 Task: Look for Airbnb properties in Maragondon, Philippines from 22nd December, 2023 to 26th December, 2023 for 1 adult. Place can be private room with 1  bedroom having 1 bed and 1 bathroom. Property type can be hotel.
Action: Mouse moved to (568, 99)
Screenshot: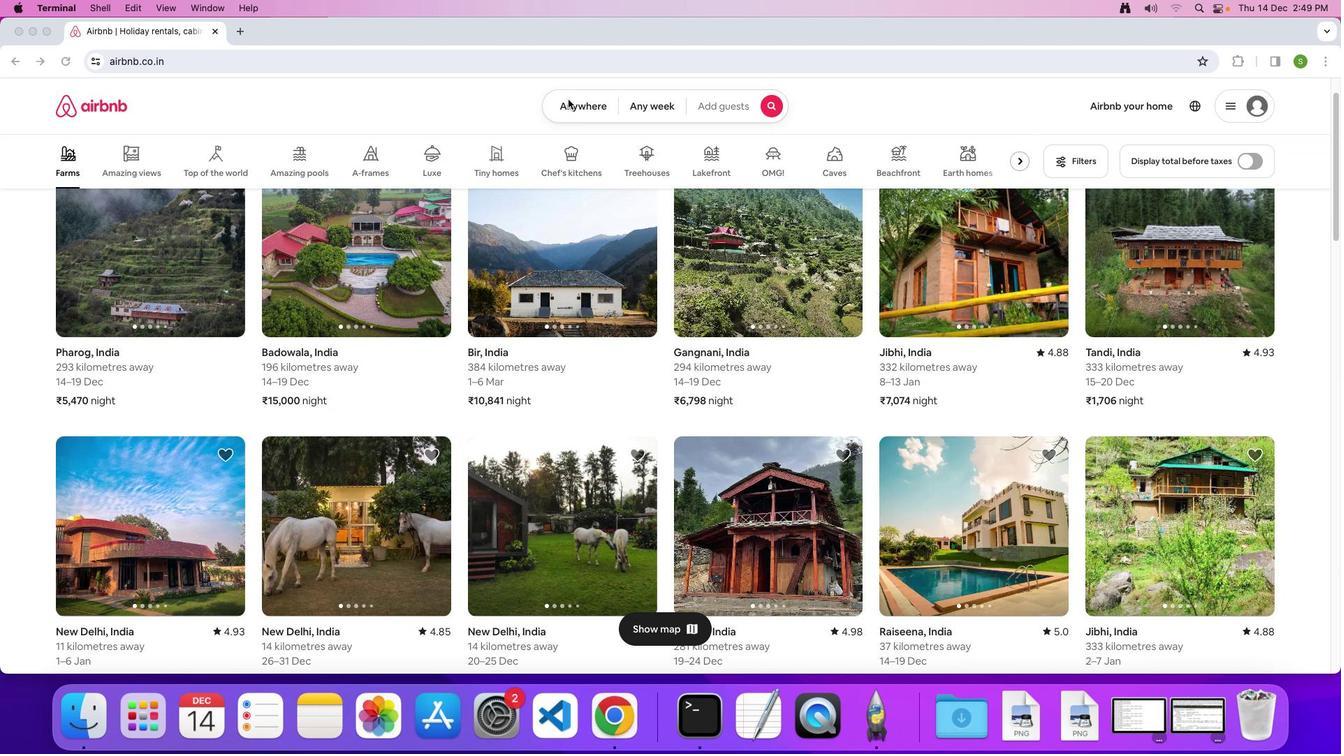
Action: Mouse pressed left at (568, 99)
Screenshot: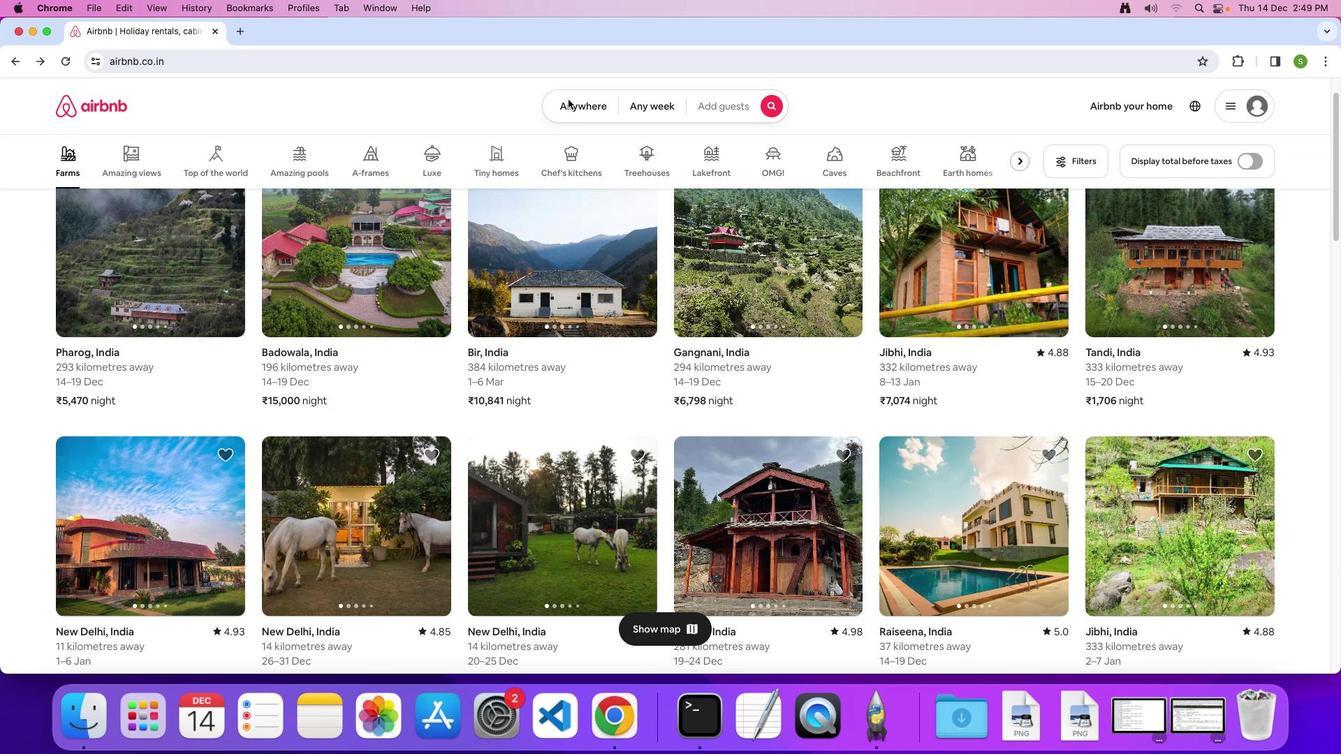 
Action: Mouse moved to (565, 104)
Screenshot: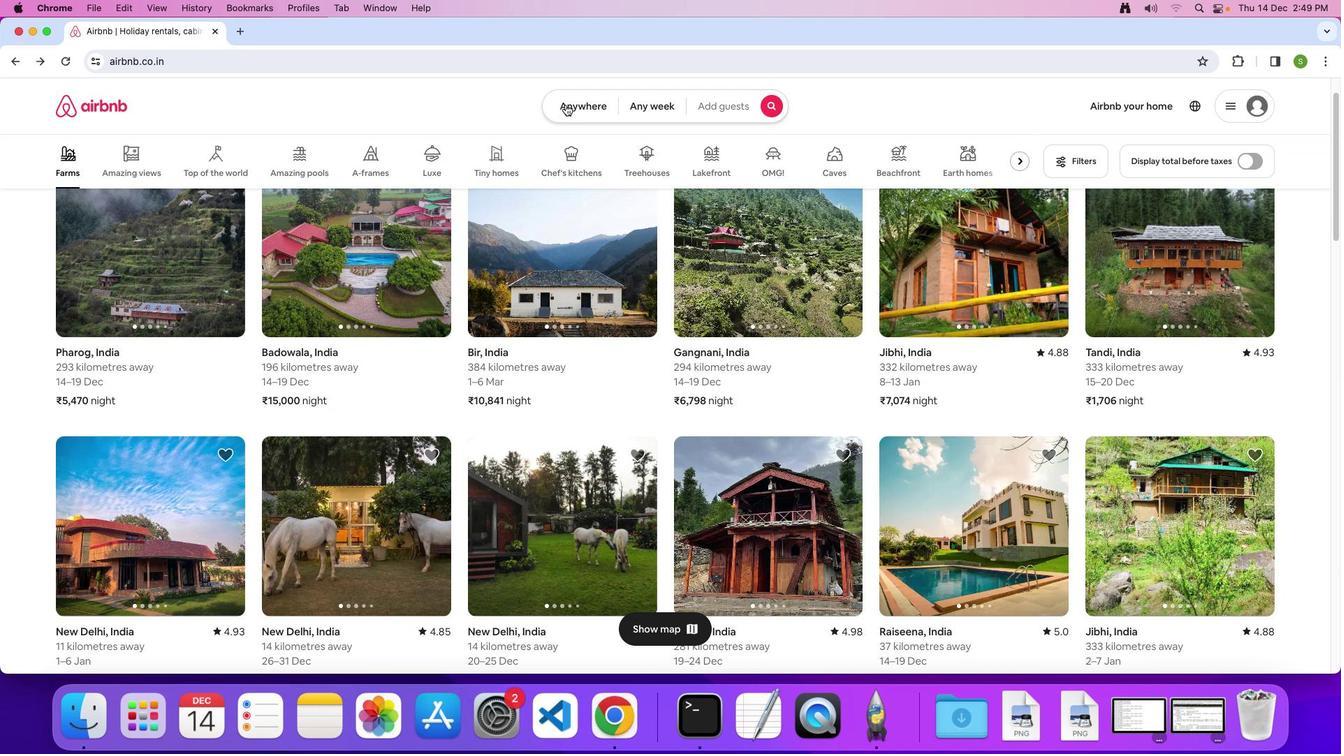 
Action: Mouse pressed left at (565, 104)
Screenshot: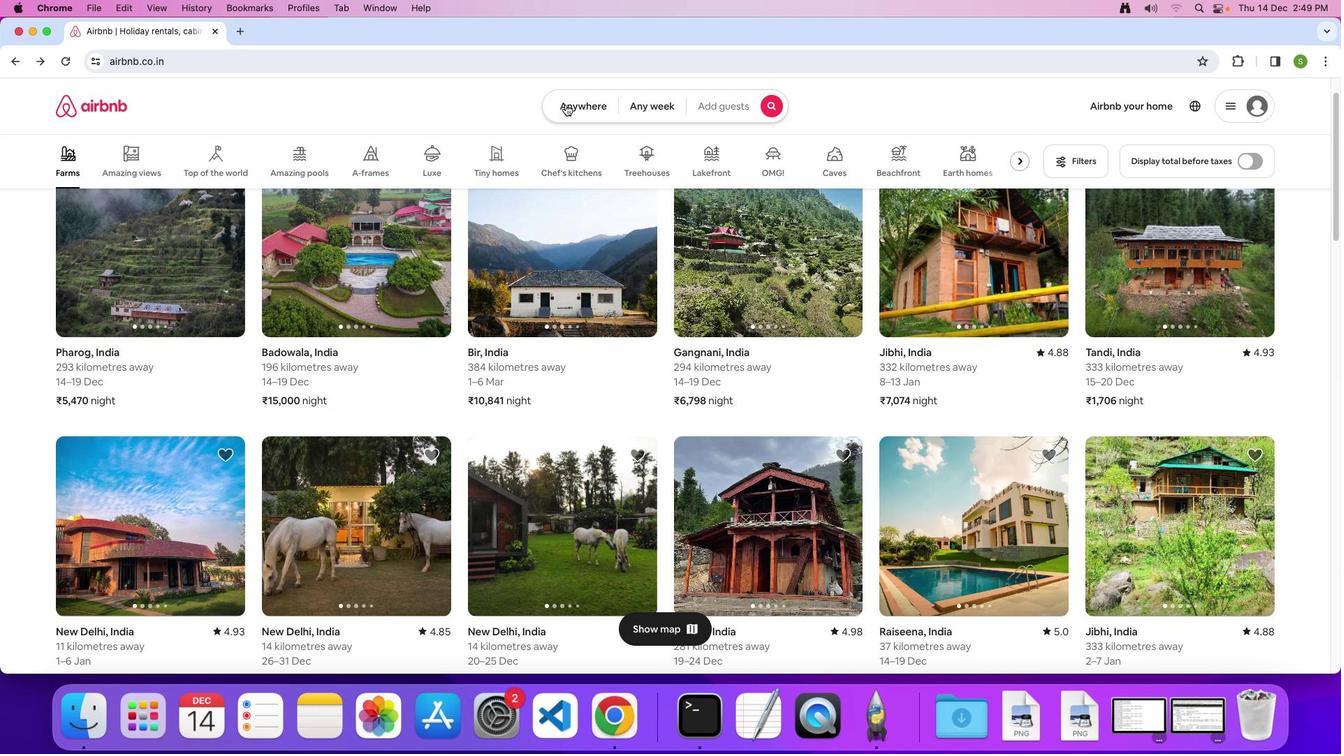 
Action: Mouse moved to (486, 153)
Screenshot: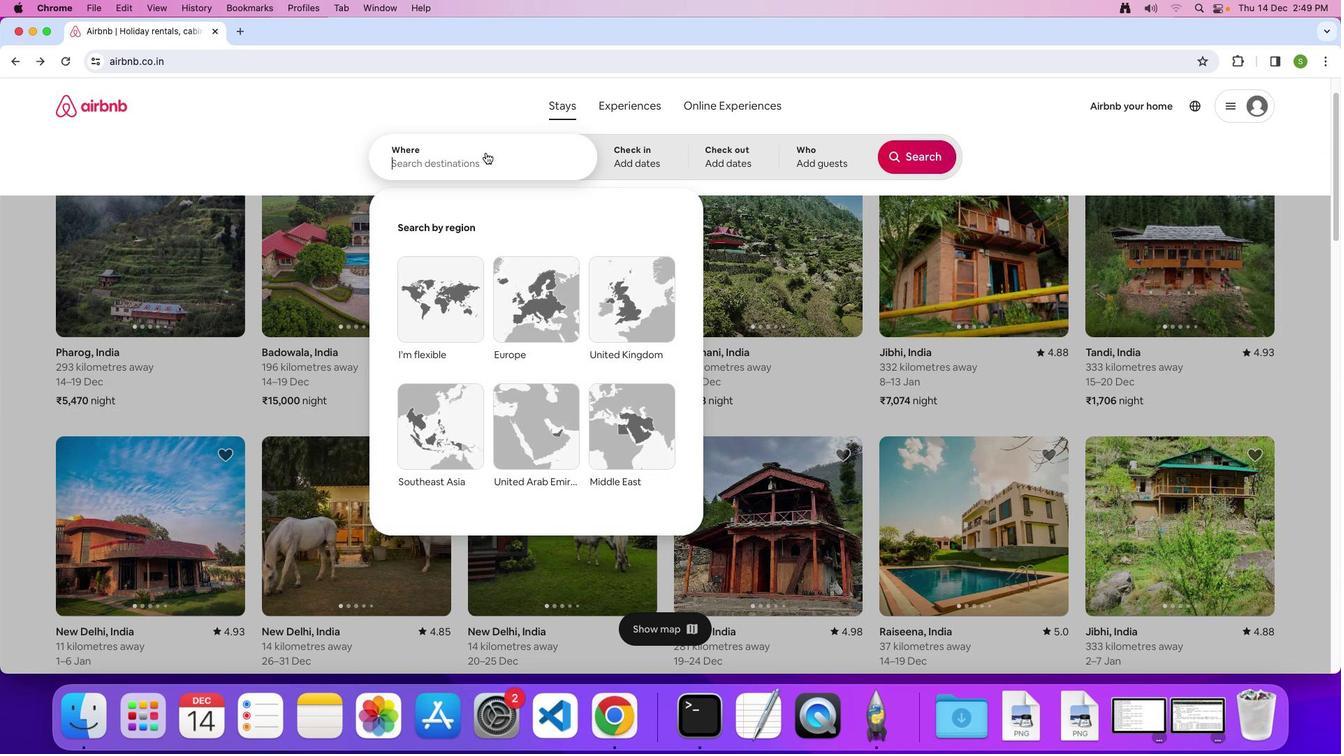 
Action: Mouse pressed left at (486, 153)
Screenshot: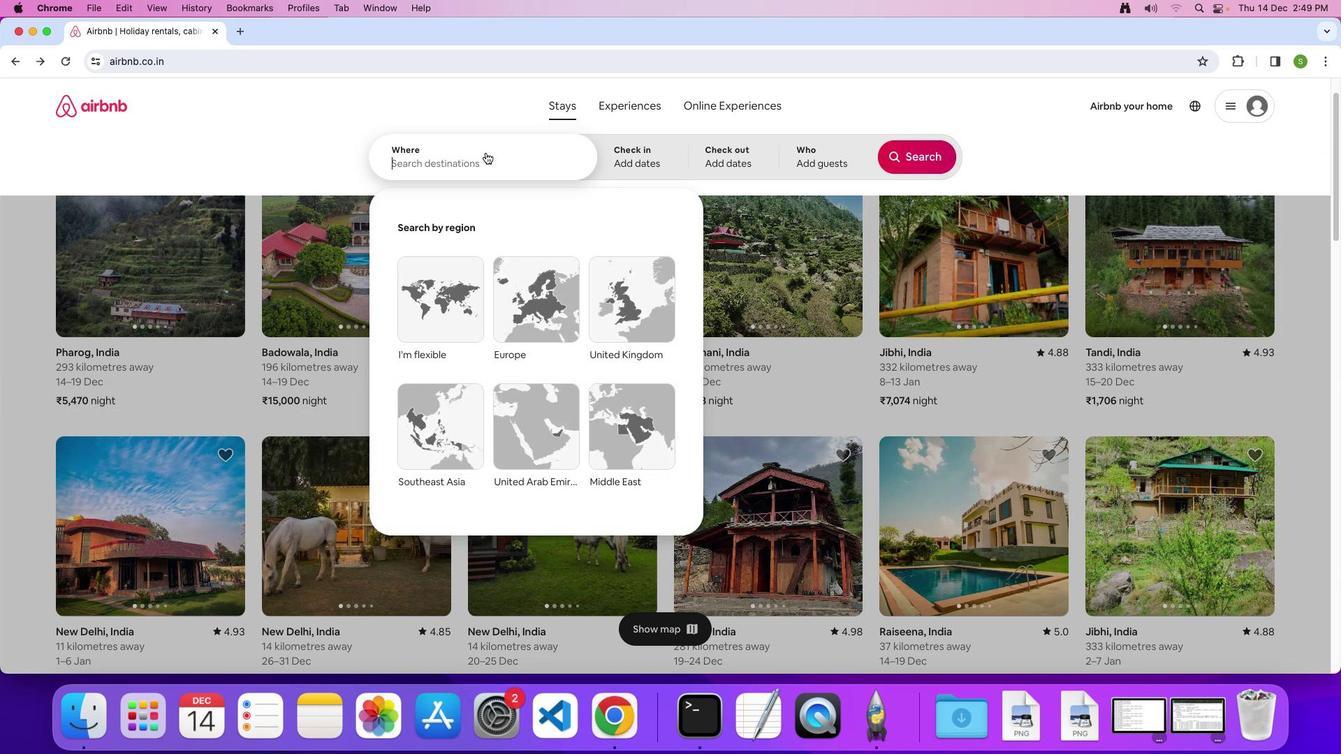 
Action: Mouse moved to (495, 152)
Screenshot: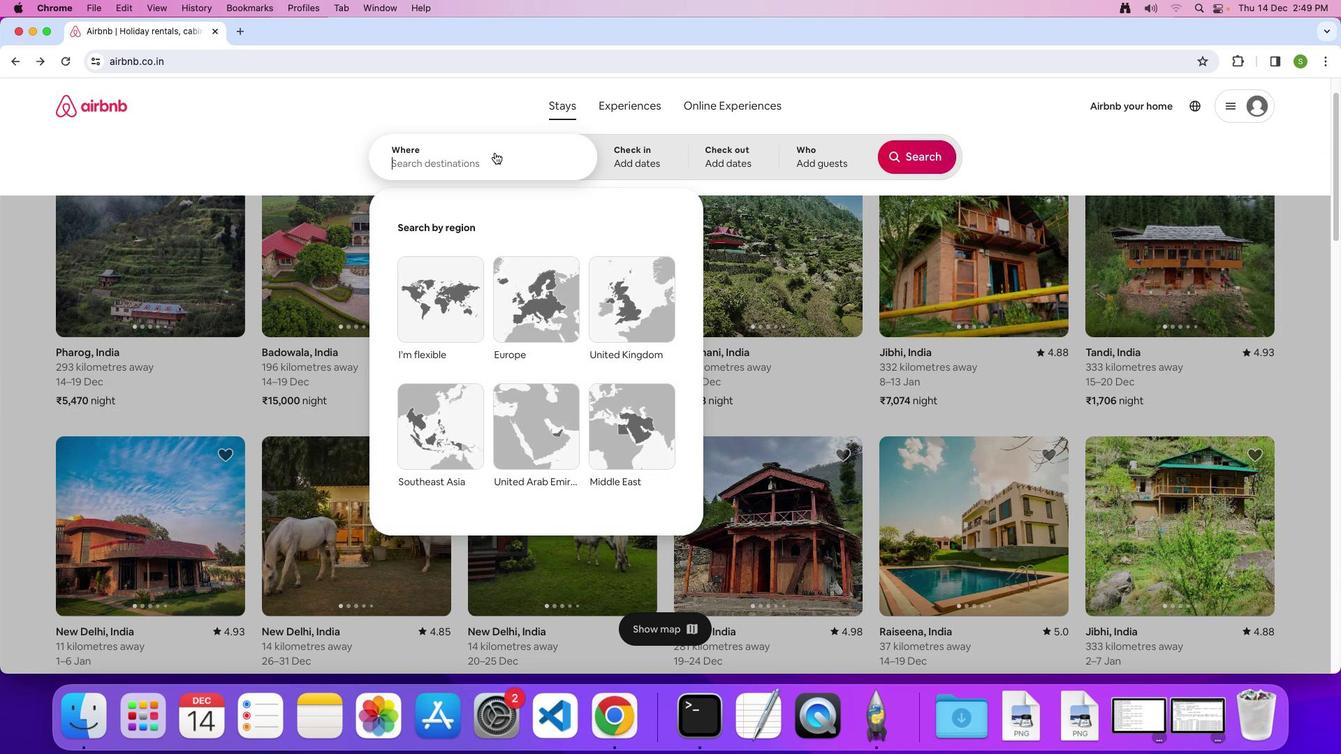 
Action: Key pressed 'M'Key.caps_lock'a''r''a''g''o''n''d''o''n'','Key.spaceKey.shift'P''h''i''l''i''p''p''i''n''e''s'Key.enter
Screenshot: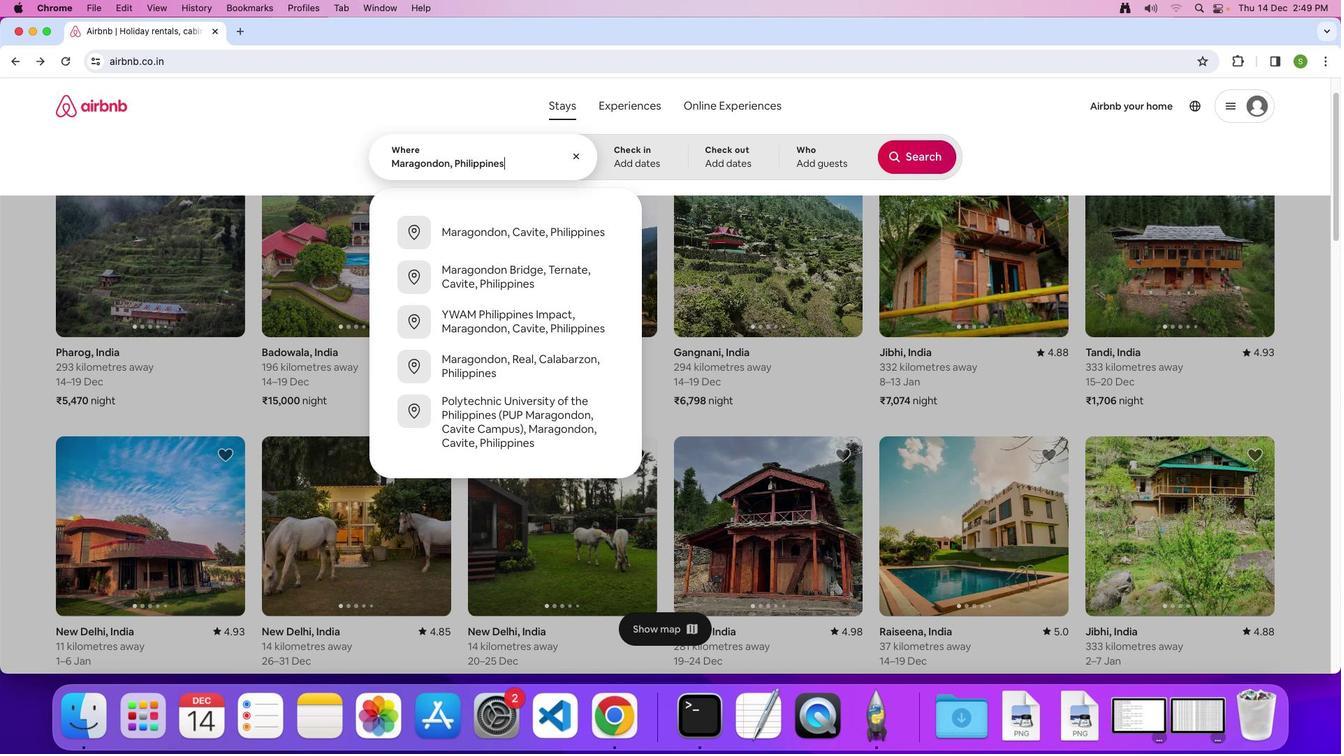 
Action: Mouse moved to (585, 426)
Screenshot: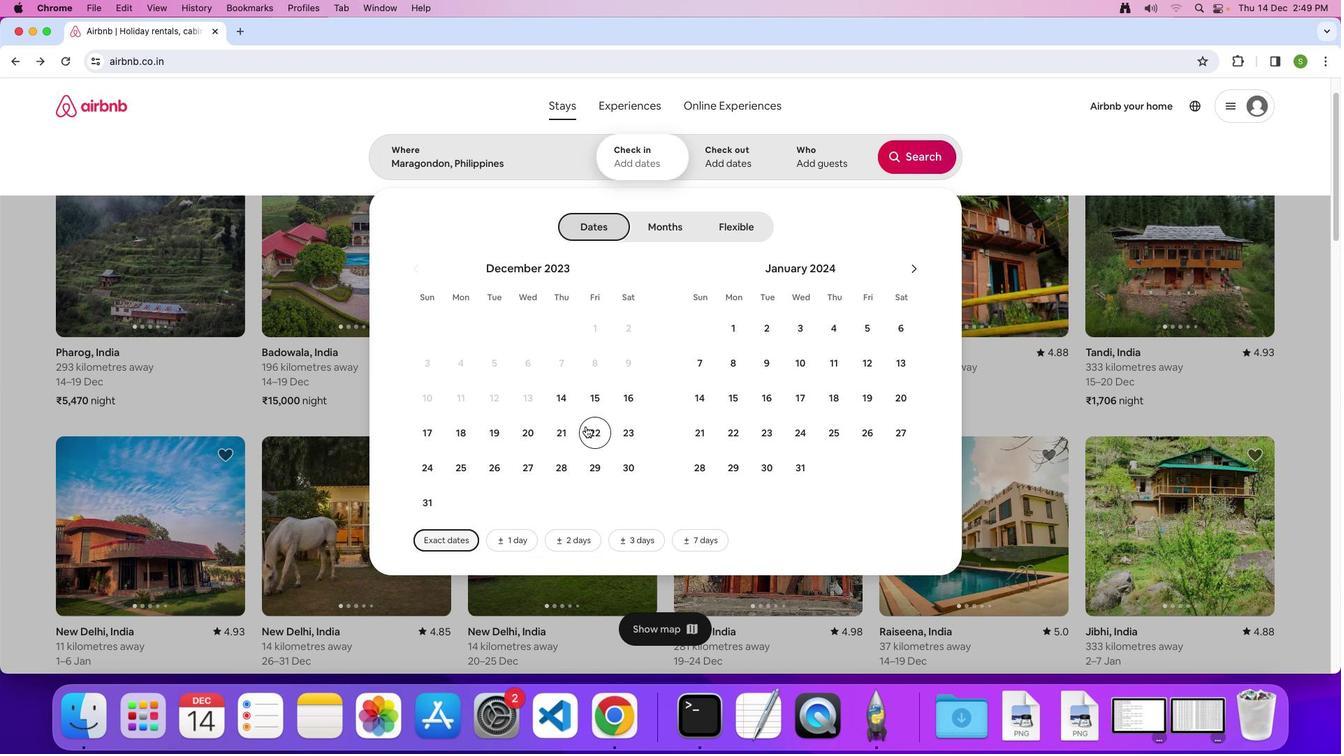
Action: Mouse pressed left at (585, 426)
Screenshot: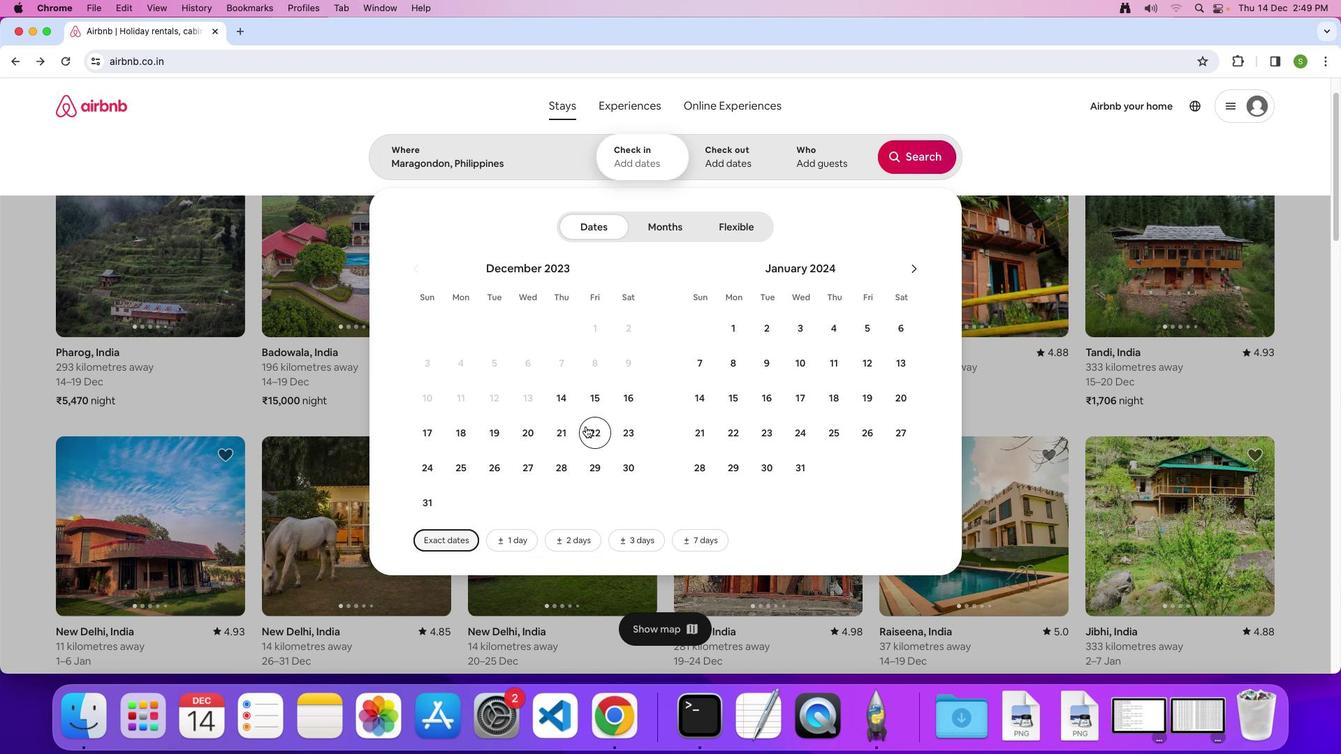 
Action: Mouse moved to (496, 467)
Screenshot: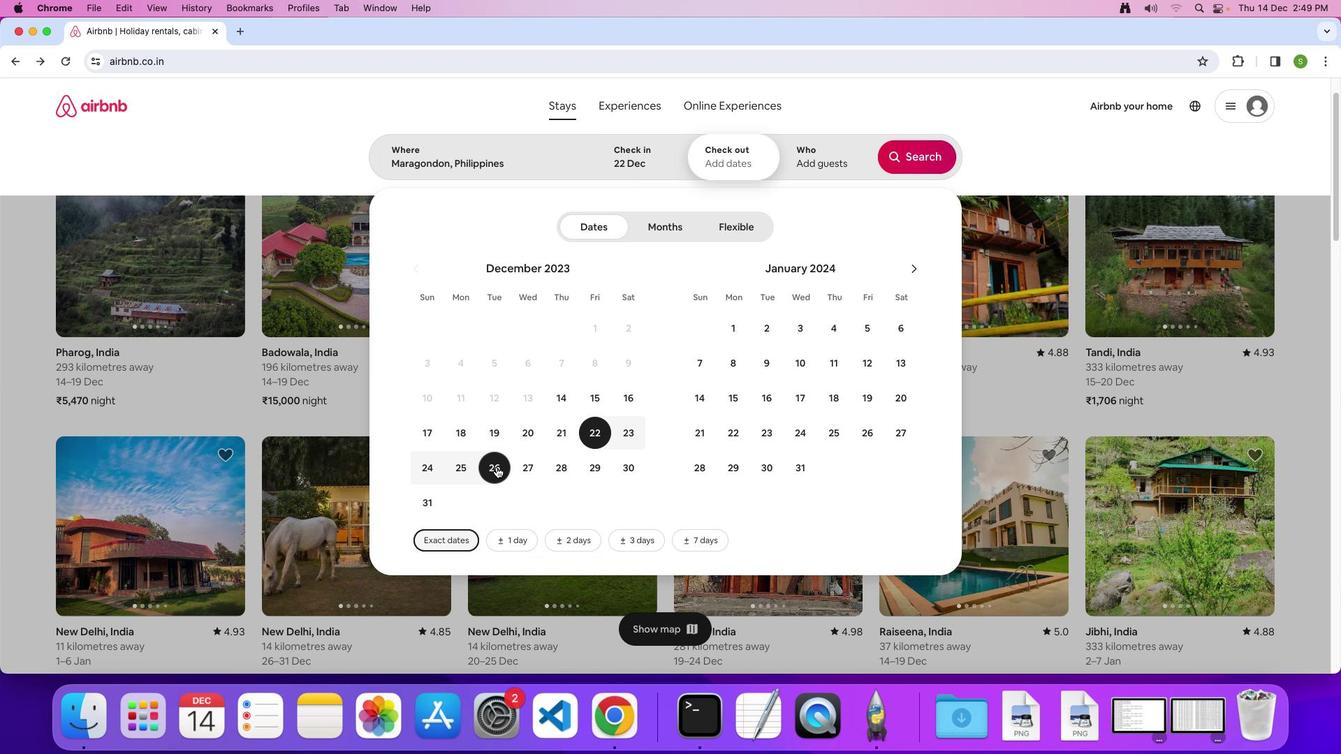 
Action: Mouse pressed left at (496, 467)
Screenshot: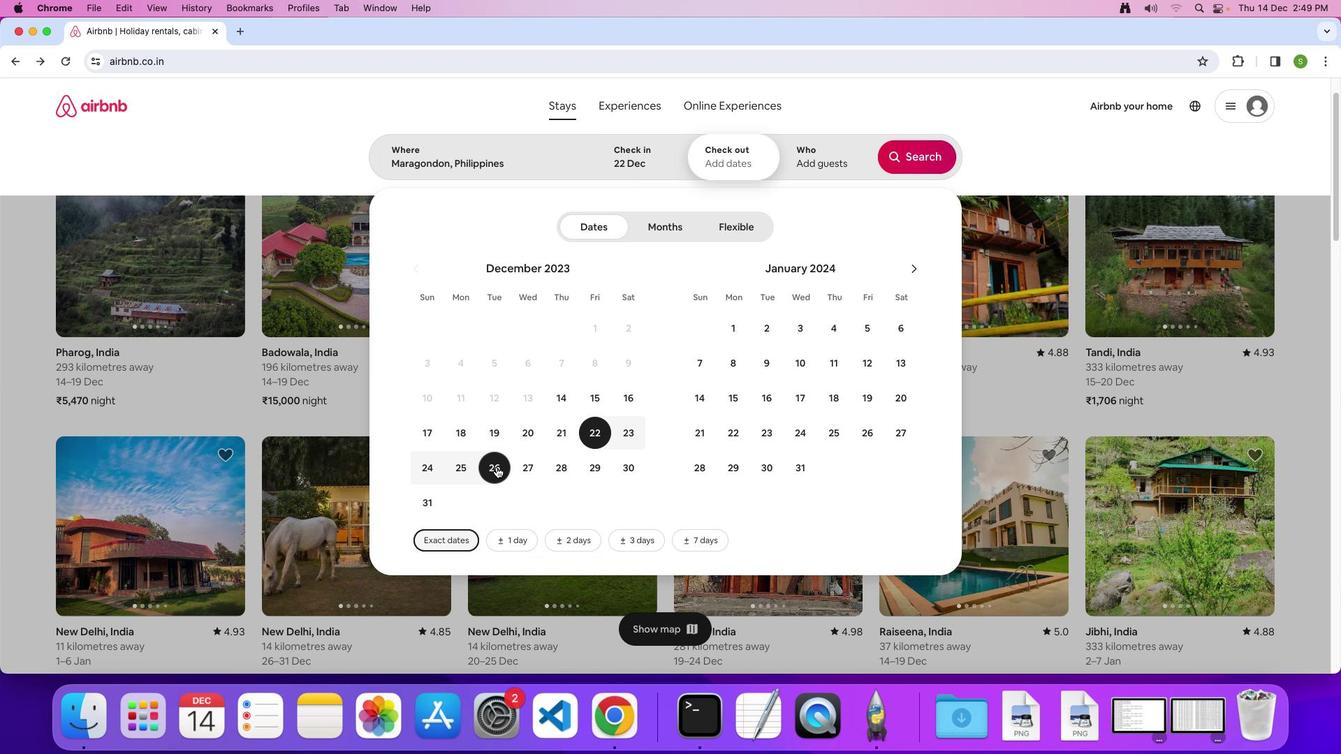
Action: Mouse moved to (811, 163)
Screenshot: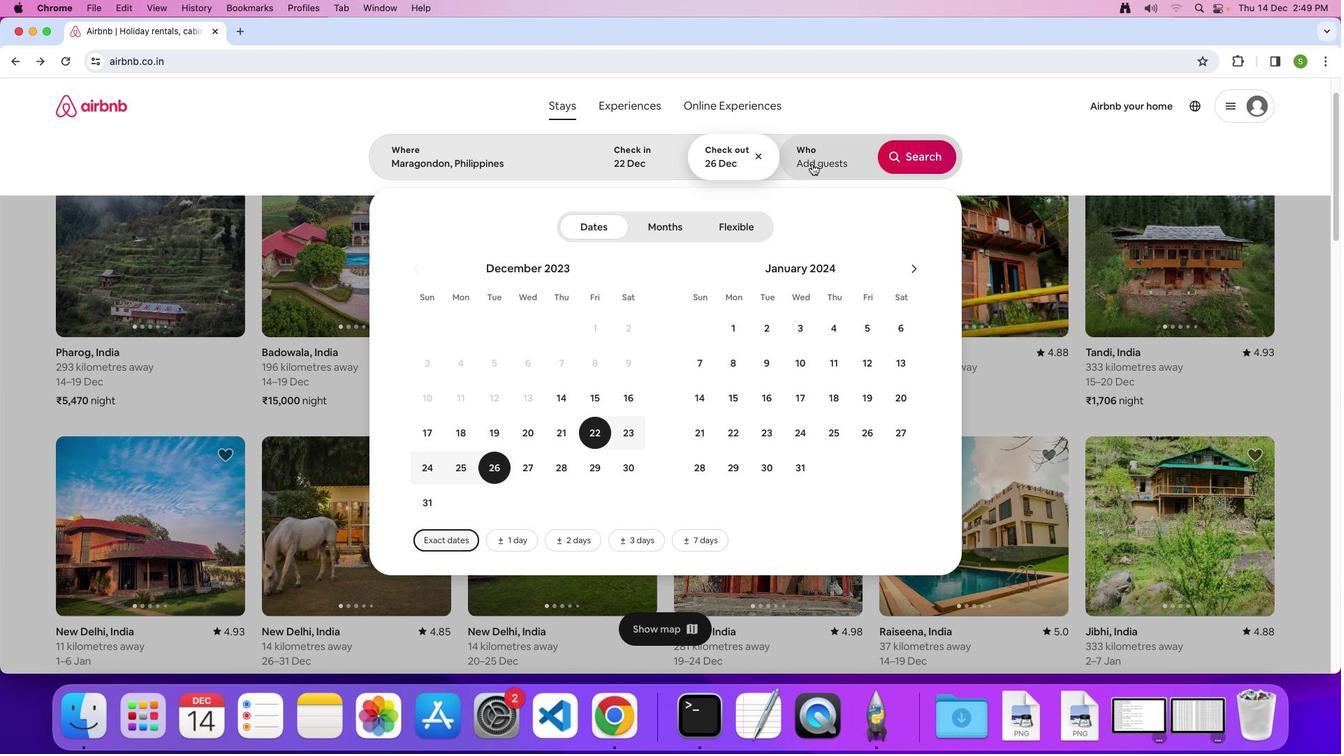 
Action: Mouse pressed left at (811, 163)
Screenshot: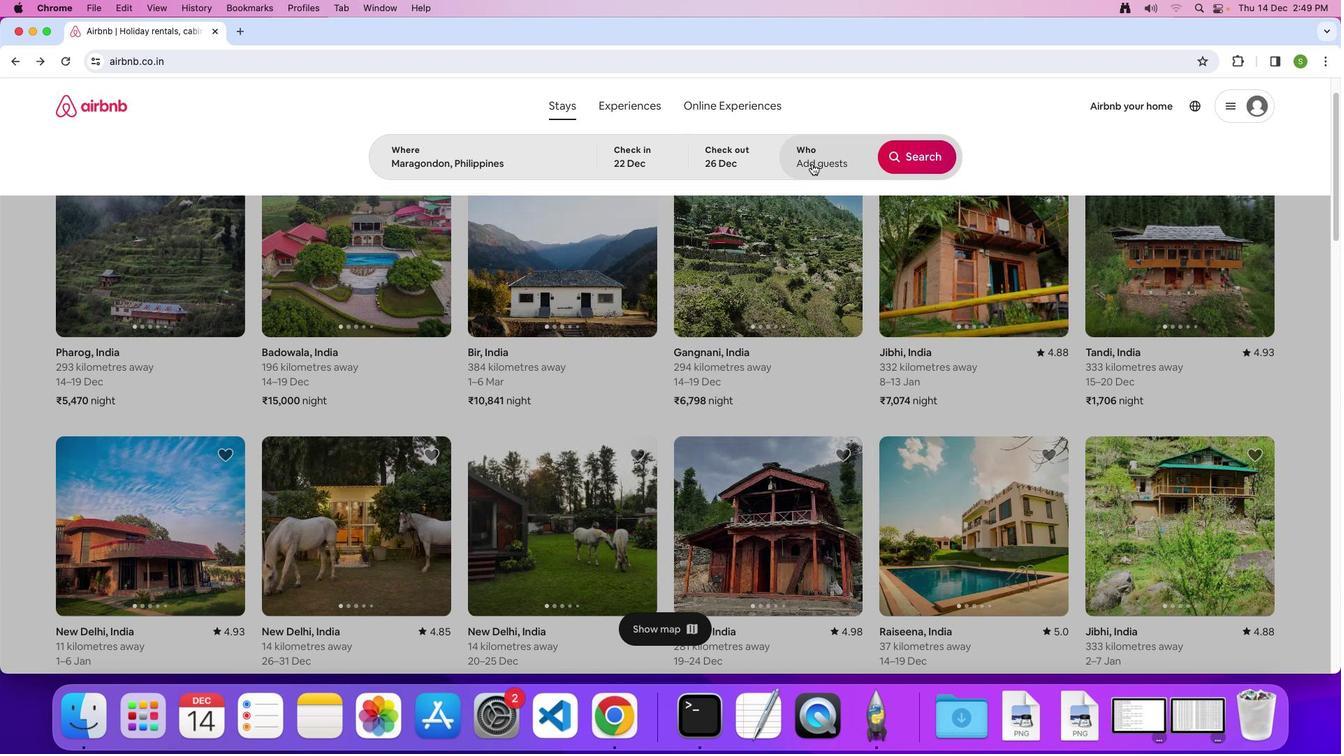 
Action: Mouse moved to (924, 223)
Screenshot: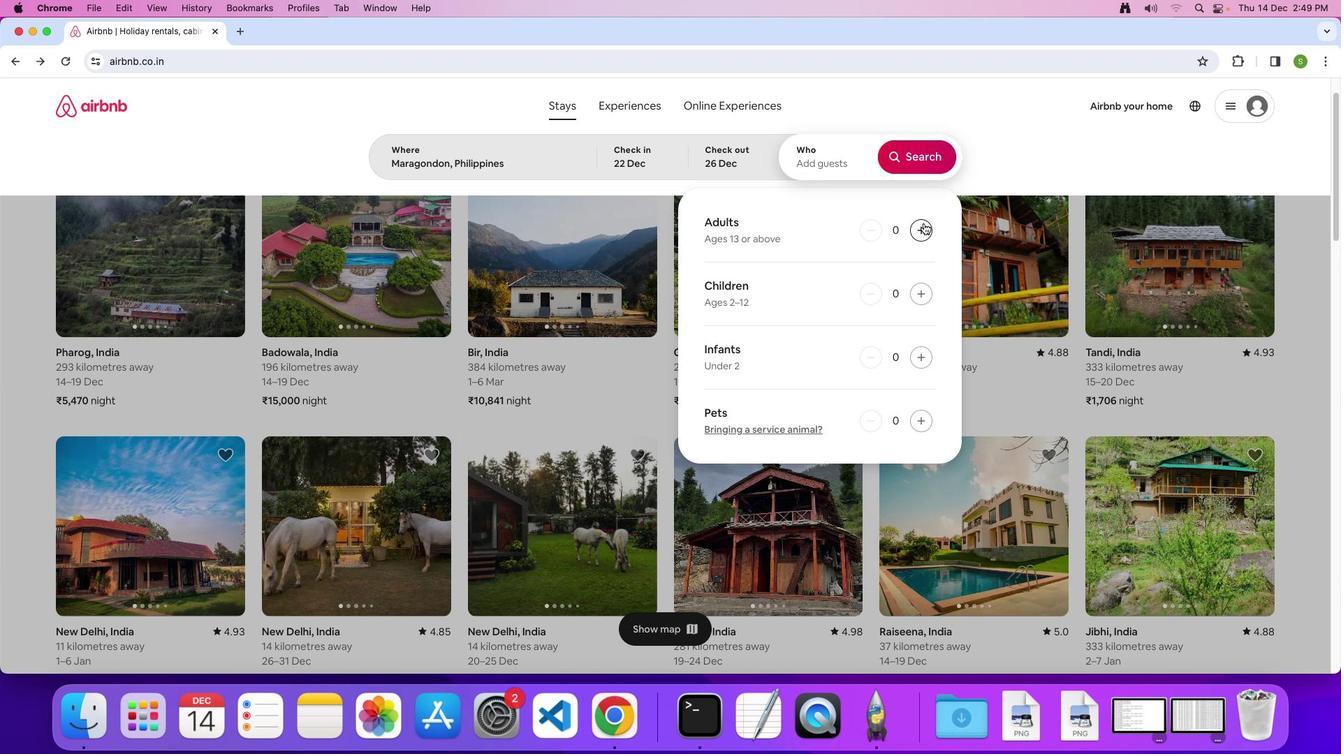 
Action: Mouse pressed left at (924, 223)
Screenshot: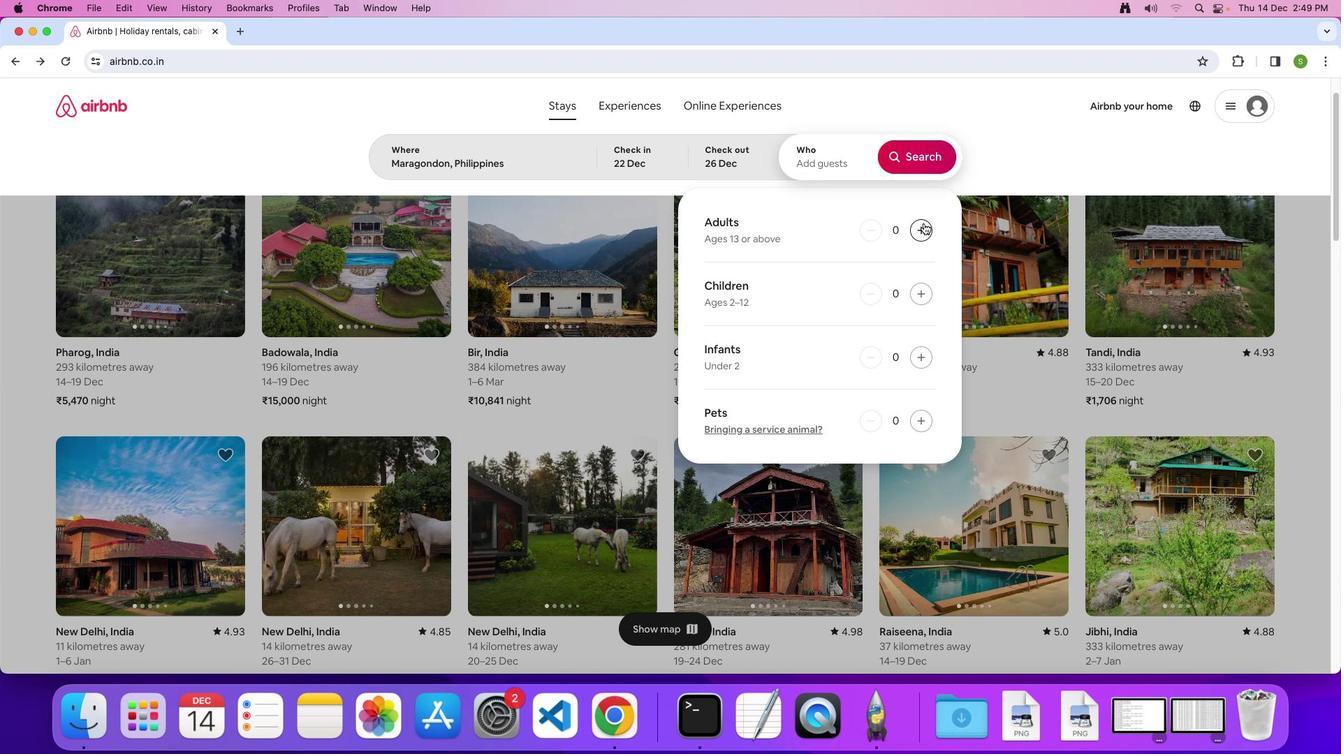 
Action: Mouse moved to (907, 162)
Screenshot: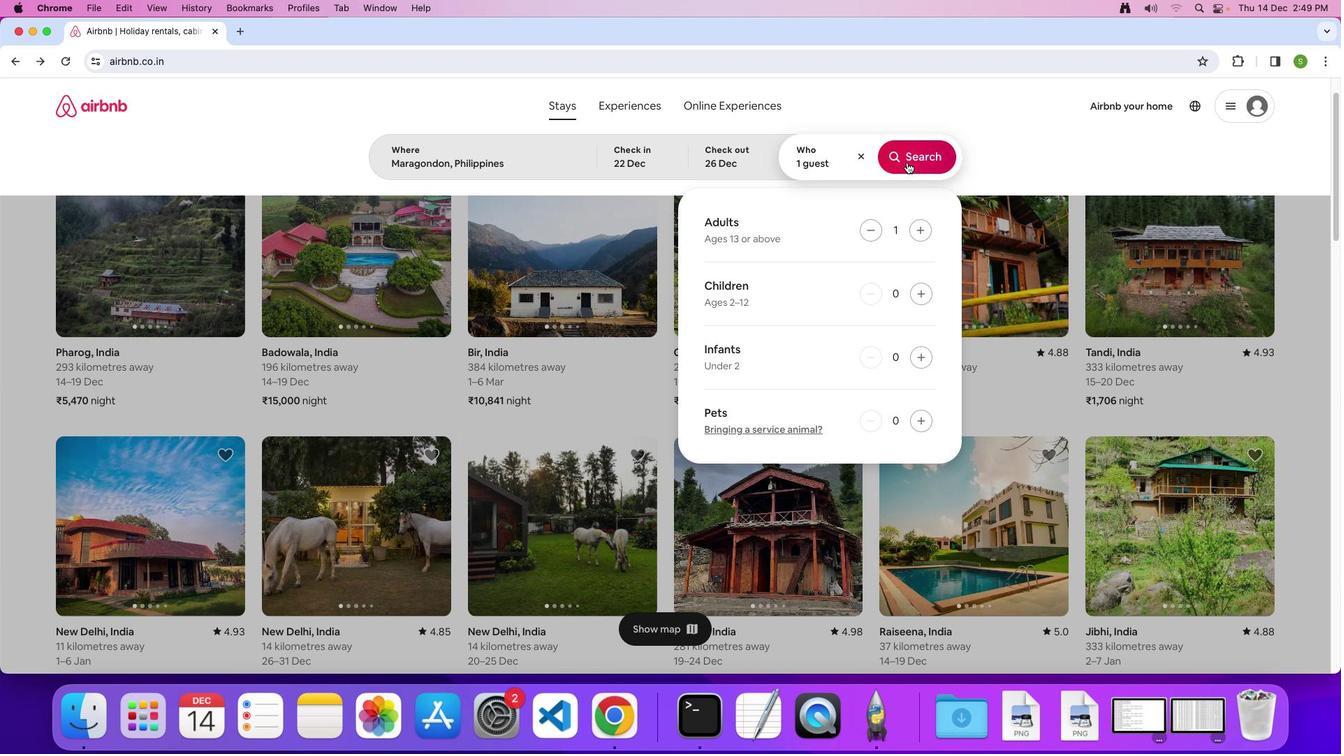 
Action: Mouse pressed left at (907, 162)
Screenshot: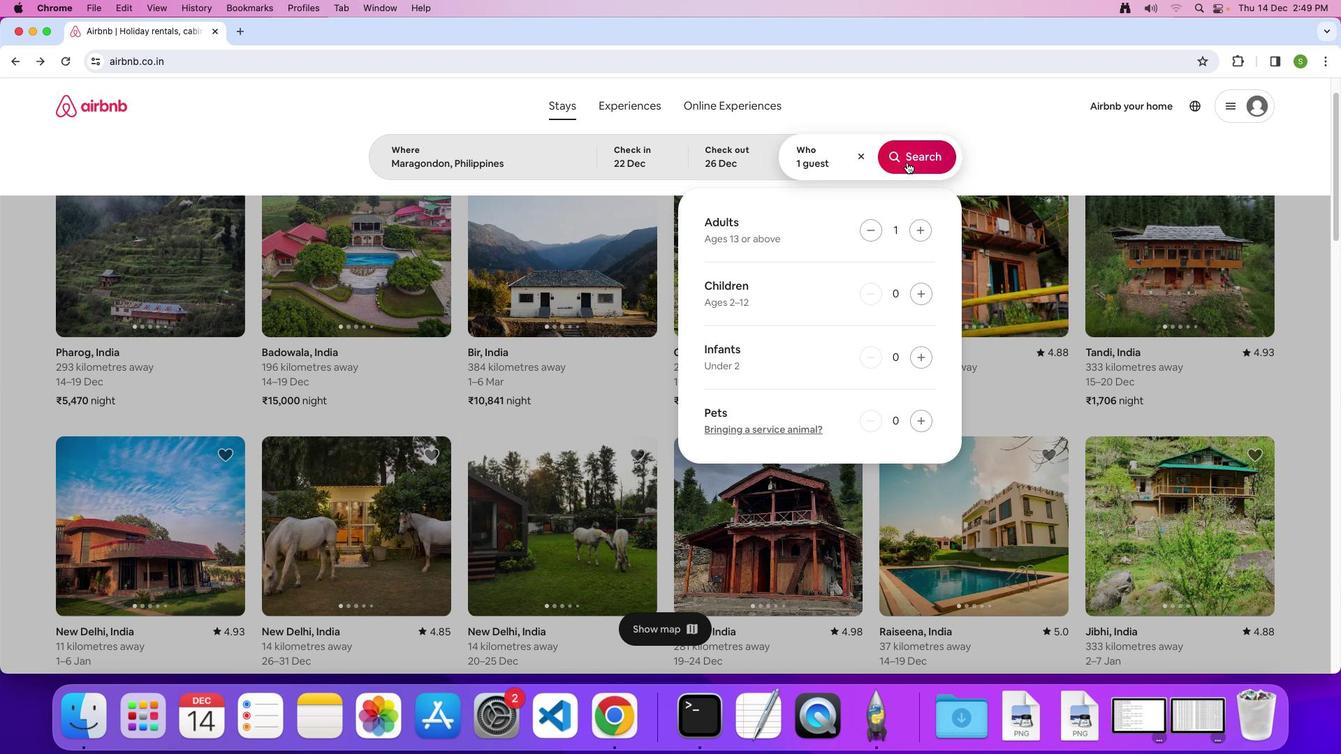 
Action: Mouse moved to (1099, 160)
Screenshot: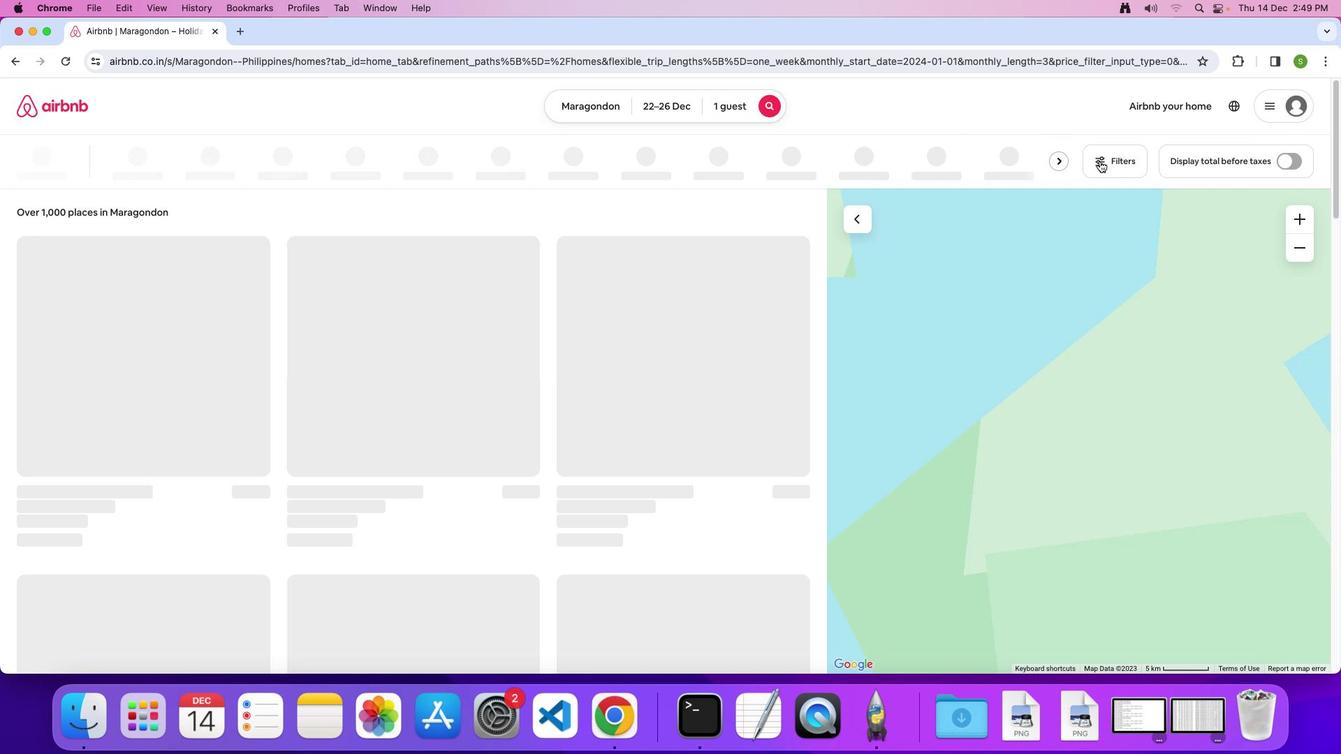 
Action: Mouse pressed left at (1099, 160)
Screenshot: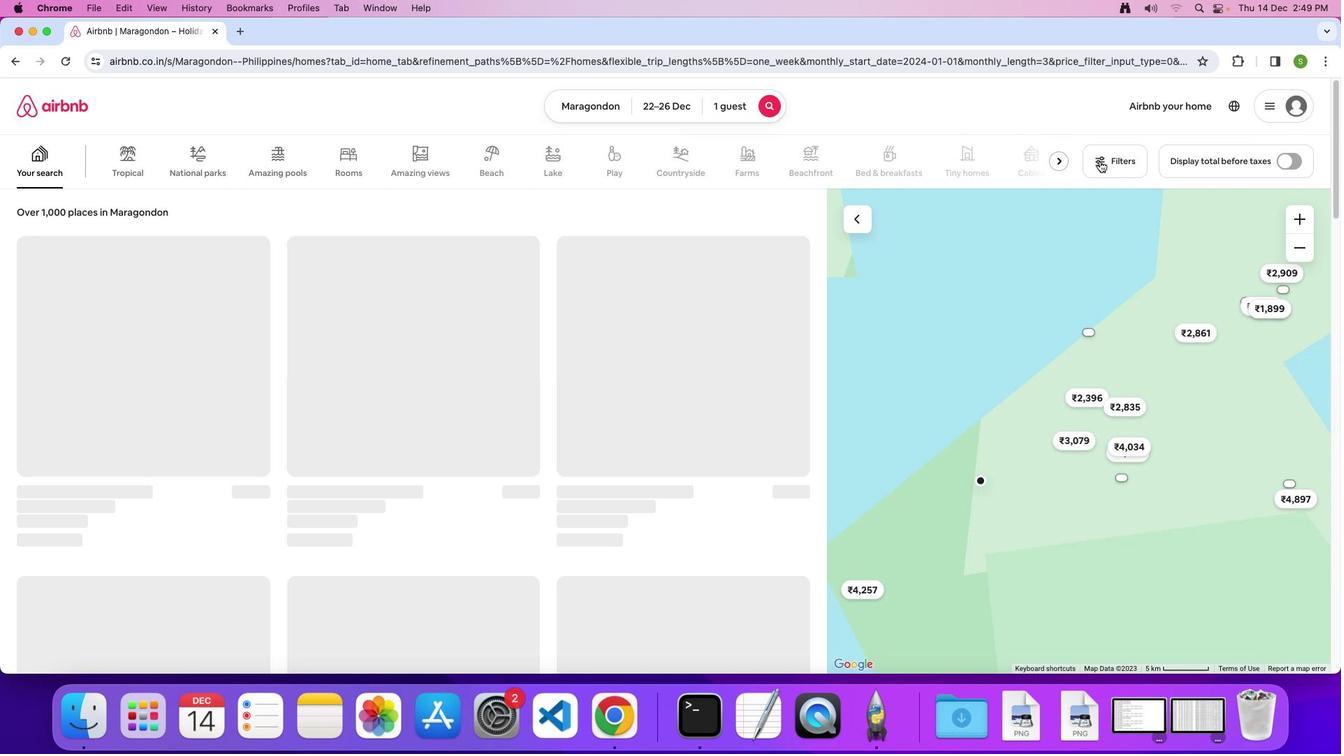 
Action: Mouse moved to (606, 448)
Screenshot: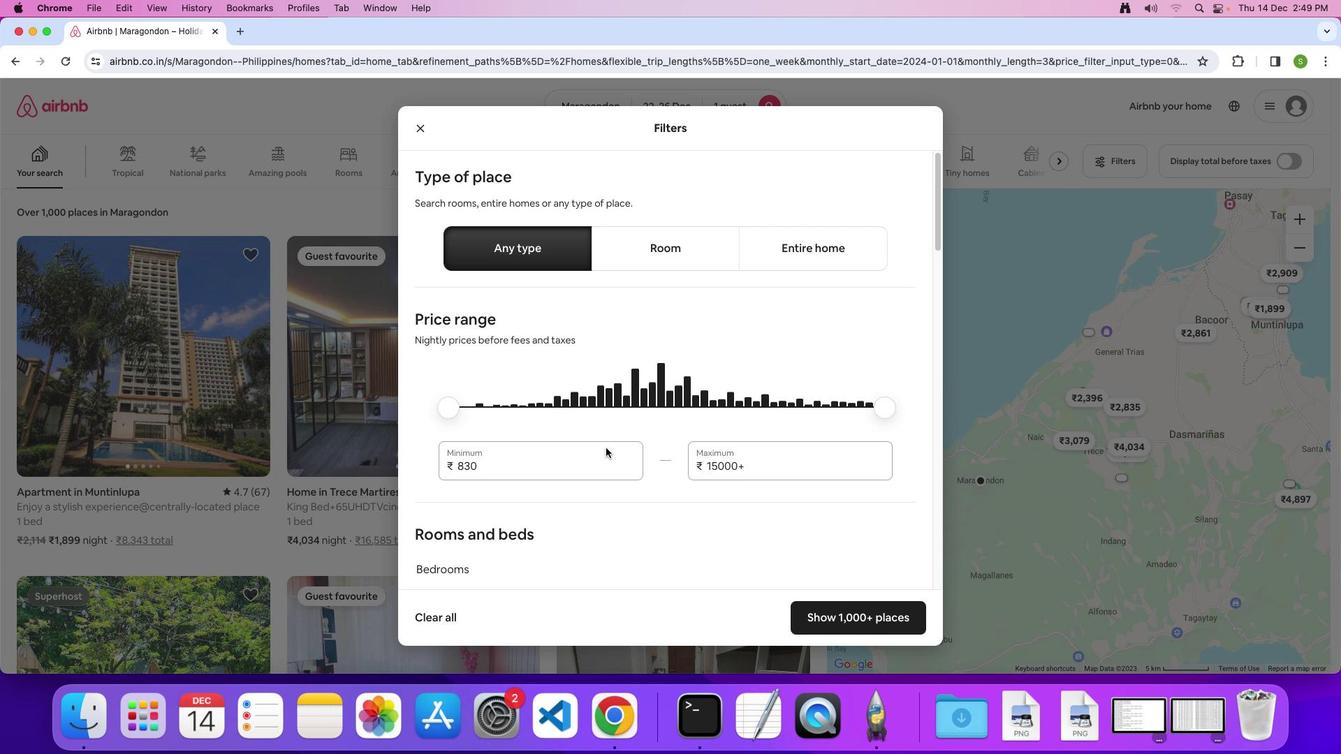 
Action: Mouse scrolled (606, 448) with delta (0, 0)
Screenshot: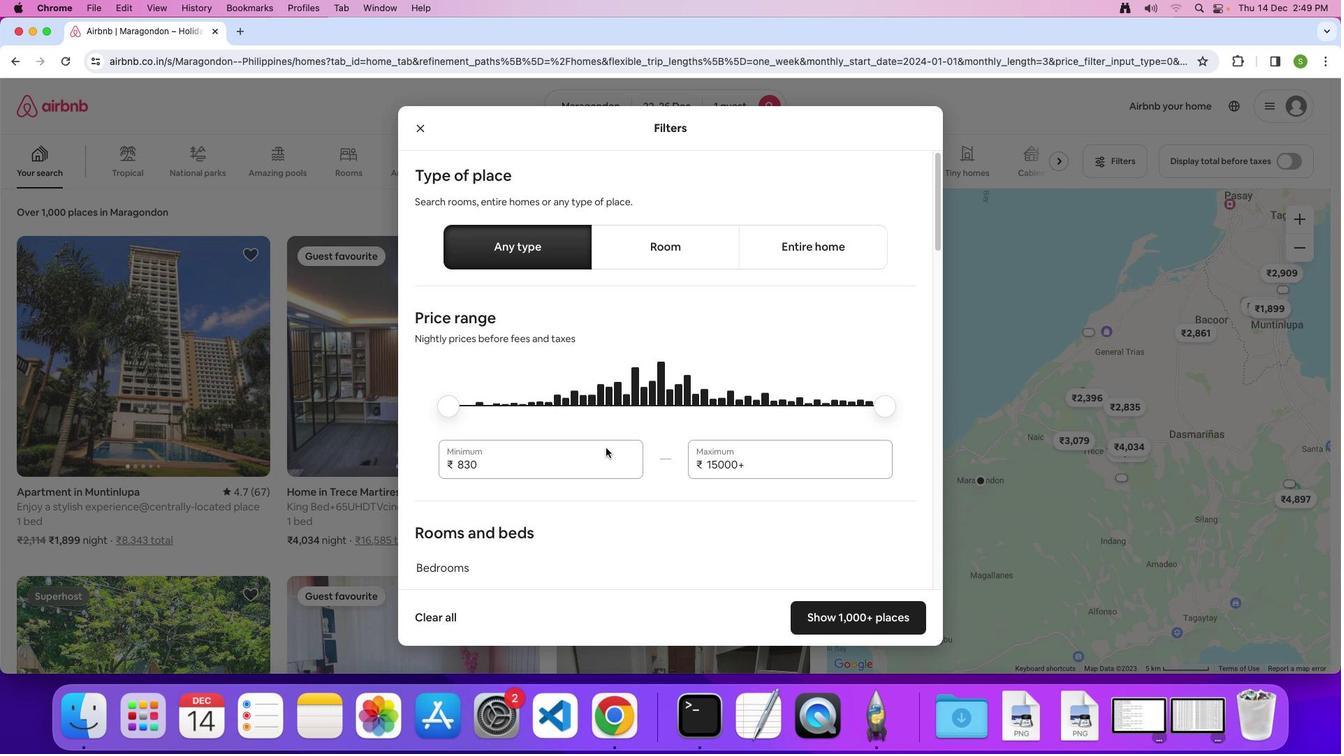 
Action: Mouse scrolled (606, 448) with delta (0, 0)
Screenshot: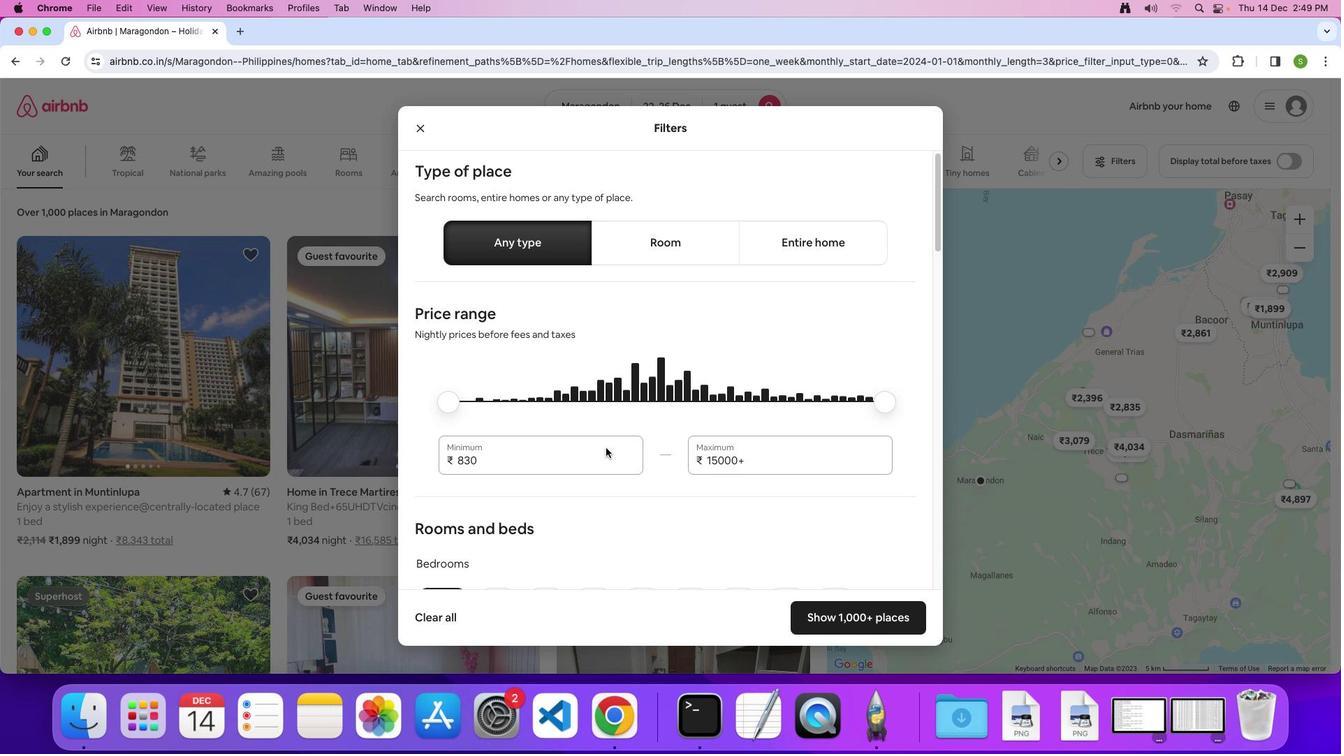 
Action: Mouse scrolled (606, 448) with delta (0, 0)
Screenshot: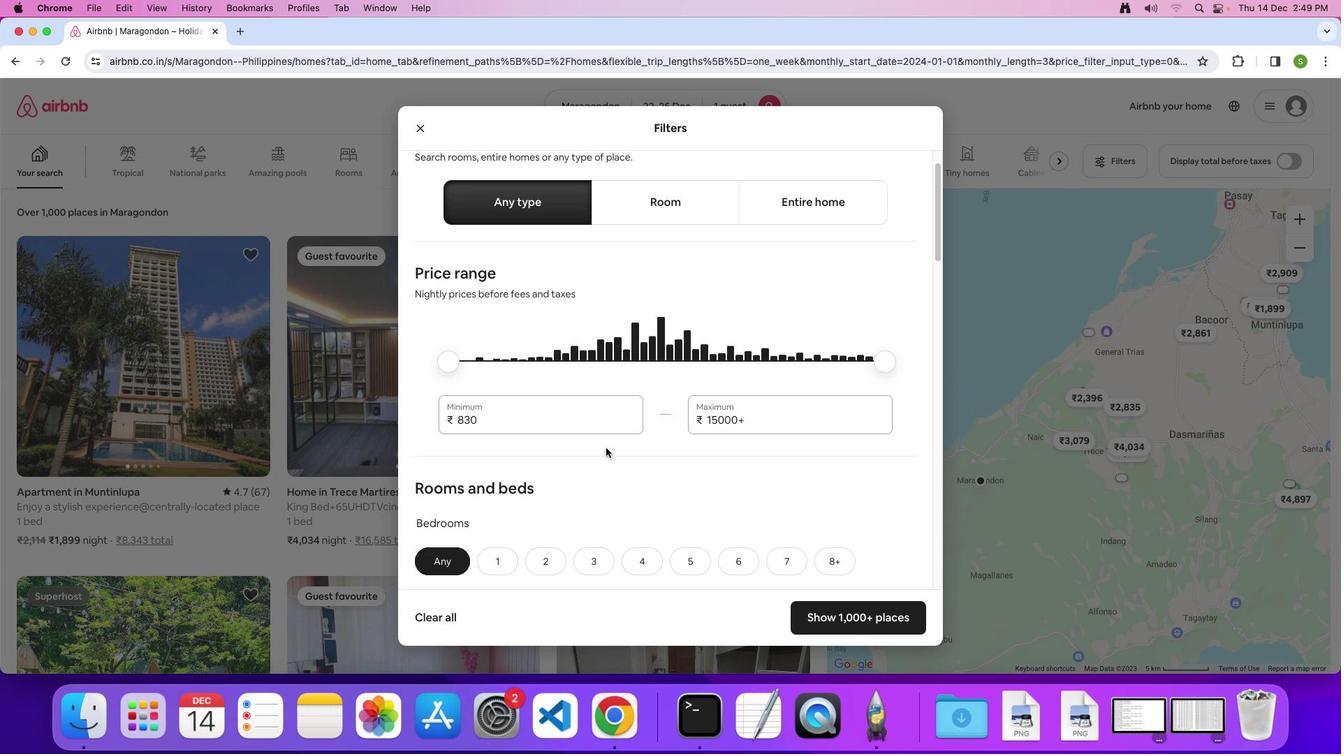 
Action: Mouse scrolled (606, 448) with delta (0, 0)
Screenshot: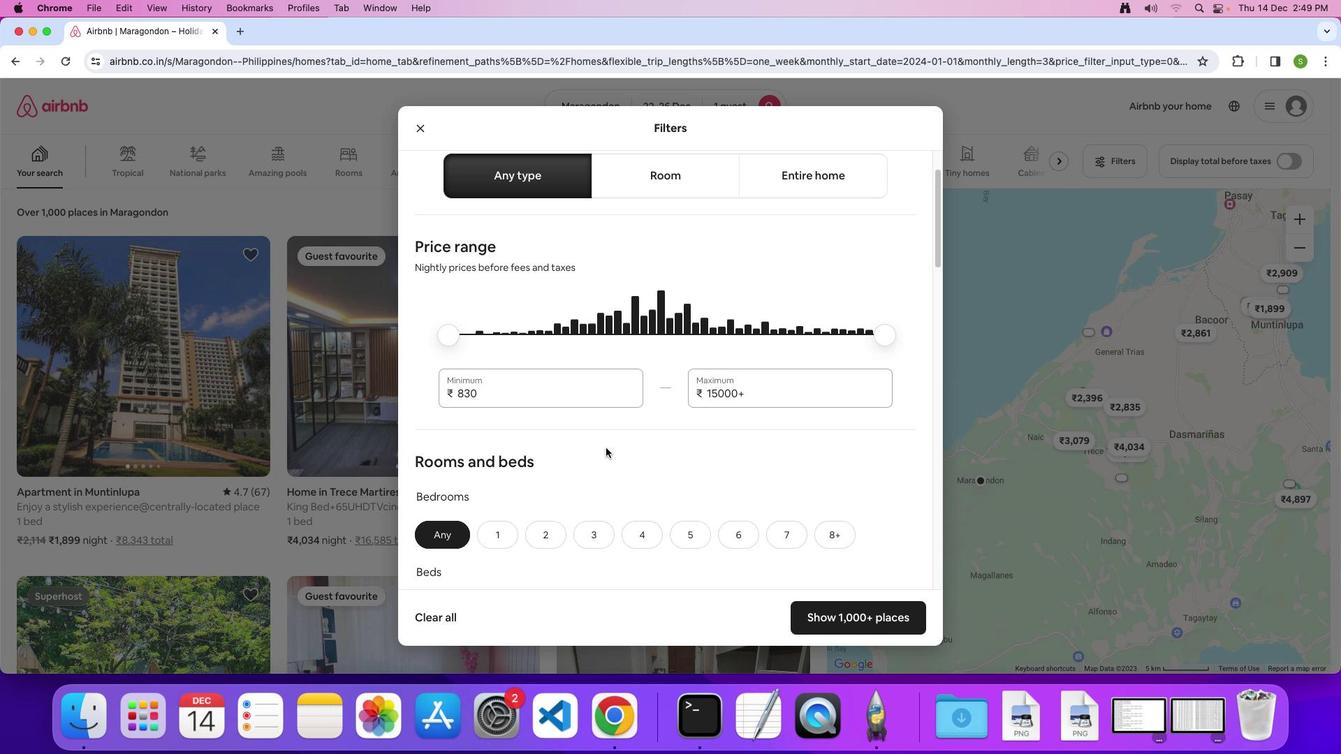 
Action: Mouse scrolled (606, 448) with delta (0, 0)
Screenshot: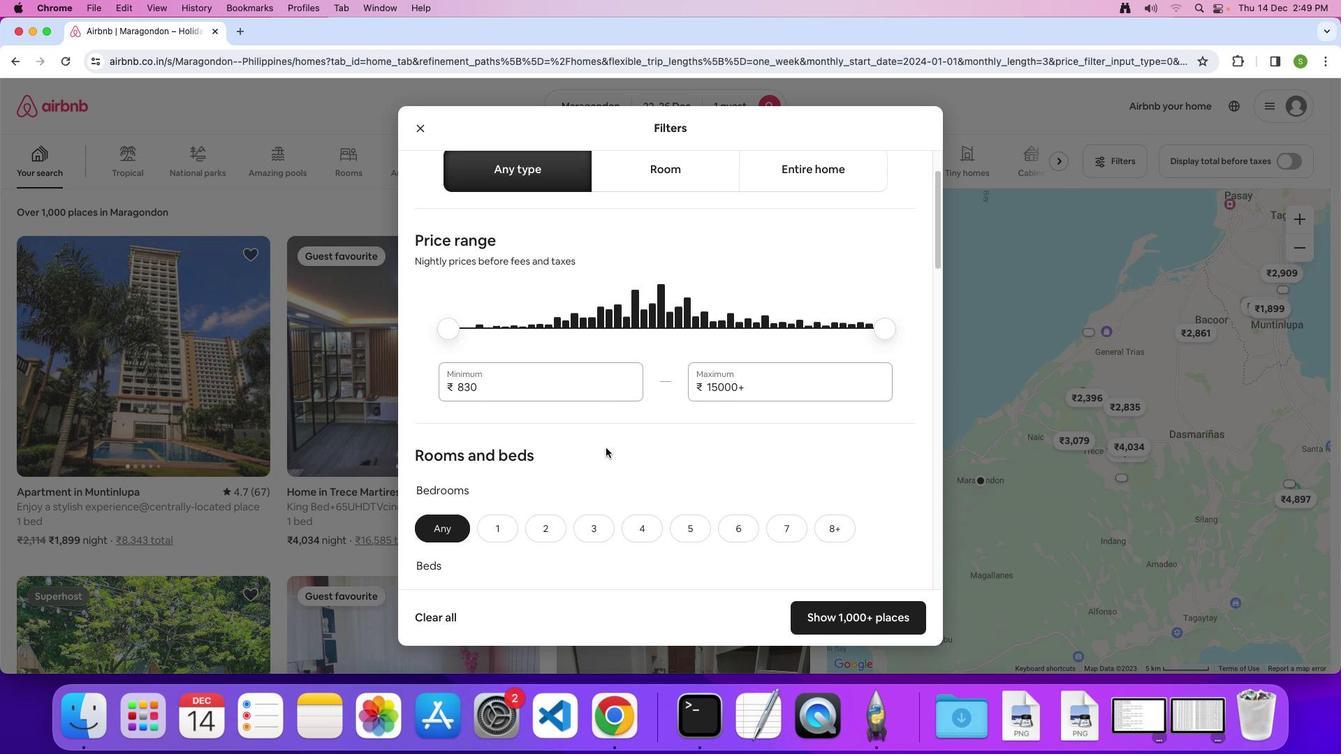 
Action: Mouse scrolled (606, 448) with delta (0, 0)
Screenshot: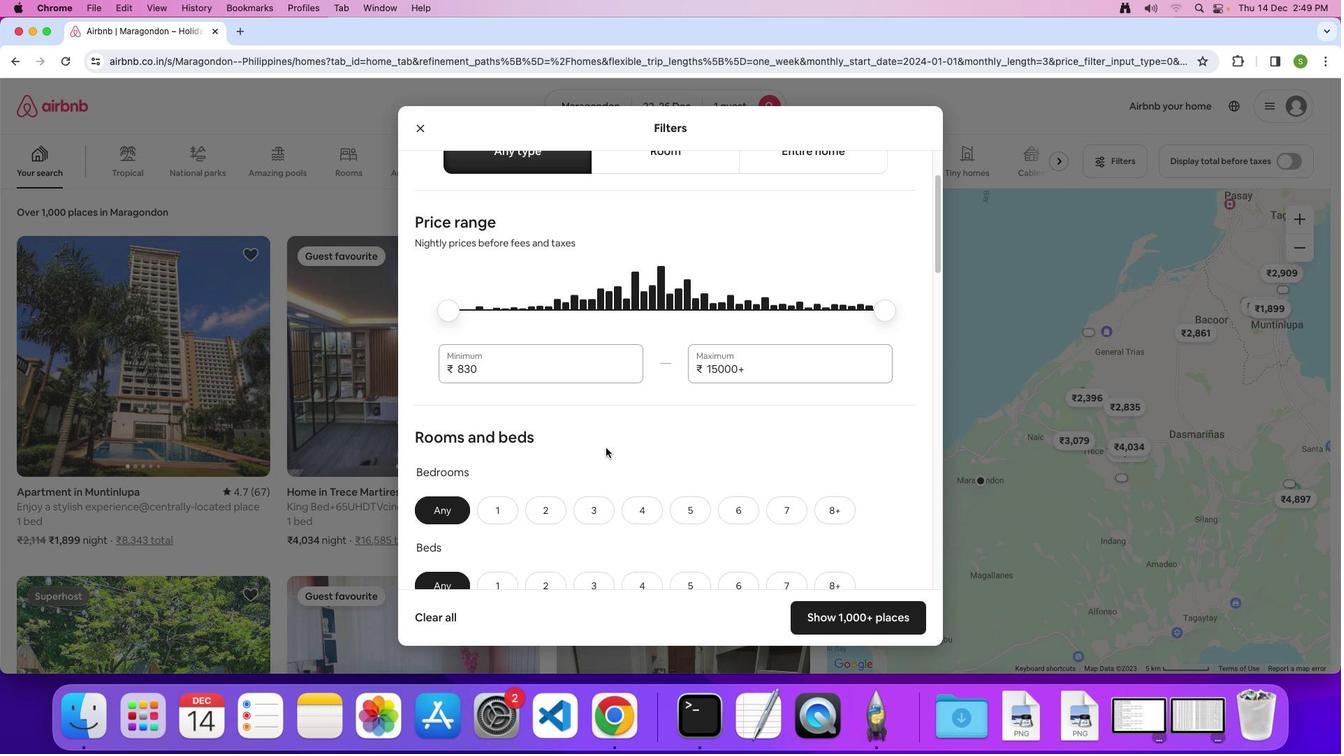 
Action: Mouse scrolled (606, 448) with delta (0, 0)
Screenshot: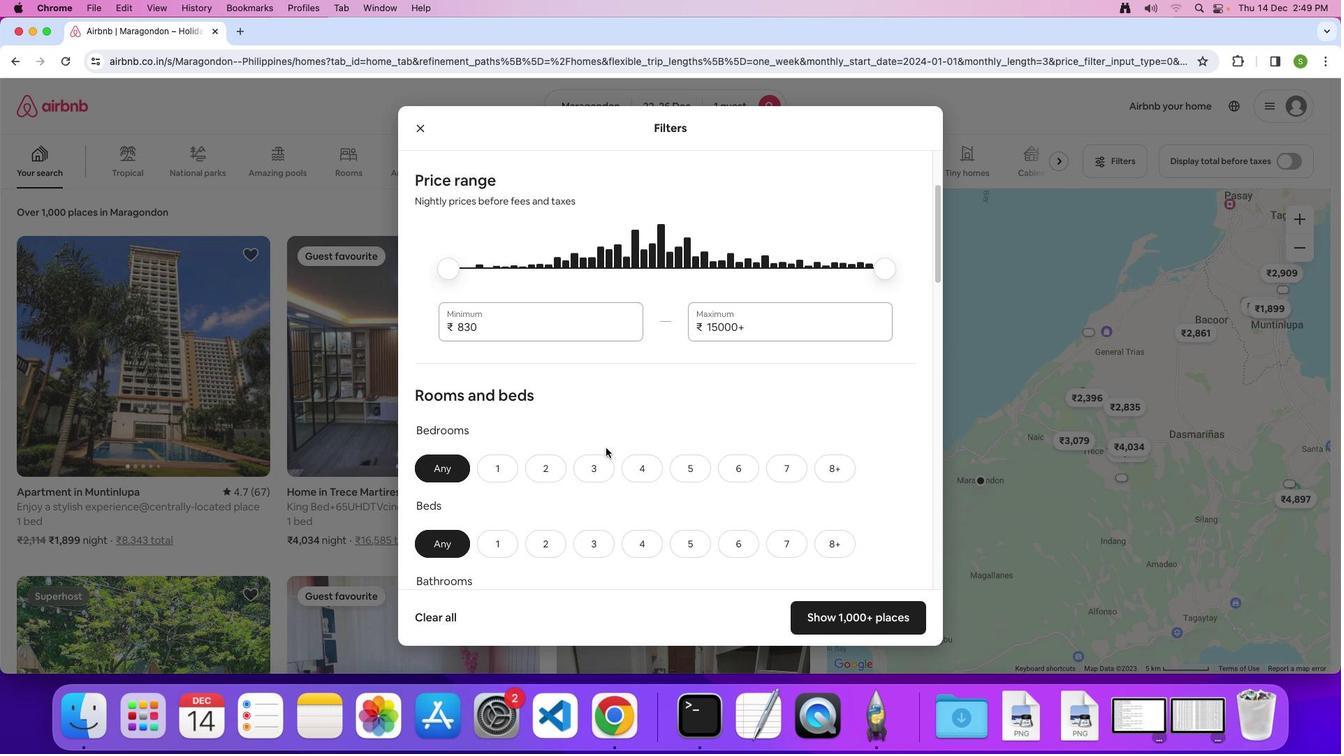 
Action: Mouse scrolled (606, 448) with delta (0, 0)
Screenshot: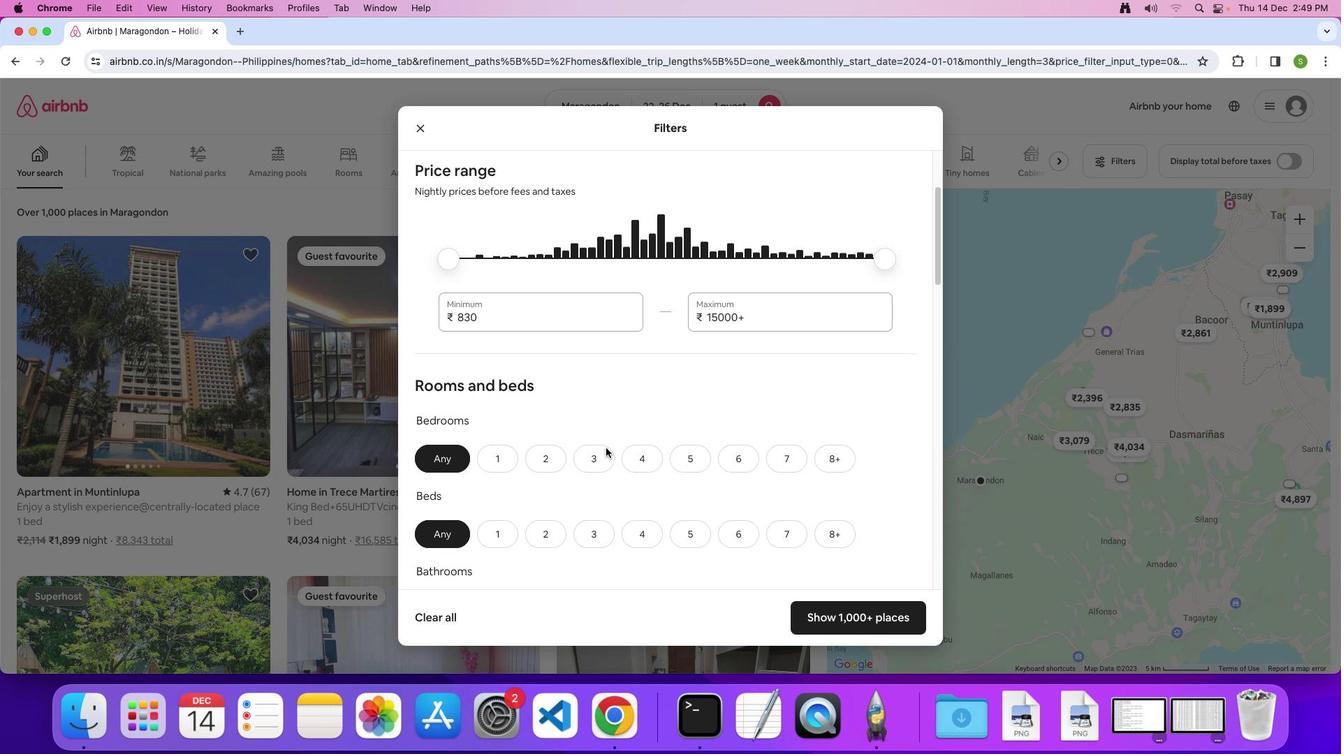 
Action: Mouse scrolled (606, 448) with delta (0, 0)
Screenshot: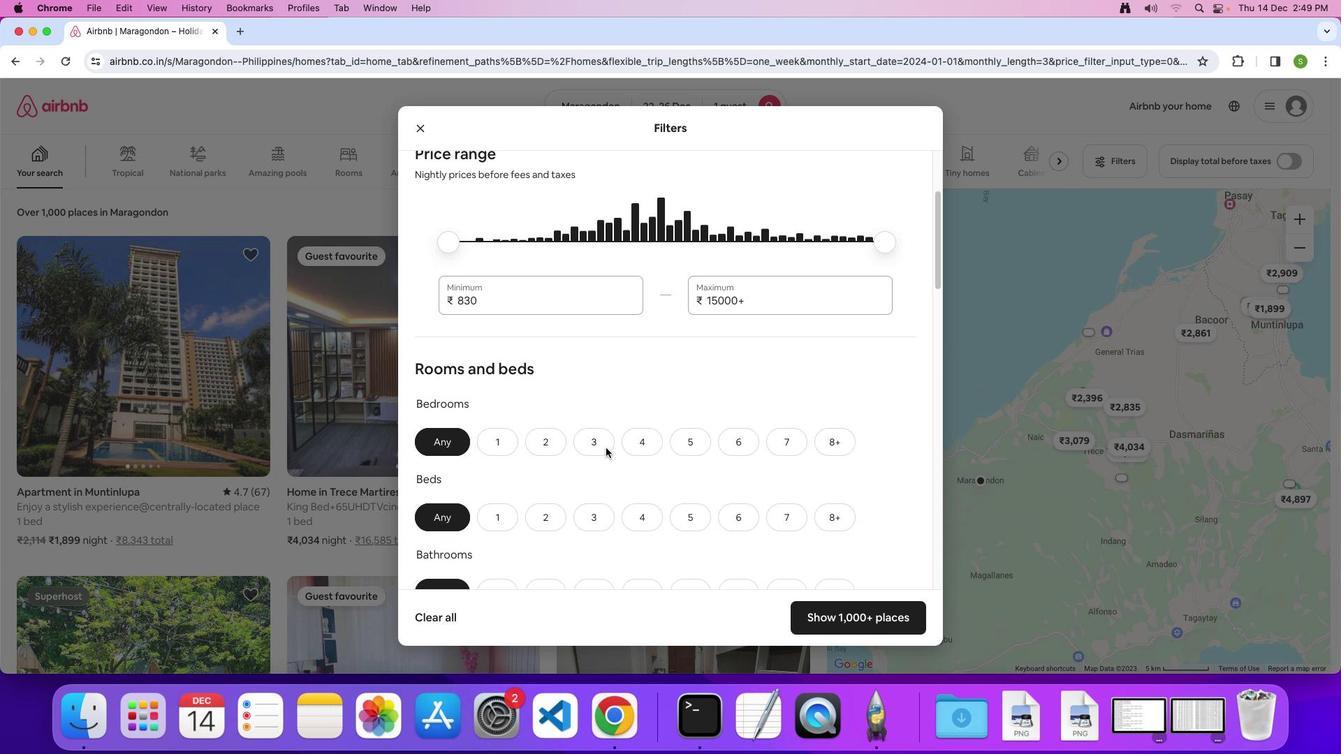 
Action: Mouse scrolled (606, 448) with delta (0, 0)
Screenshot: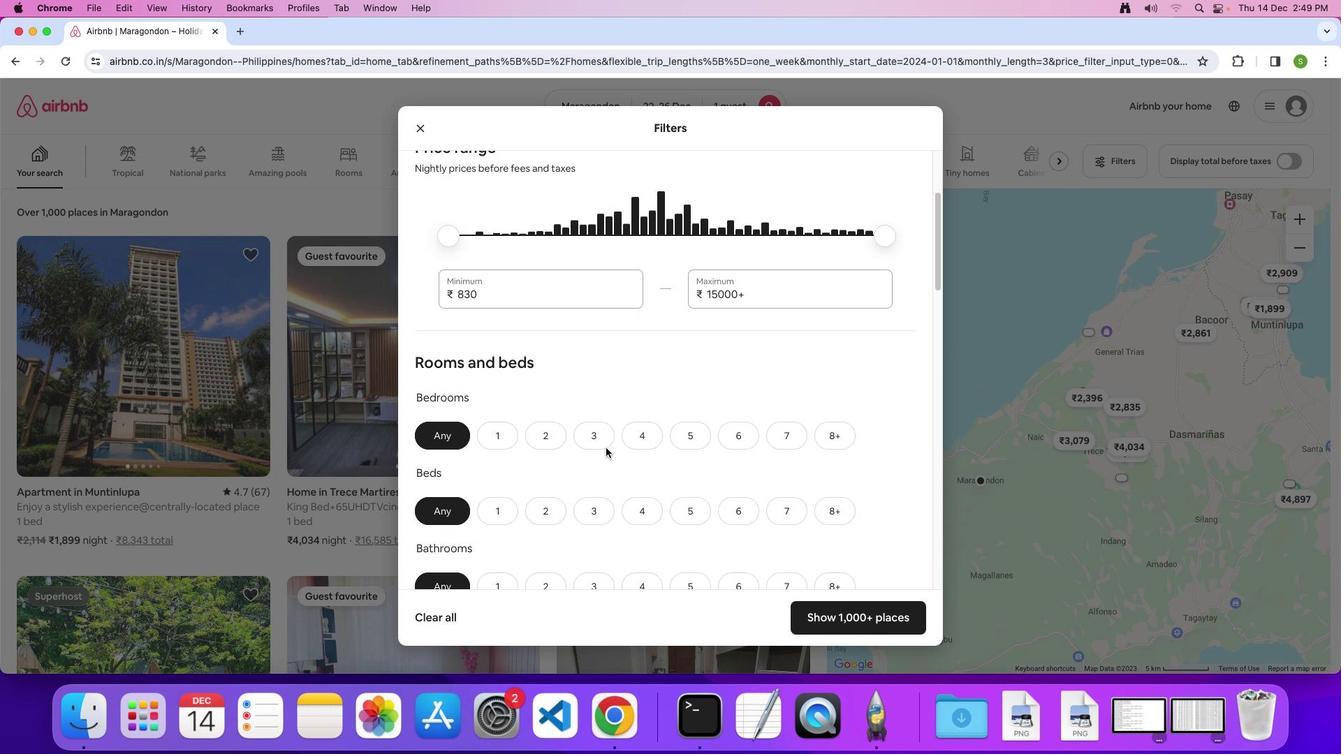 
Action: Mouse scrolled (606, 448) with delta (0, -1)
Screenshot: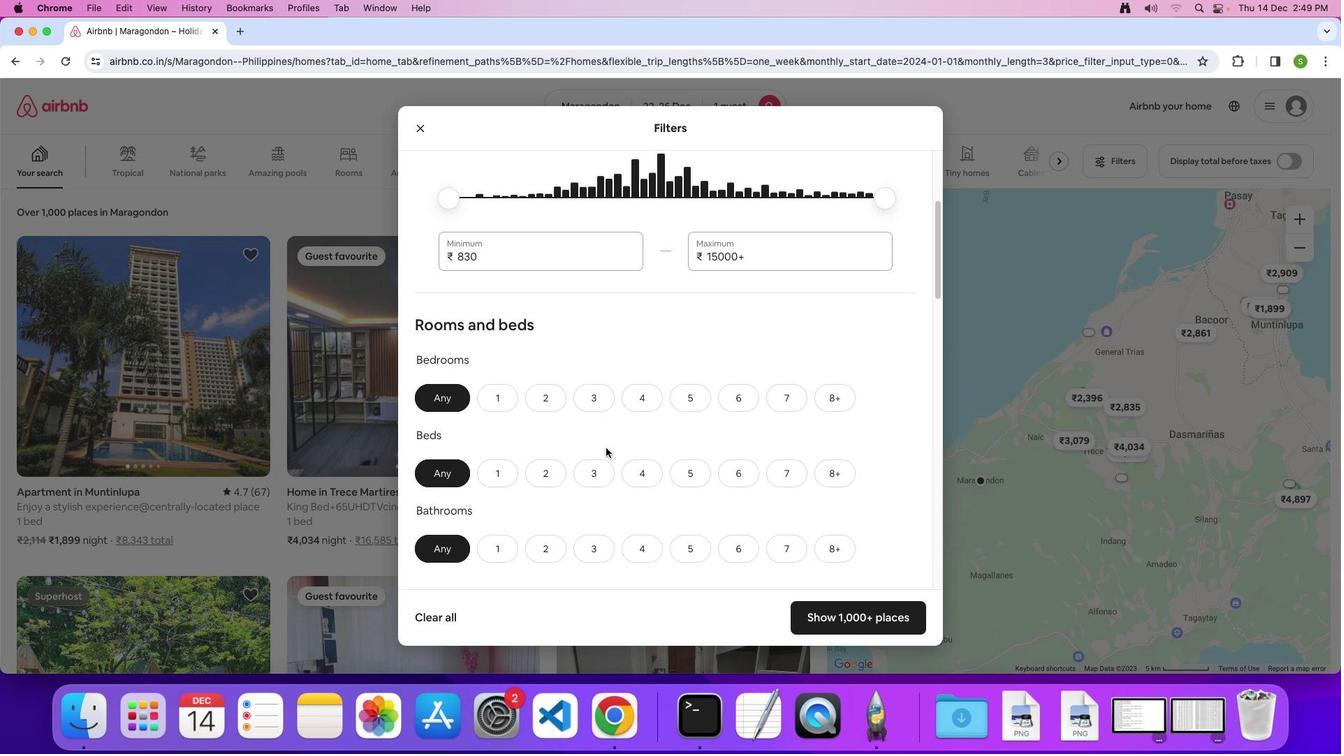 
Action: Mouse moved to (494, 352)
Screenshot: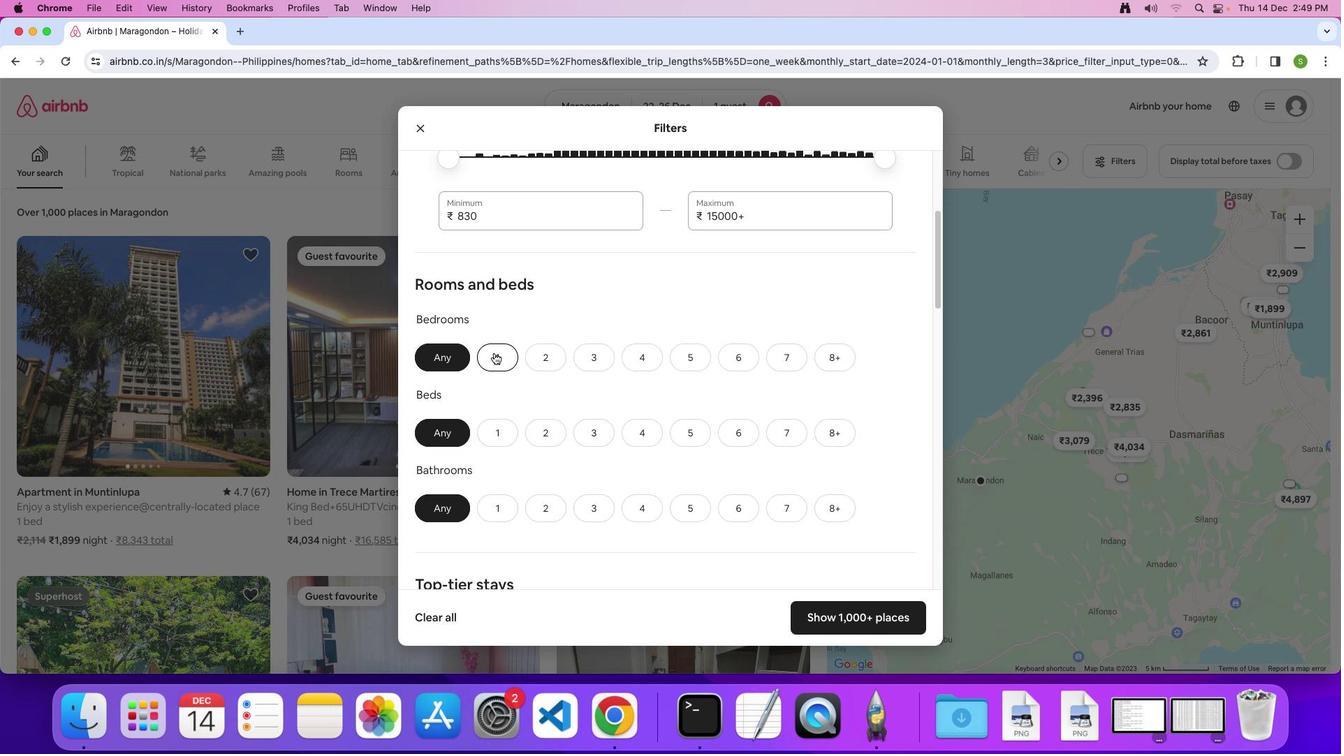 
Action: Mouse pressed left at (494, 352)
Screenshot: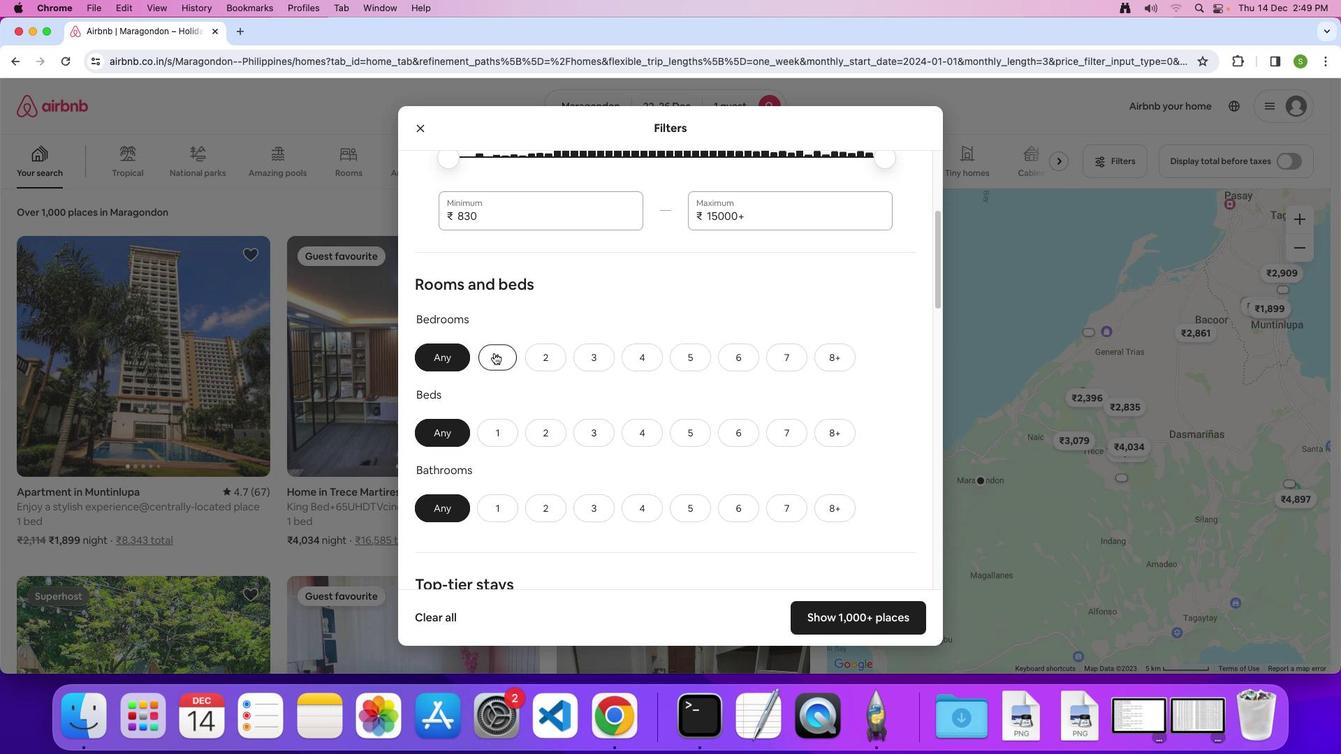 
Action: Mouse moved to (493, 438)
Screenshot: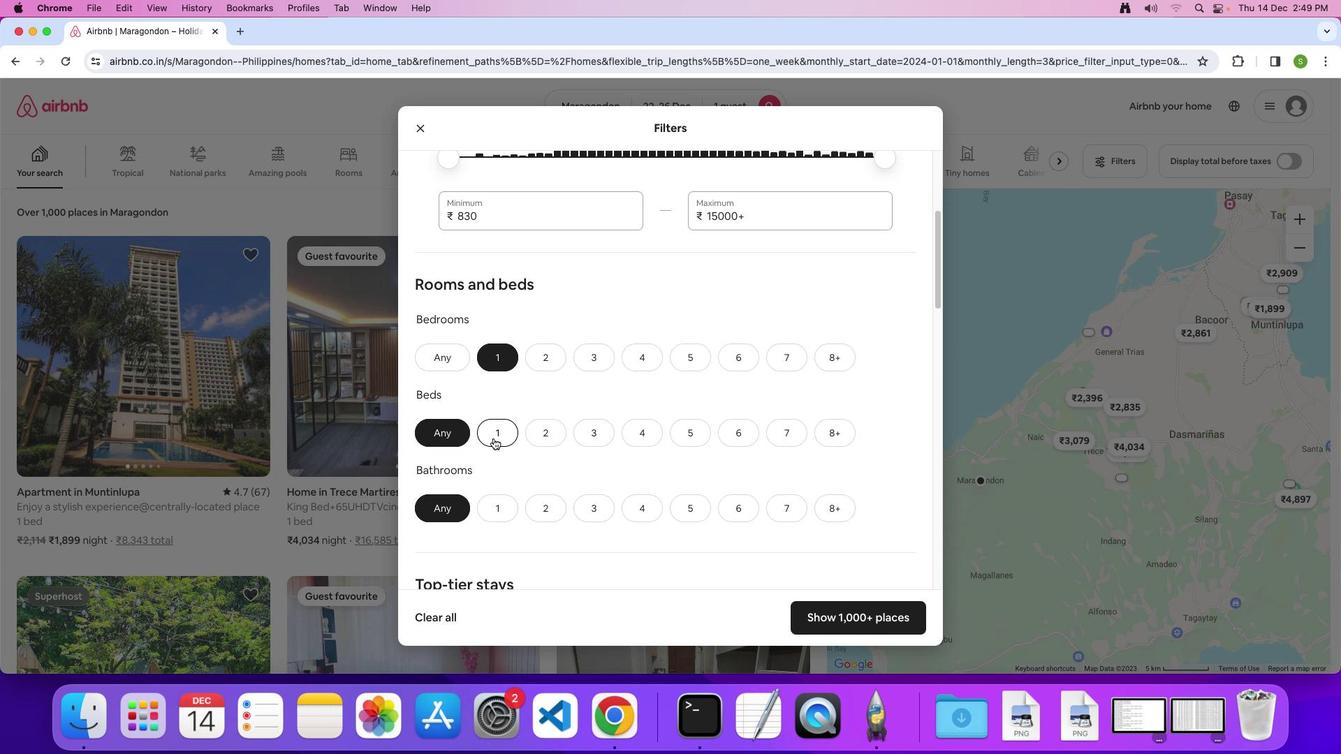 
Action: Mouse pressed left at (493, 438)
Screenshot: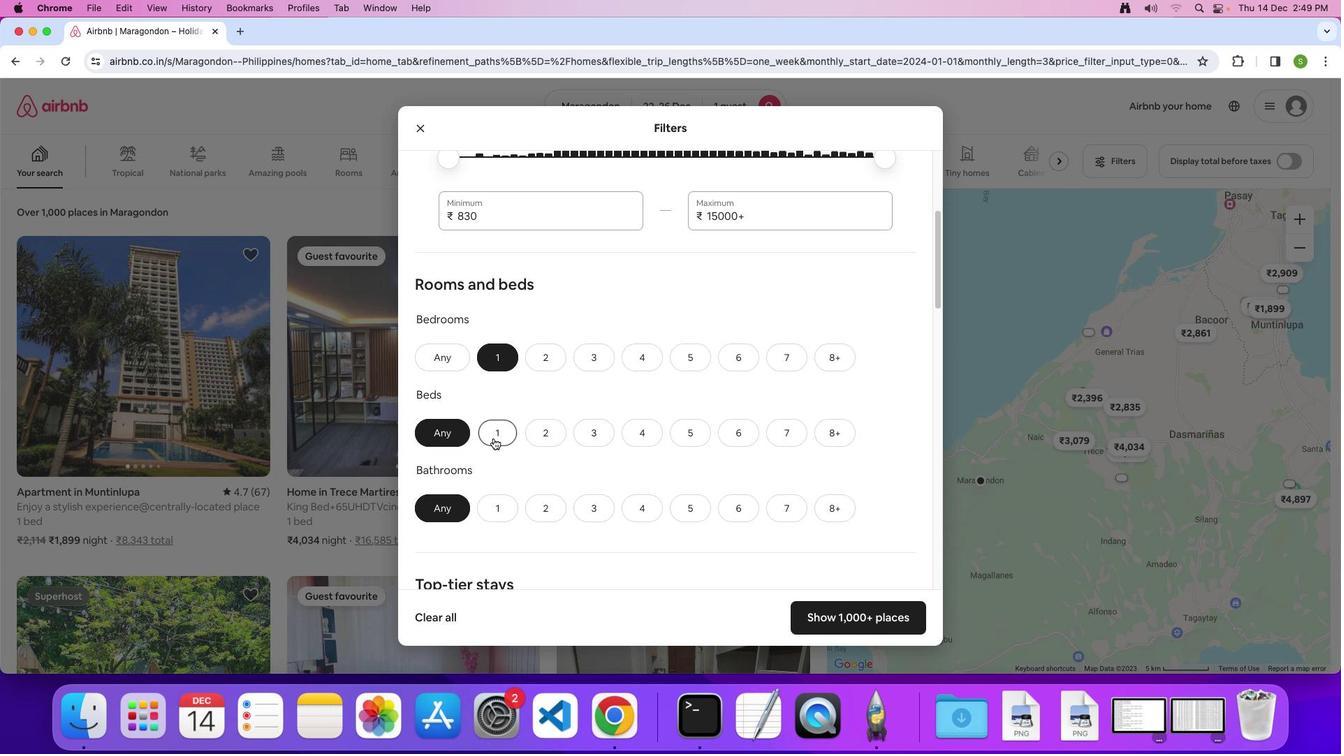 
Action: Mouse moved to (492, 508)
Screenshot: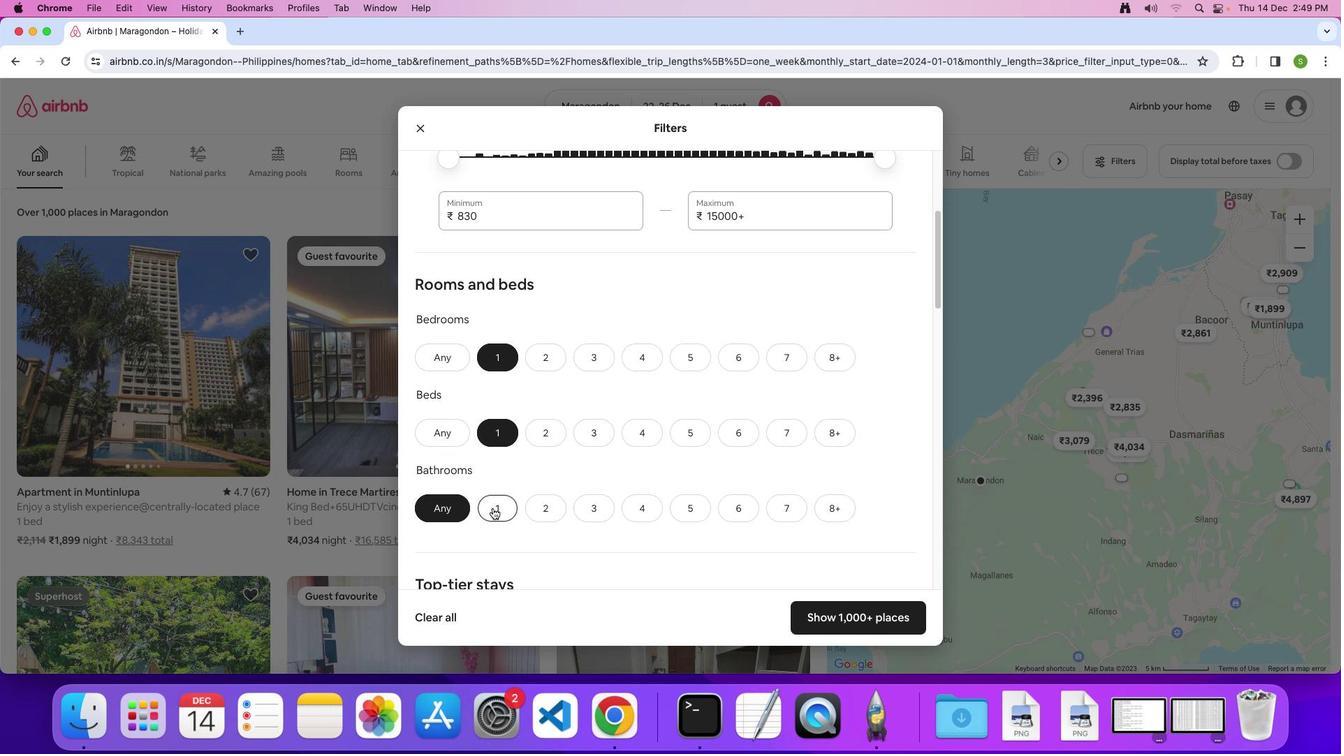
Action: Mouse pressed left at (492, 508)
Screenshot: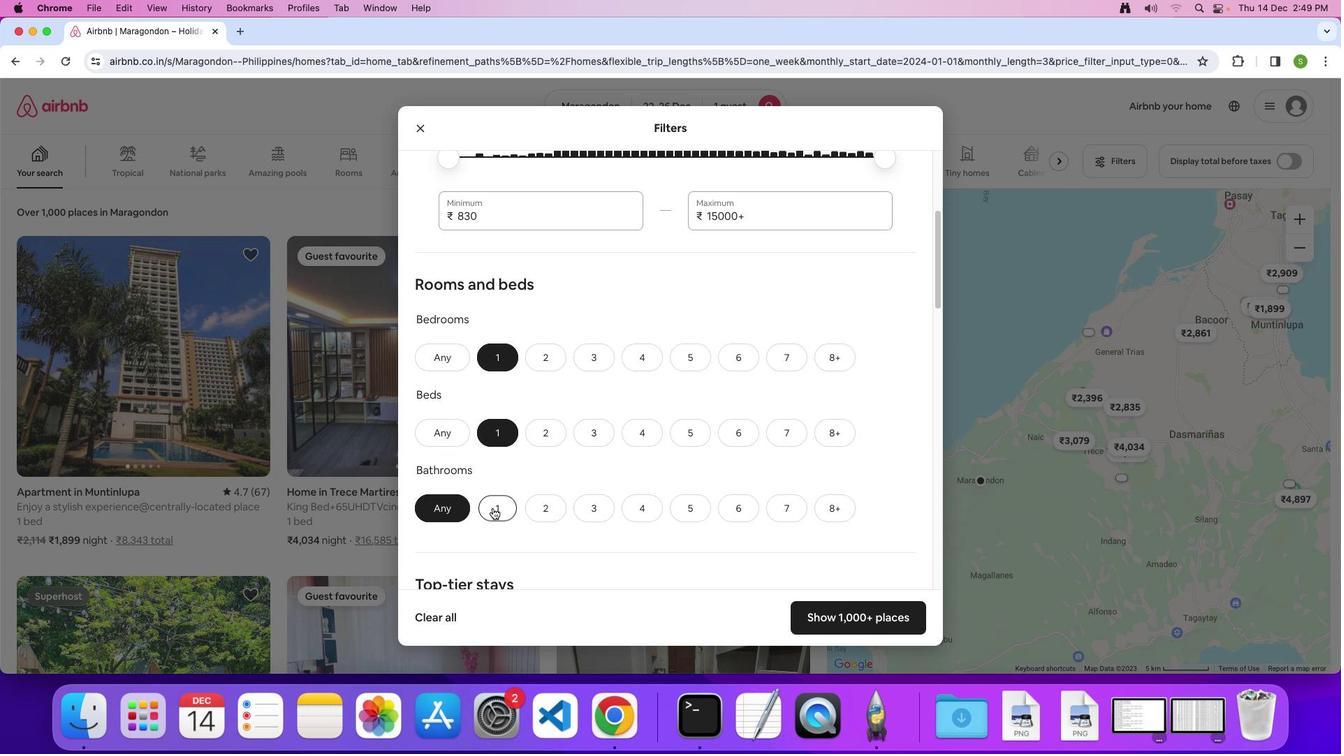
Action: Mouse moved to (635, 449)
Screenshot: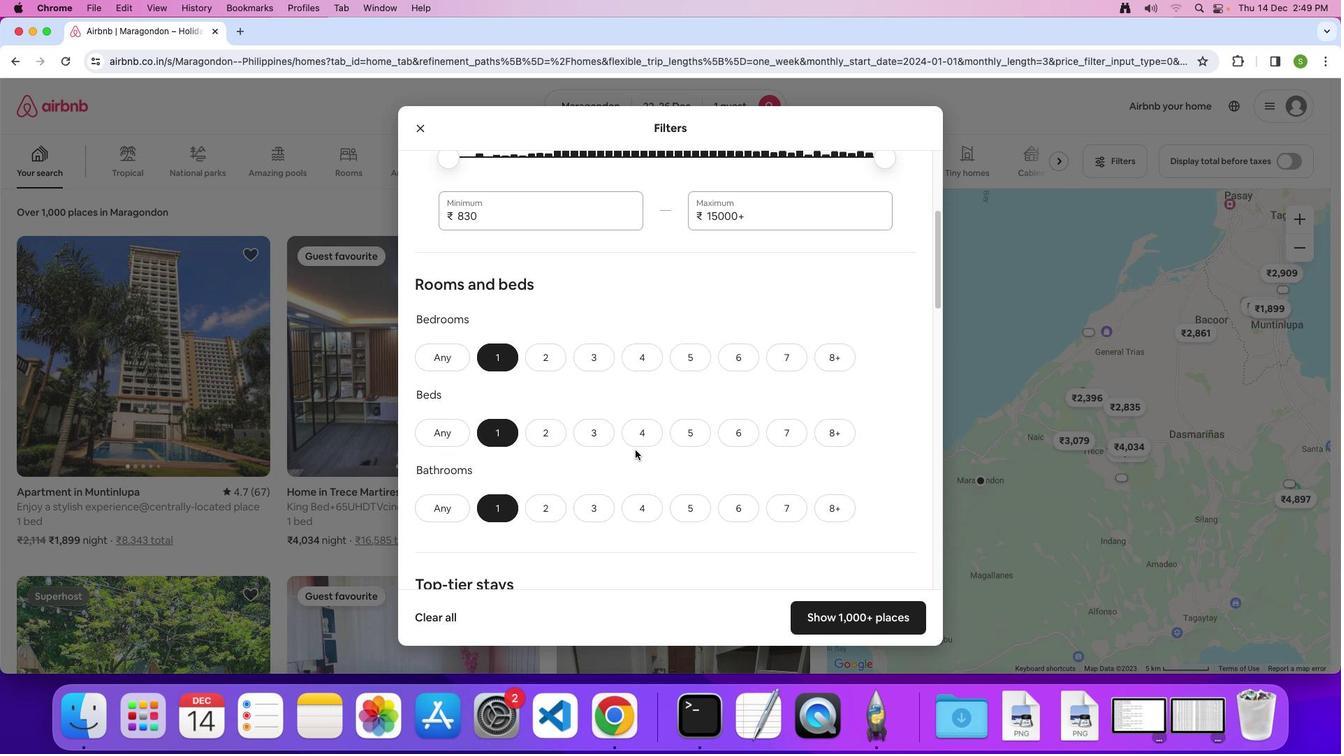 
Action: Mouse scrolled (635, 449) with delta (0, 0)
Screenshot: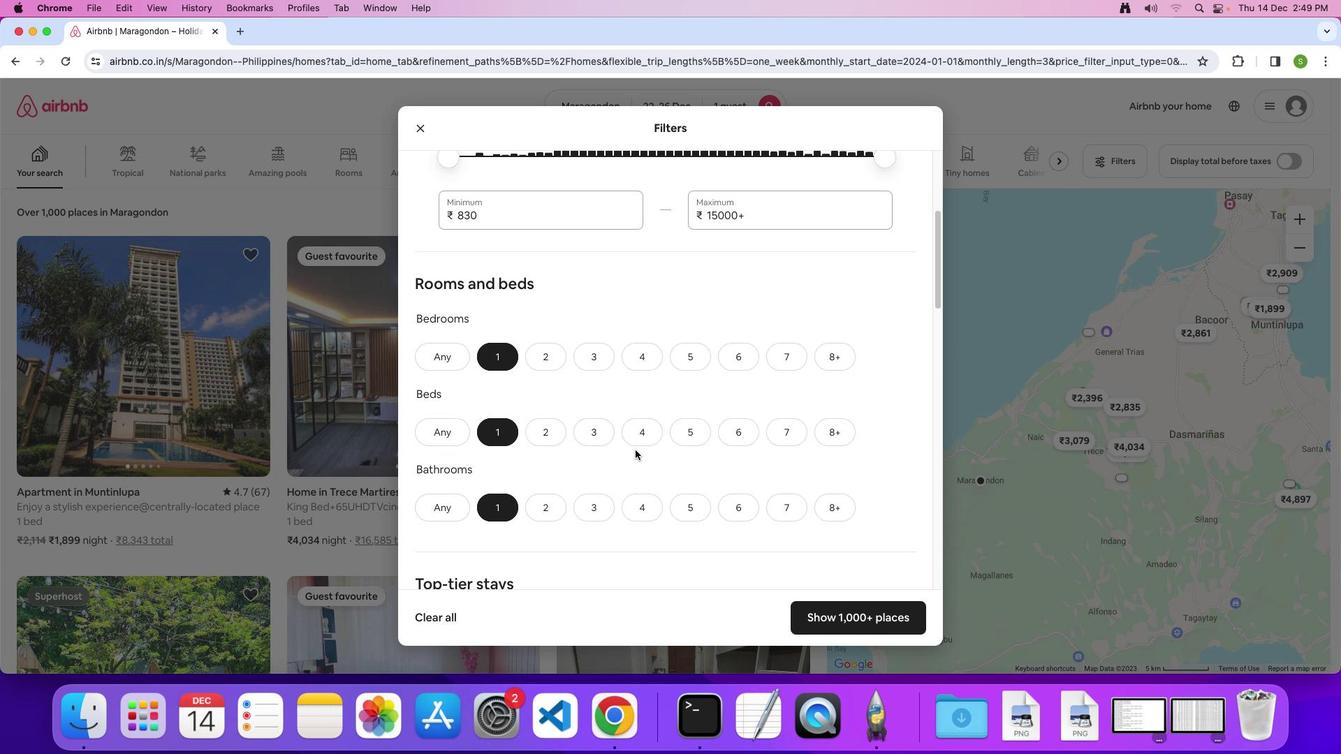 
Action: Mouse scrolled (635, 449) with delta (0, 0)
Screenshot: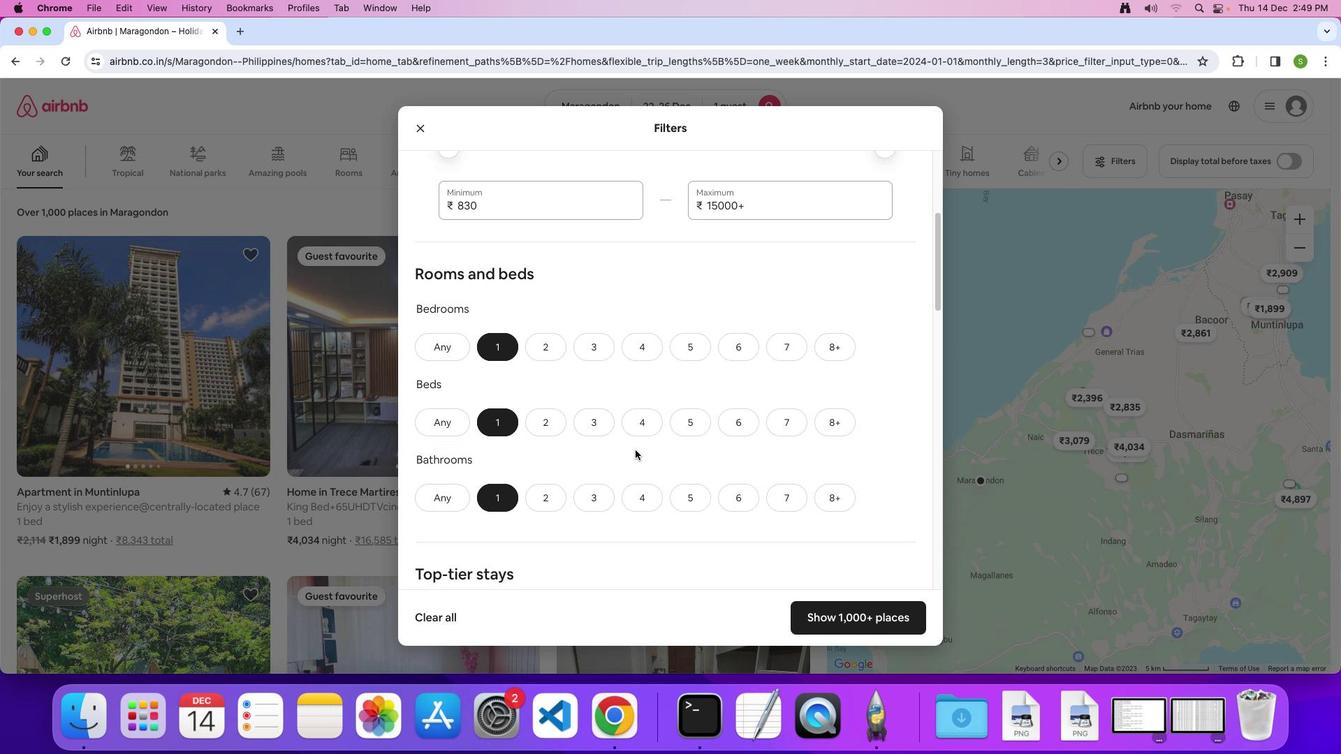 
Action: Mouse scrolled (635, 449) with delta (0, 0)
Screenshot: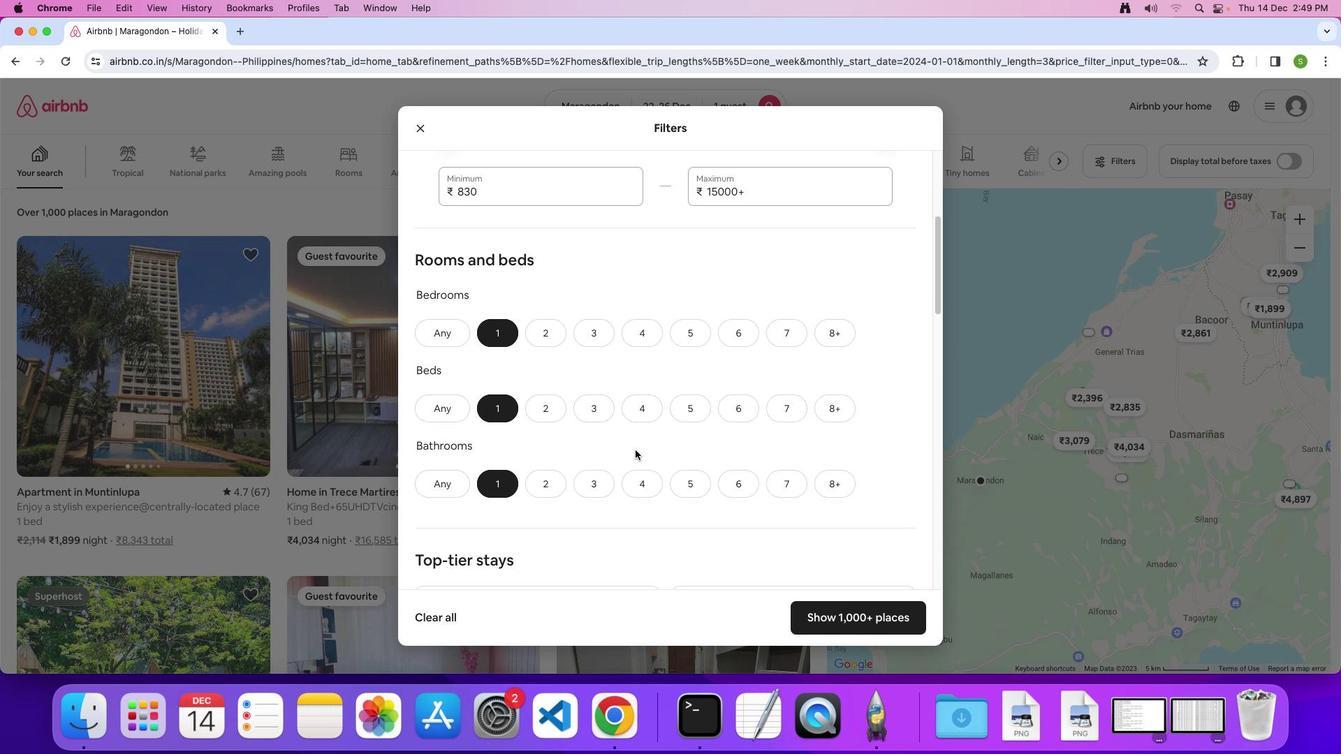 
Action: Mouse scrolled (635, 449) with delta (0, 0)
Screenshot: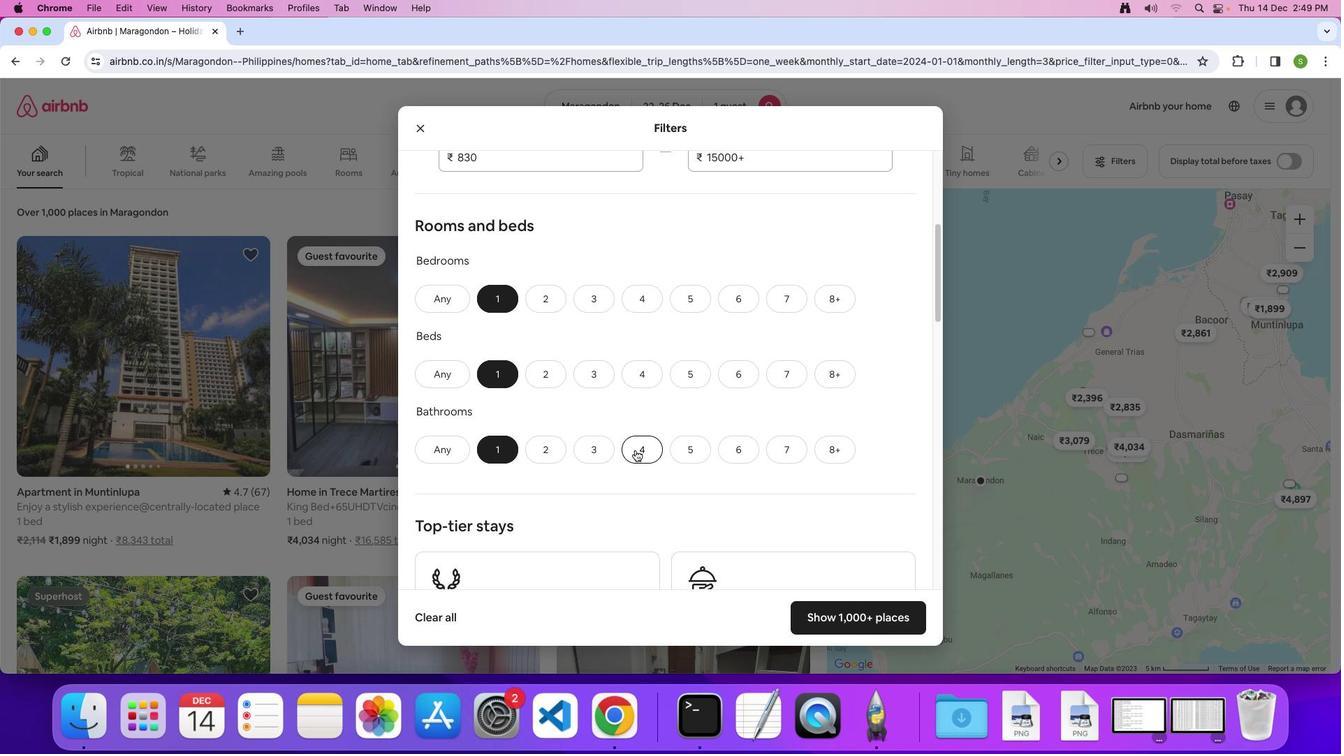 
Action: Mouse scrolled (635, 449) with delta (0, 0)
Screenshot: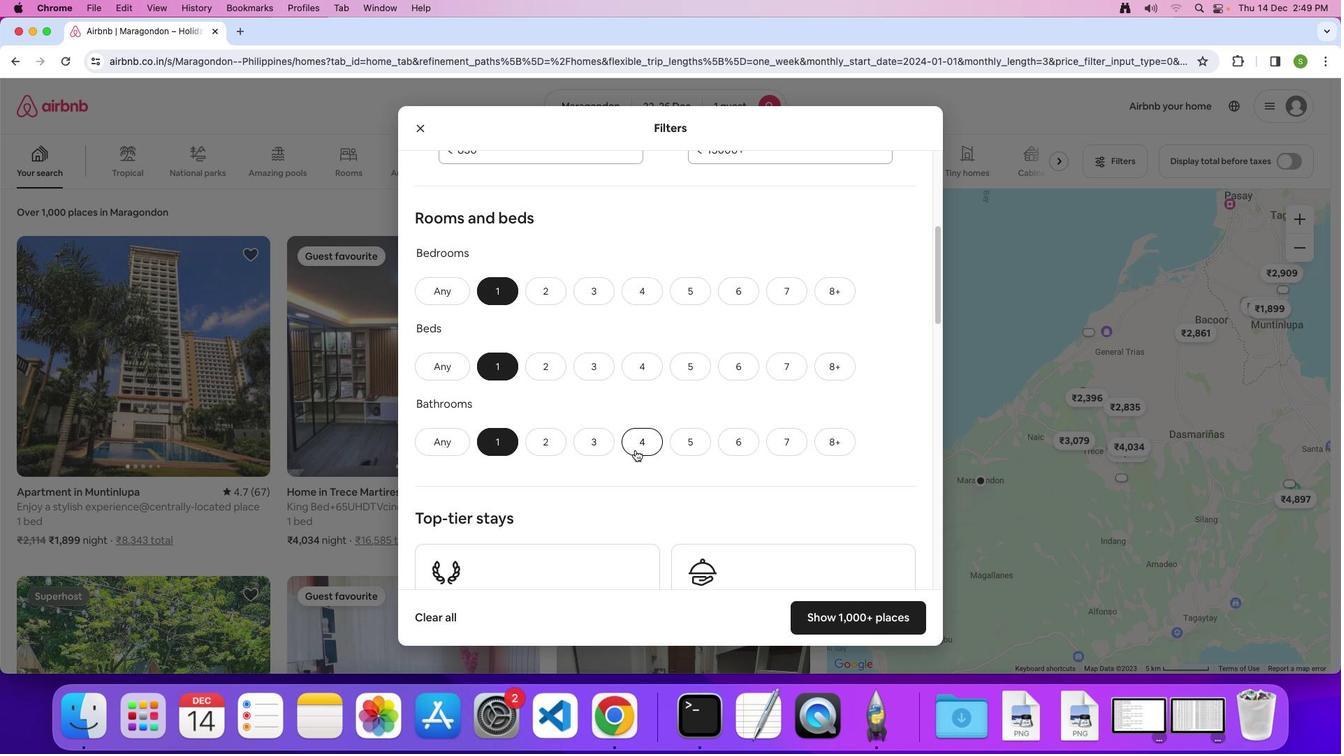 
Action: Mouse scrolled (635, 449) with delta (0, 0)
Screenshot: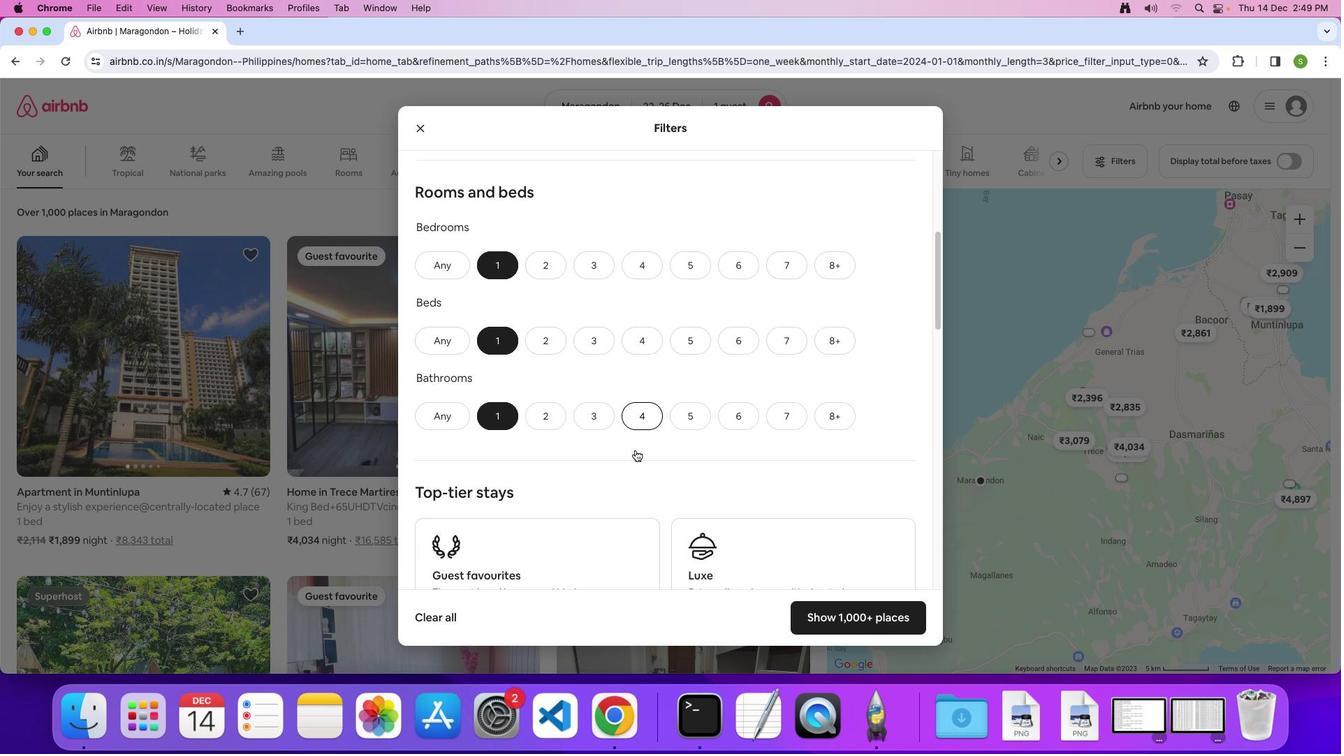 
Action: Mouse scrolled (635, 449) with delta (0, 0)
Screenshot: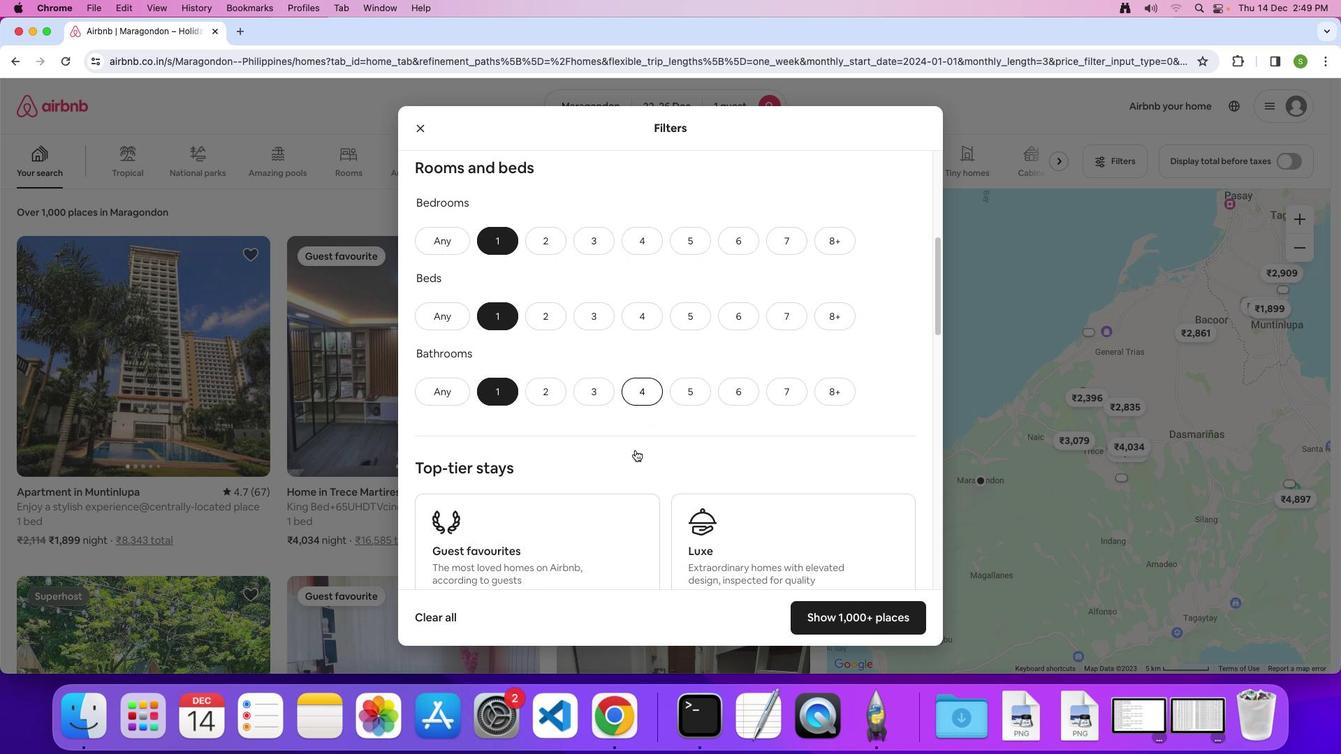 
Action: Mouse scrolled (635, 449) with delta (0, 0)
Screenshot: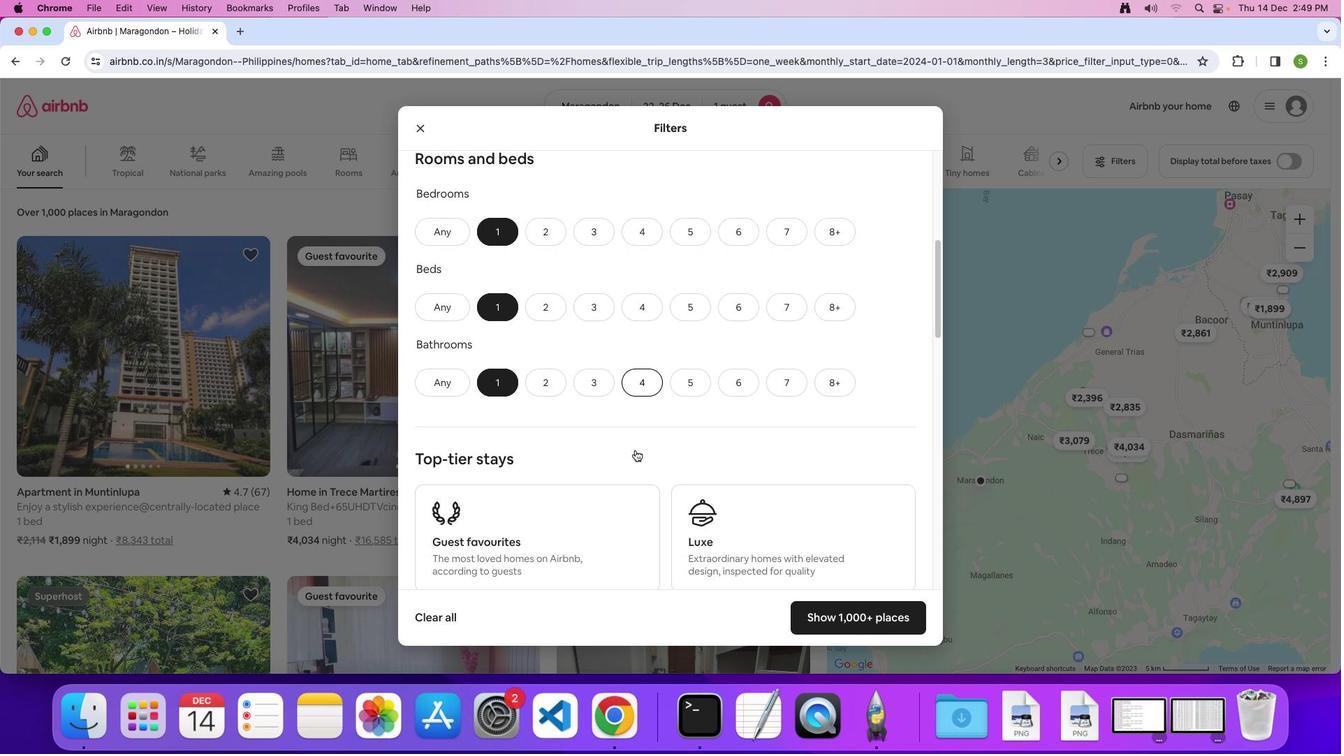 
Action: Mouse scrolled (635, 449) with delta (0, 0)
Screenshot: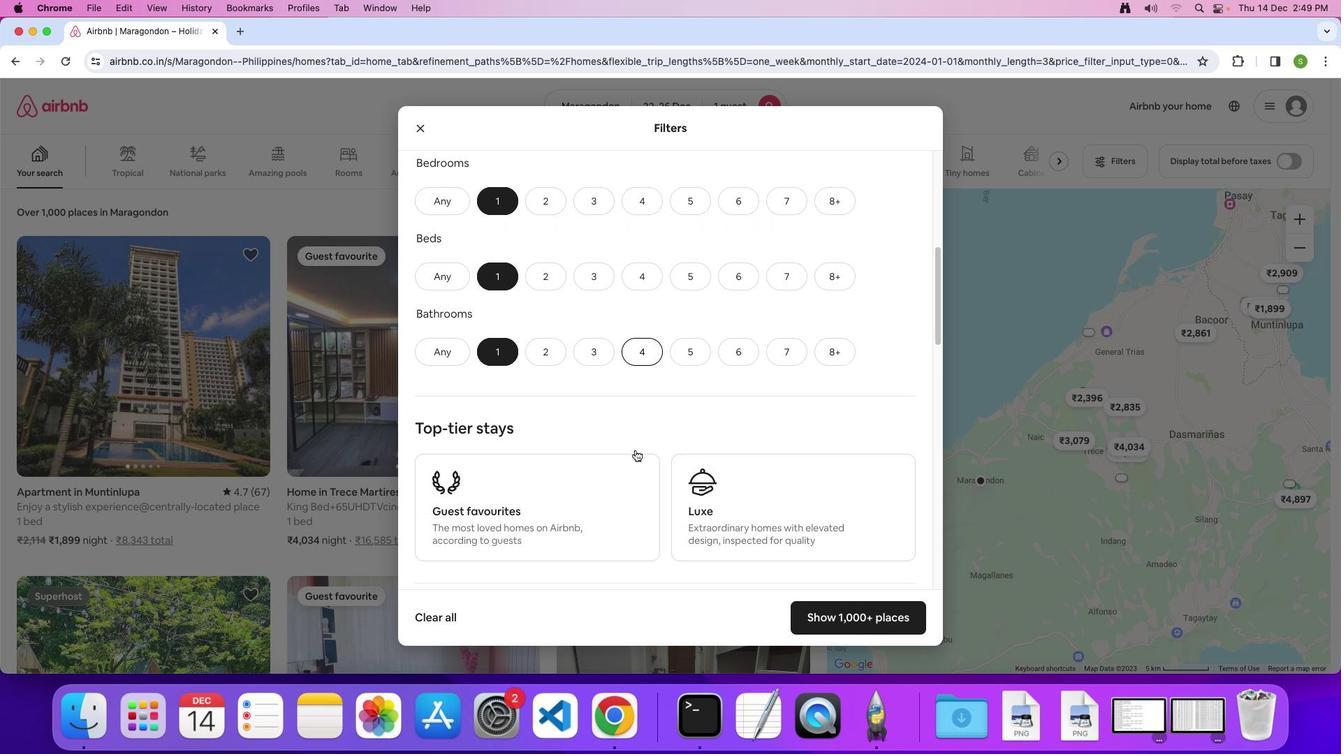 
Action: Mouse scrolled (635, 449) with delta (0, 0)
Screenshot: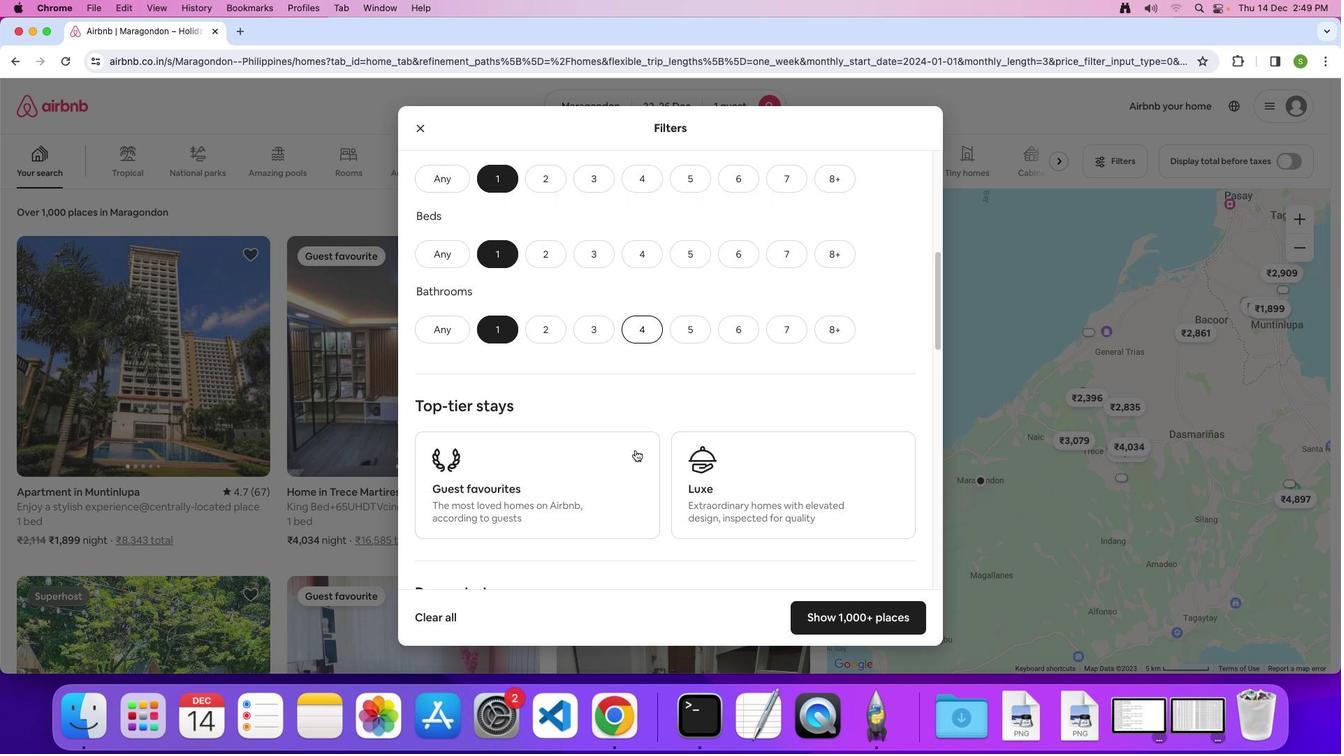 
Action: Mouse scrolled (635, 449) with delta (0, 0)
Screenshot: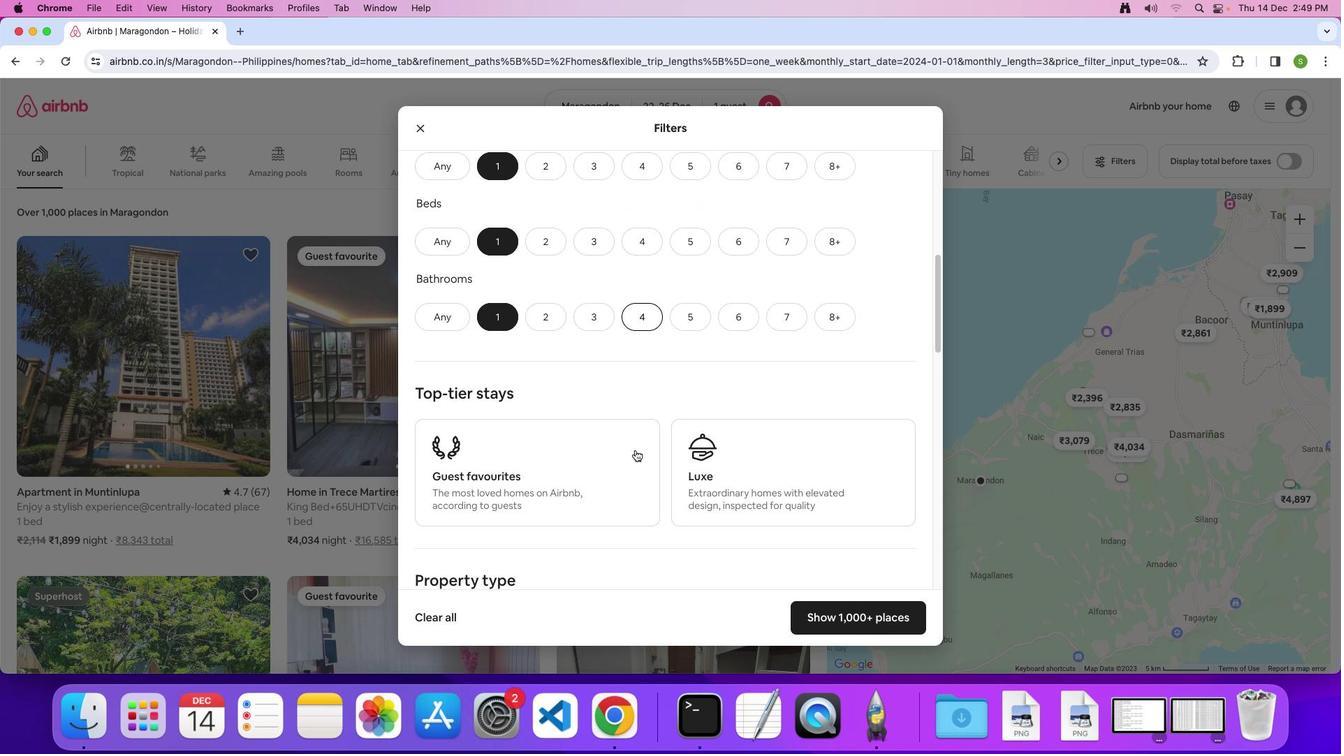 
Action: Mouse scrolled (635, 449) with delta (0, 0)
Screenshot: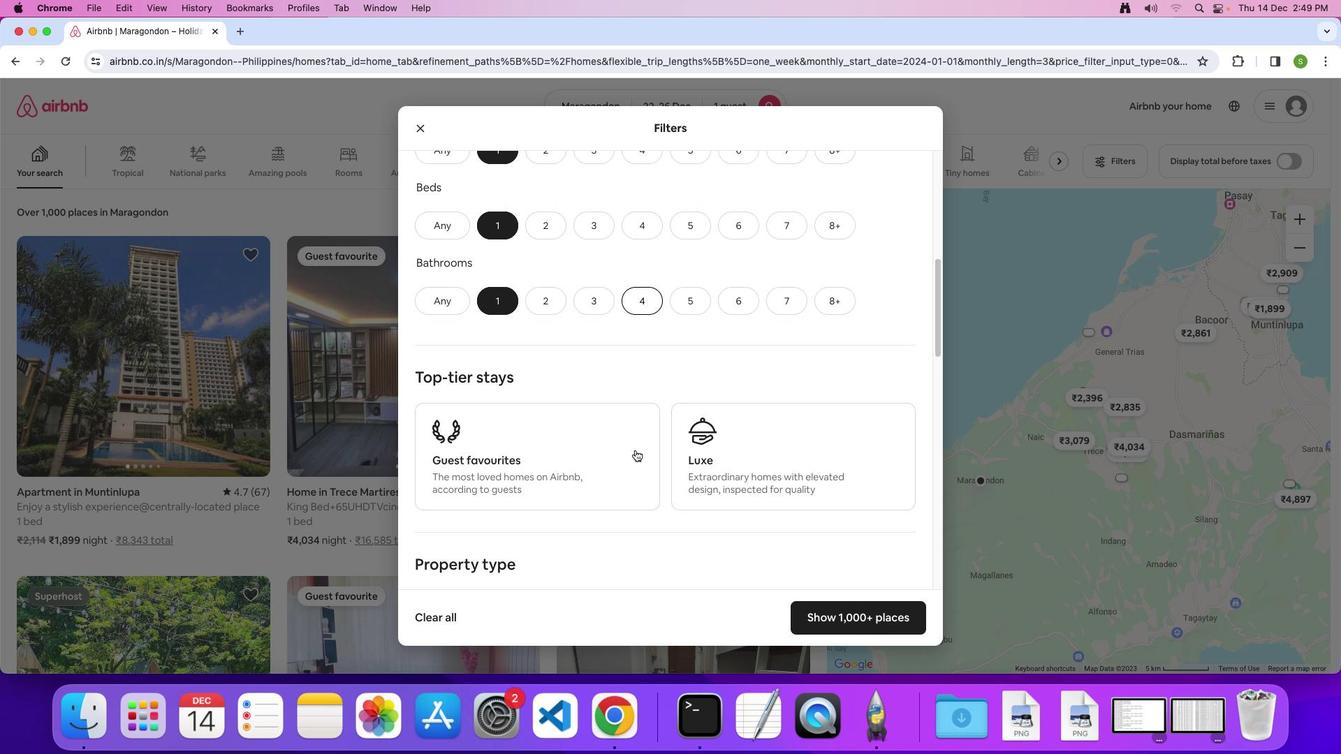 
Action: Mouse scrolled (635, 449) with delta (0, 0)
Screenshot: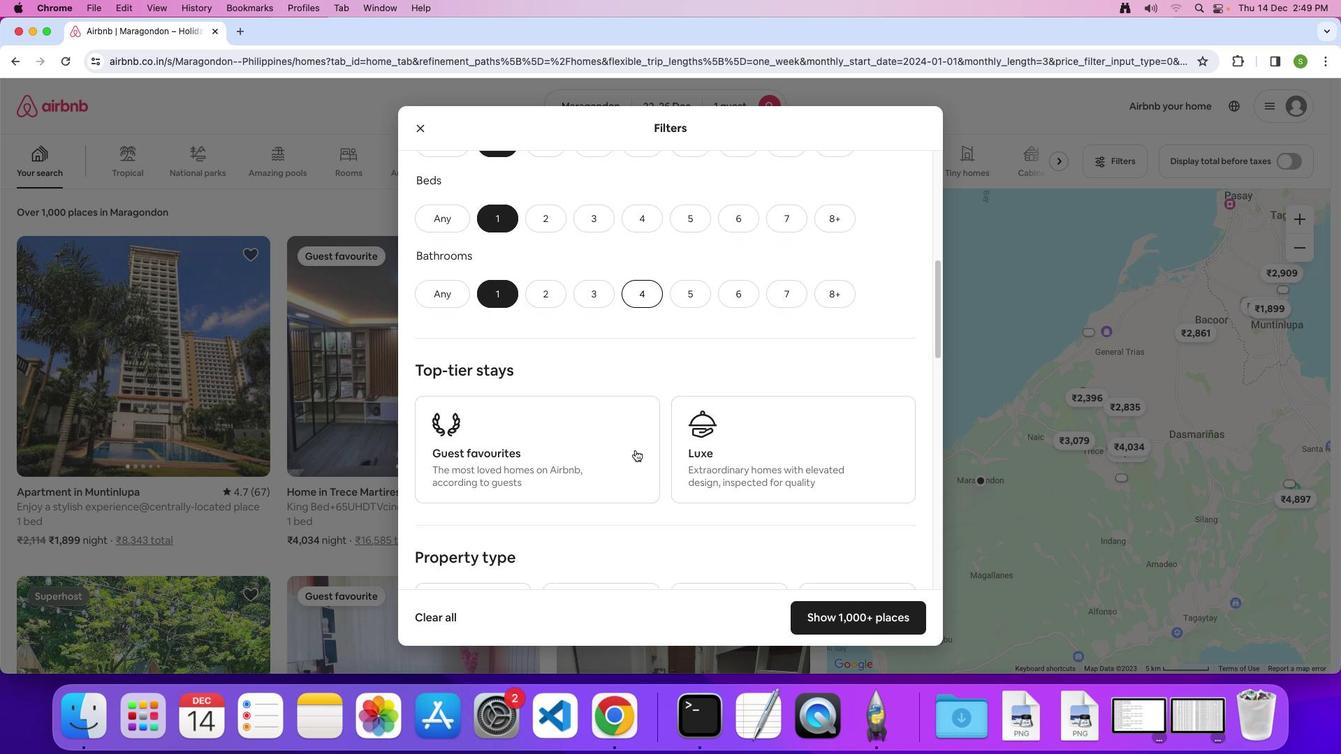 
Action: Mouse scrolled (635, 449) with delta (0, -1)
Screenshot: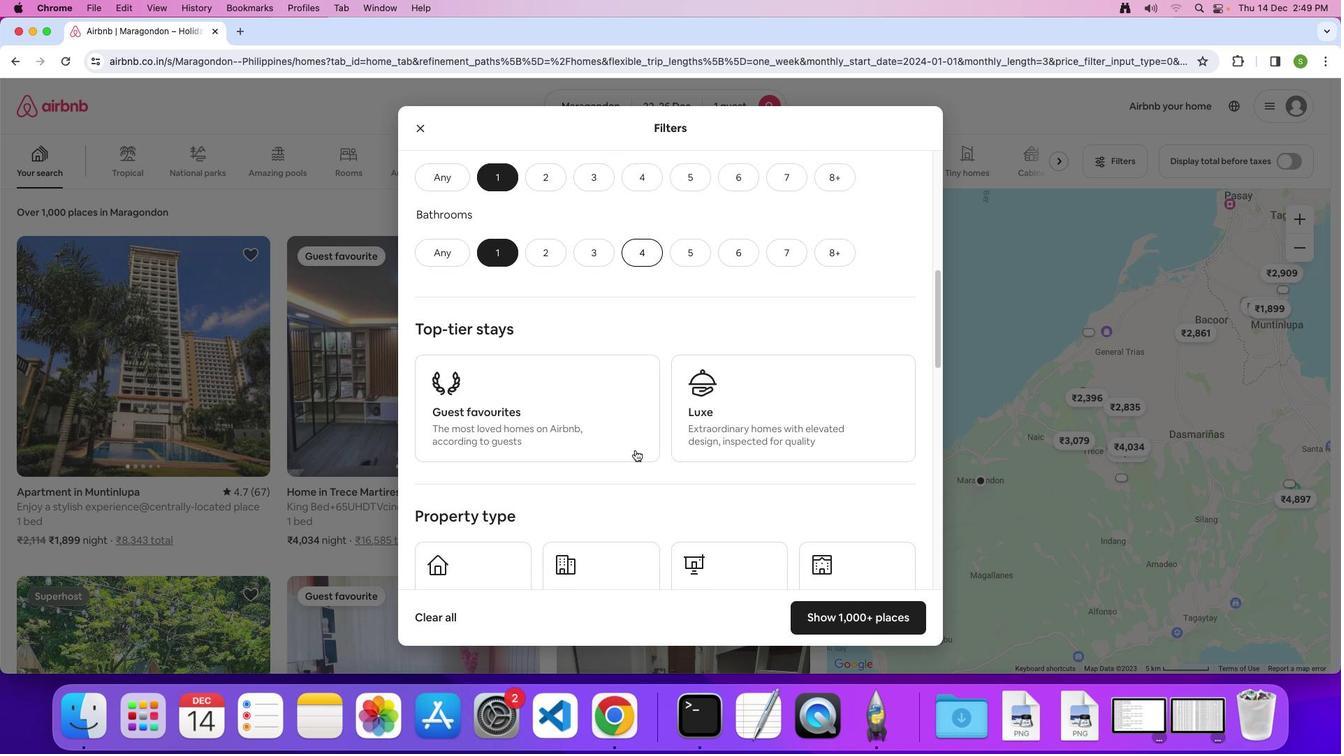 
Action: Mouse scrolled (635, 449) with delta (0, 0)
Screenshot: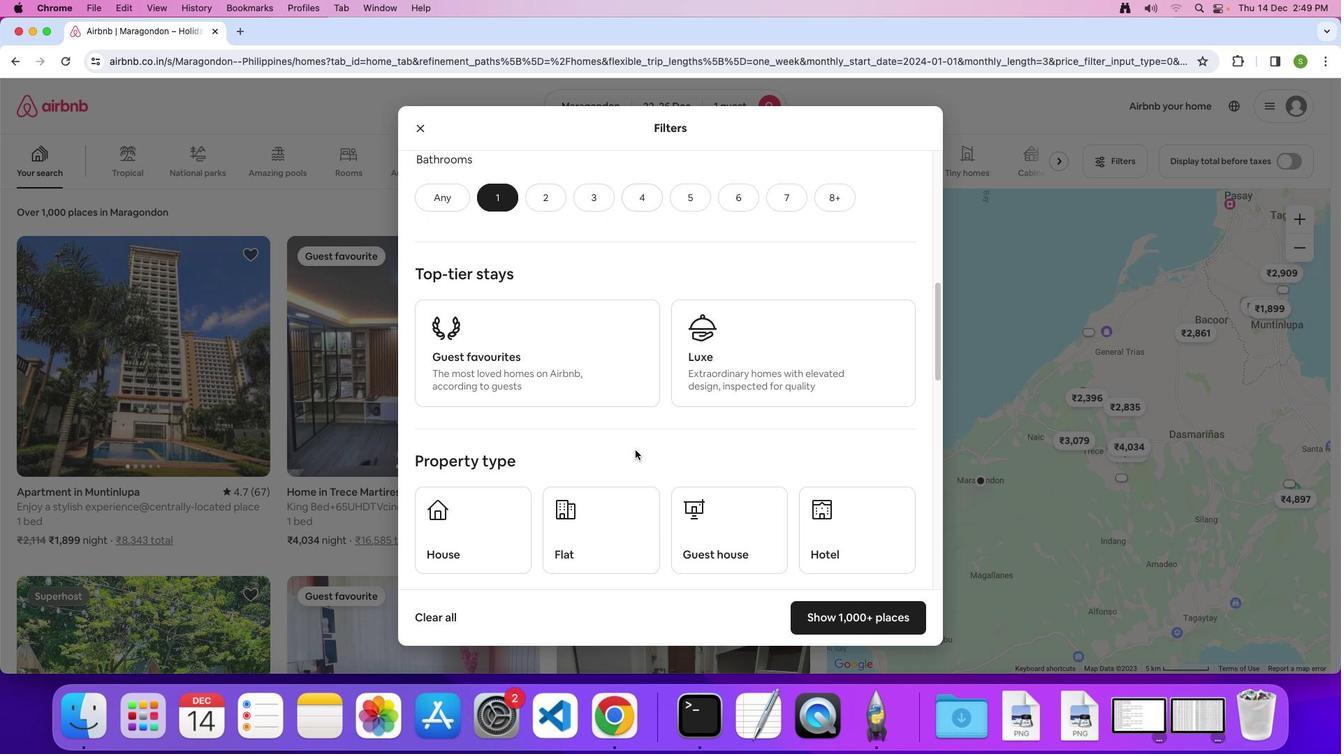 
Action: Mouse scrolled (635, 449) with delta (0, 0)
Screenshot: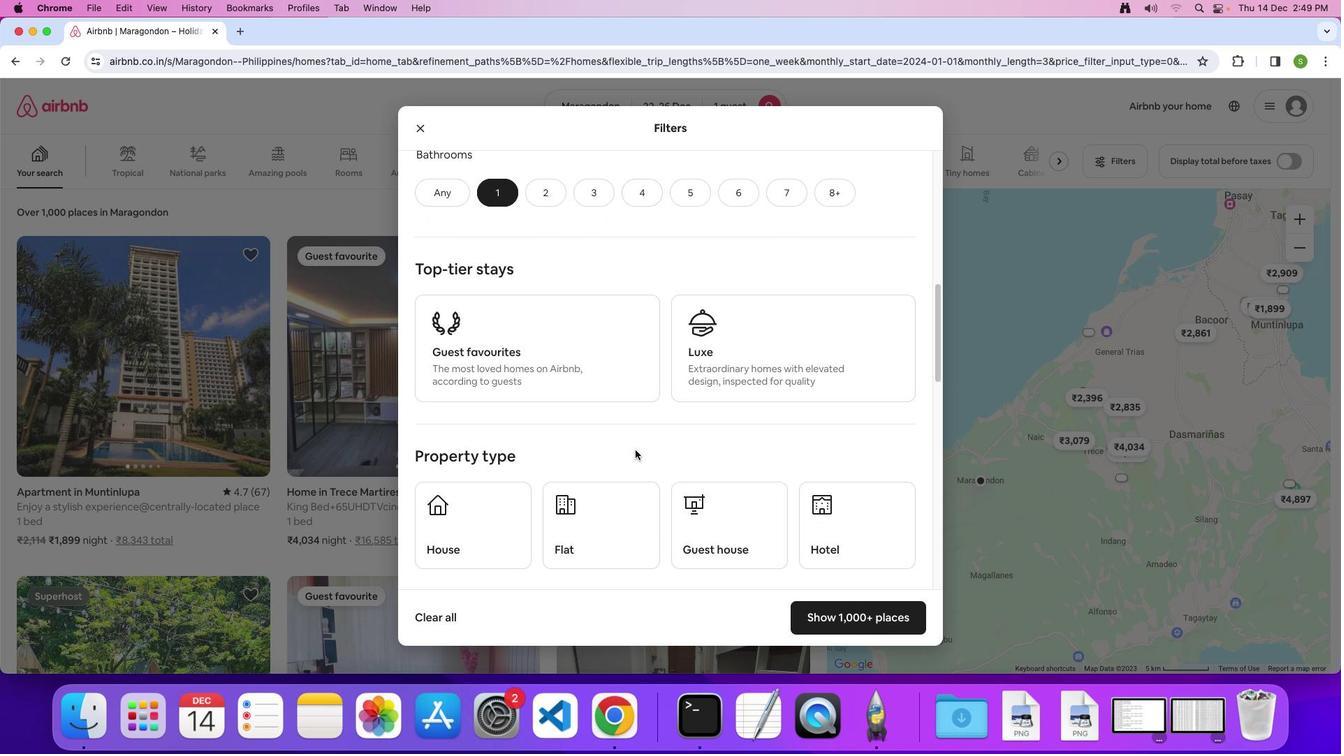 
Action: Mouse scrolled (635, 449) with delta (0, -1)
Screenshot: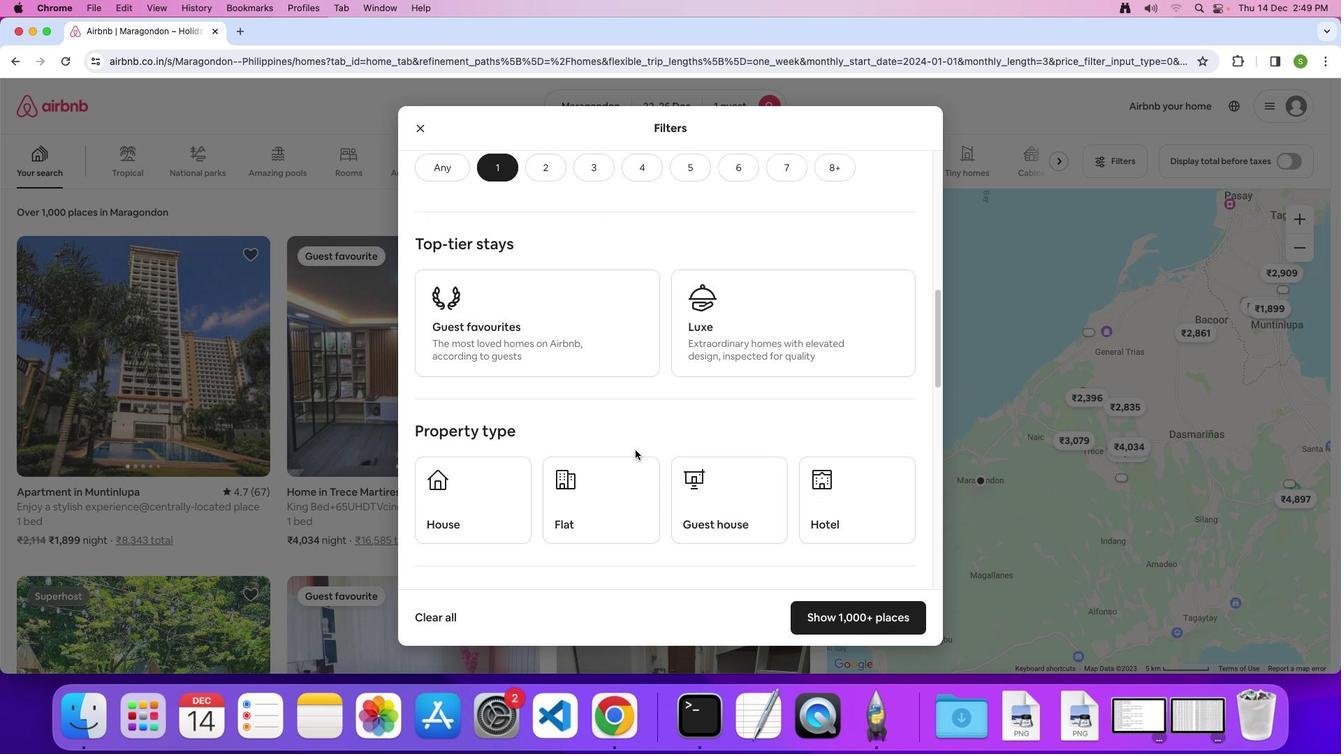 
Action: Mouse scrolled (635, 449) with delta (0, 0)
Screenshot: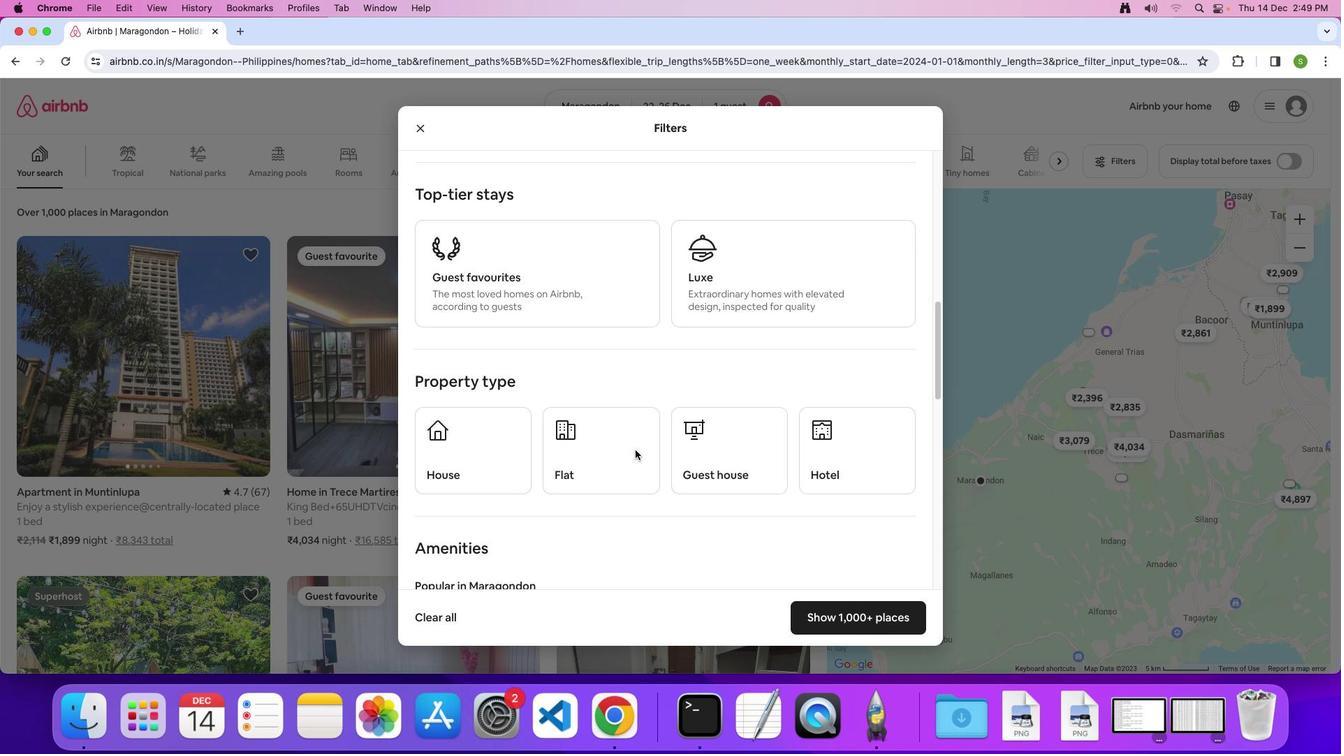
Action: Mouse scrolled (635, 449) with delta (0, 0)
Screenshot: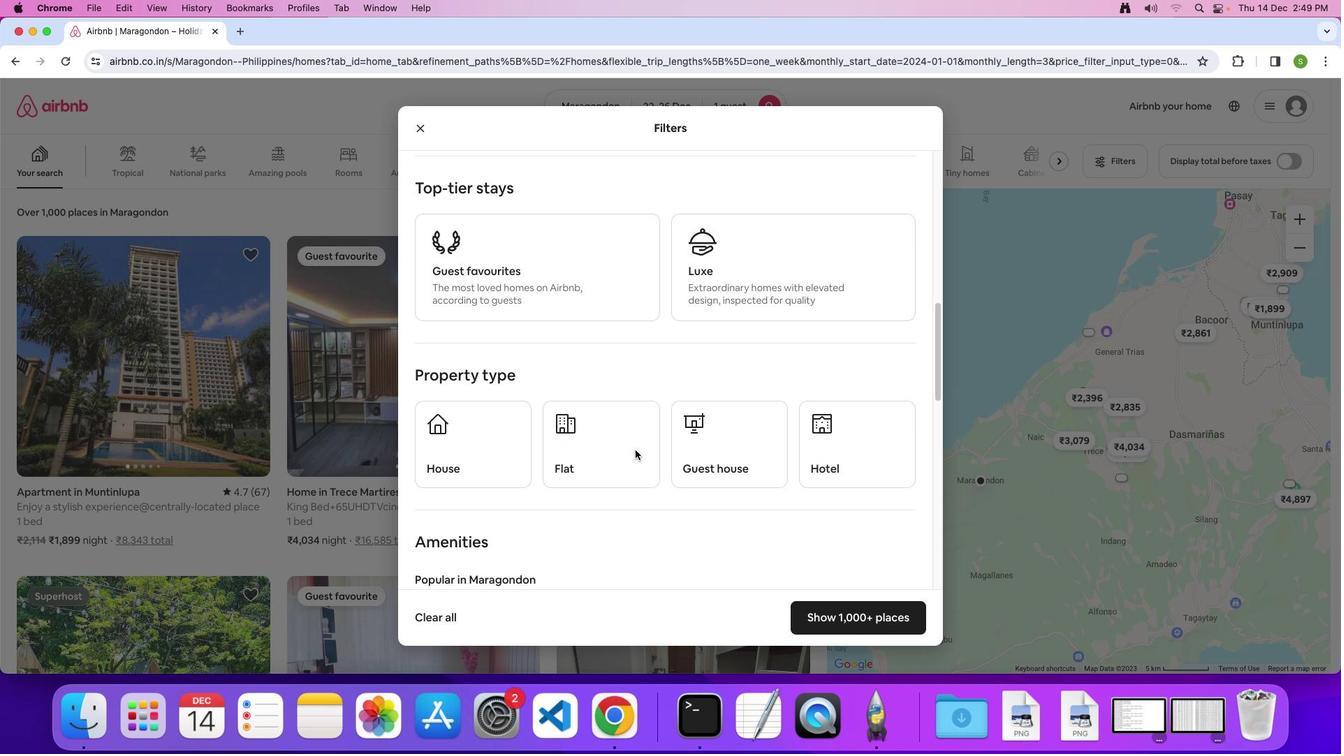 
Action: Mouse scrolled (635, 449) with delta (0, 0)
Screenshot: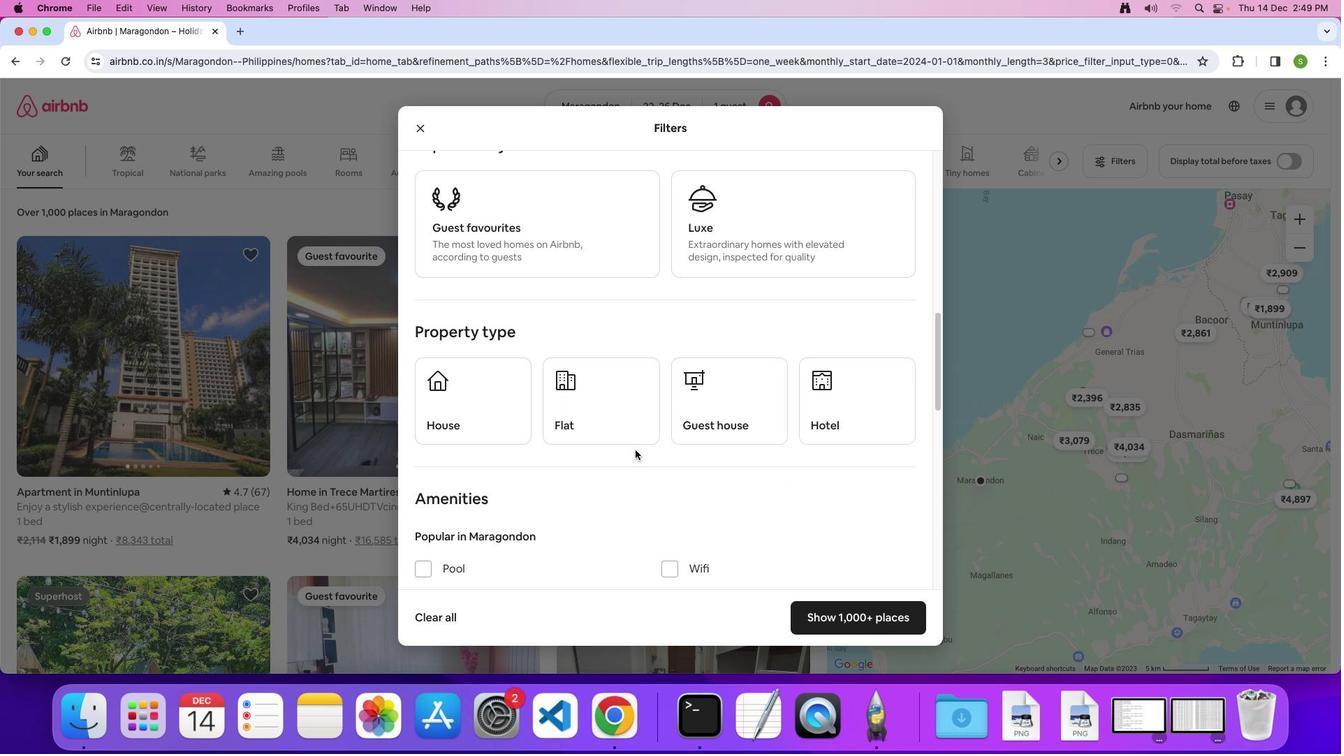 
Action: Mouse moved to (863, 403)
Screenshot: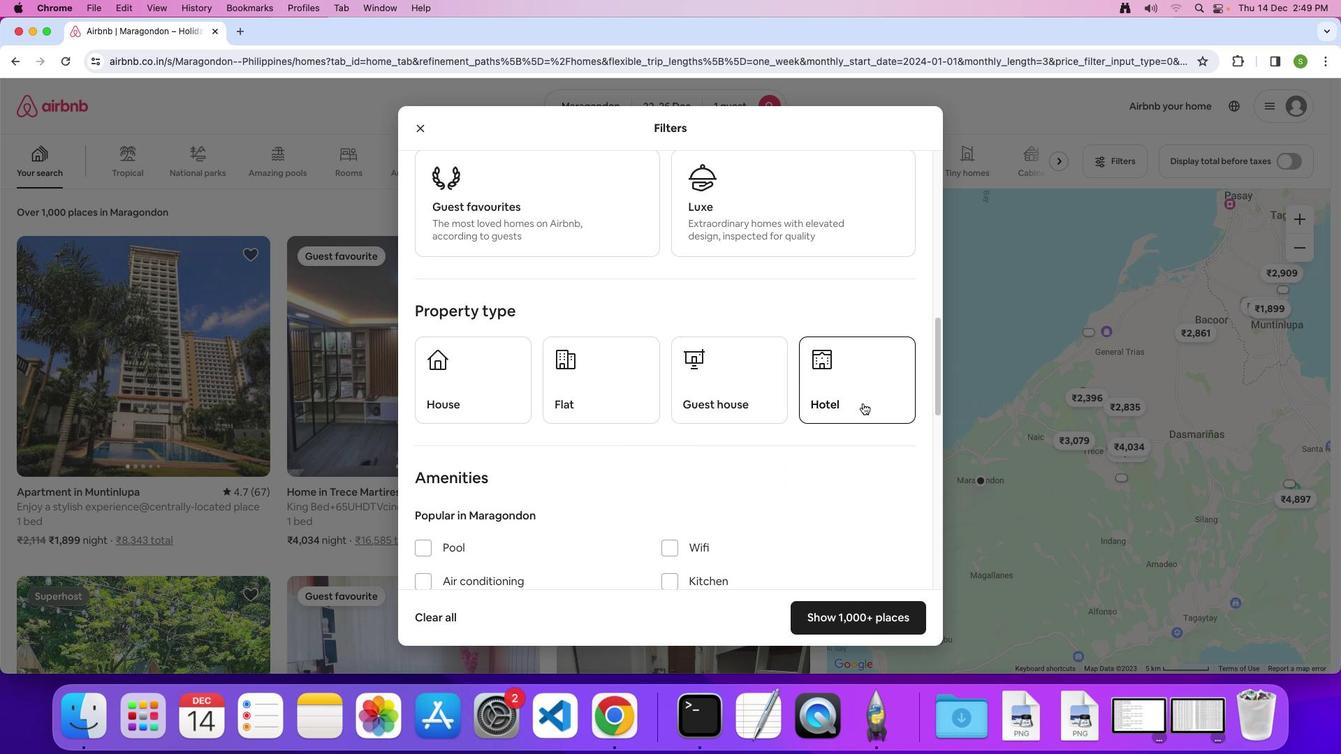
Action: Mouse pressed left at (863, 403)
Screenshot: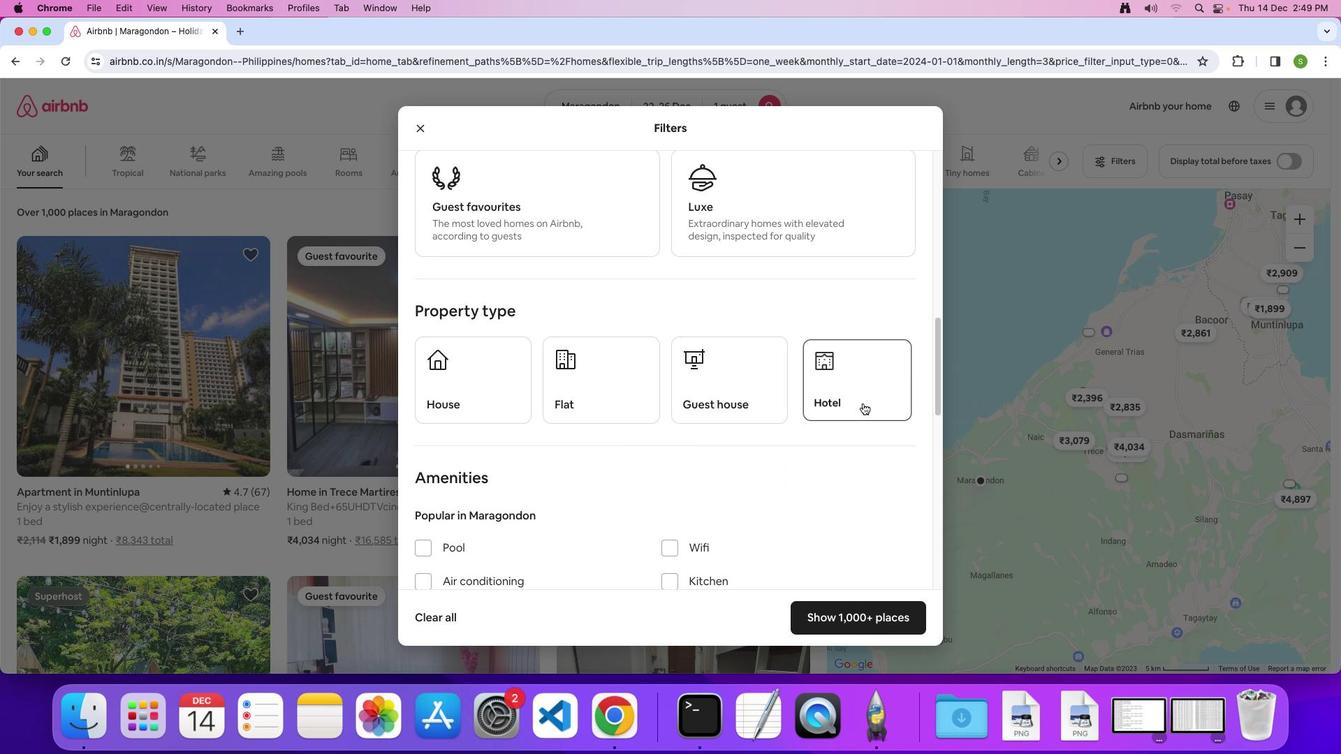 
Action: Mouse moved to (710, 431)
Screenshot: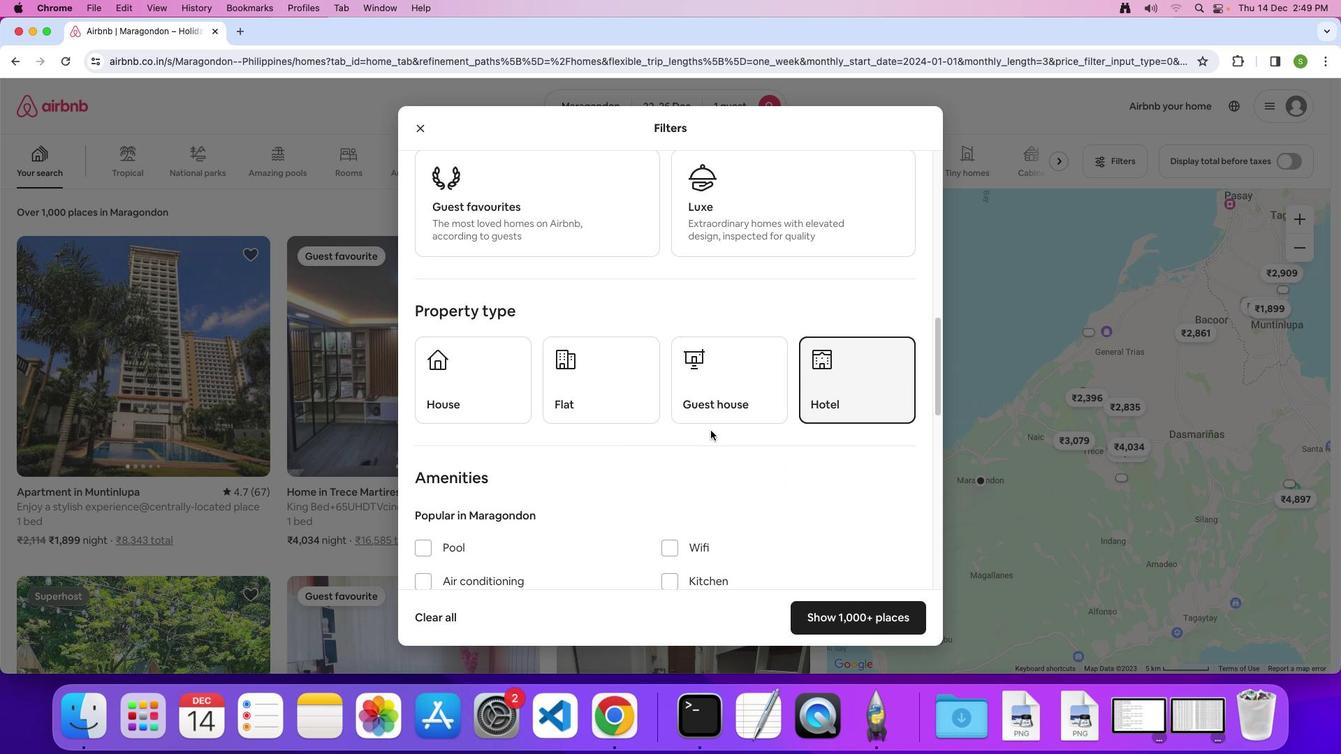 
Action: Mouse scrolled (710, 431) with delta (0, 0)
Screenshot: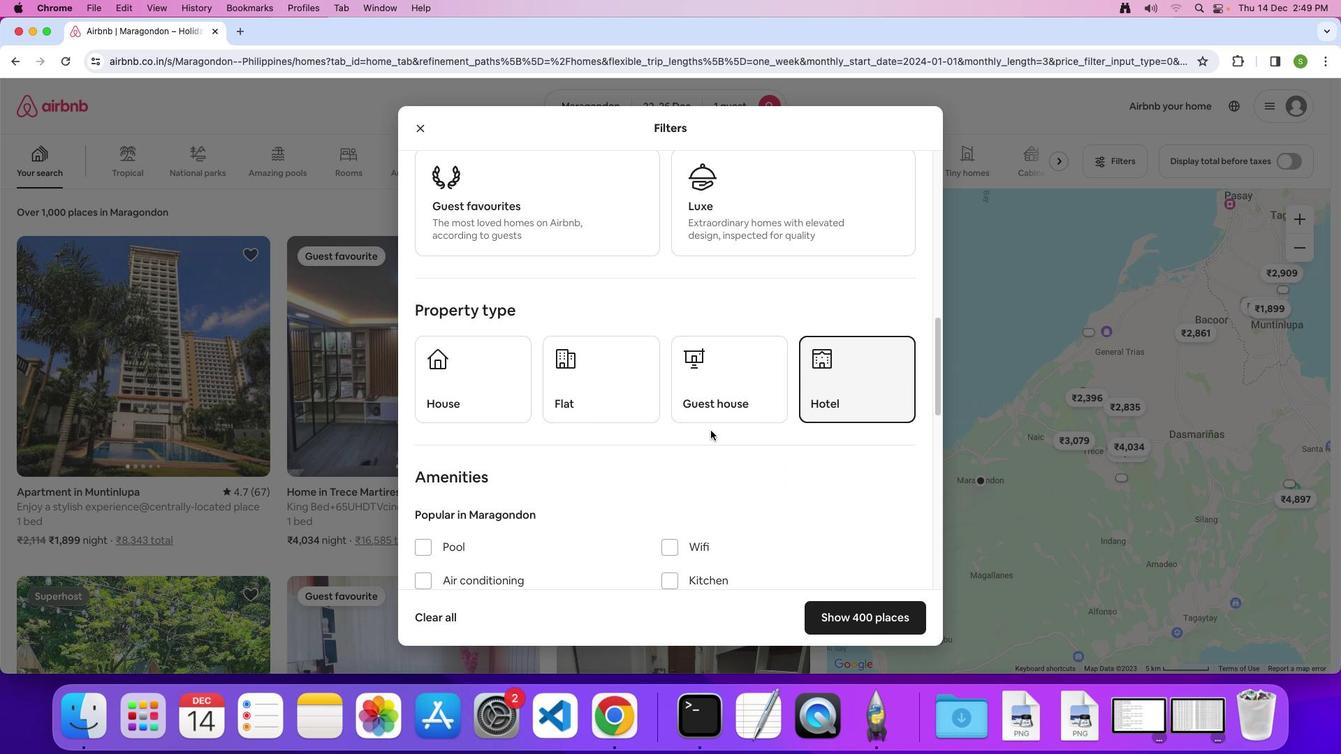 
Action: Mouse scrolled (710, 431) with delta (0, 0)
Screenshot: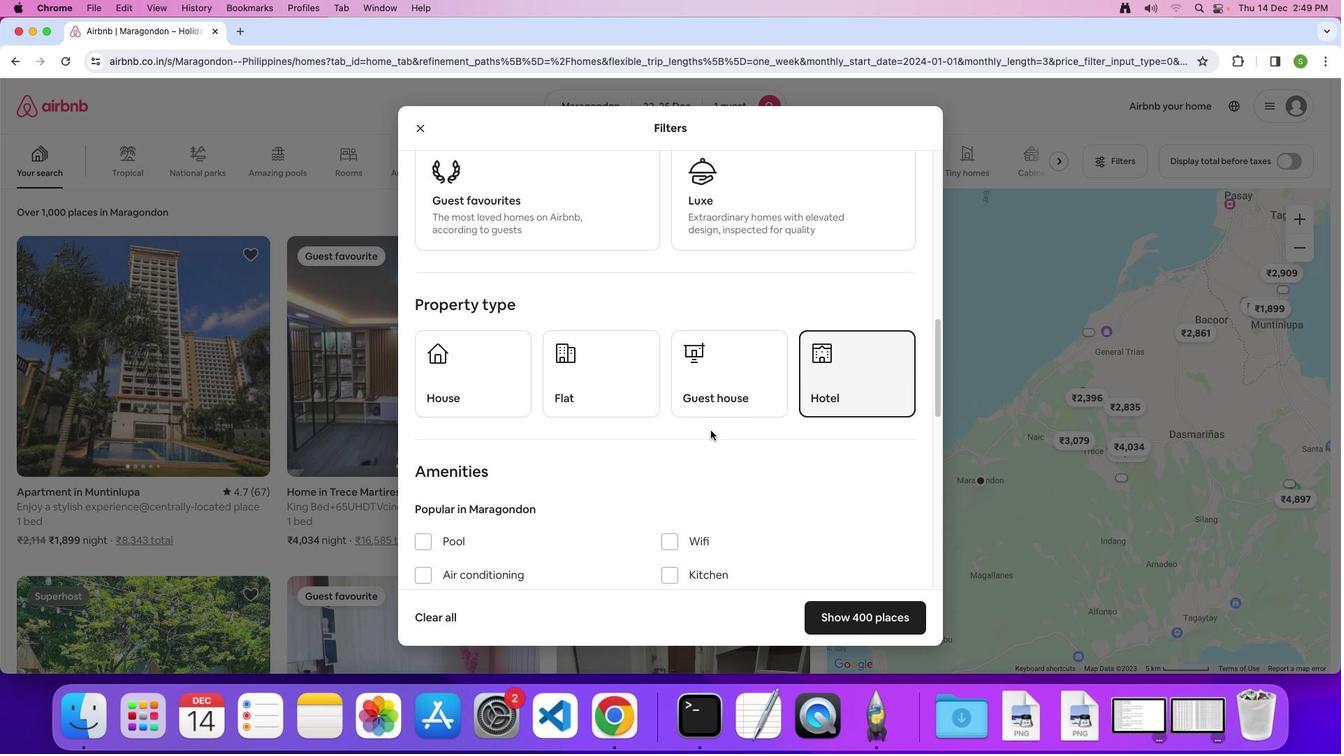 
Action: Mouse scrolled (710, 431) with delta (0, 0)
Screenshot: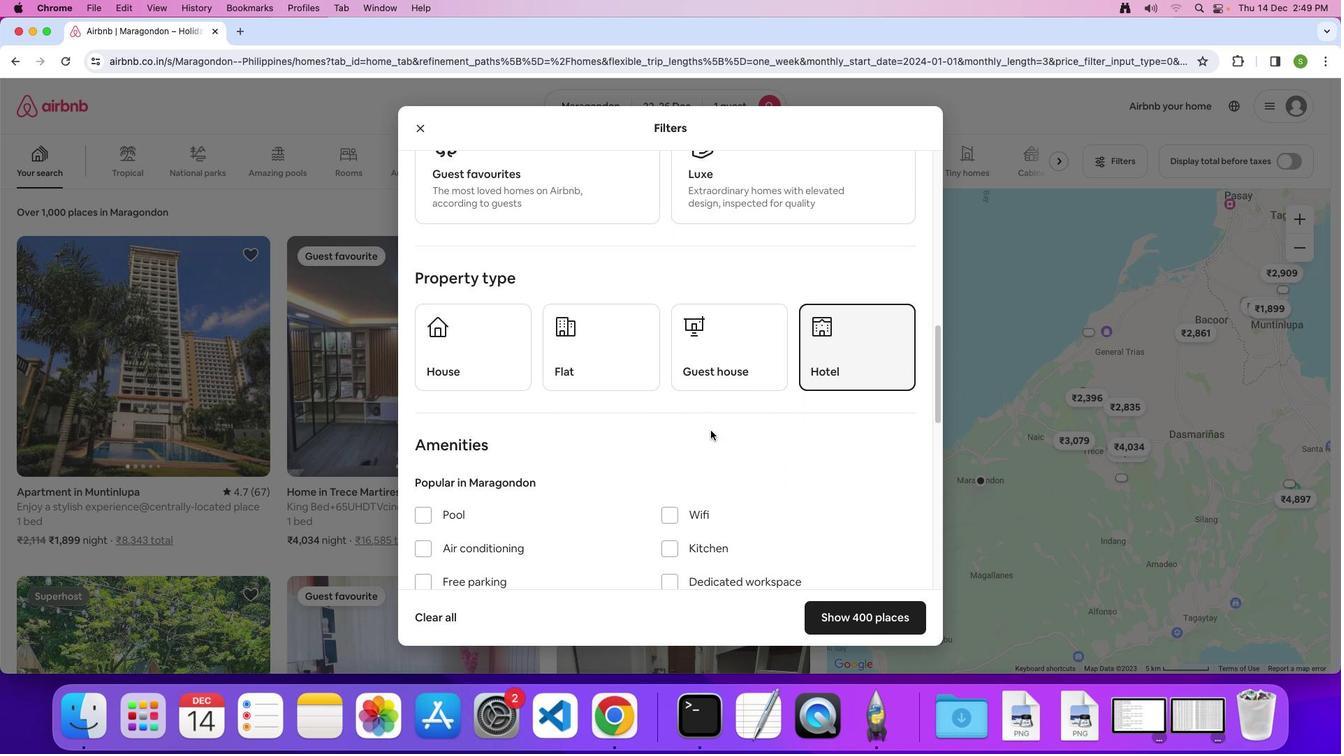 
Action: Mouse scrolled (710, 431) with delta (0, 0)
Screenshot: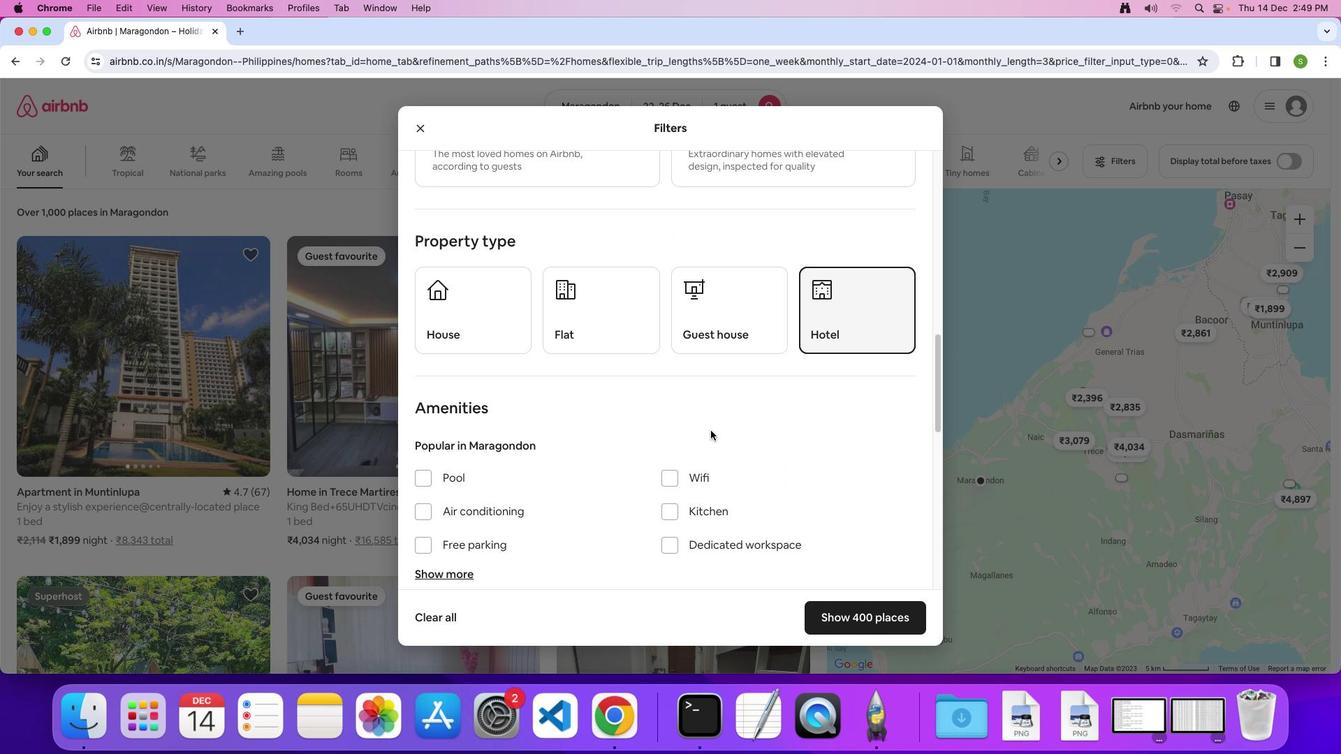 
Action: Mouse scrolled (710, 431) with delta (0, 0)
Screenshot: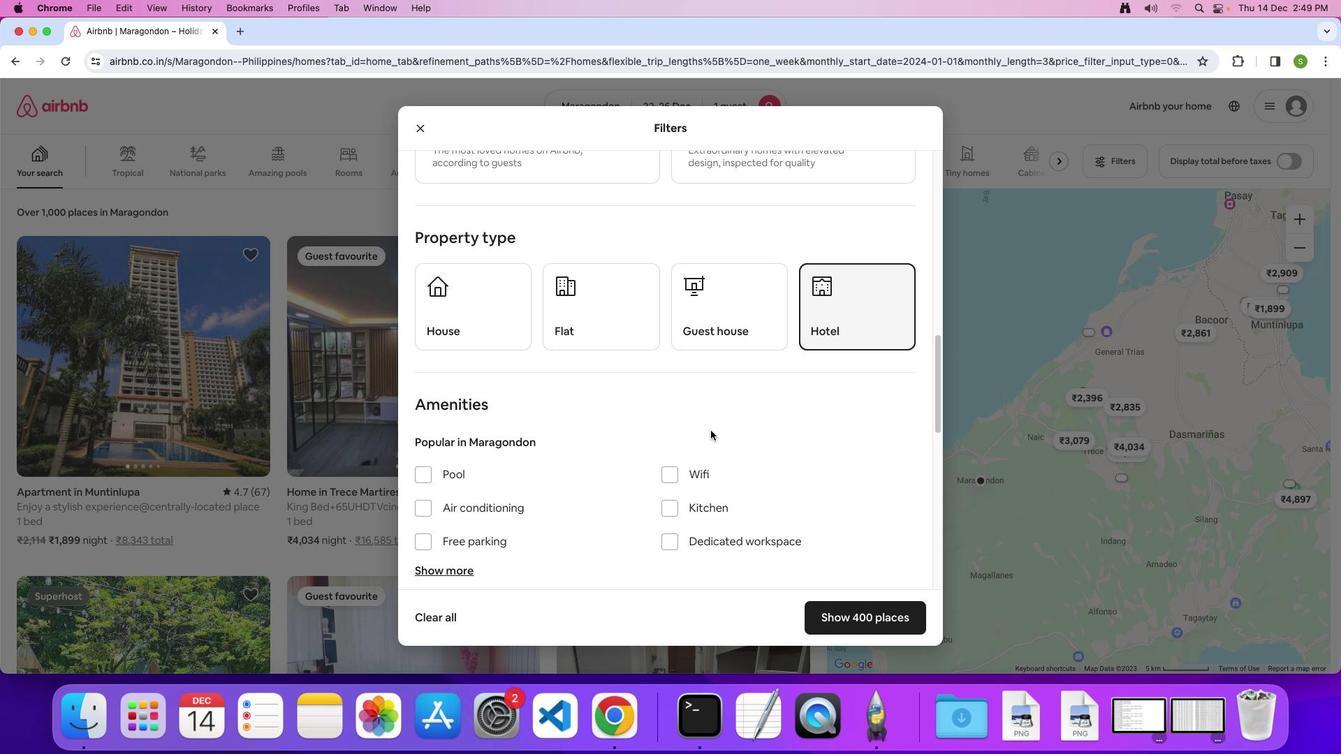 
Action: Mouse scrolled (710, 431) with delta (0, 0)
Screenshot: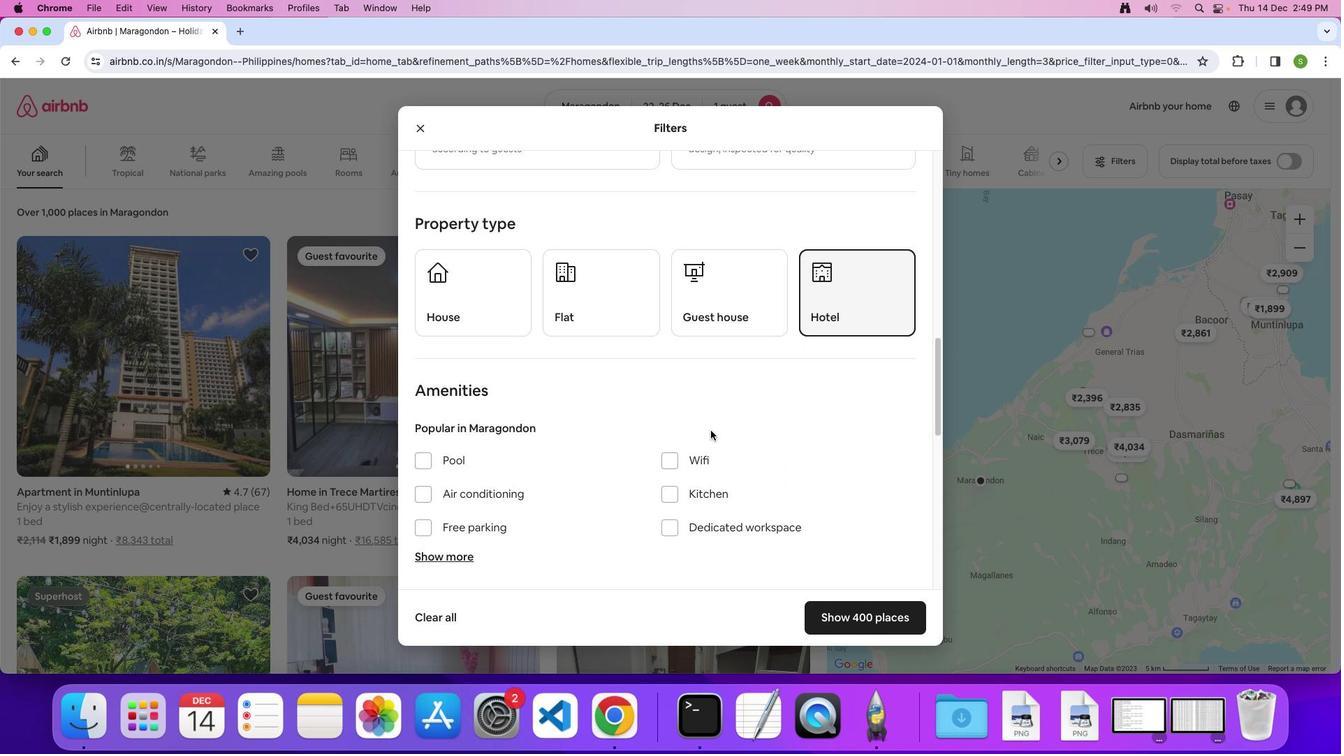 
Action: Mouse scrolled (710, 431) with delta (0, 0)
Screenshot: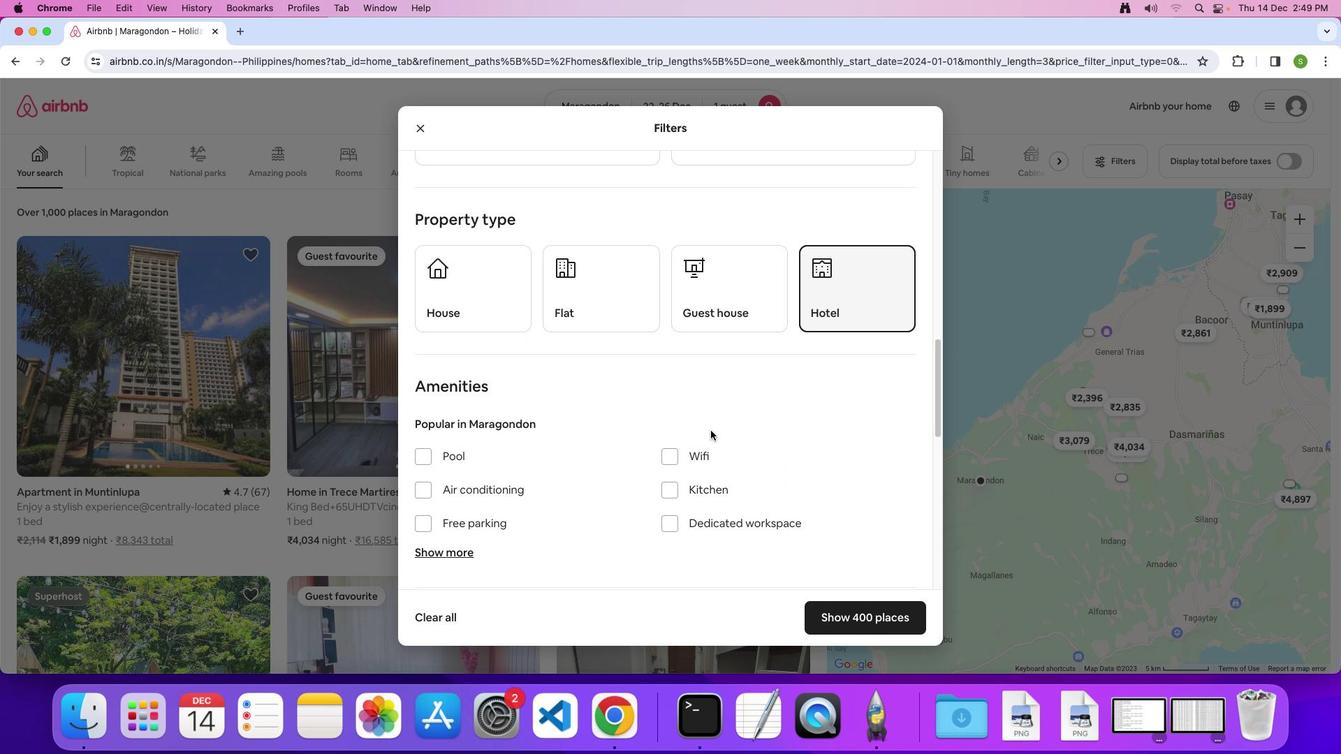 
Action: Mouse scrolled (710, 431) with delta (0, 0)
Screenshot: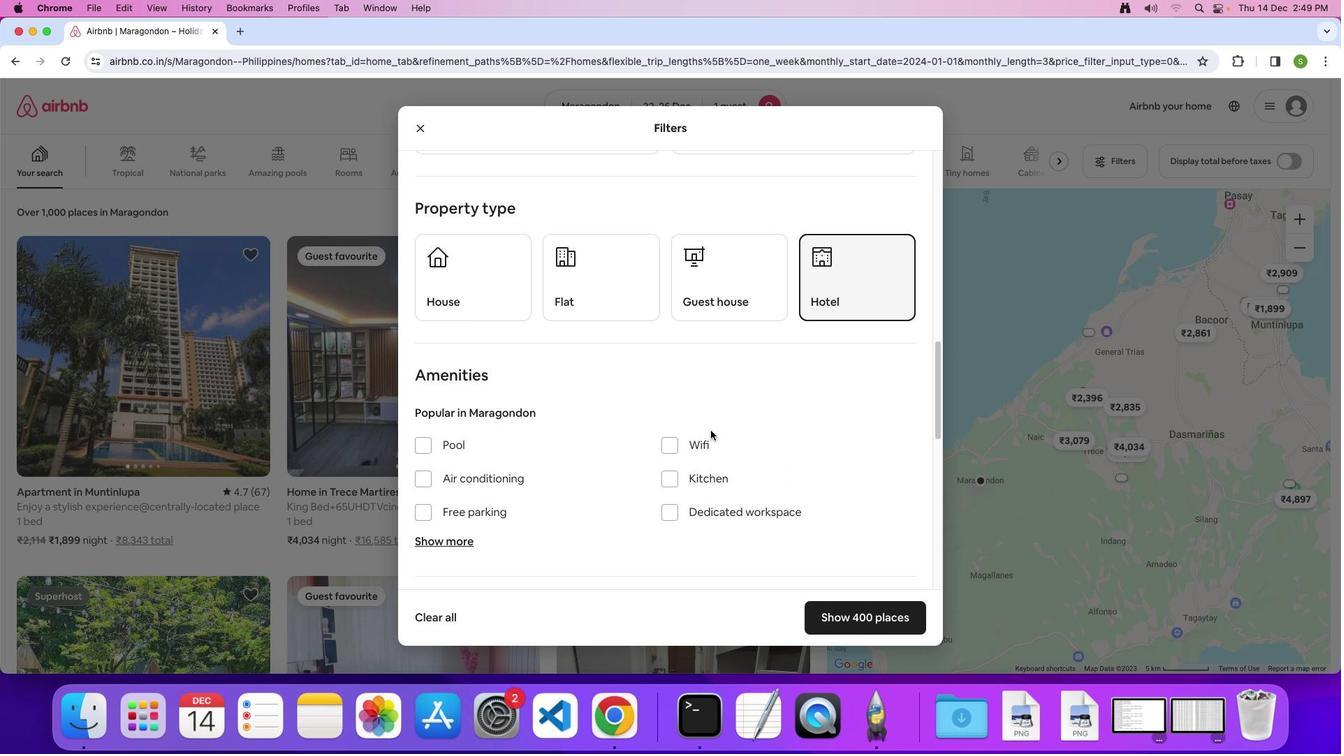 
Action: Mouse scrolled (710, 431) with delta (0, 0)
Screenshot: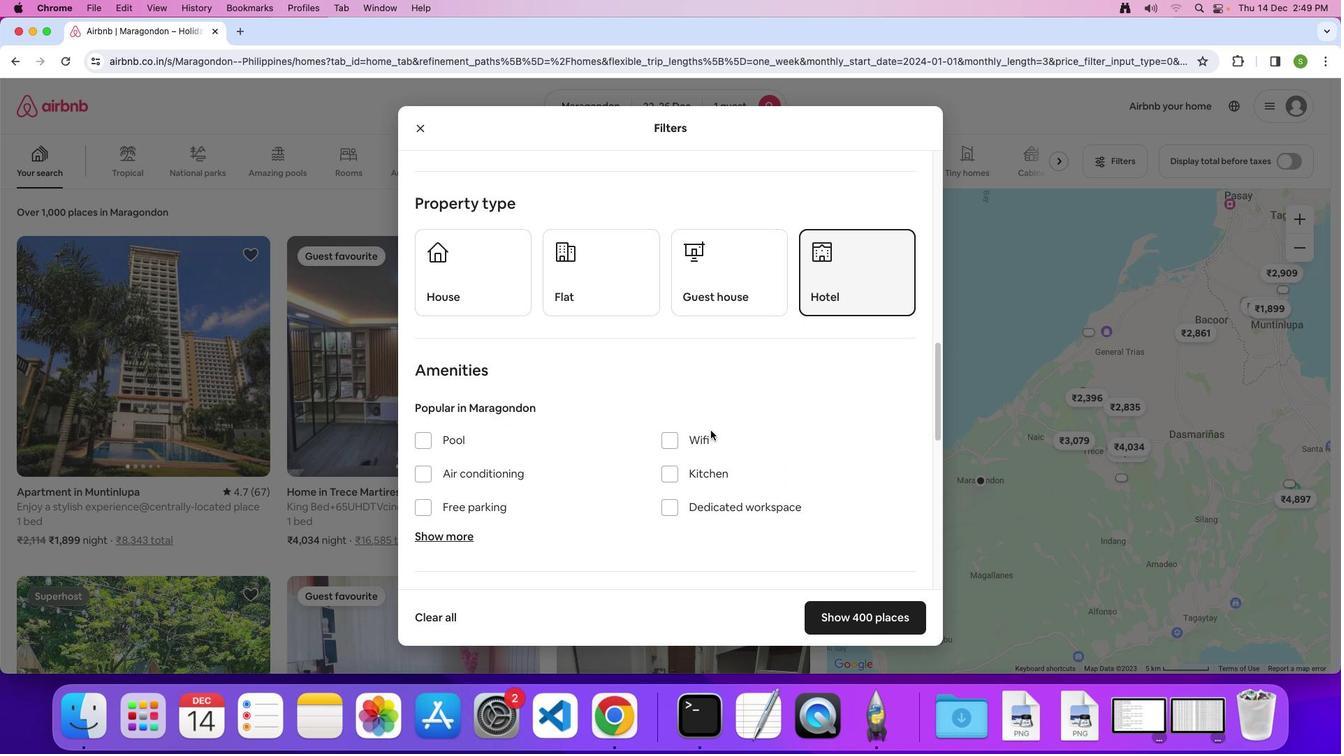 
Action: Mouse scrolled (710, 431) with delta (0, 0)
Screenshot: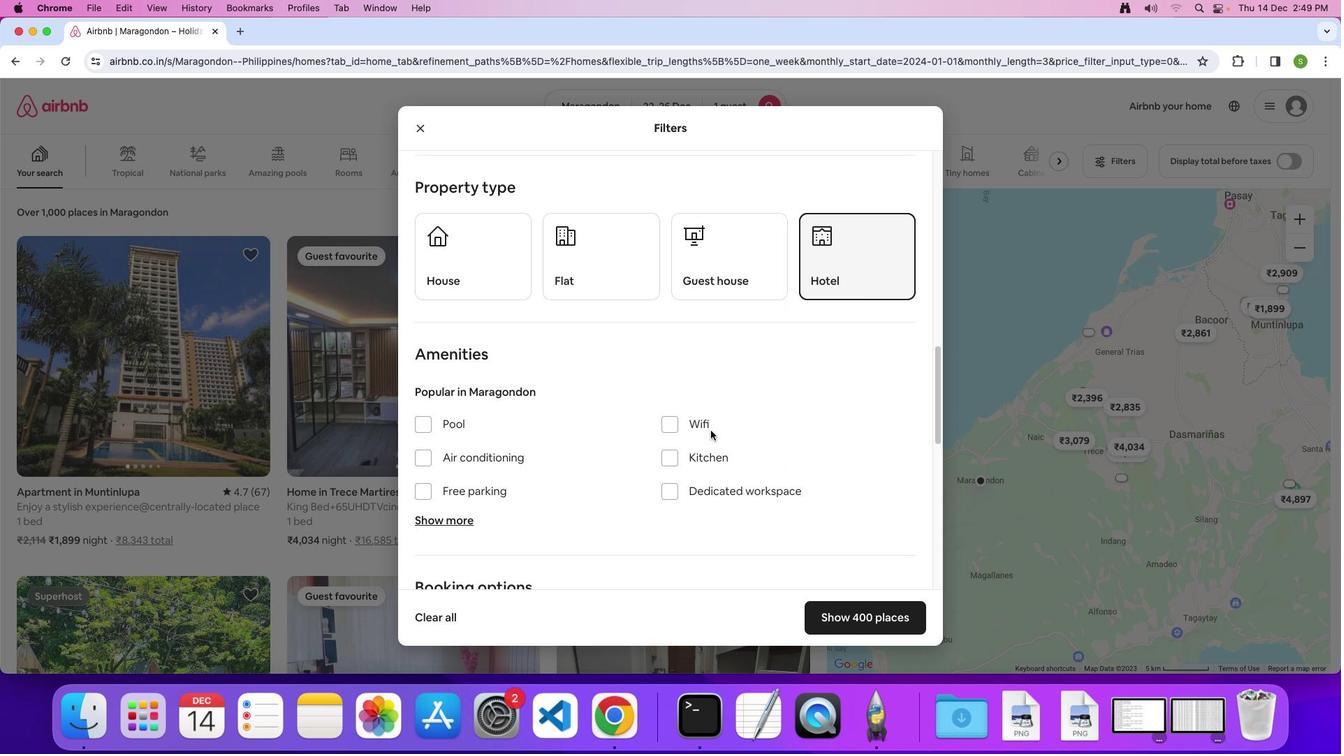 
Action: Mouse scrolled (710, 431) with delta (0, 0)
Screenshot: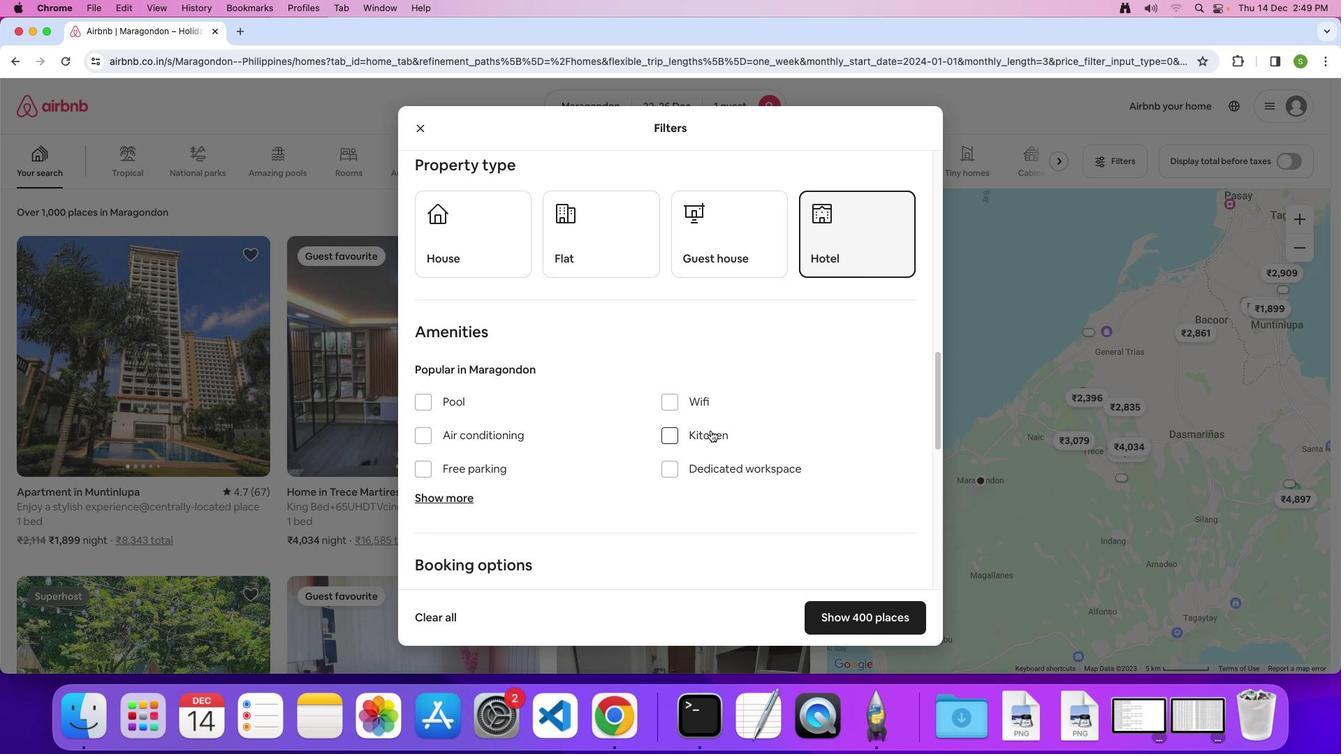 
Action: Mouse scrolled (710, 431) with delta (0, 0)
Screenshot: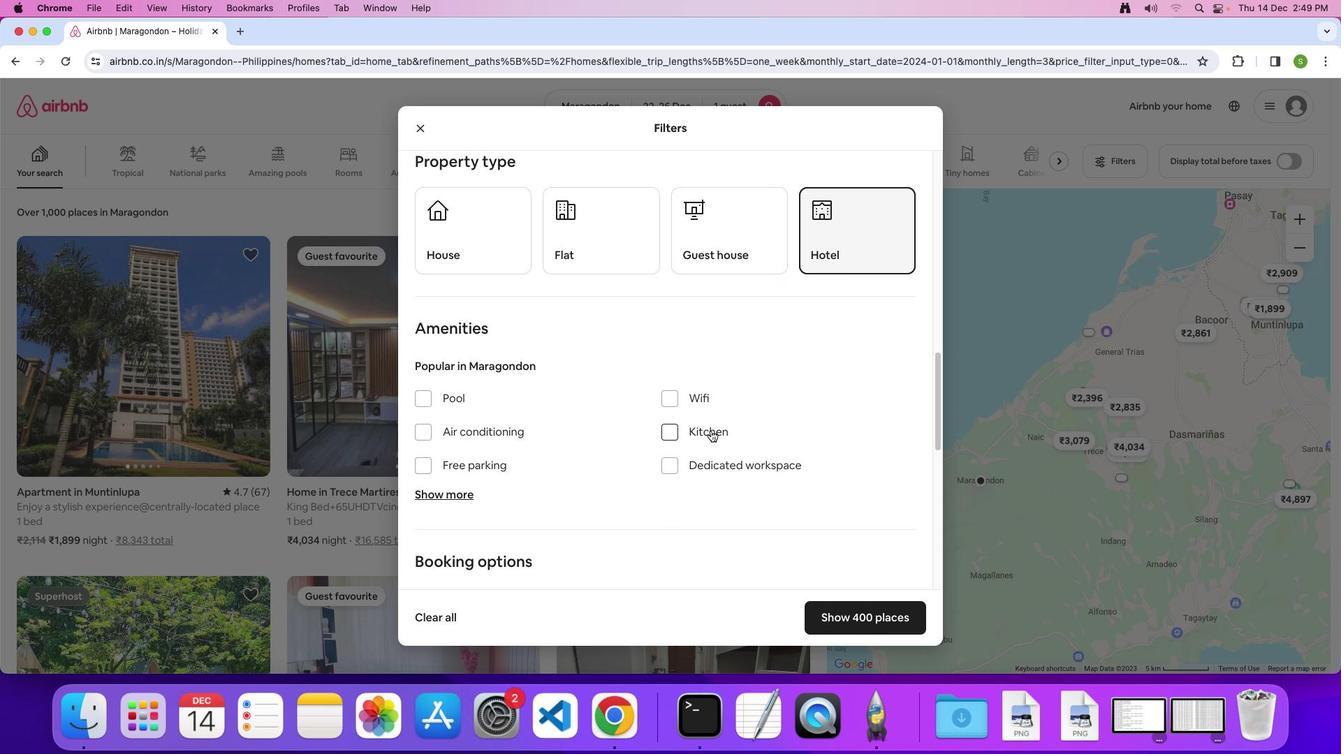 
Action: Mouse scrolled (710, 431) with delta (0, 0)
Screenshot: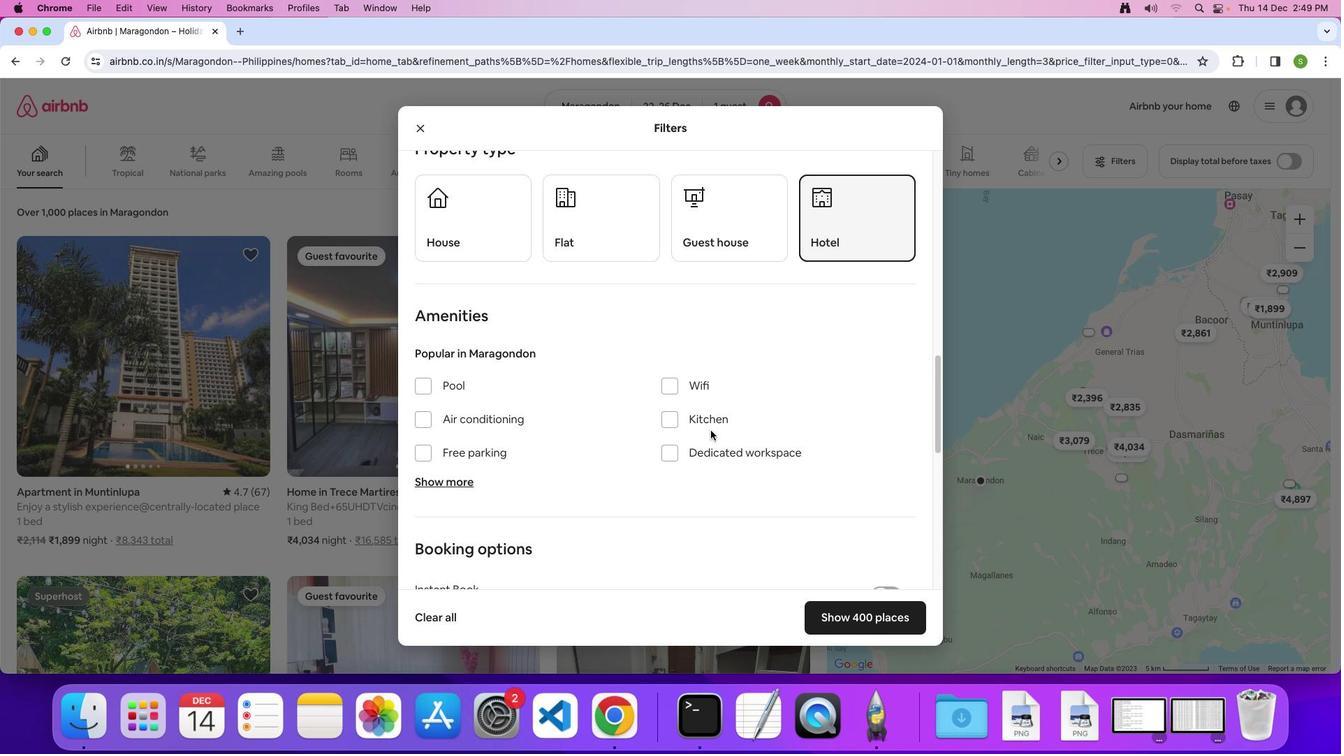 
Action: Mouse scrolled (710, 431) with delta (0, 0)
Screenshot: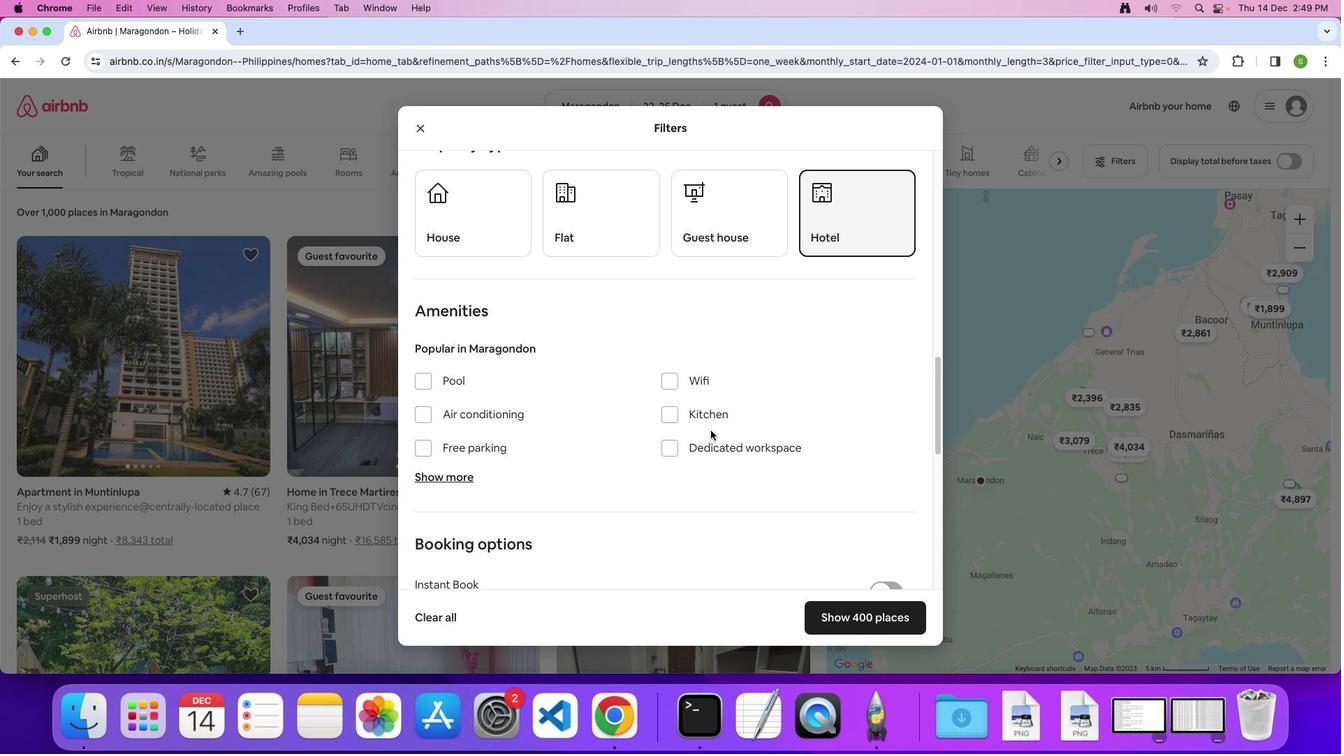 
Action: Mouse scrolled (710, 431) with delta (0, 0)
Screenshot: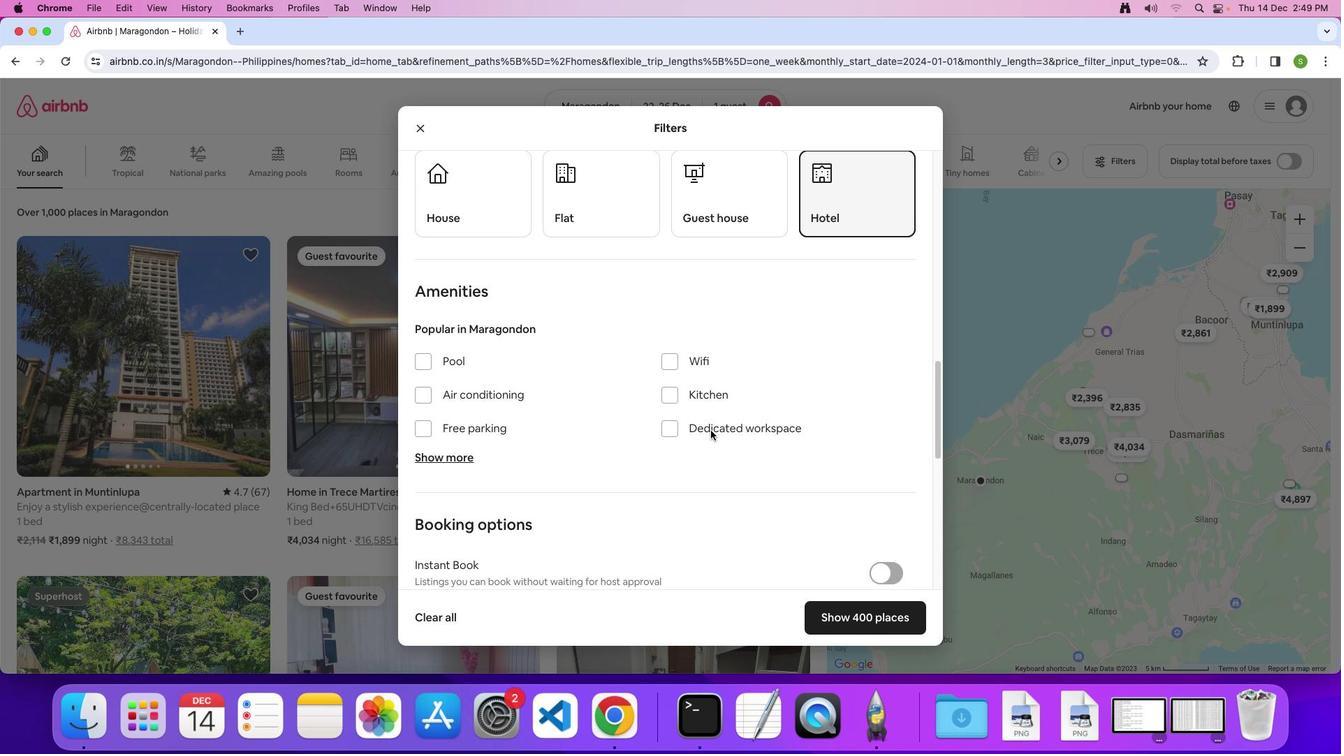 
Action: Mouse scrolled (710, 431) with delta (0, 0)
Screenshot: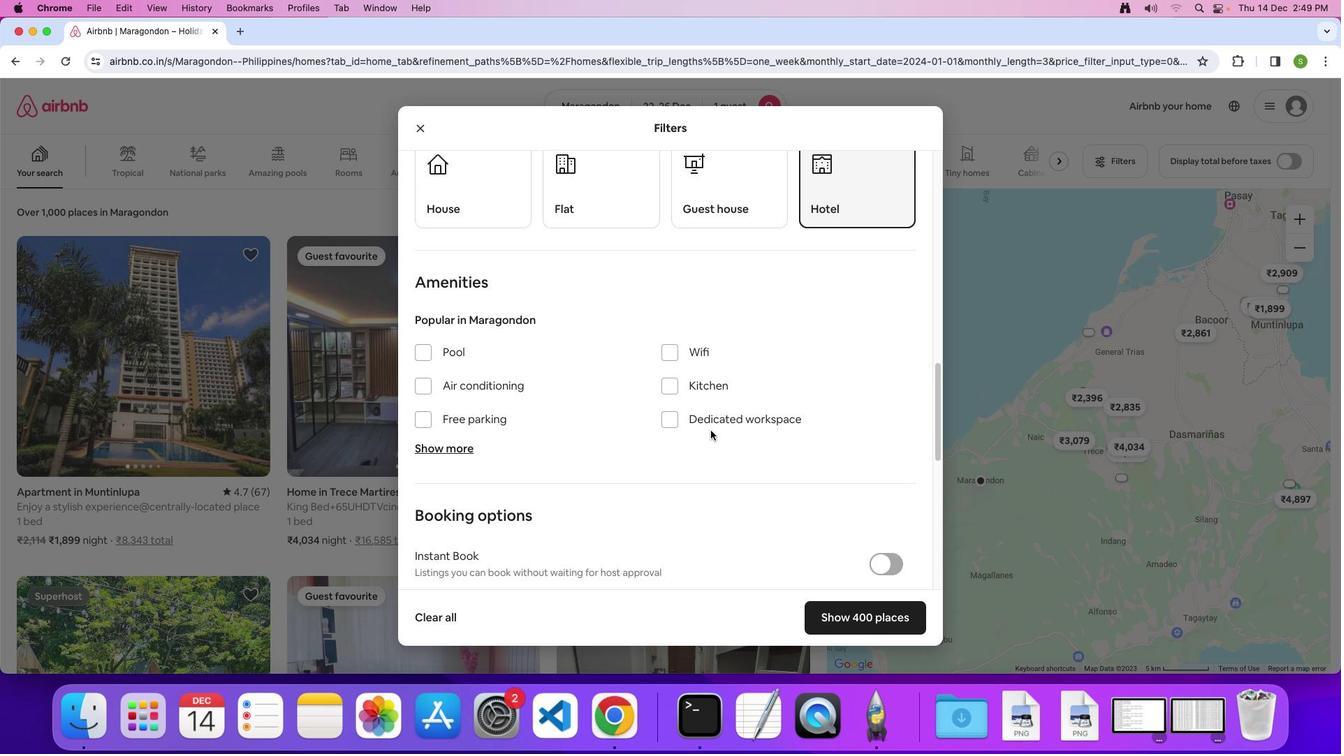 
Action: Mouse scrolled (710, 431) with delta (0, -1)
Screenshot: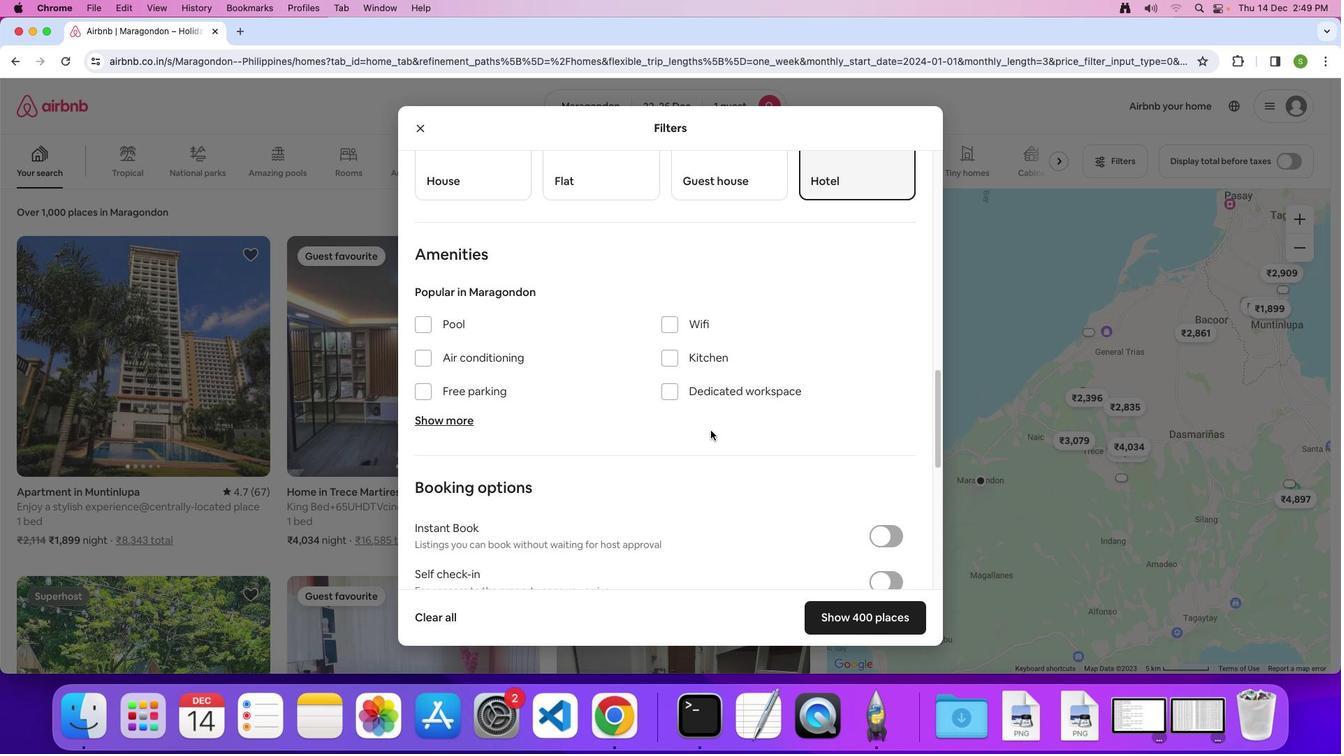 
Action: Mouse scrolled (710, 431) with delta (0, 0)
Screenshot: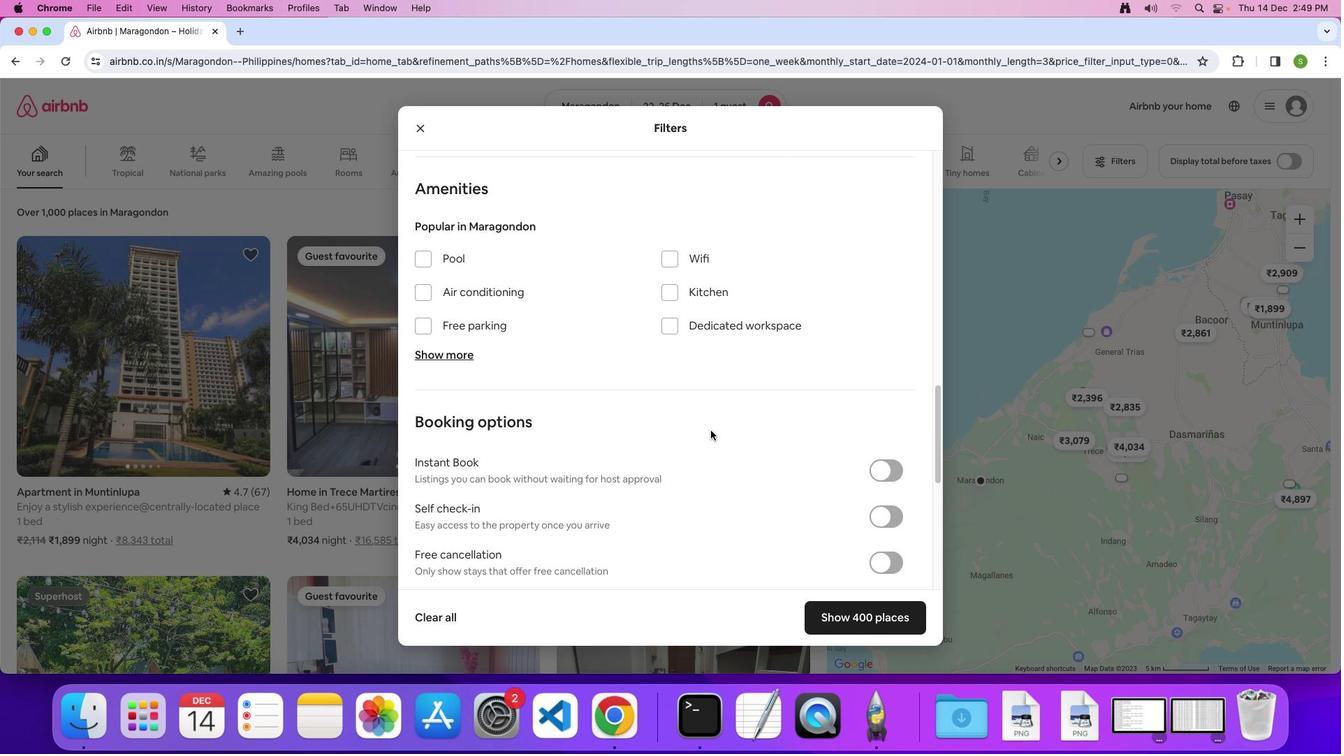 
Action: Mouse scrolled (710, 431) with delta (0, 0)
Screenshot: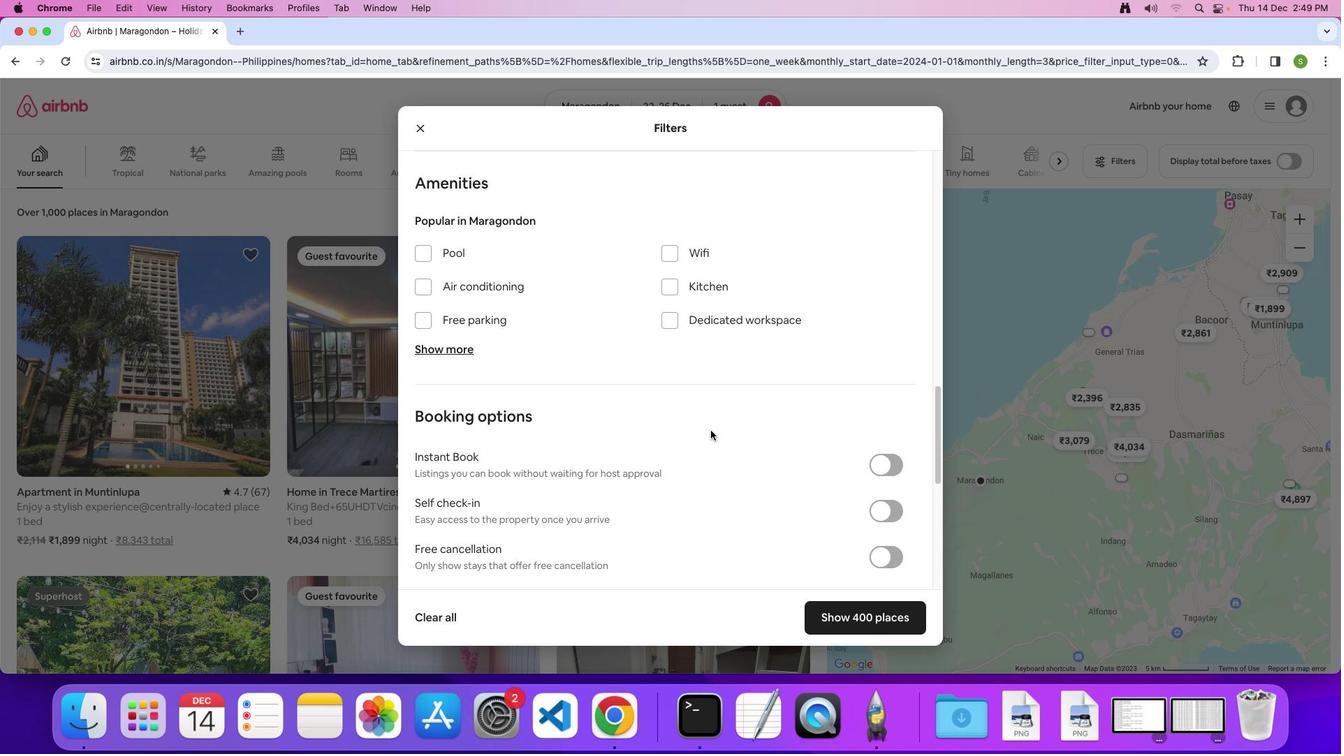 
Action: Mouse scrolled (710, 431) with delta (0, -1)
Screenshot: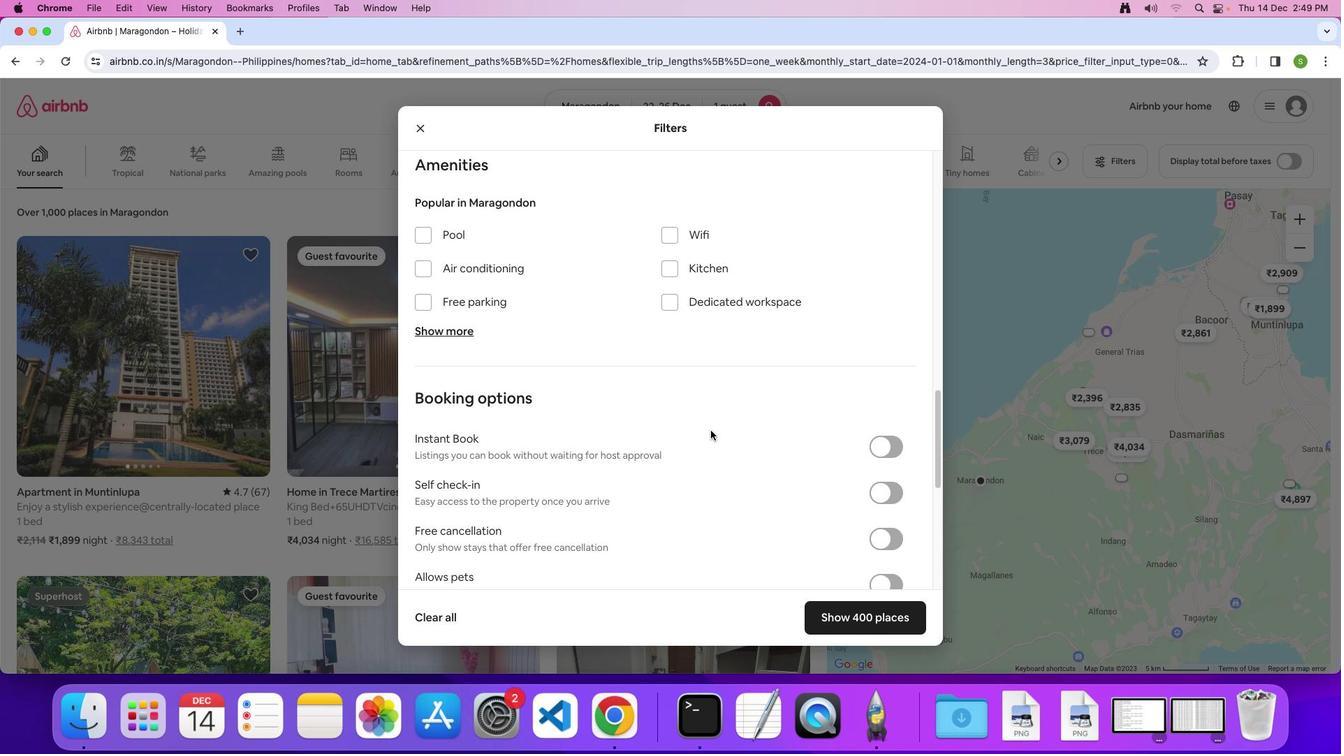 
Action: Mouse scrolled (710, 431) with delta (0, 0)
Screenshot: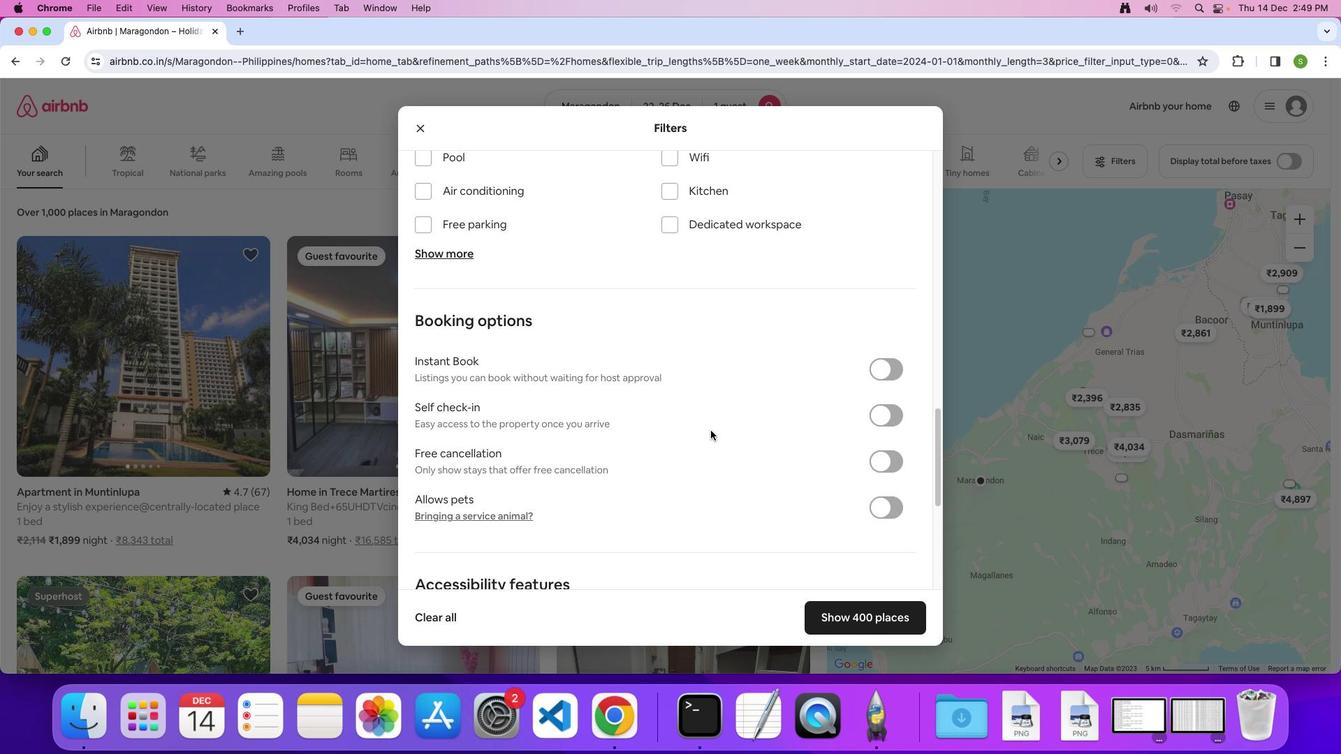 
Action: Mouse scrolled (710, 431) with delta (0, 0)
Screenshot: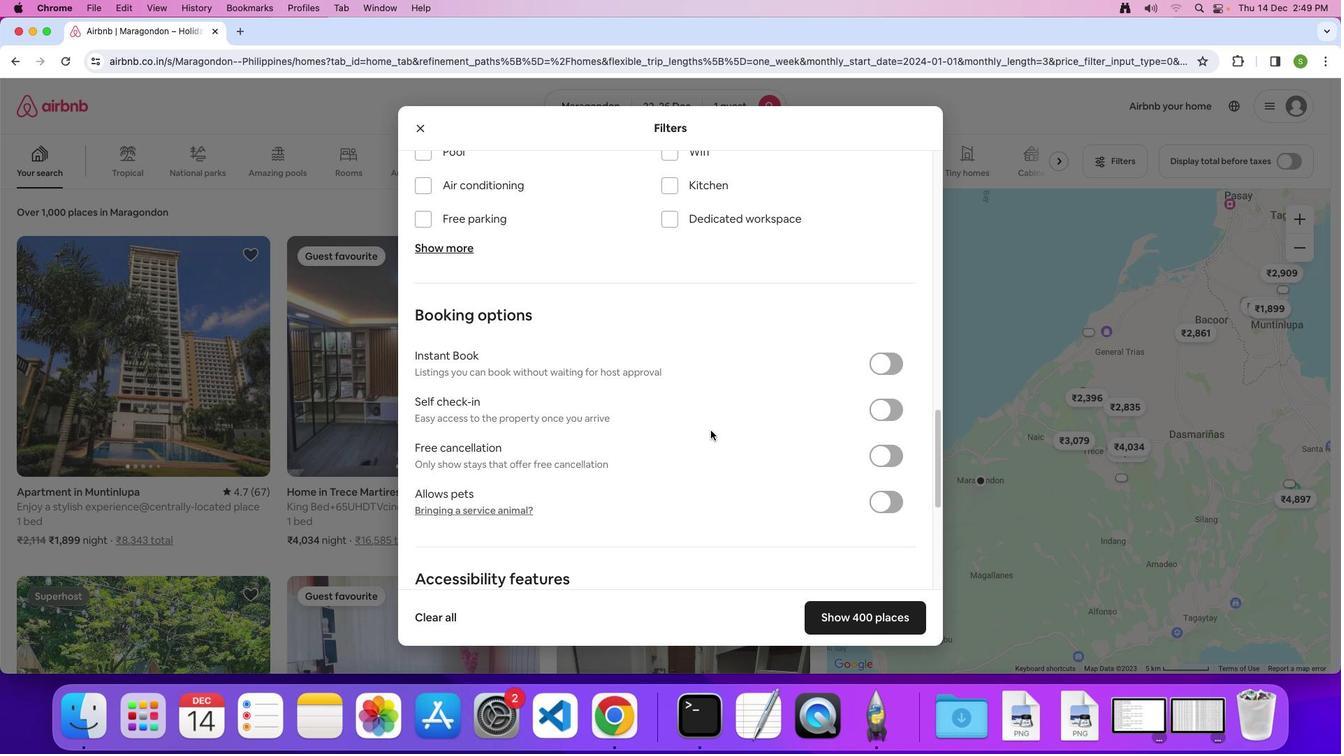 
Action: Mouse scrolled (710, 431) with delta (0, -2)
Screenshot: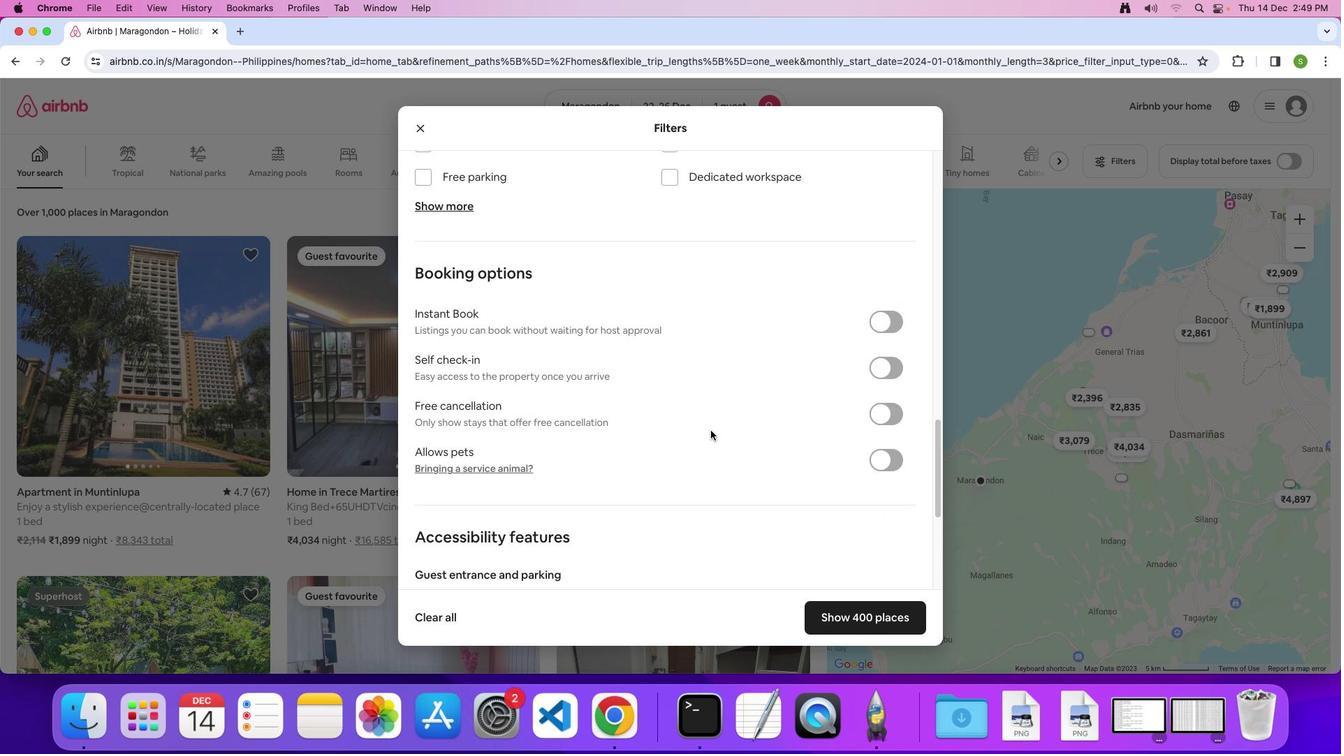 
Action: Mouse scrolled (710, 431) with delta (0, 0)
Screenshot: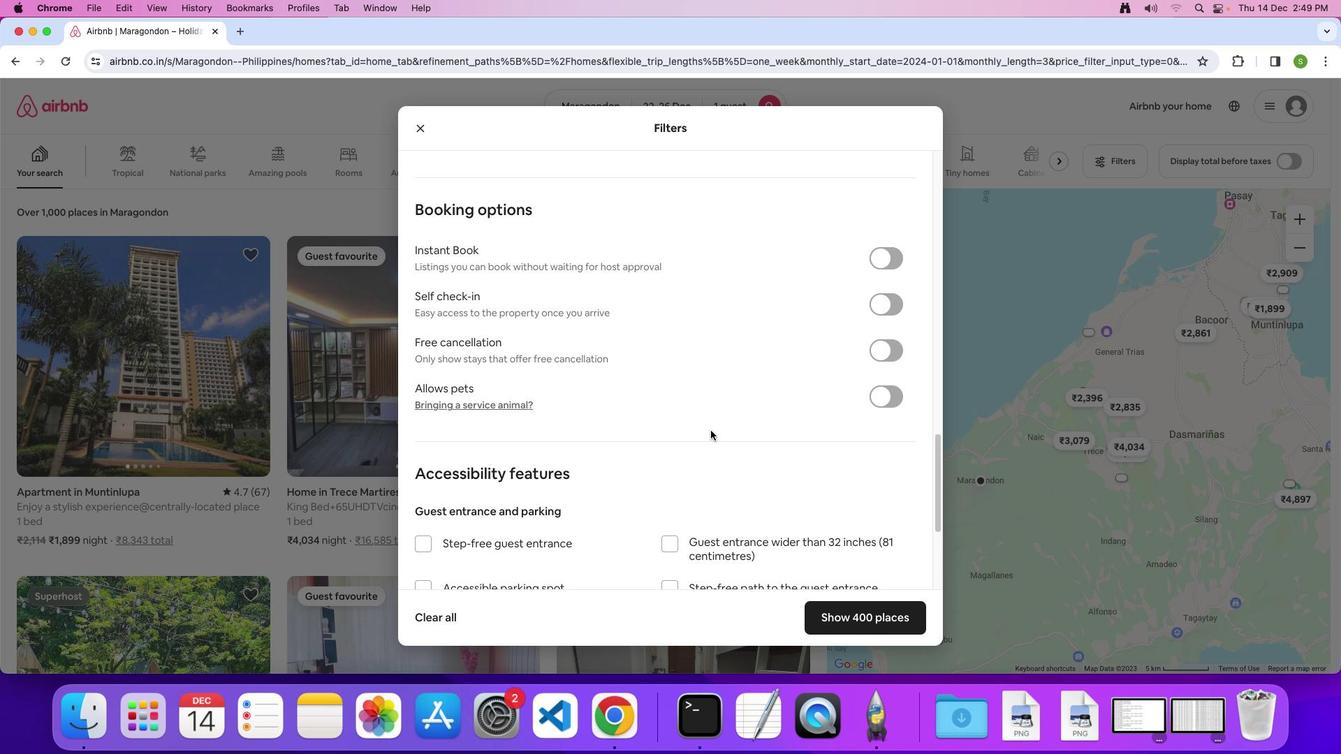 
Action: Mouse scrolled (710, 431) with delta (0, 0)
Screenshot: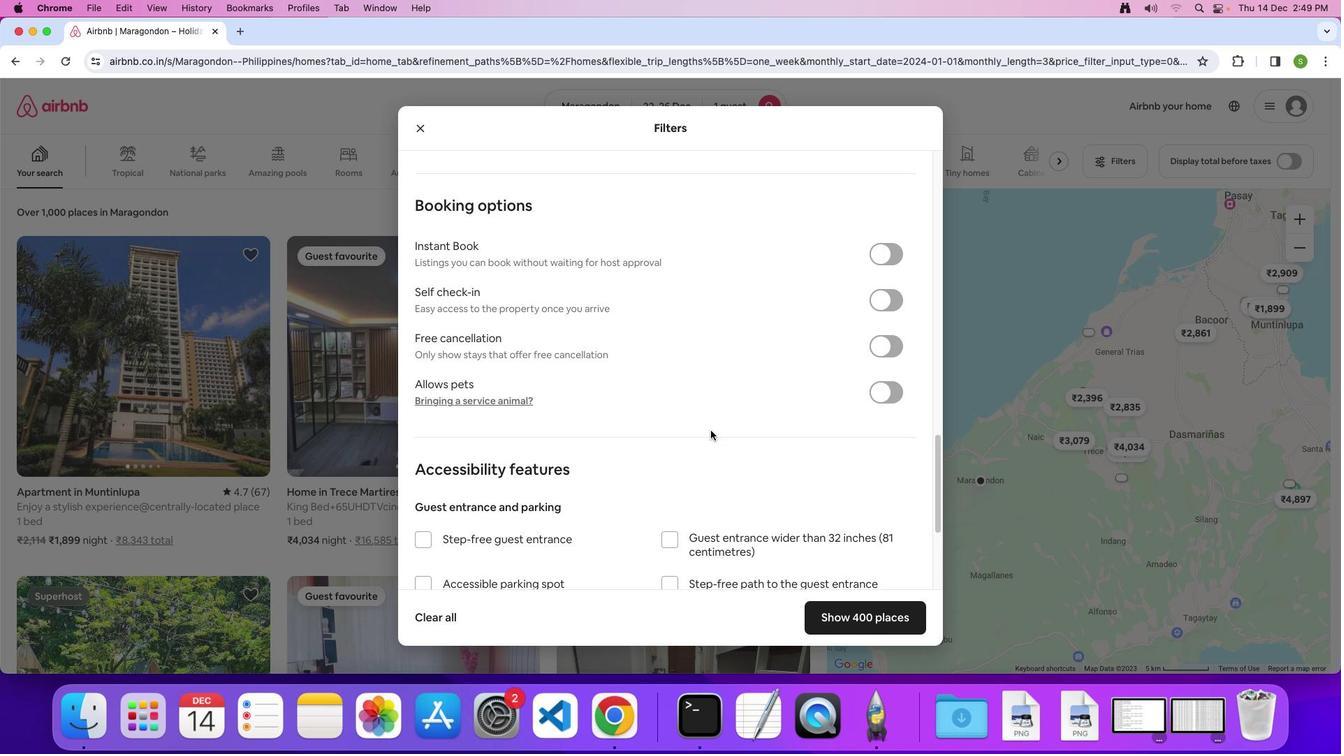 
Action: Mouse scrolled (710, 431) with delta (0, 0)
Screenshot: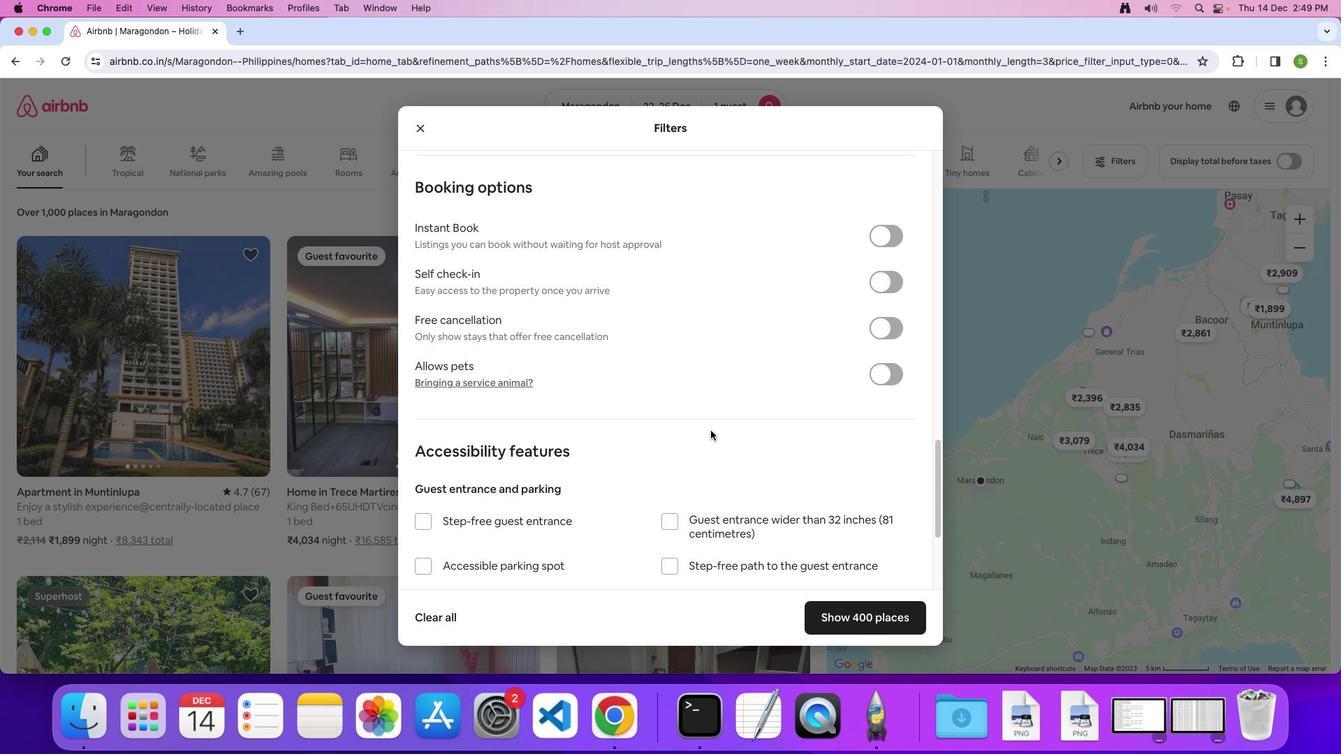 
Action: Mouse scrolled (710, 431) with delta (0, 0)
Screenshot: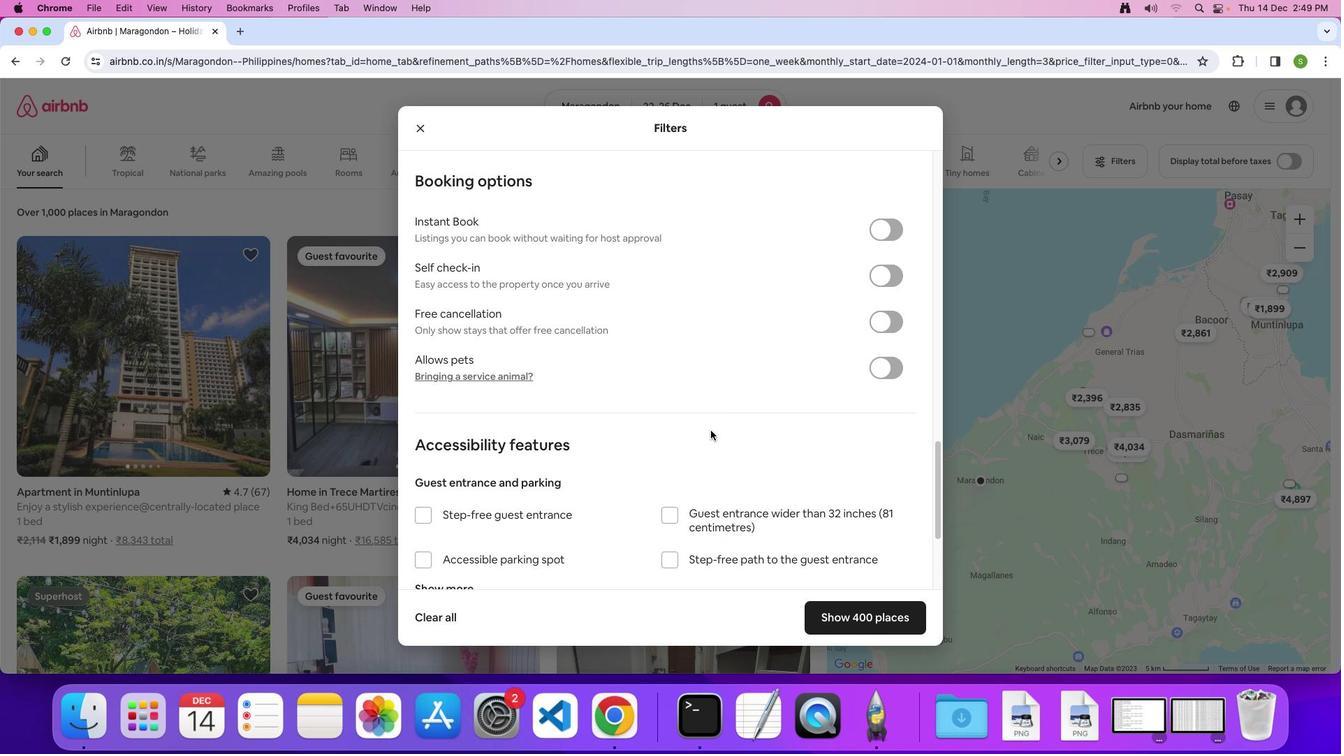 
Action: Mouse scrolled (710, 431) with delta (0, -1)
Screenshot: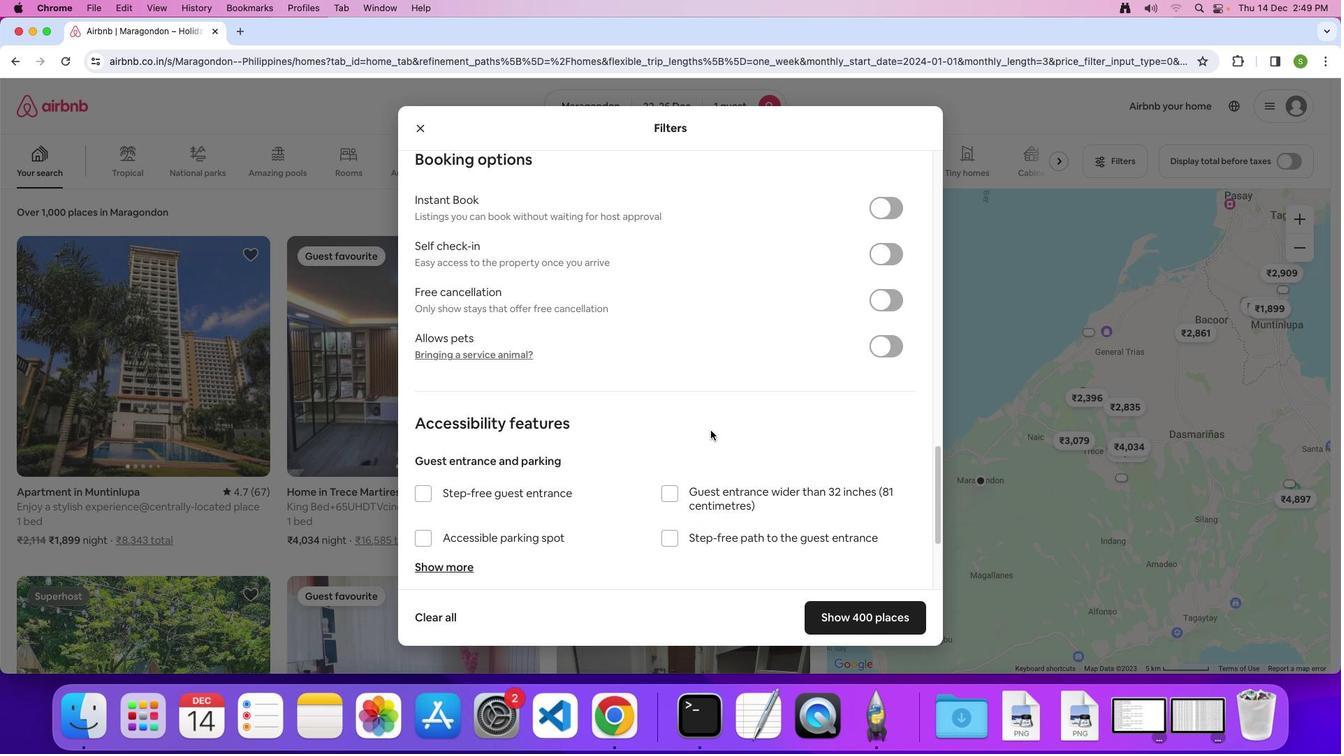 
Action: Mouse scrolled (710, 431) with delta (0, 0)
Screenshot: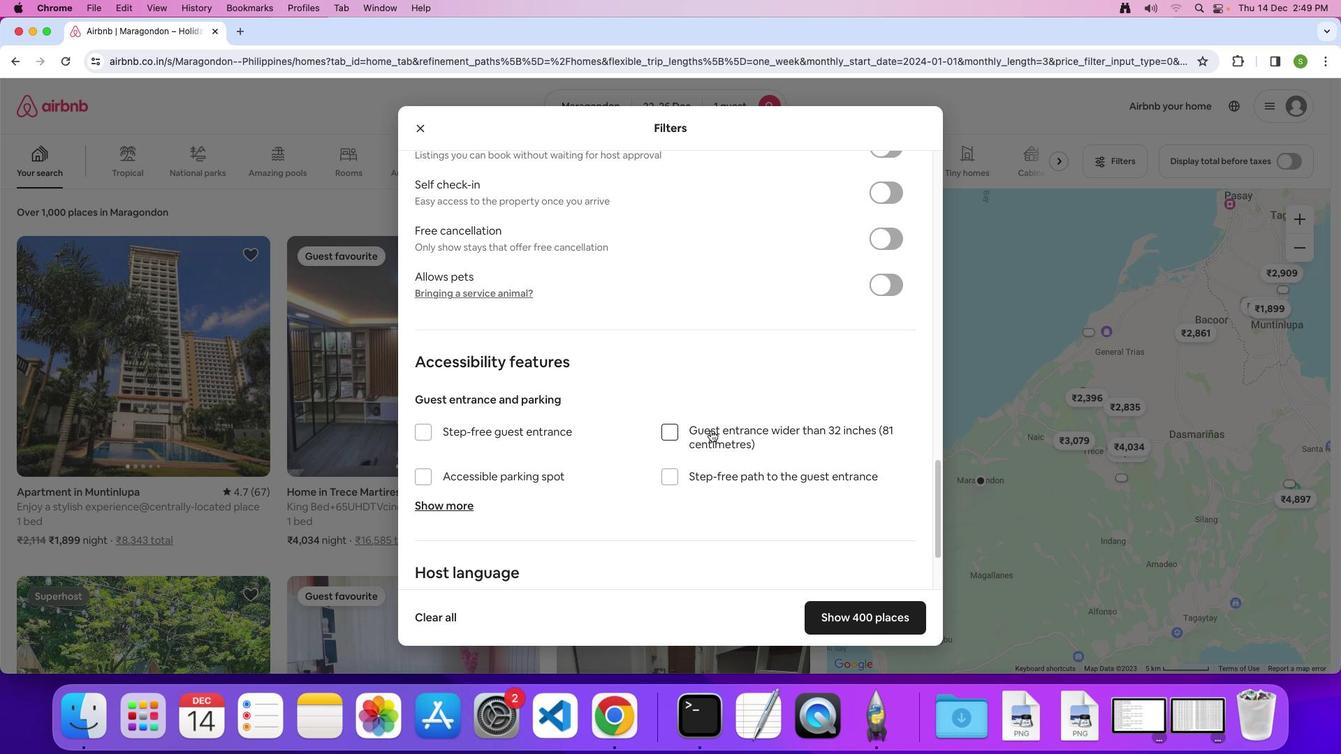 
Action: Mouse scrolled (710, 431) with delta (0, 0)
Screenshot: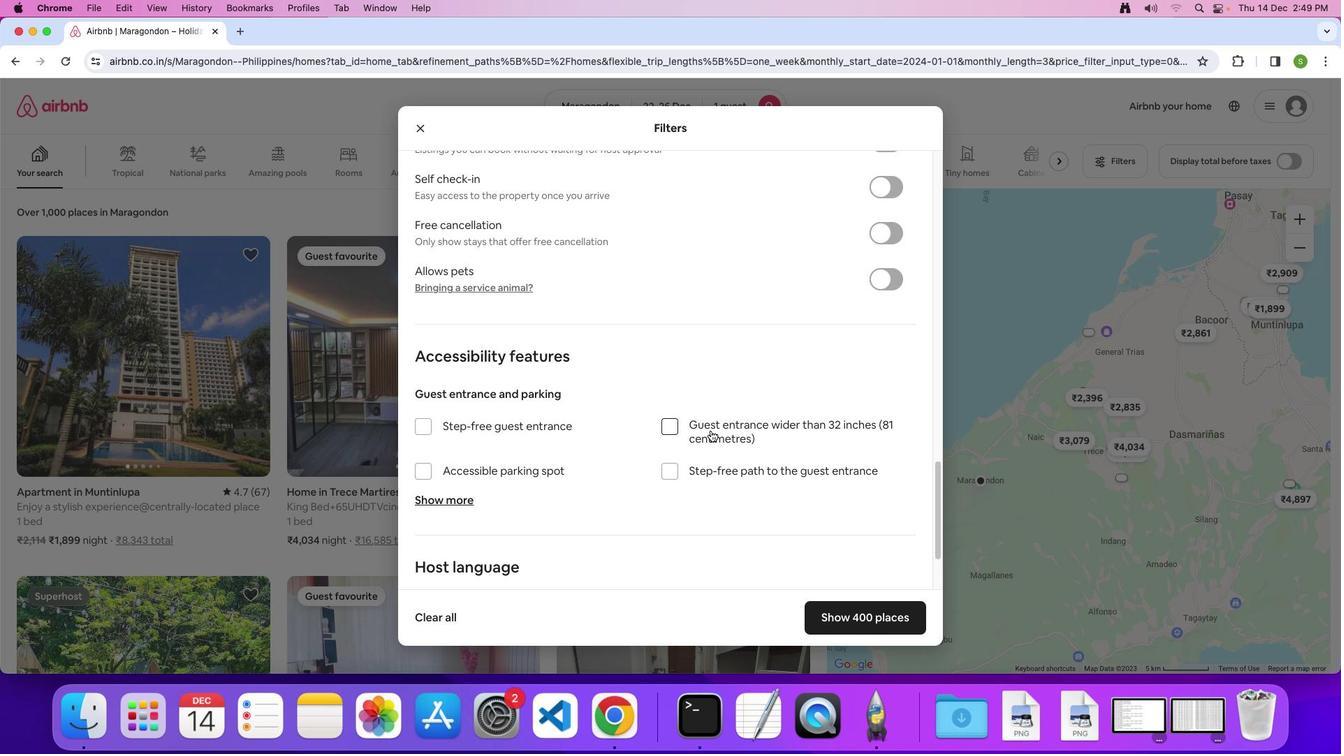 
Action: Mouse scrolled (710, 431) with delta (0, 0)
Screenshot: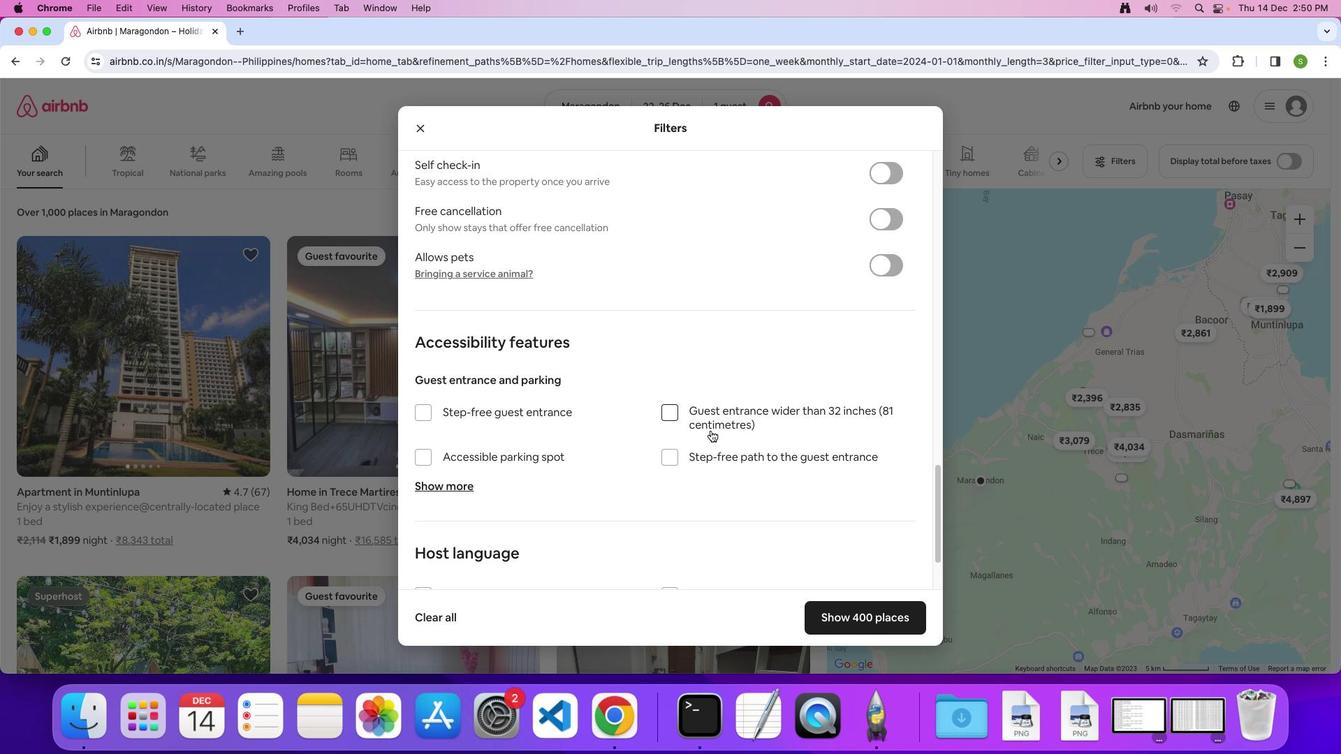 
Action: Mouse scrolled (710, 431) with delta (0, 0)
Screenshot: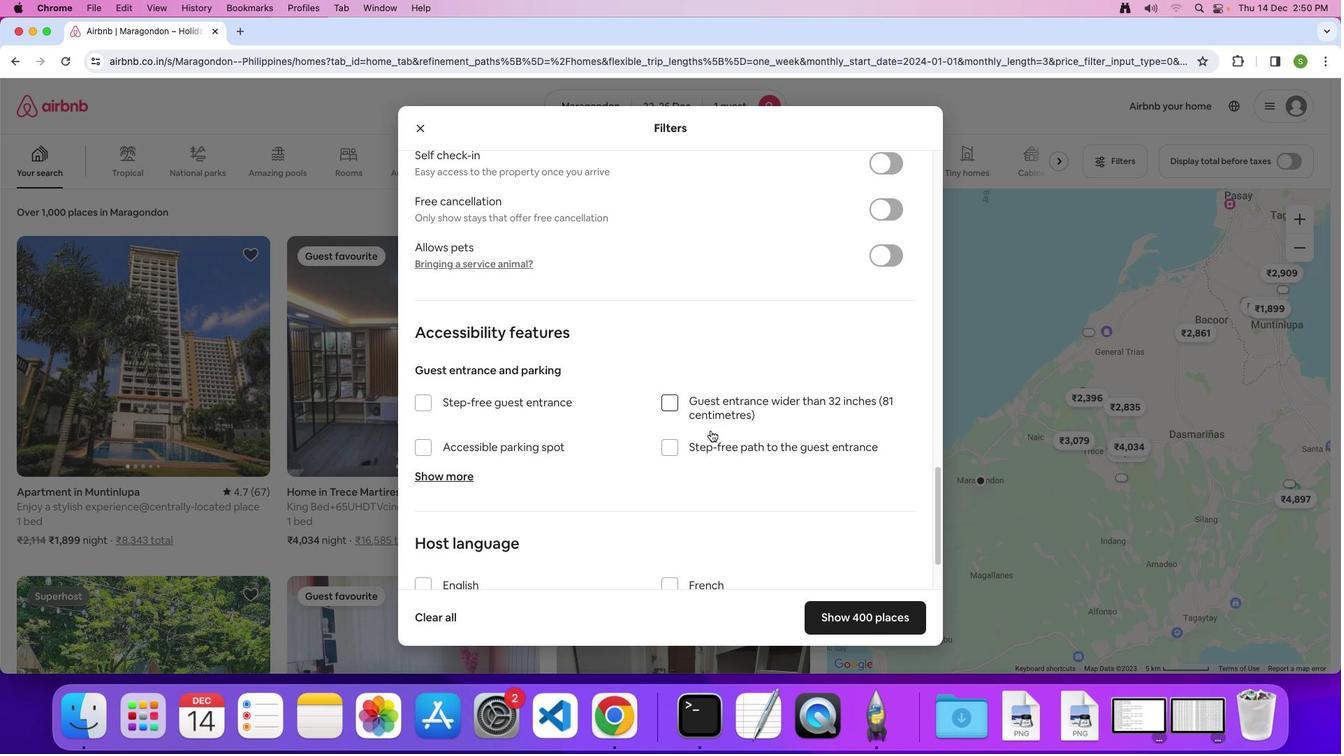 
Action: Mouse scrolled (710, 431) with delta (0, -1)
Screenshot: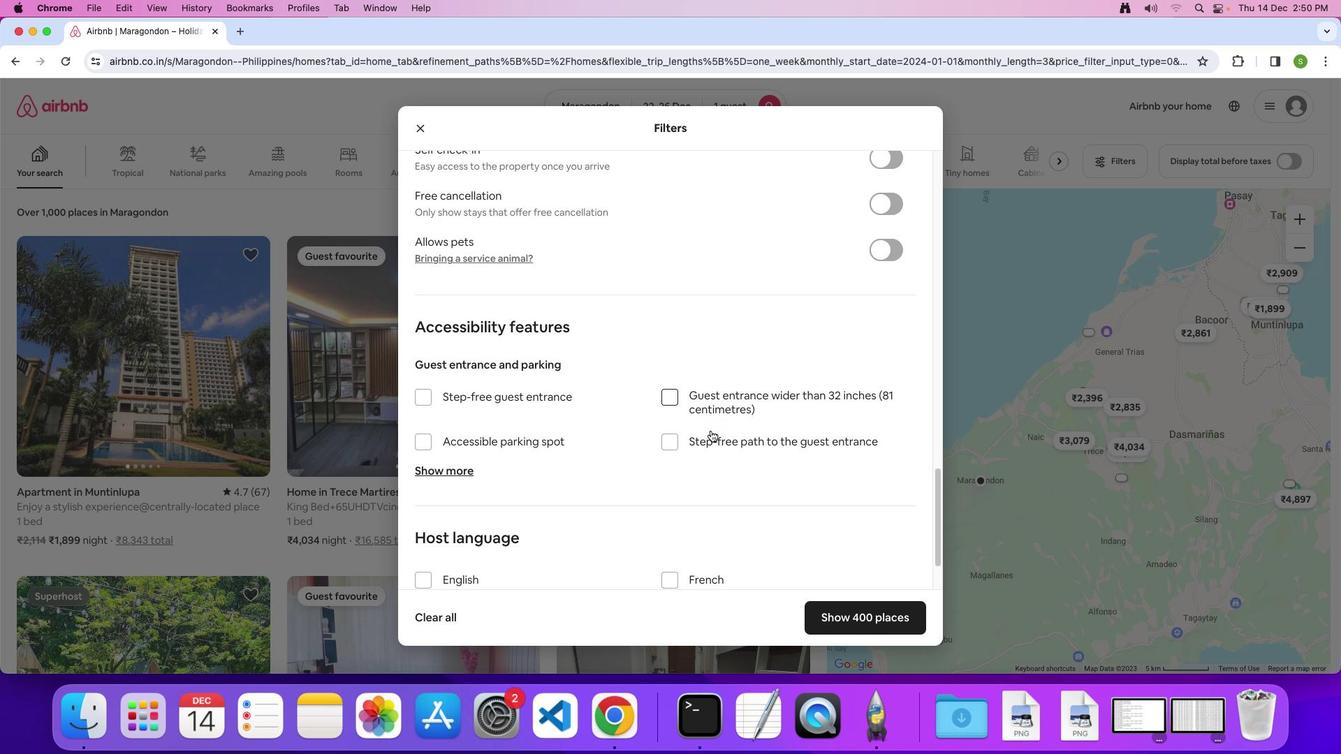 
Action: Mouse scrolled (710, 431) with delta (0, 0)
Screenshot: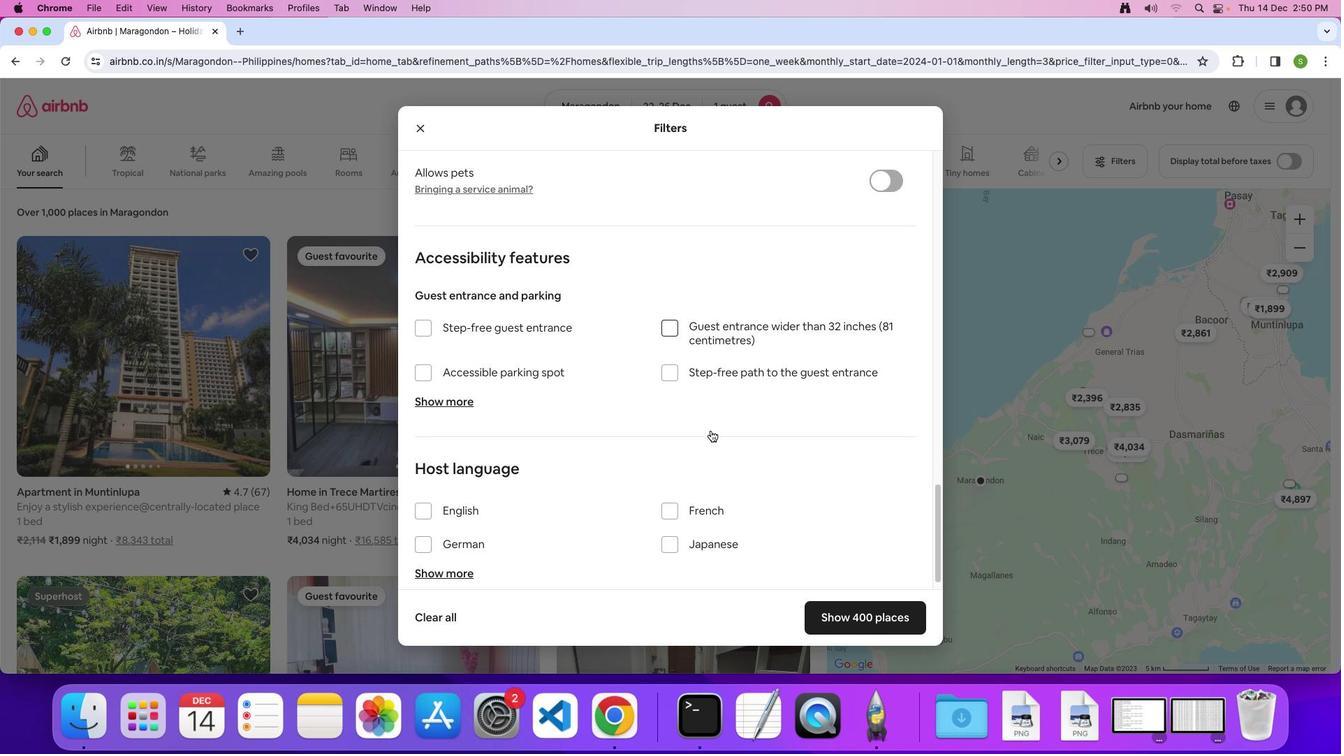 
Action: Mouse scrolled (710, 431) with delta (0, 0)
Screenshot: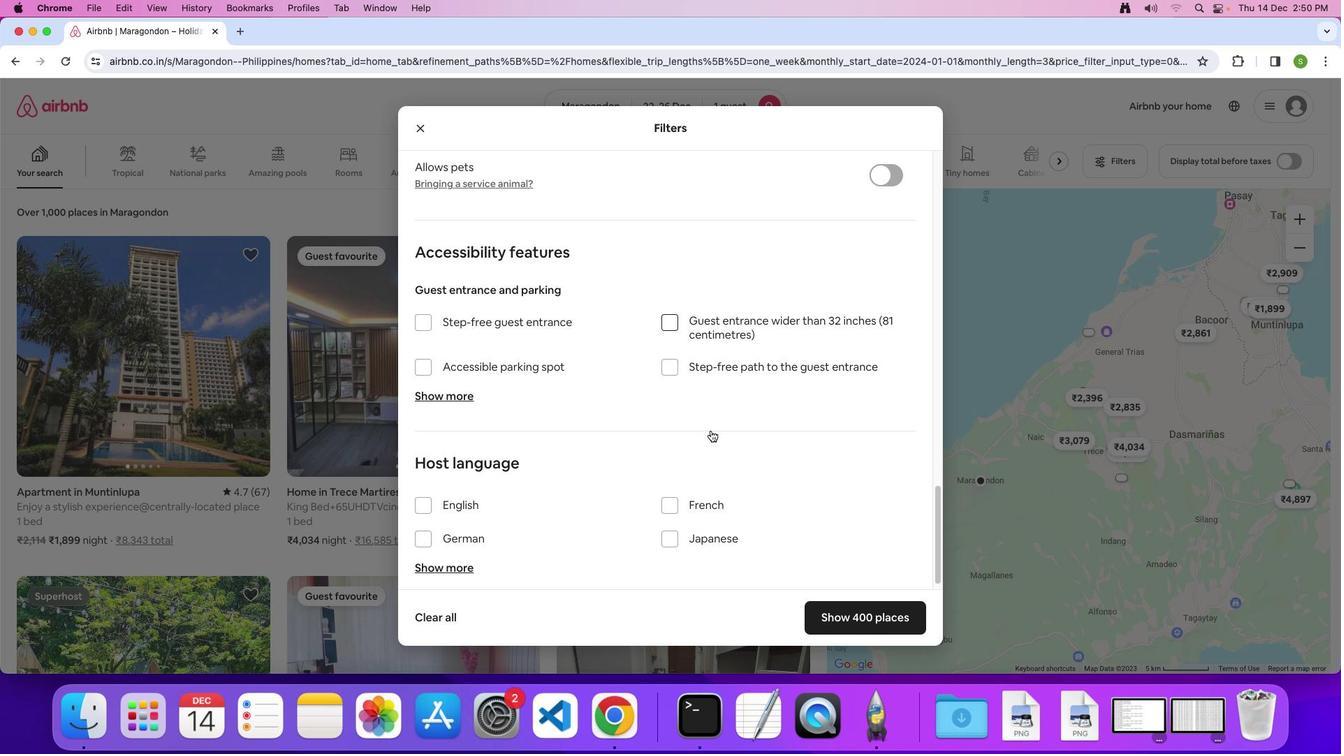 
Action: Mouse scrolled (710, 431) with delta (0, -1)
Screenshot: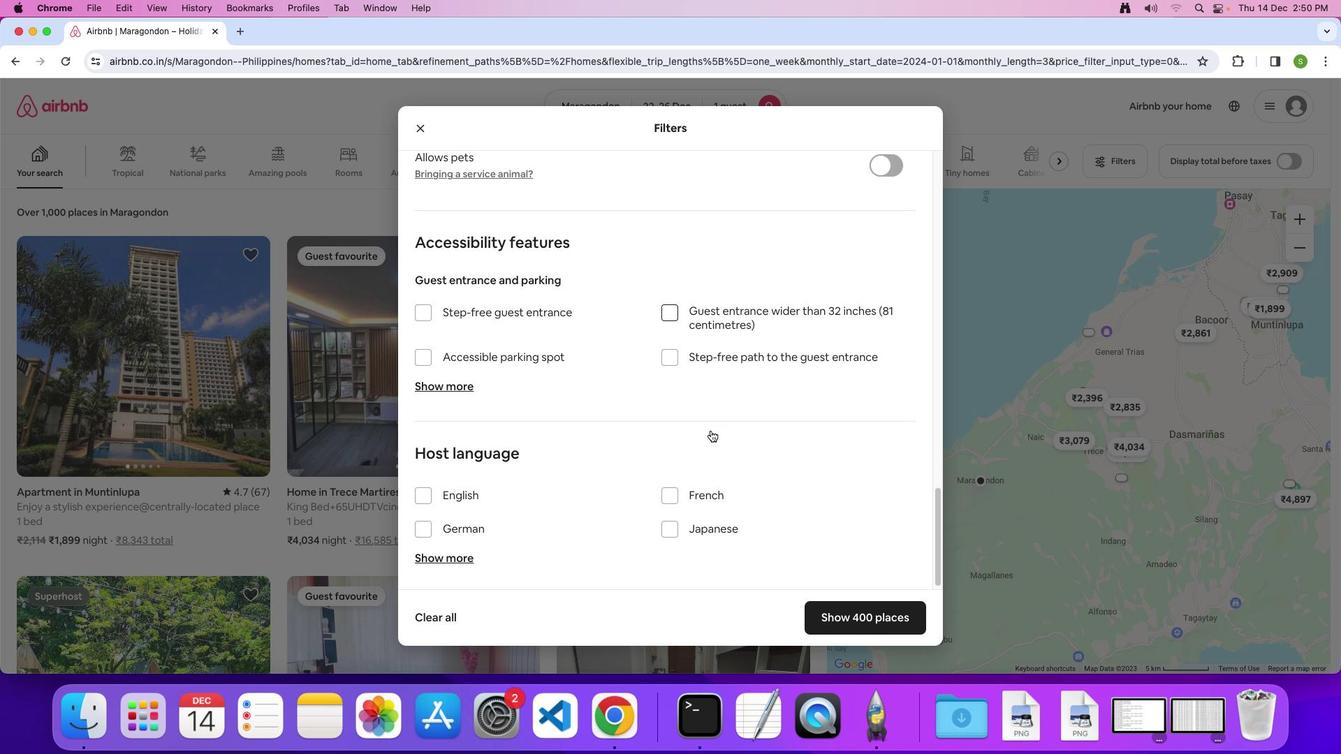 
Action: Mouse scrolled (710, 431) with delta (0, 0)
Screenshot: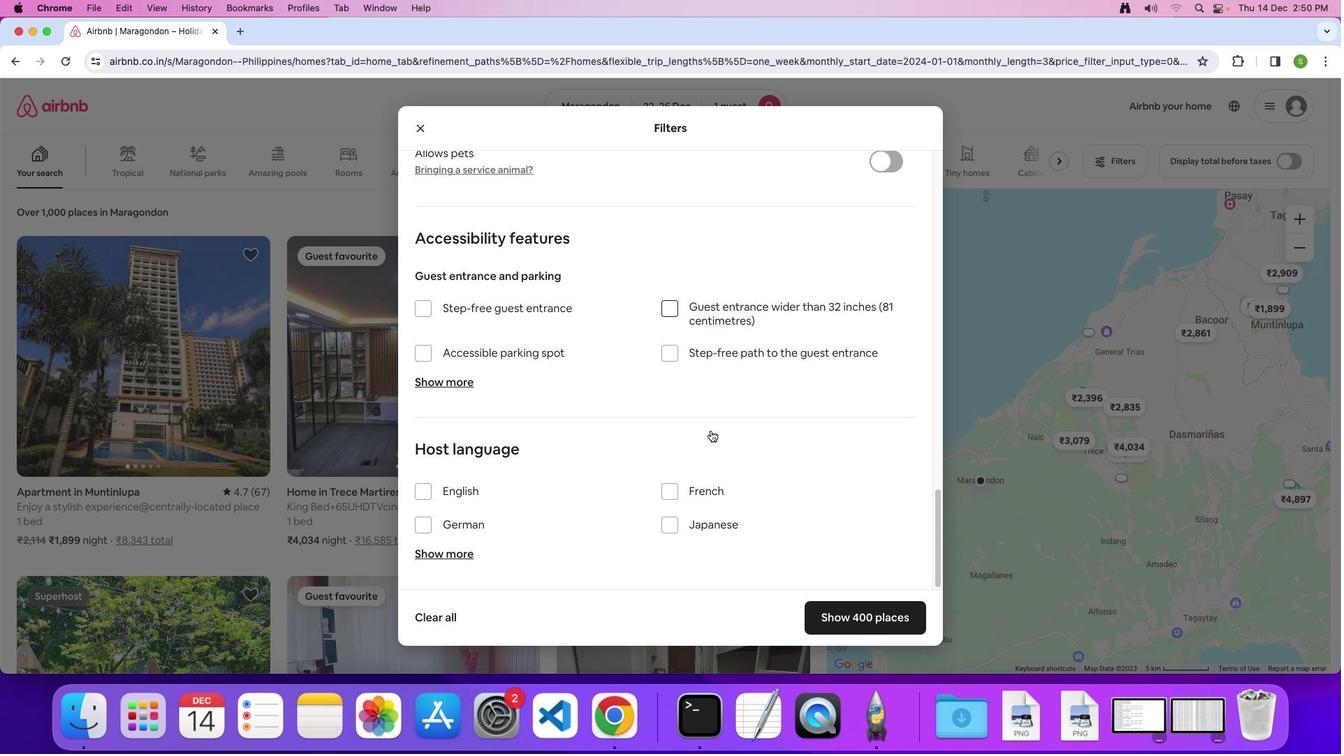 
Action: Mouse scrolled (710, 431) with delta (0, 0)
Screenshot: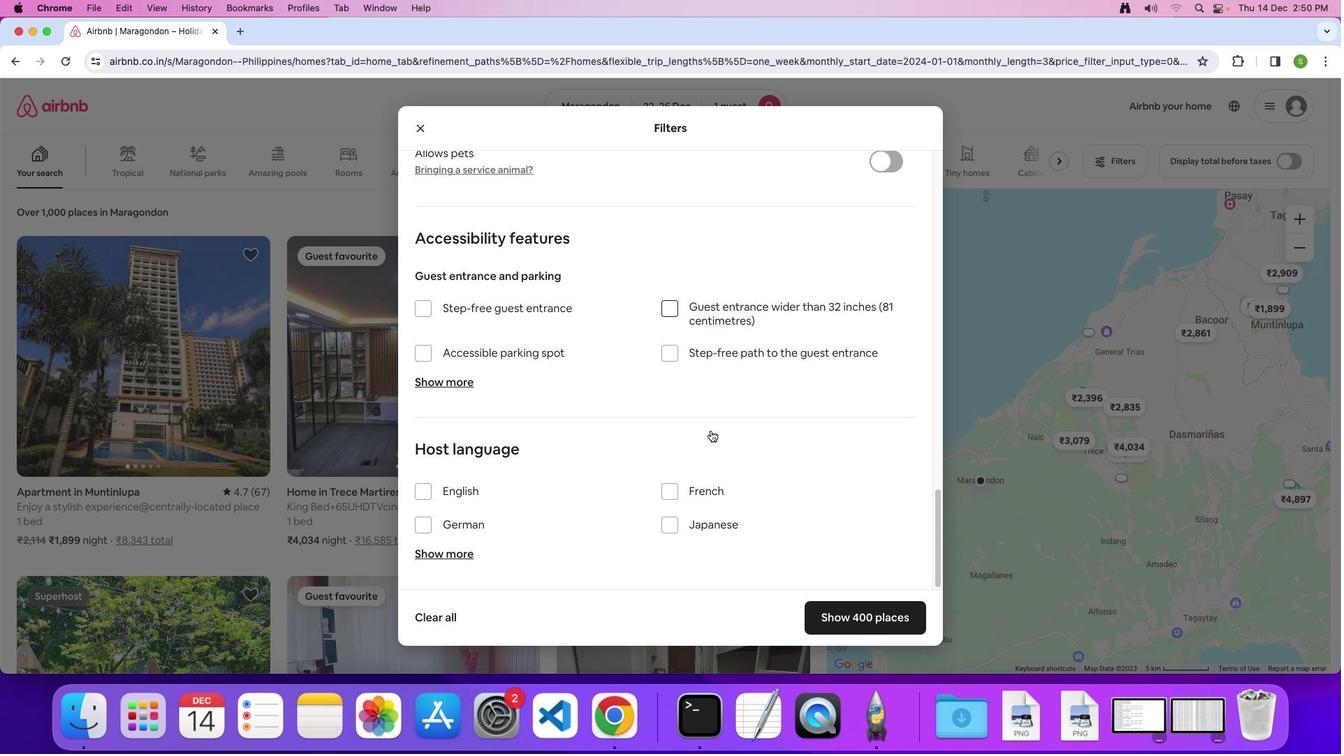 
Action: Mouse scrolled (710, 431) with delta (0, 0)
Screenshot: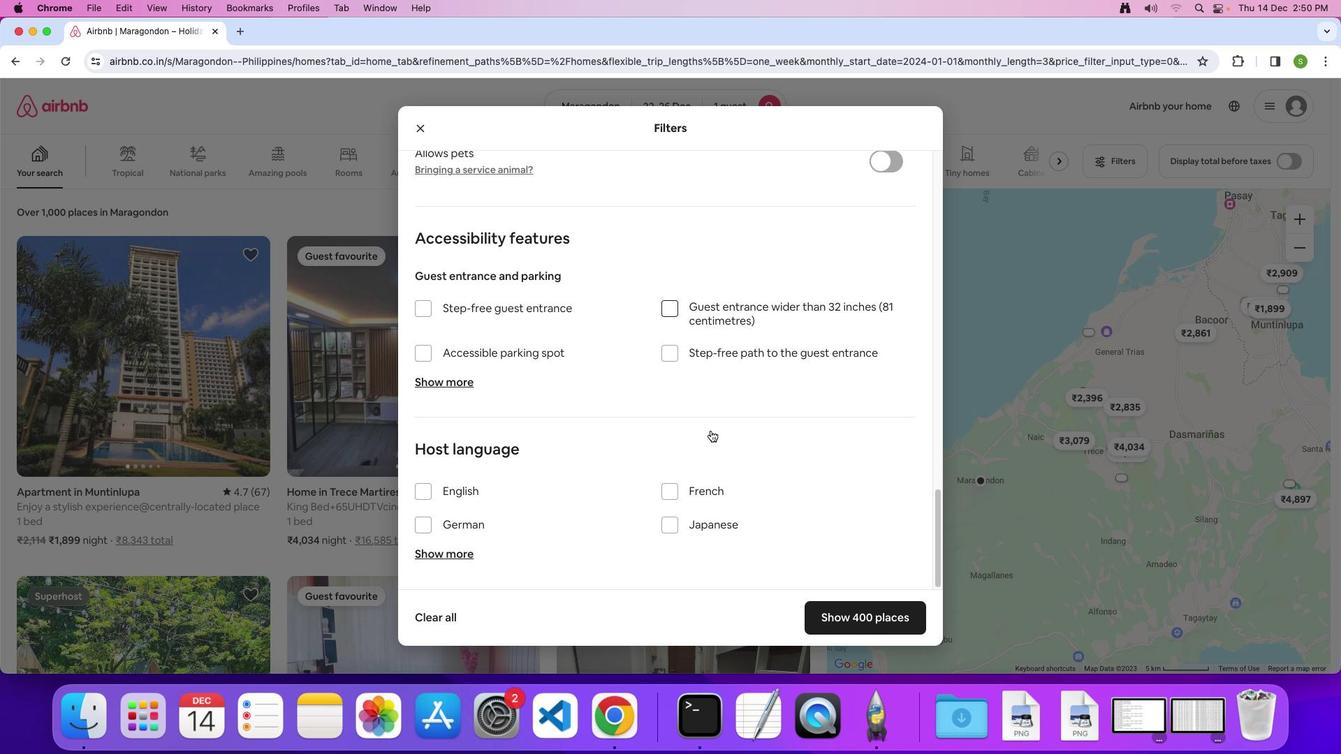 
Action: Mouse moved to (851, 624)
Screenshot: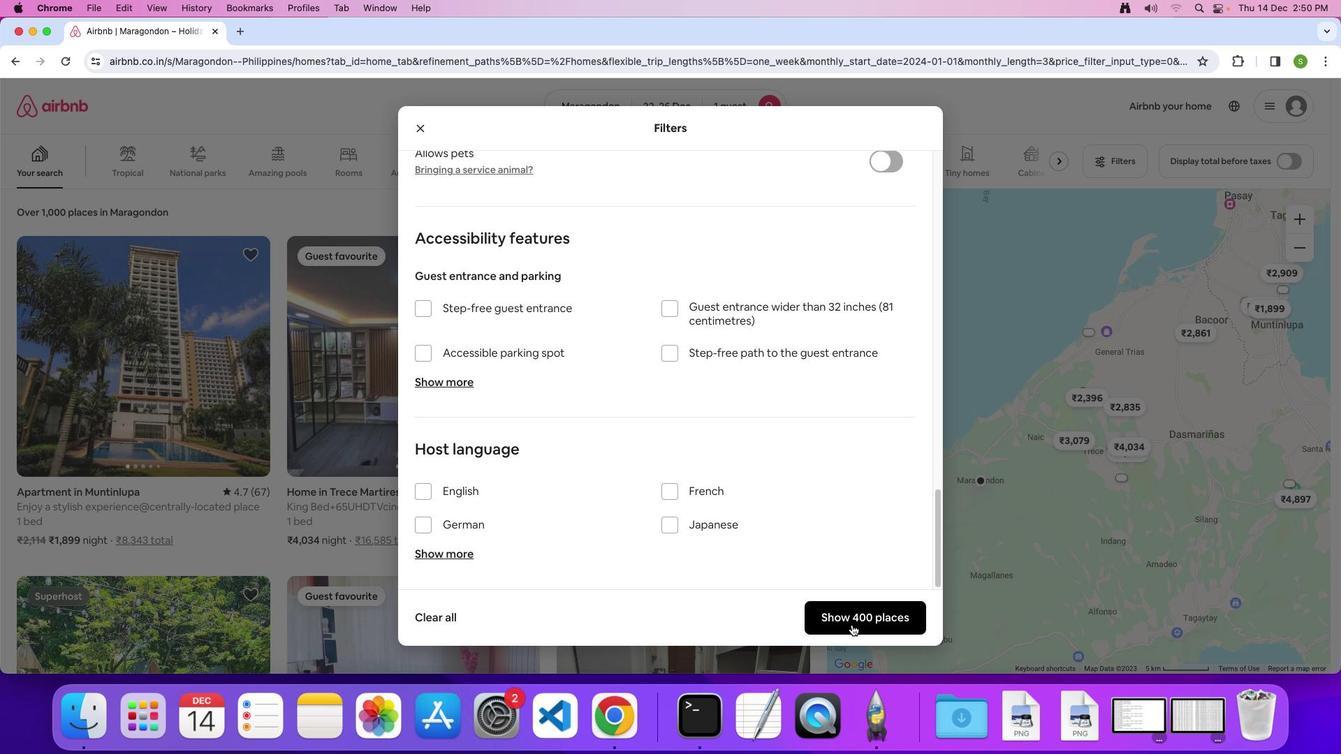 
Action: Mouse pressed left at (851, 624)
Screenshot: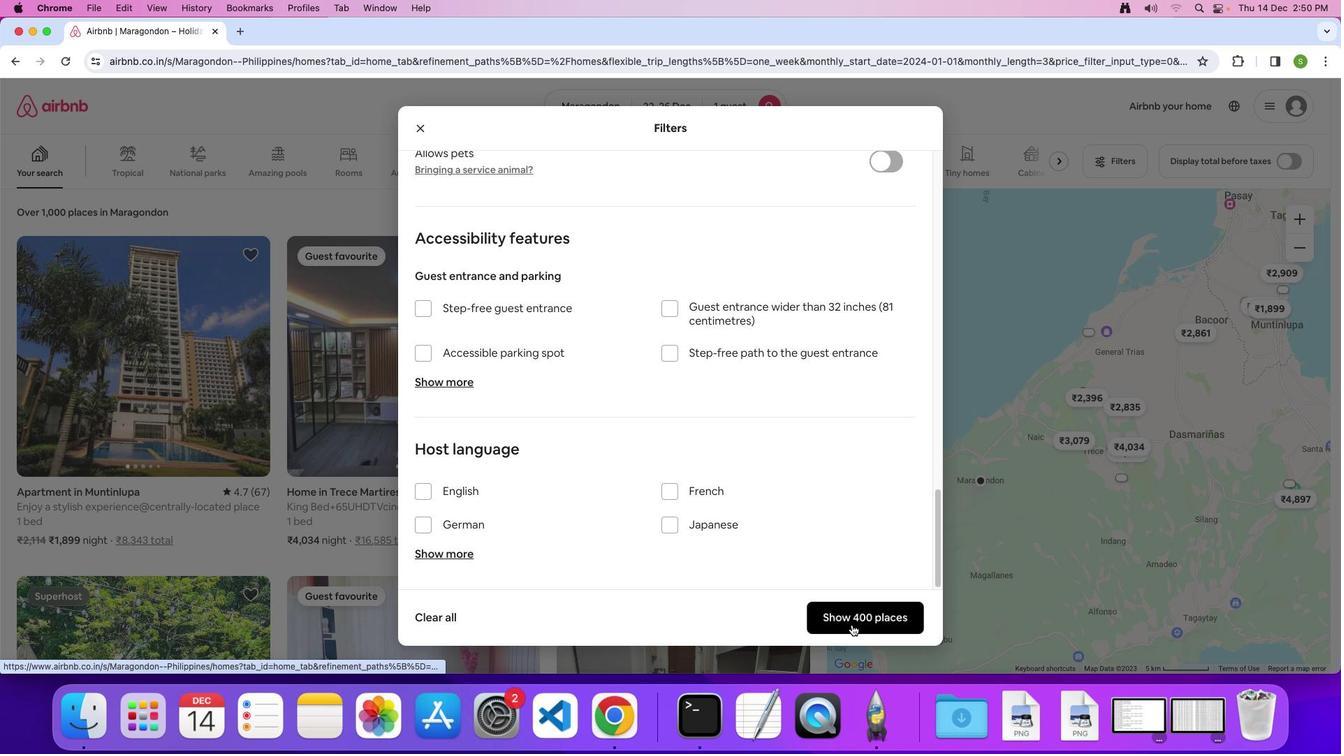 
Action: Mouse moved to (211, 343)
Screenshot: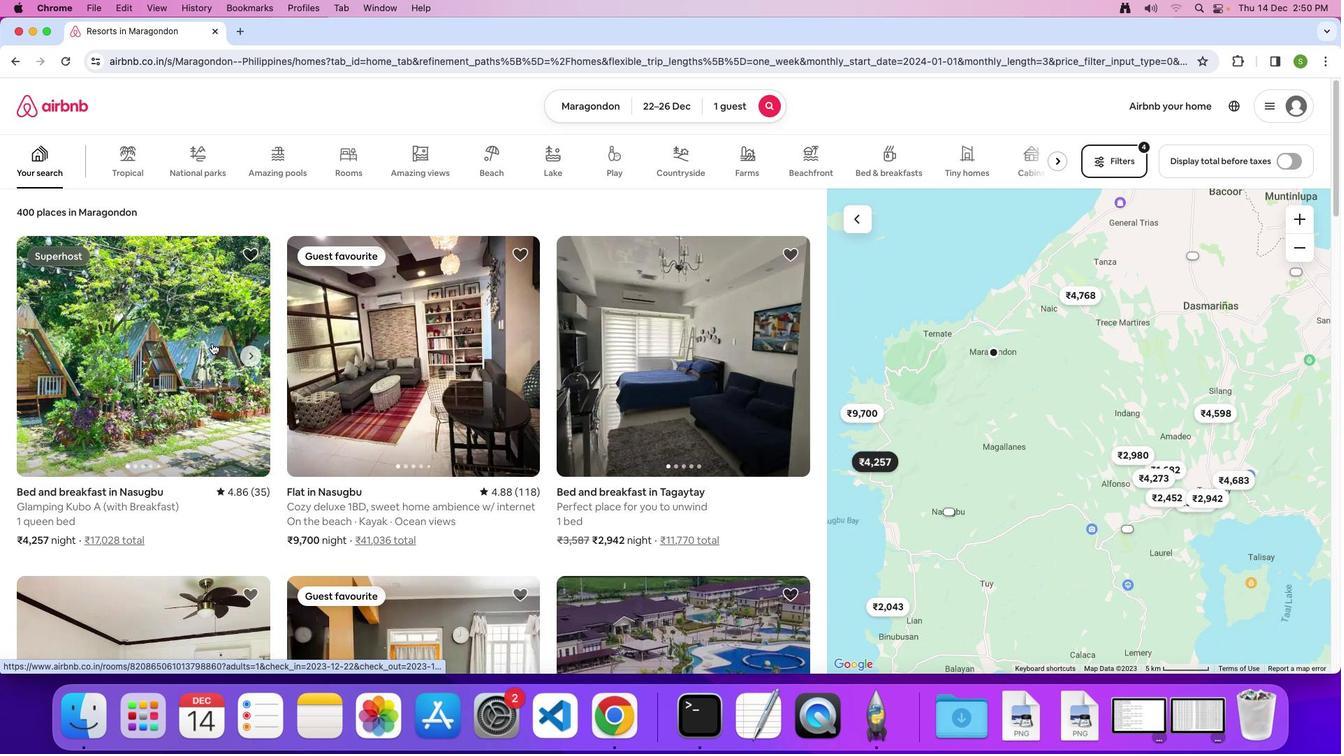 
Action: Mouse pressed left at (211, 343)
Screenshot: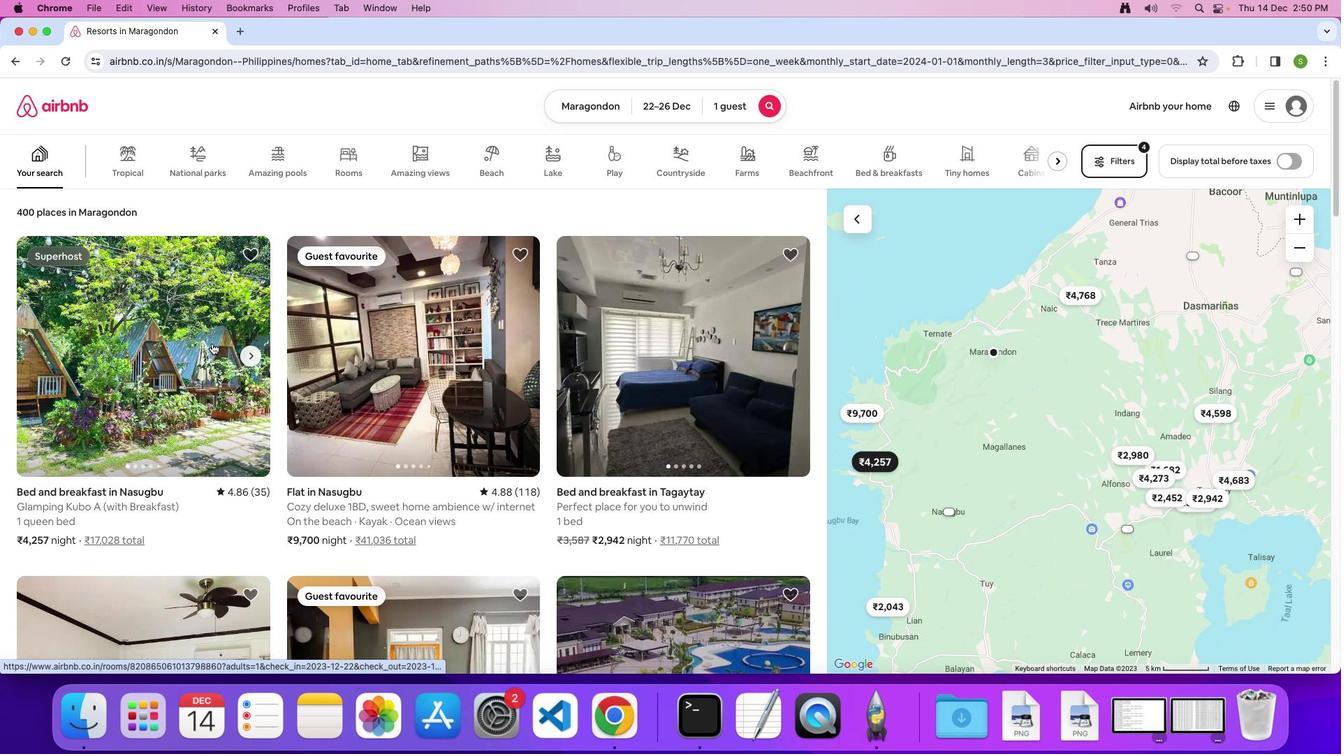 
Action: Mouse moved to (528, 361)
Screenshot: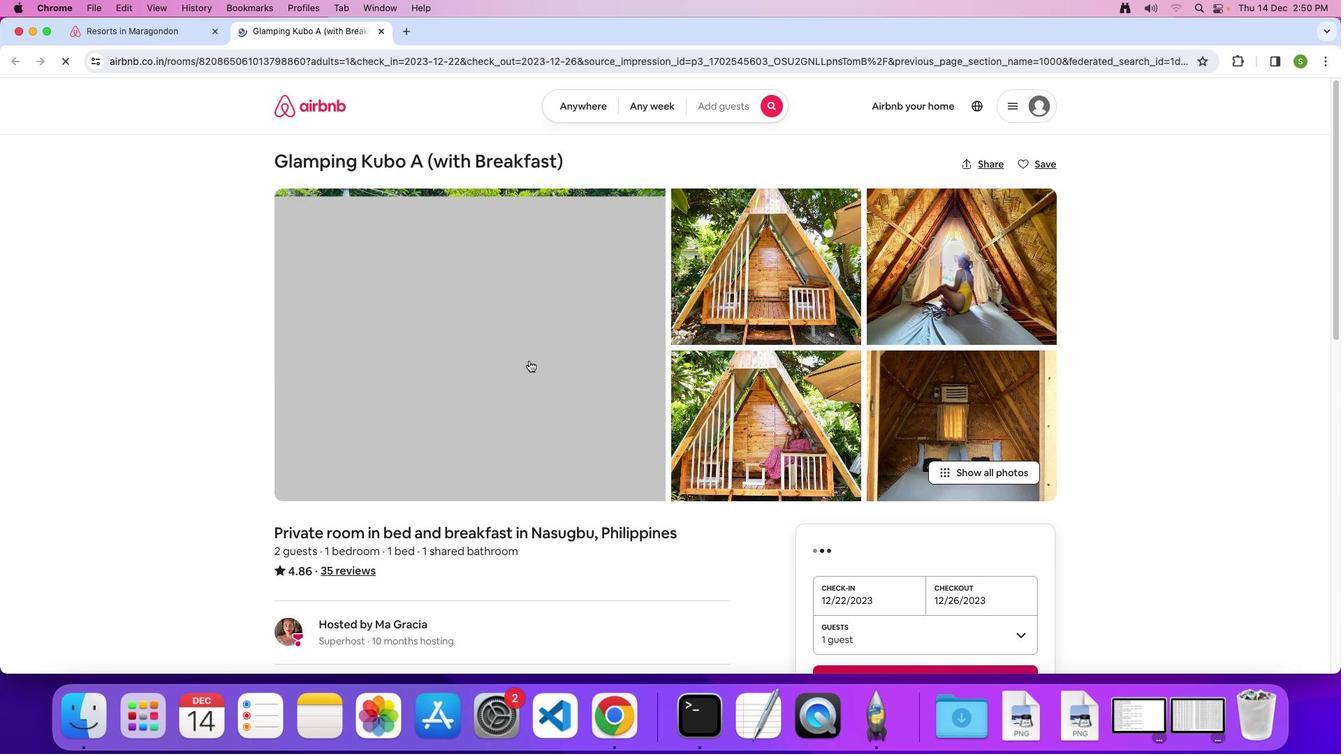 
Action: Mouse pressed left at (528, 361)
Screenshot: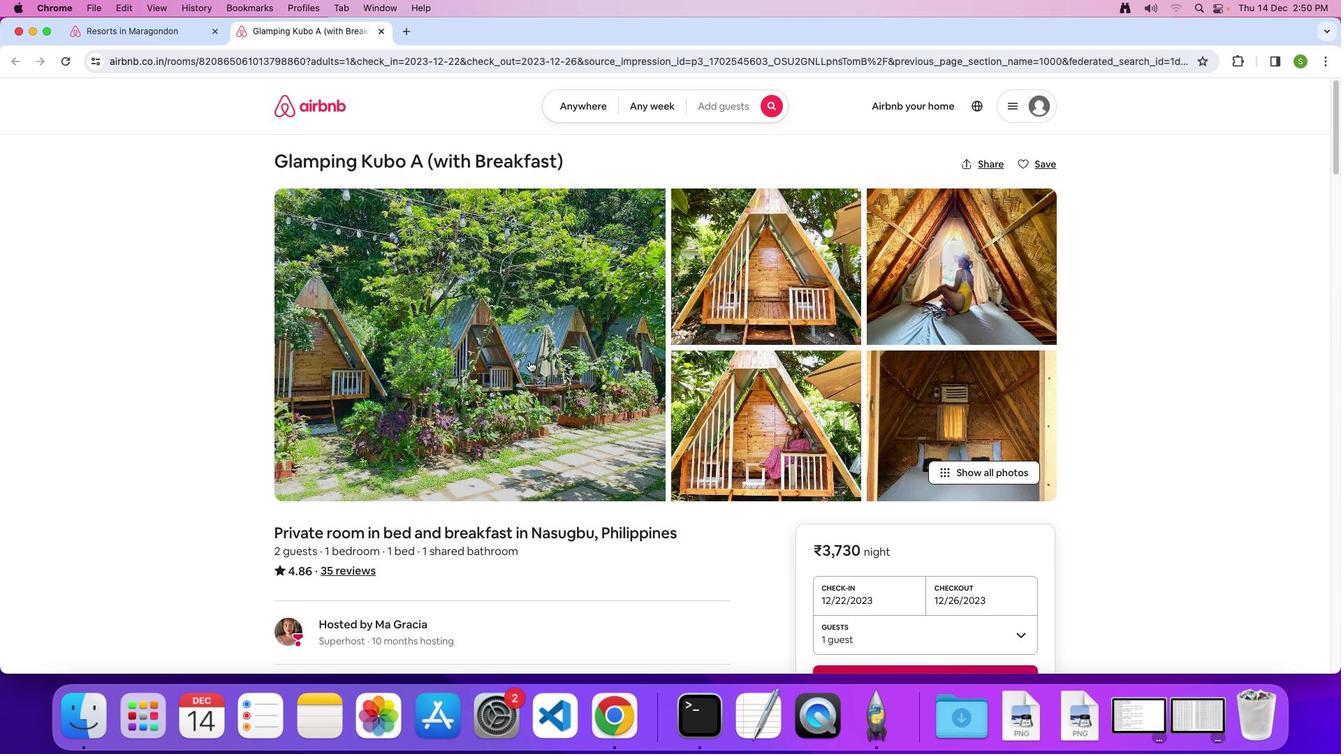 
Action: Mouse moved to (607, 431)
Screenshot: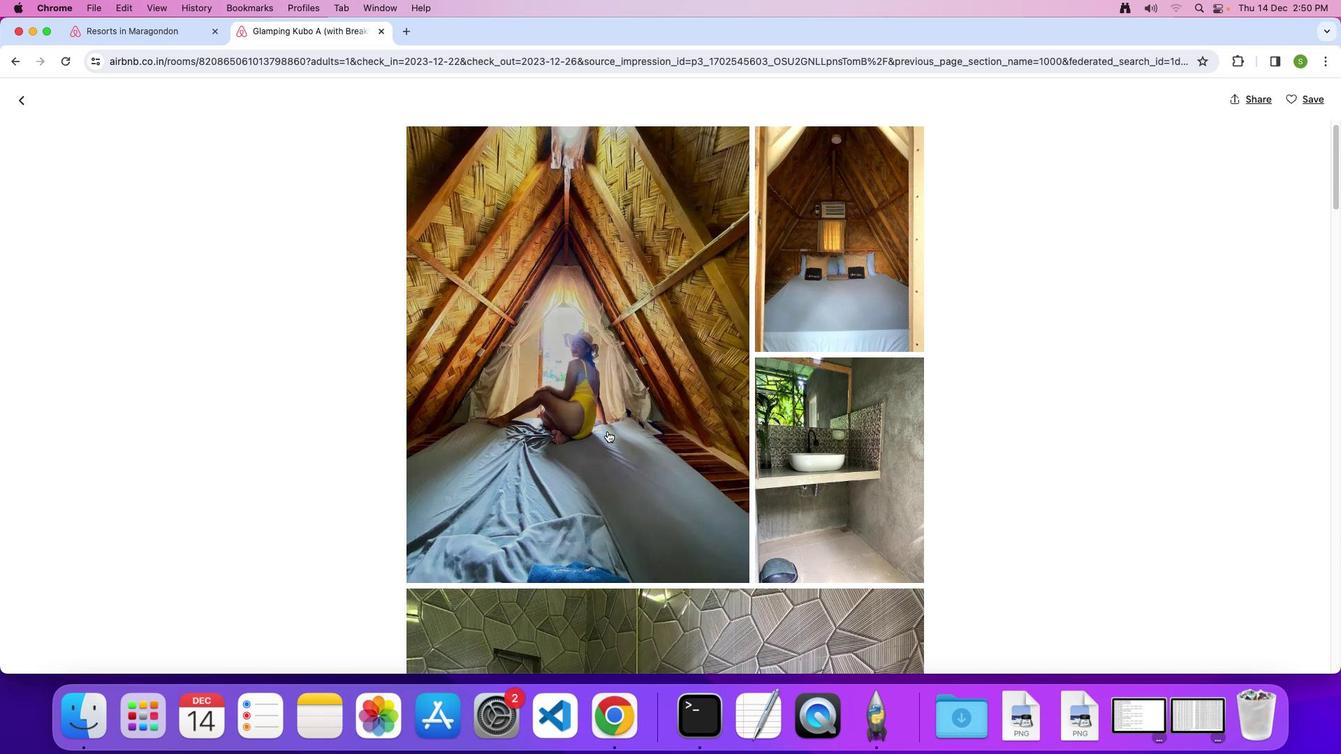 
Action: Mouse scrolled (607, 431) with delta (0, 0)
Screenshot: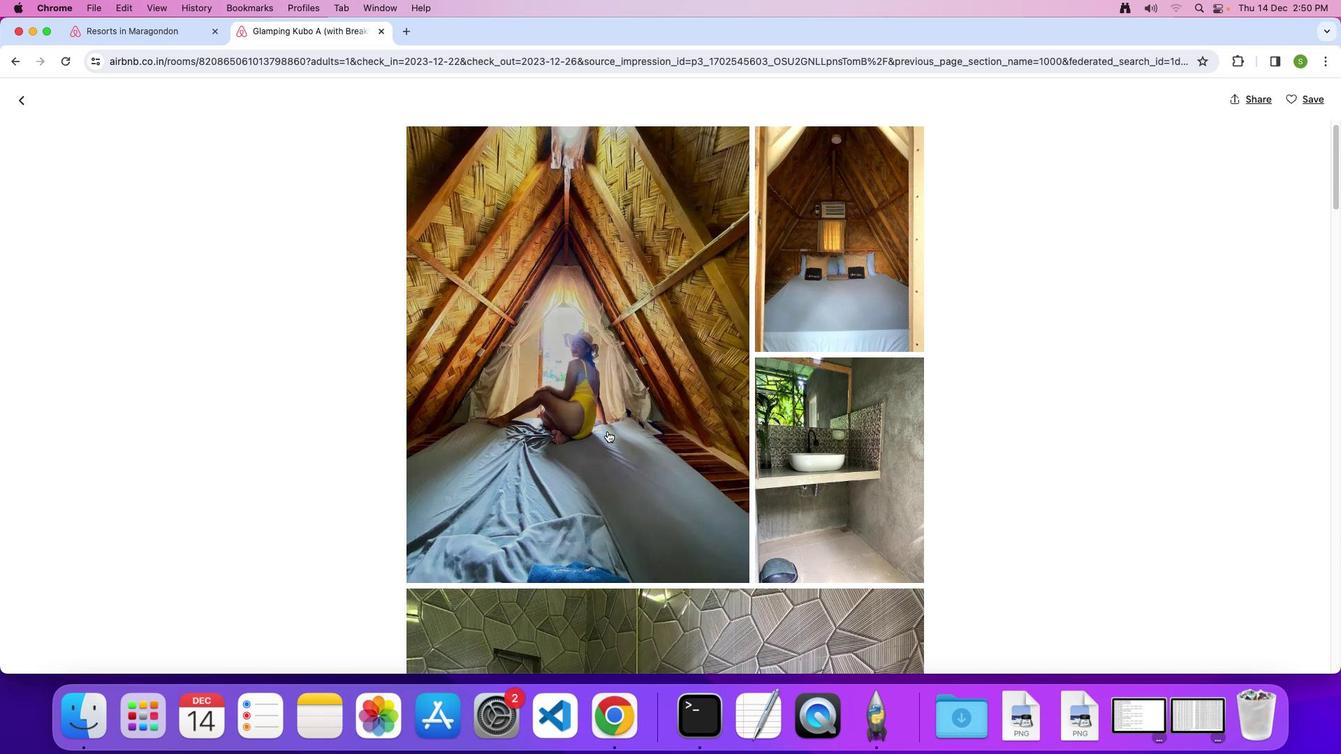 
Action: Mouse moved to (607, 431)
Screenshot: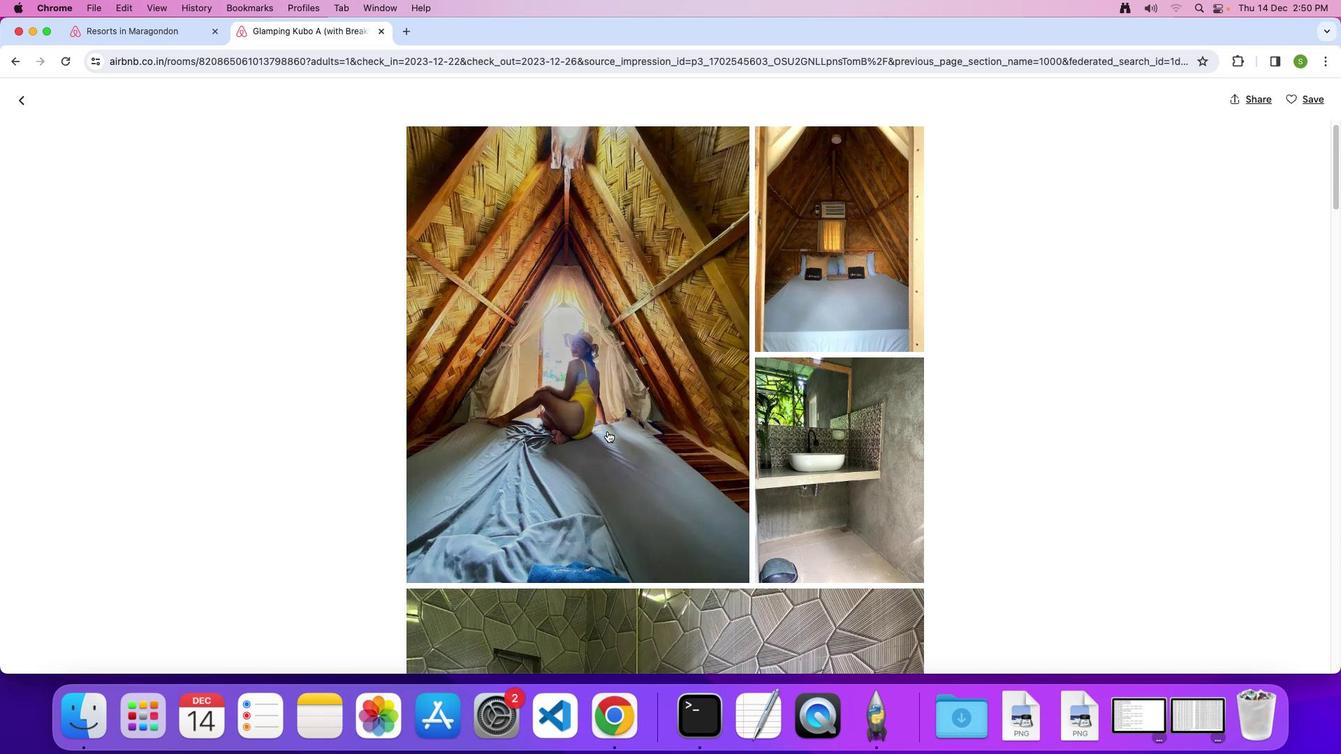 
Action: Mouse scrolled (607, 431) with delta (0, 0)
Screenshot: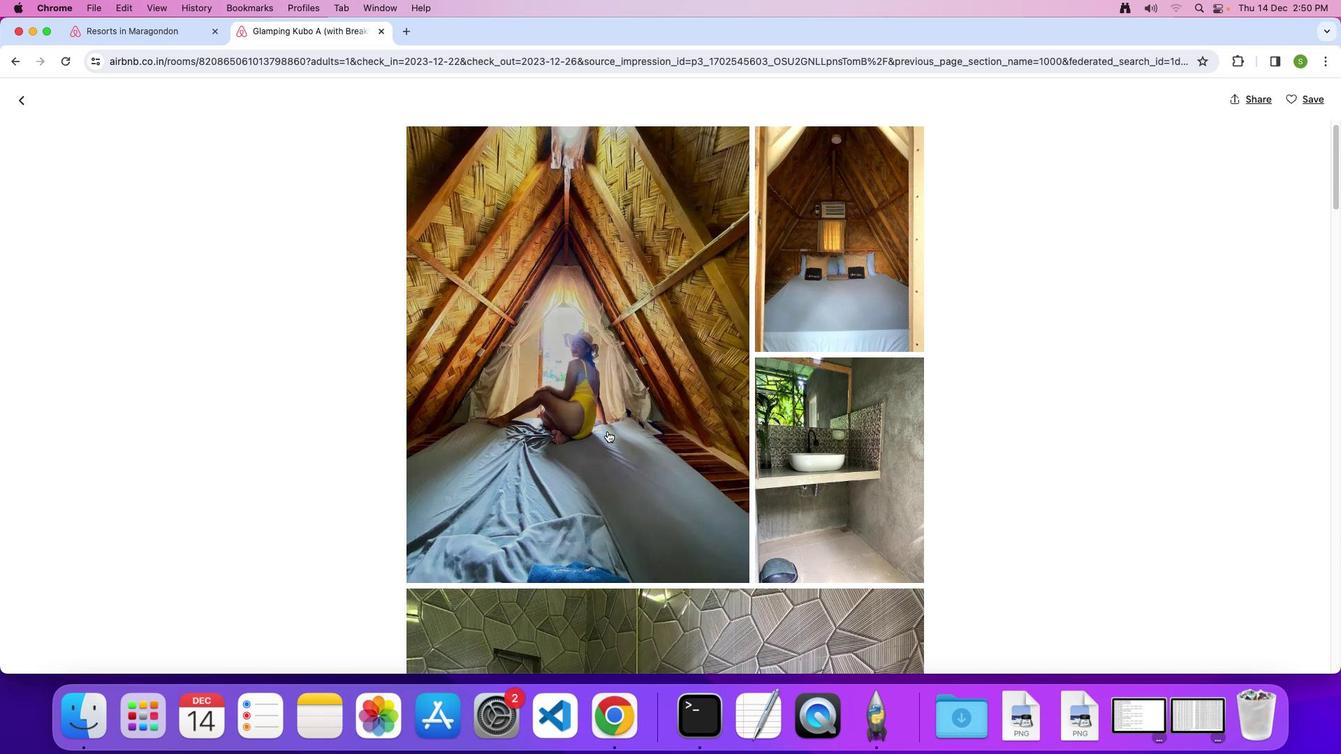 
Action: Mouse scrolled (607, 431) with delta (0, -1)
Screenshot: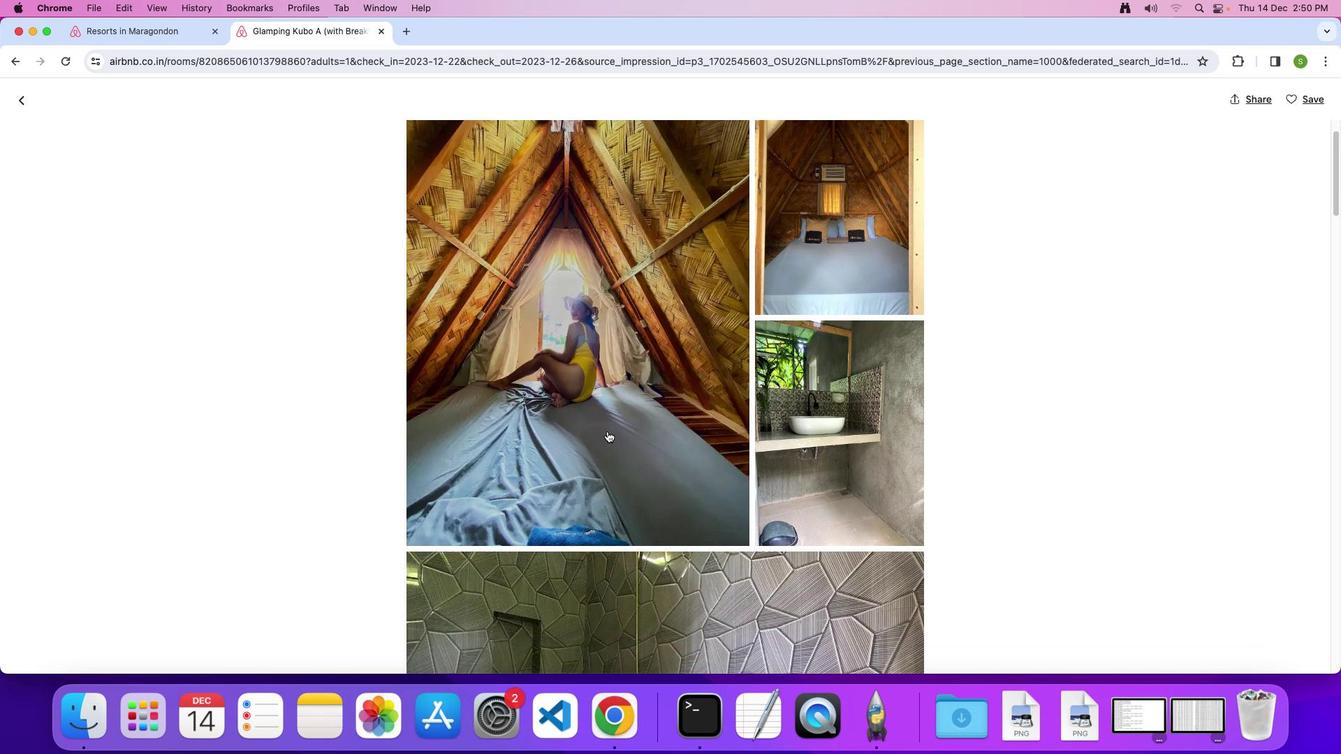
Action: Mouse scrolled (607, 431) with delta (0, 0)
Screenshot: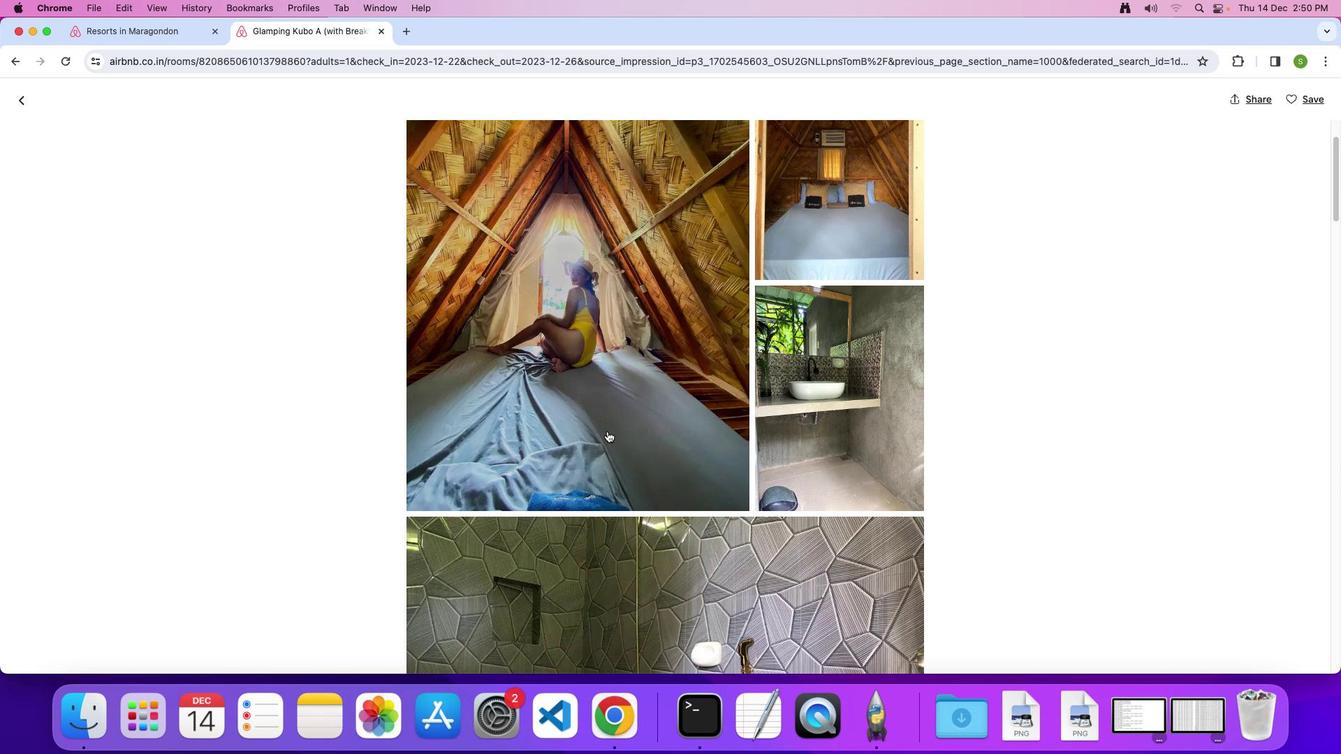 
Action: Mouse scrolled (607, 431) with delta (0, 0)
Screenshot: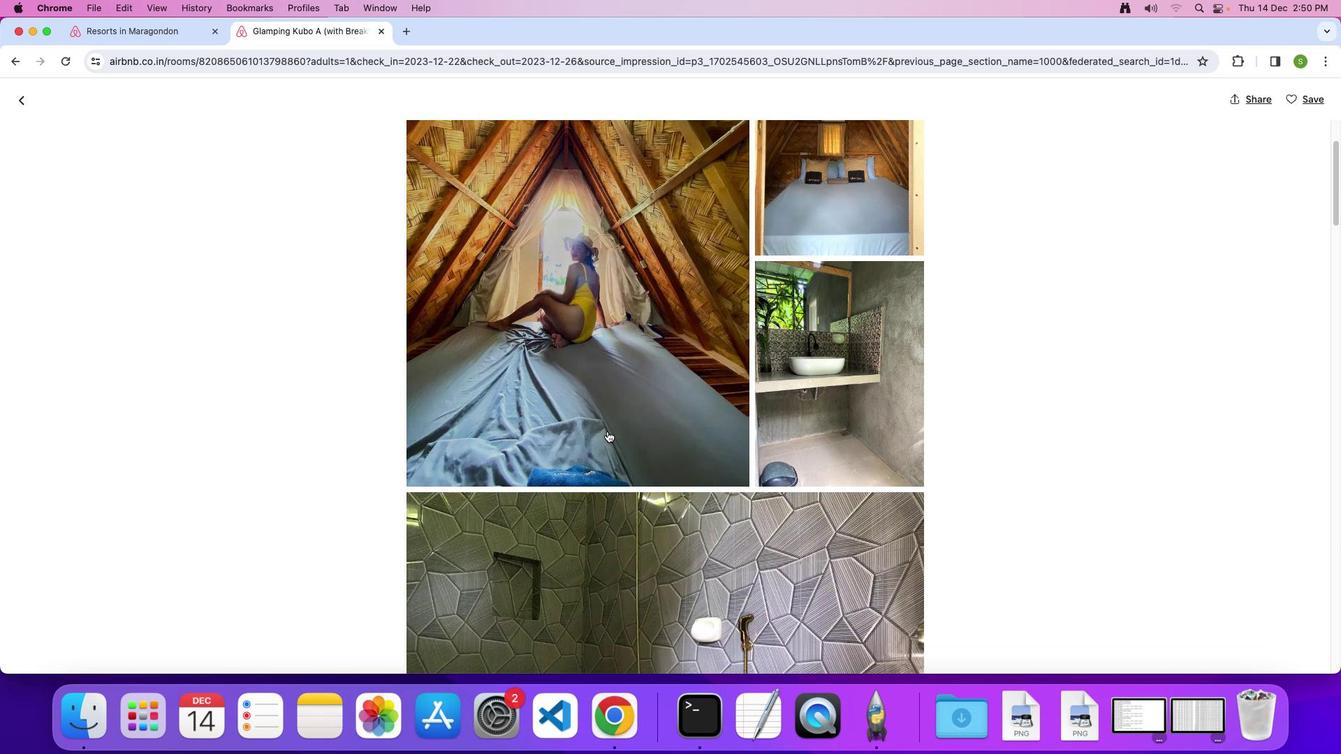 
Action: Mouse scrolled (607, 431) with delta (0, -2)
Screenshot: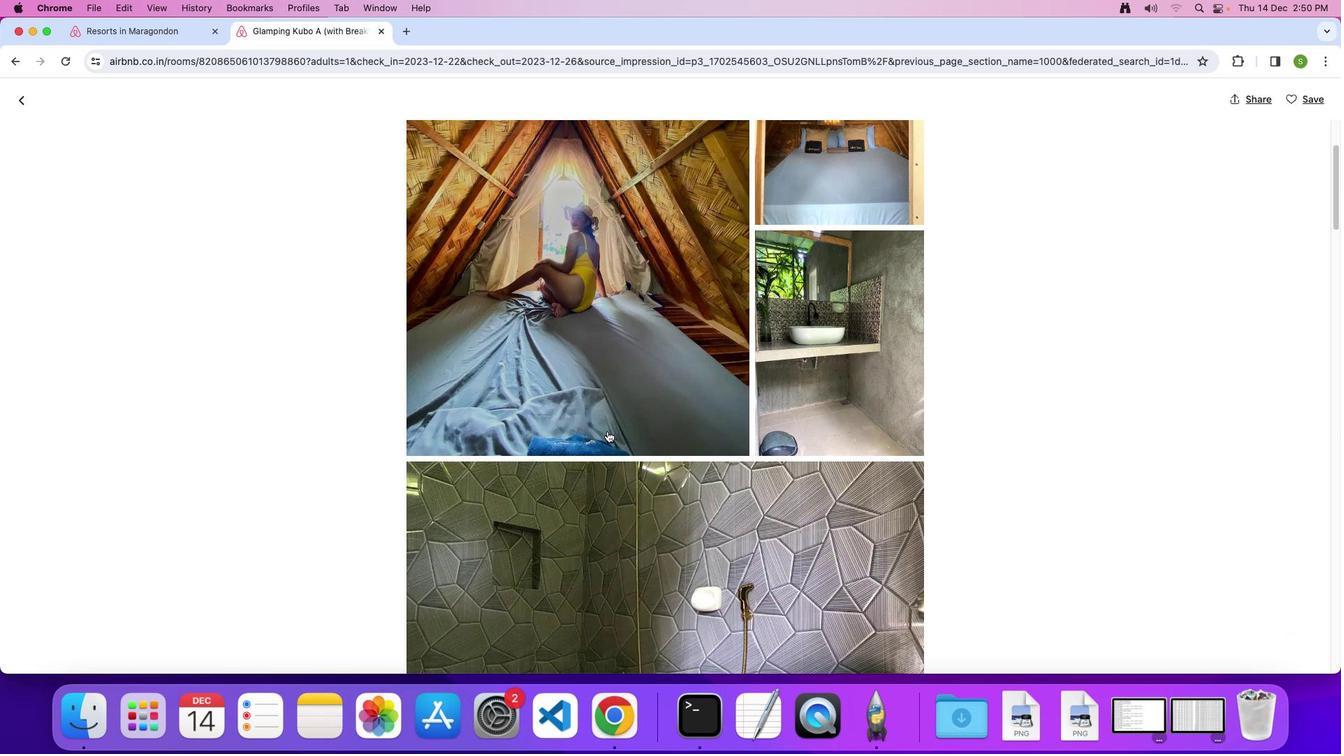 
Action: Mouse scrolled (607, 431) with delta (0, 0)
Screenshot: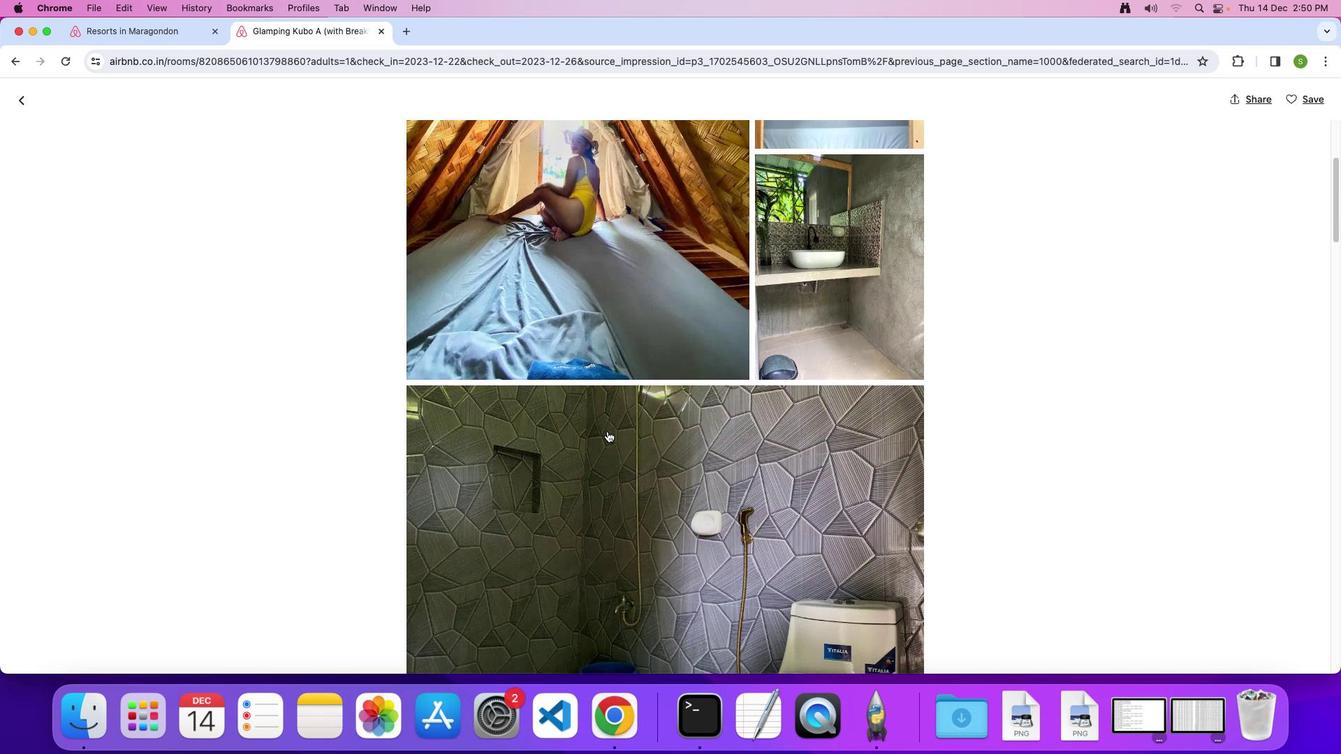 
Action: Mouse scrolled (607, 431) with delta (0, 0)
Screenshot: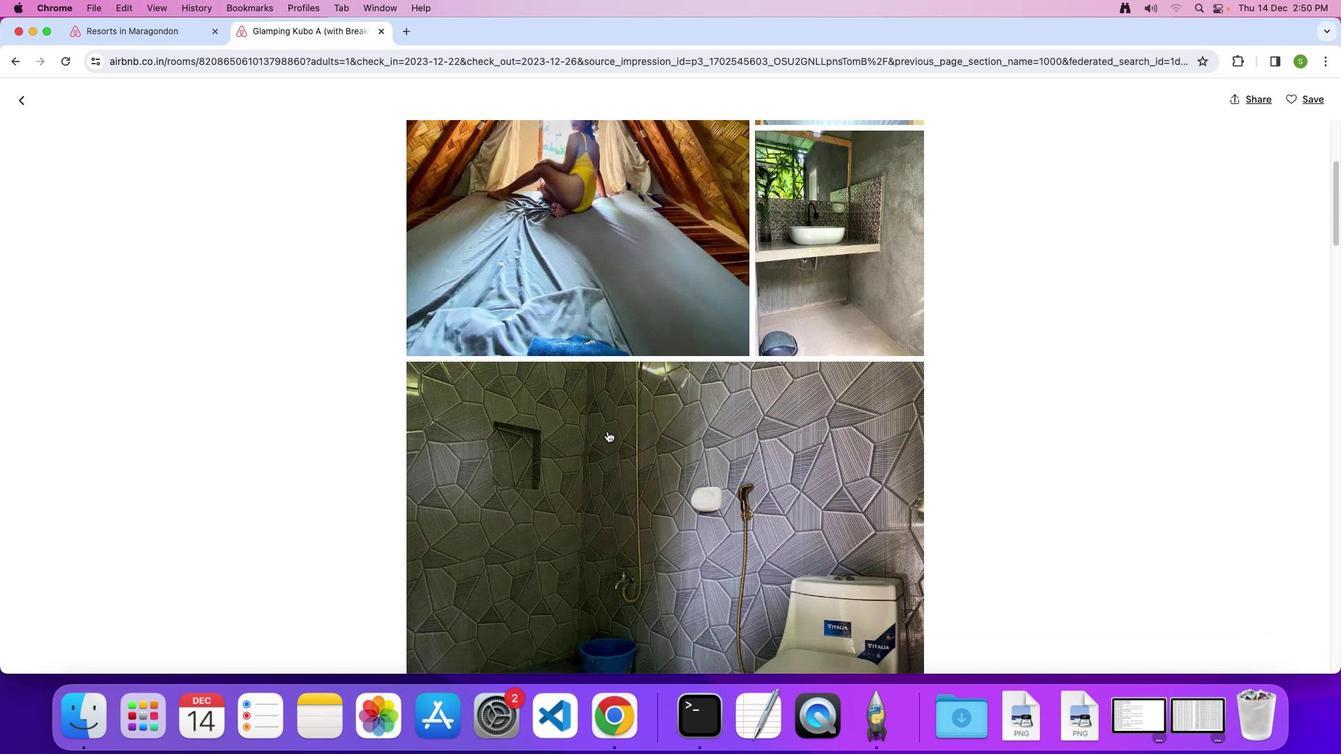 
Action: Mouse scrolled (607, 431) with delta (0, -2)
Screenshot: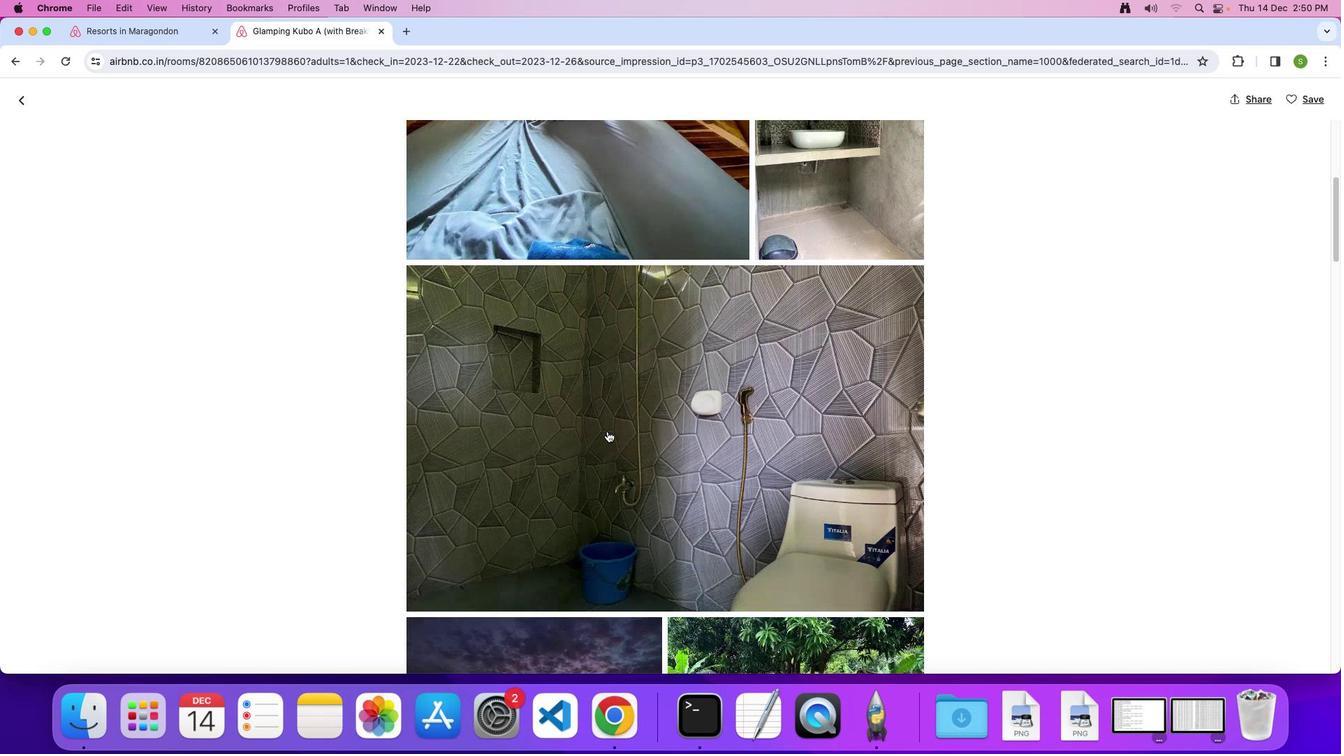 
Action: Mouse scrolled (607, 431) with delta (0, 0)
Screenshot: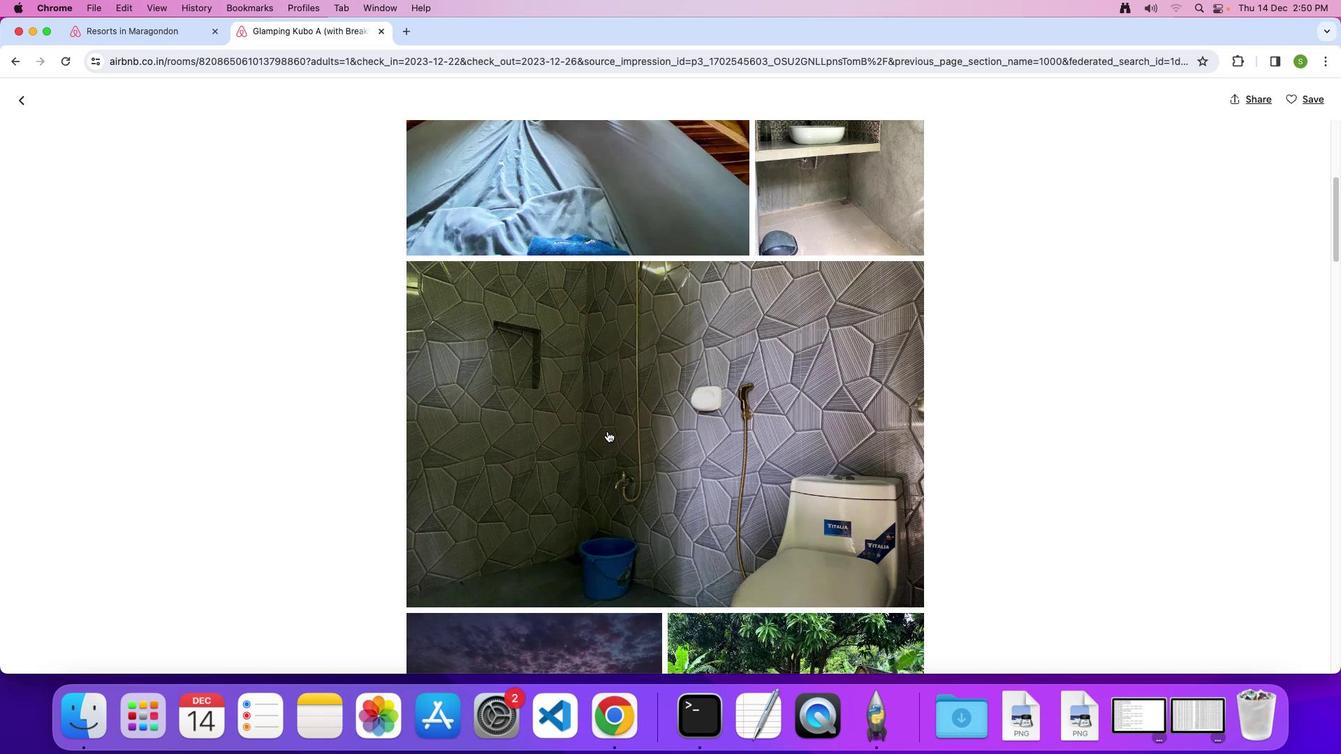 
Action: Mouse scrolled (607, 431) with delta (0, 0)
Screenshot: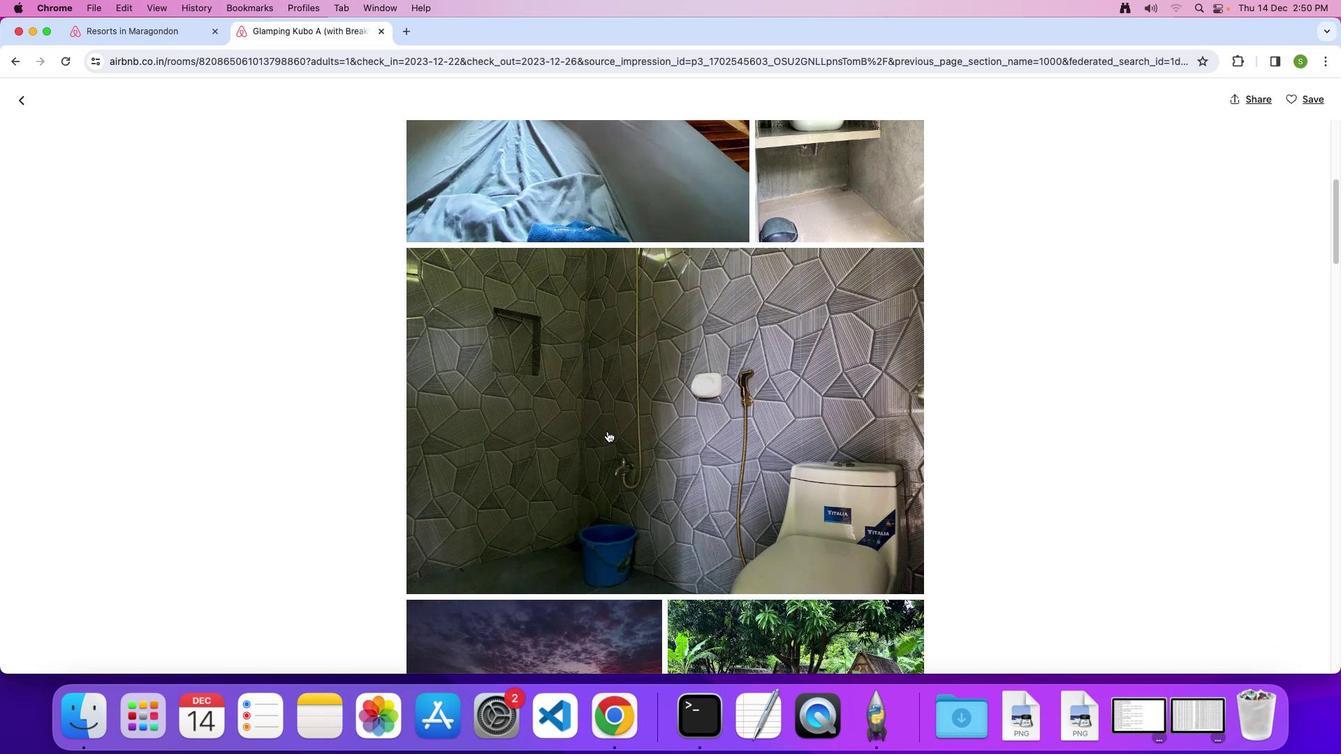 
Action: Mouse scrolled (607, 431) with delta (0, -2)
Screenshot: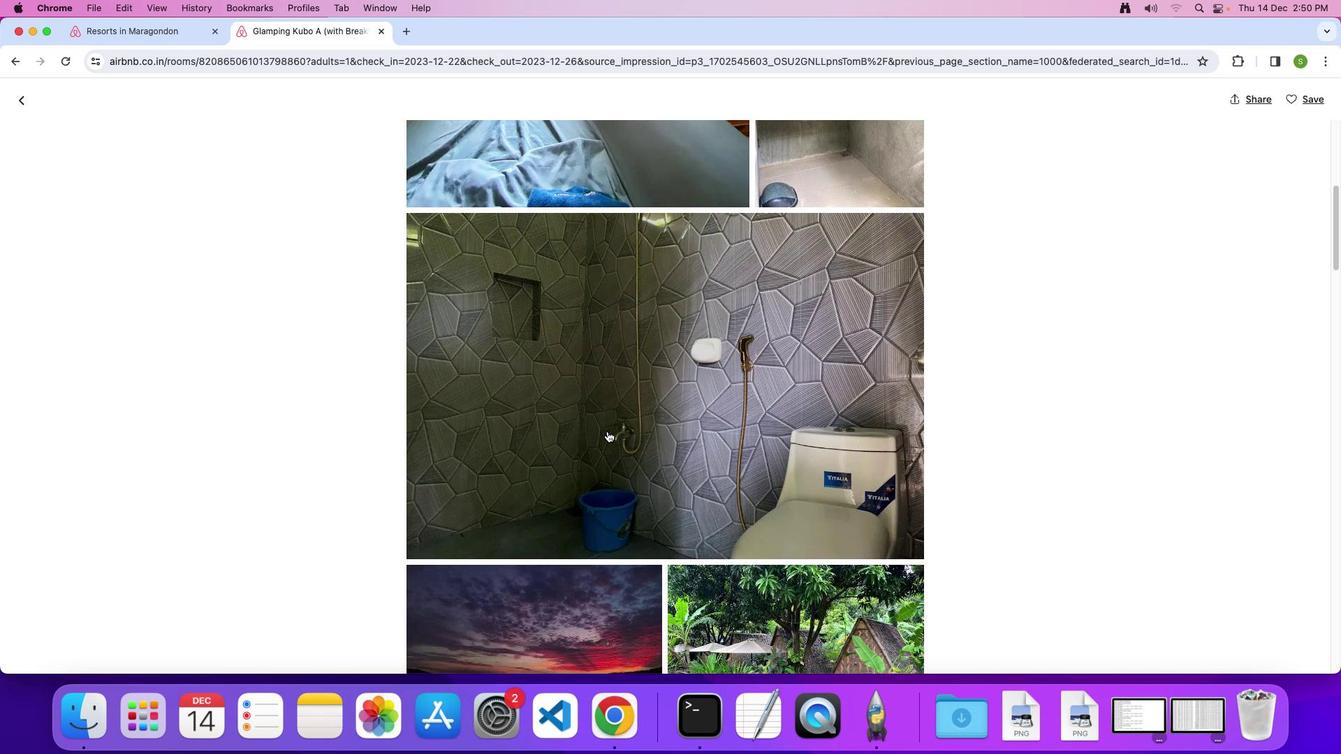
Action: Mouse scrolled (607, 431) with delta (0, 0)
Screenshot: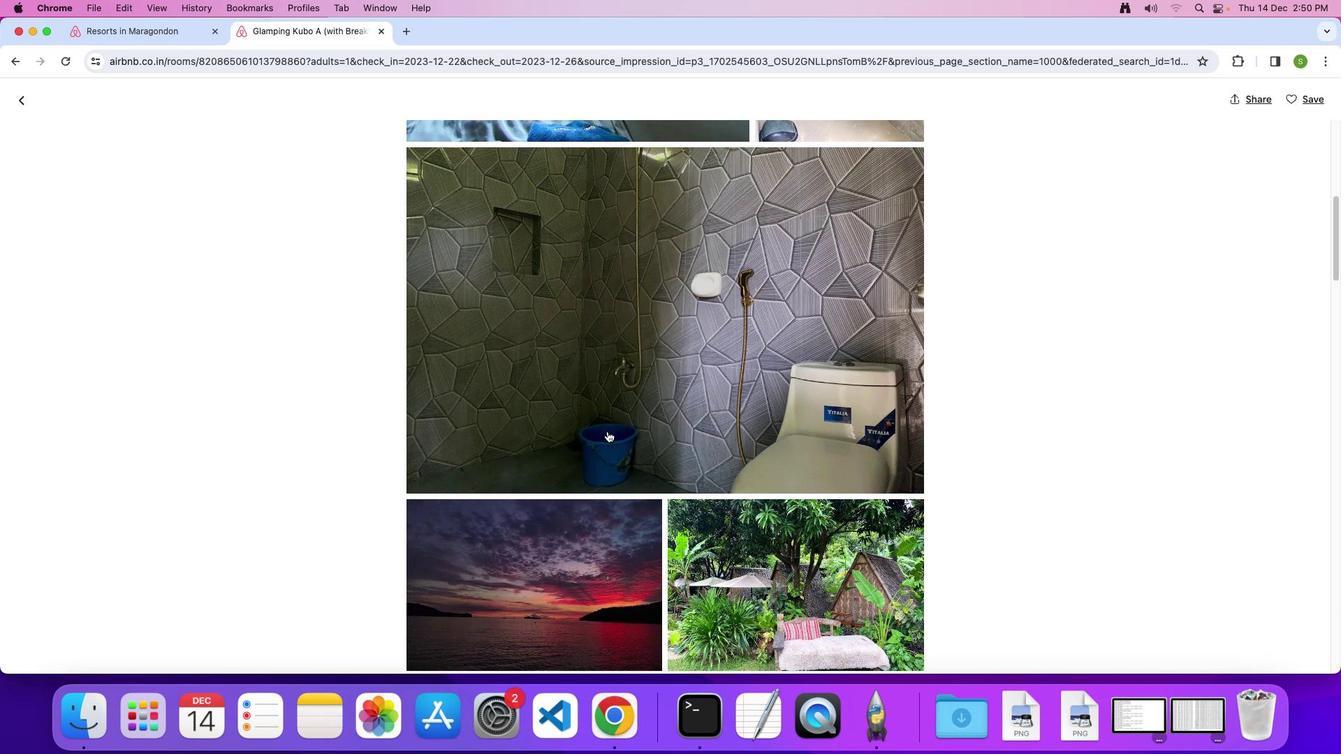 
Action: Mouse scrolled (607, 431) with delta (0, 0)
Screenshot: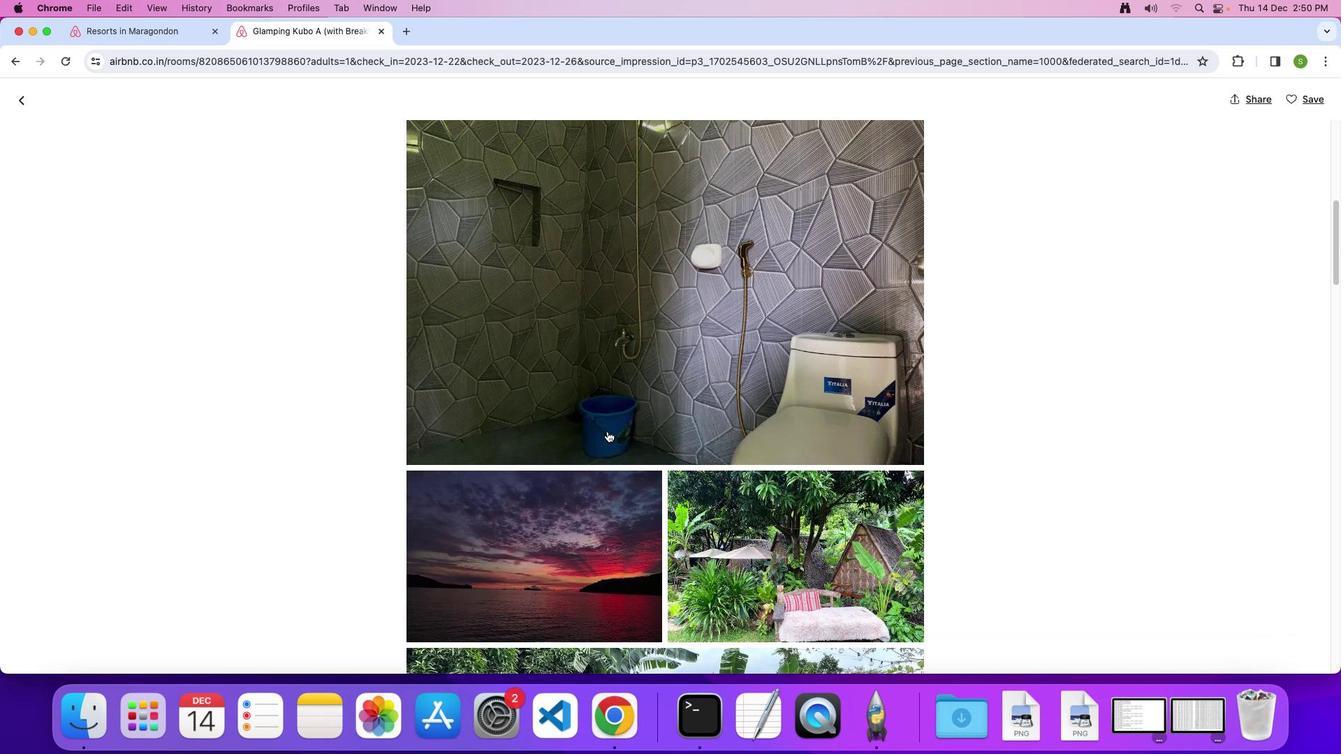 
Action: Mouse scrolled (607, 431) with delta (0, -2)
Screenshot: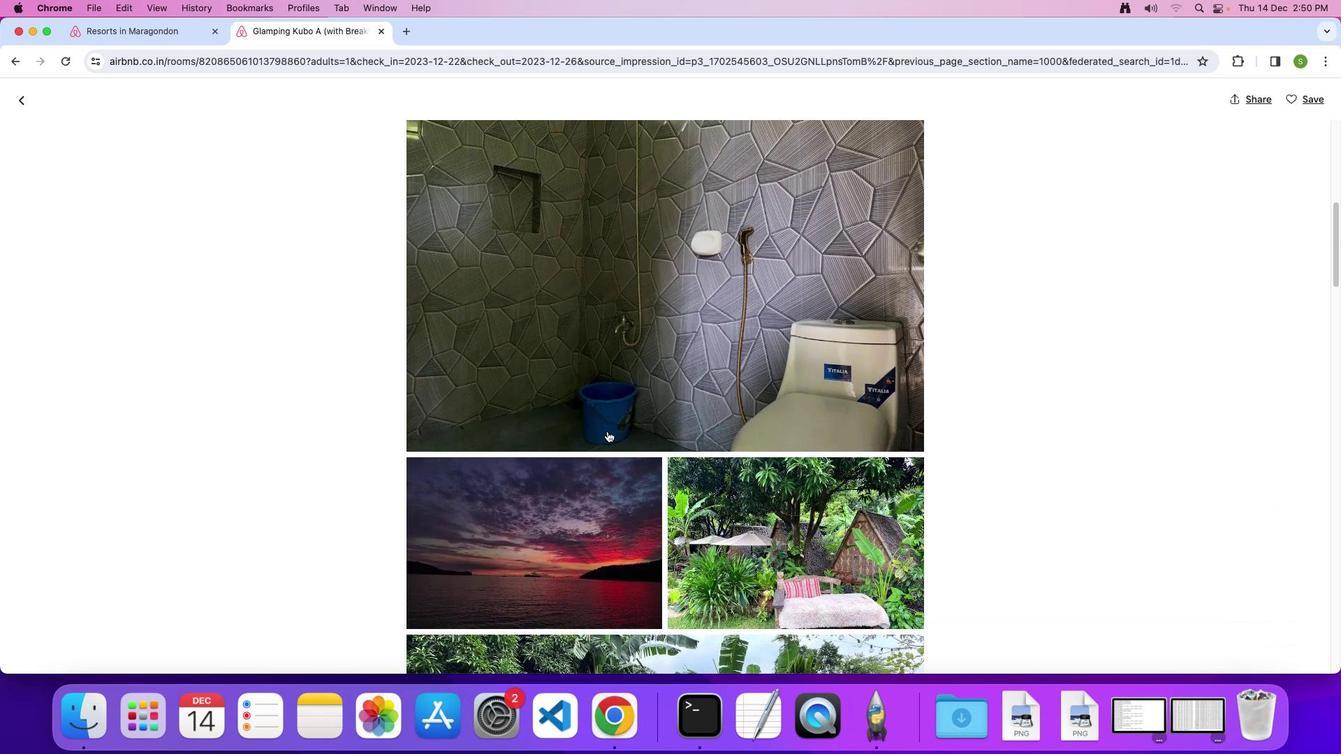 
Action: Mouse scrolled (607, 431) with delta (0, 0)
Screenshot: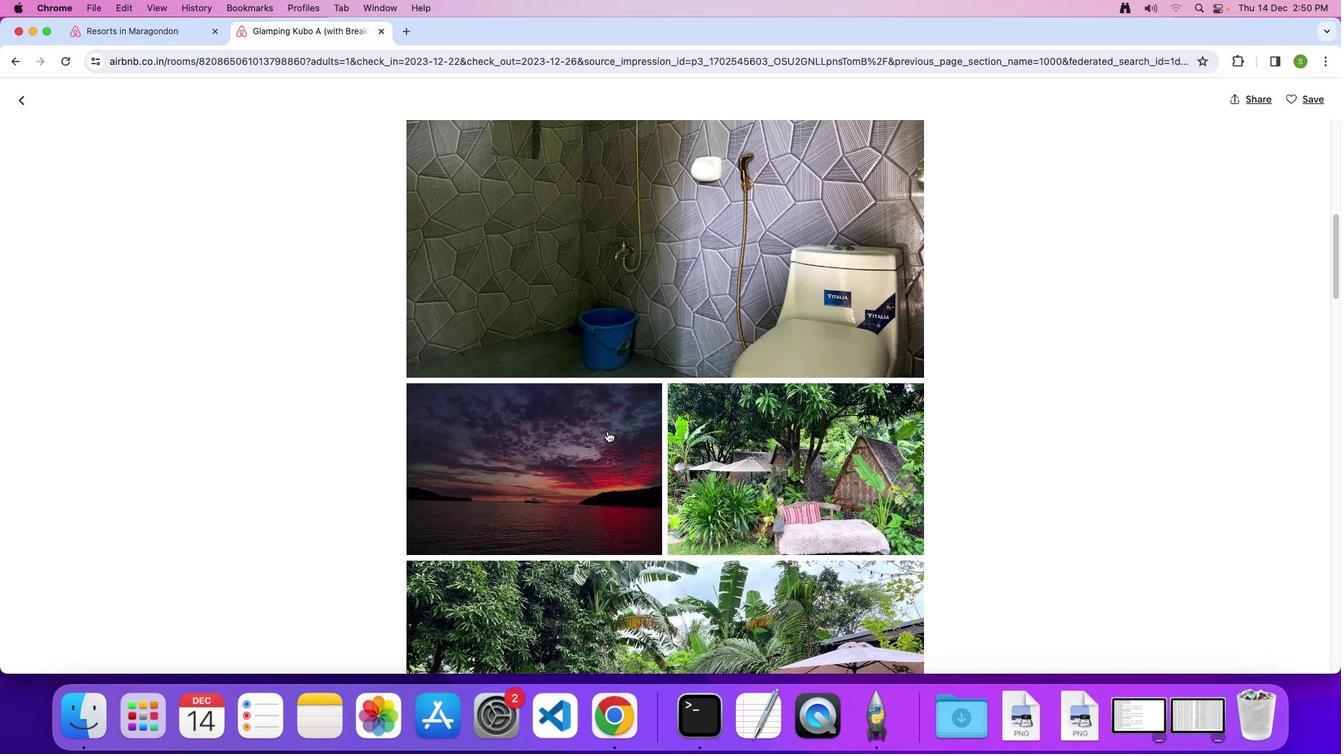 
Action: Mouse scrolled (607, 431) with delta (0, 0)
Screenshot: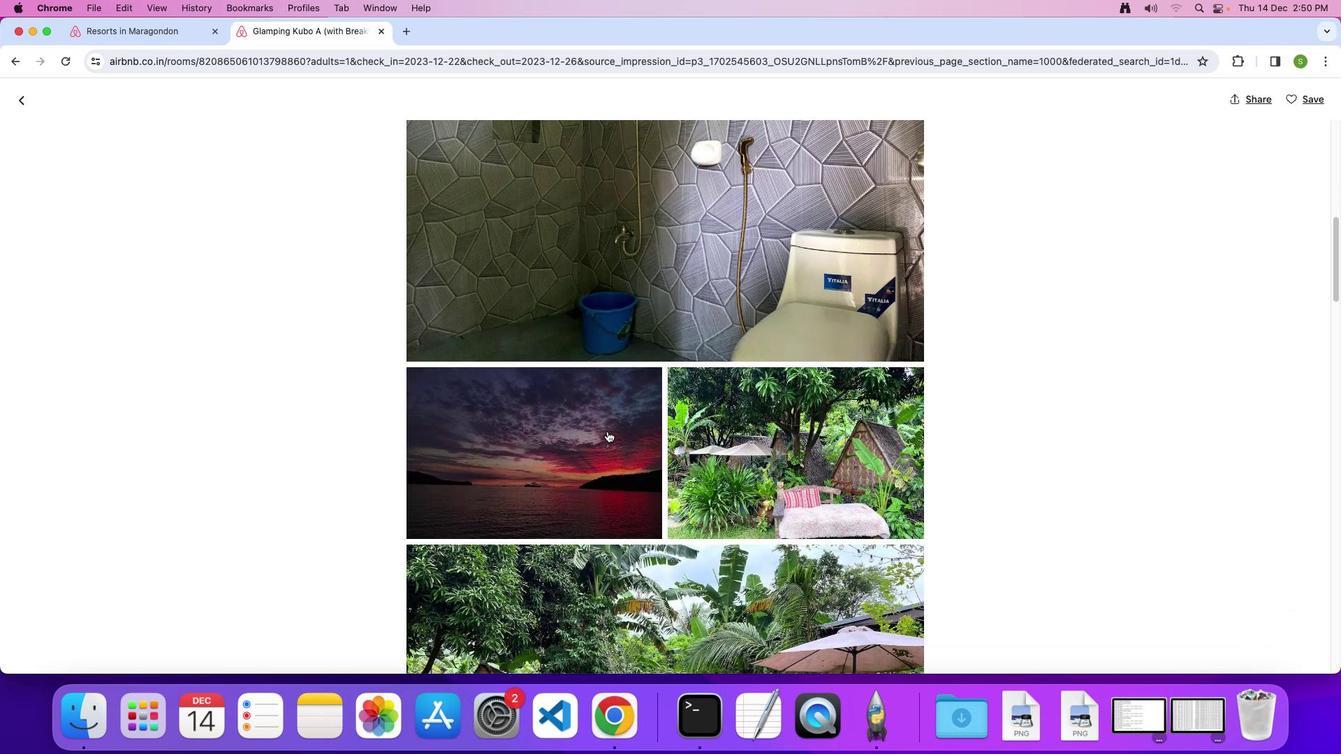 
Action: Mouse scrolled (607, 431) with delta (0, -1)
Screenshot: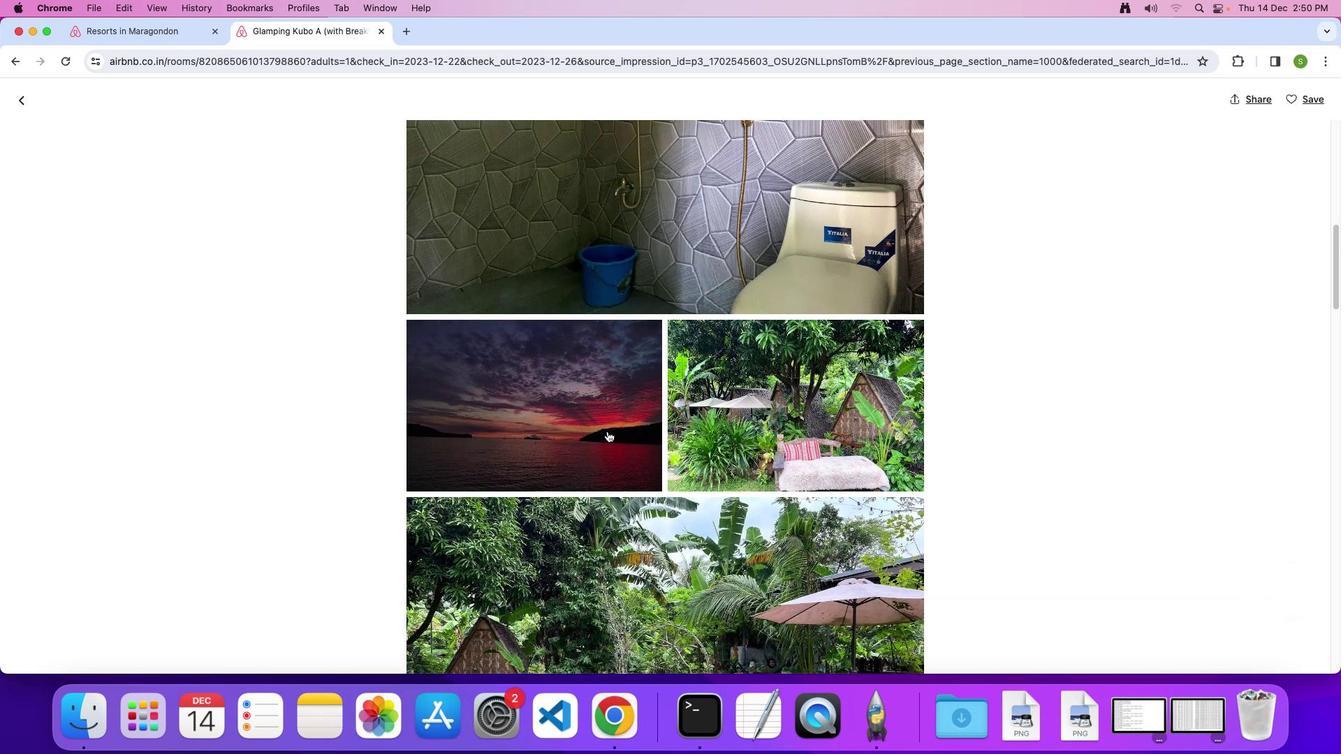 
Action: Mouse scrolled (607, 431) with delta (0, 0)
Screenshot: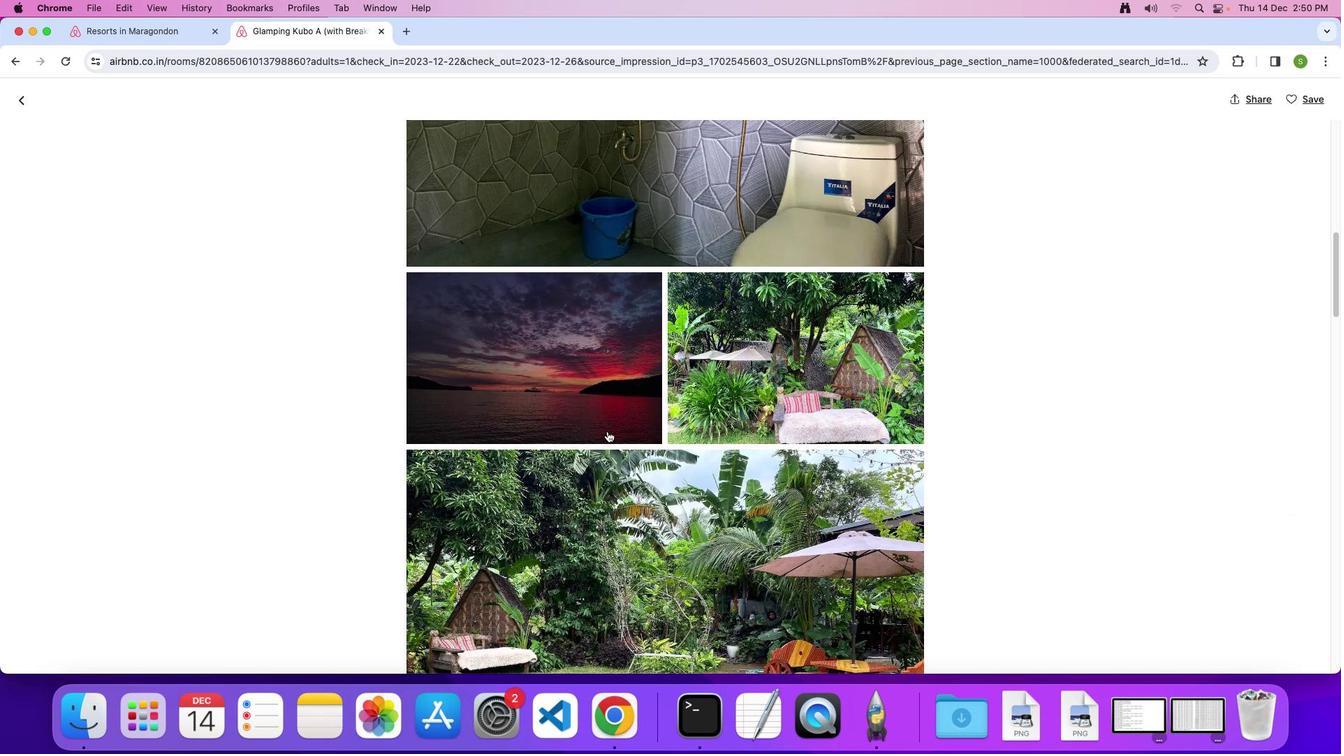
Action: Mouse scrolled (607, 431) with delta (0, 0)
Screenshot: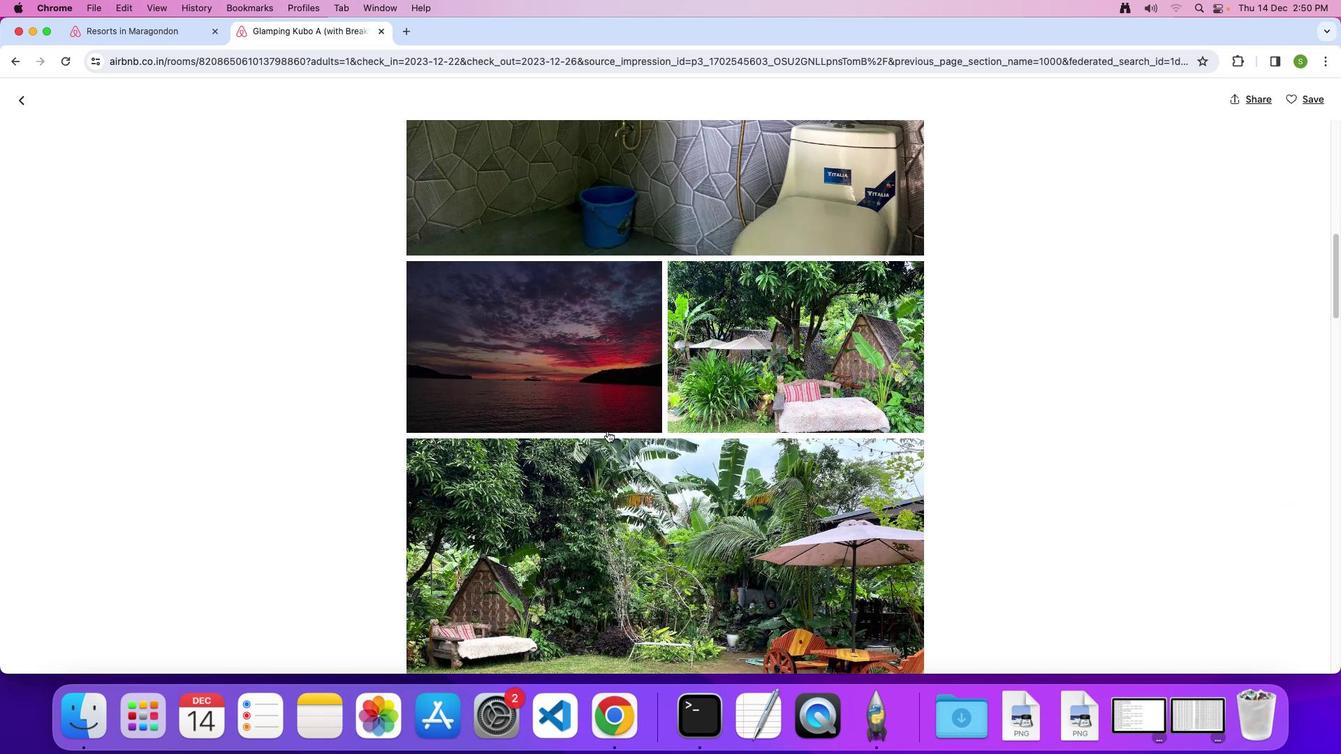 
Action: Mouse scrolled (607, 431) with delta (0, -2)
Screenshot: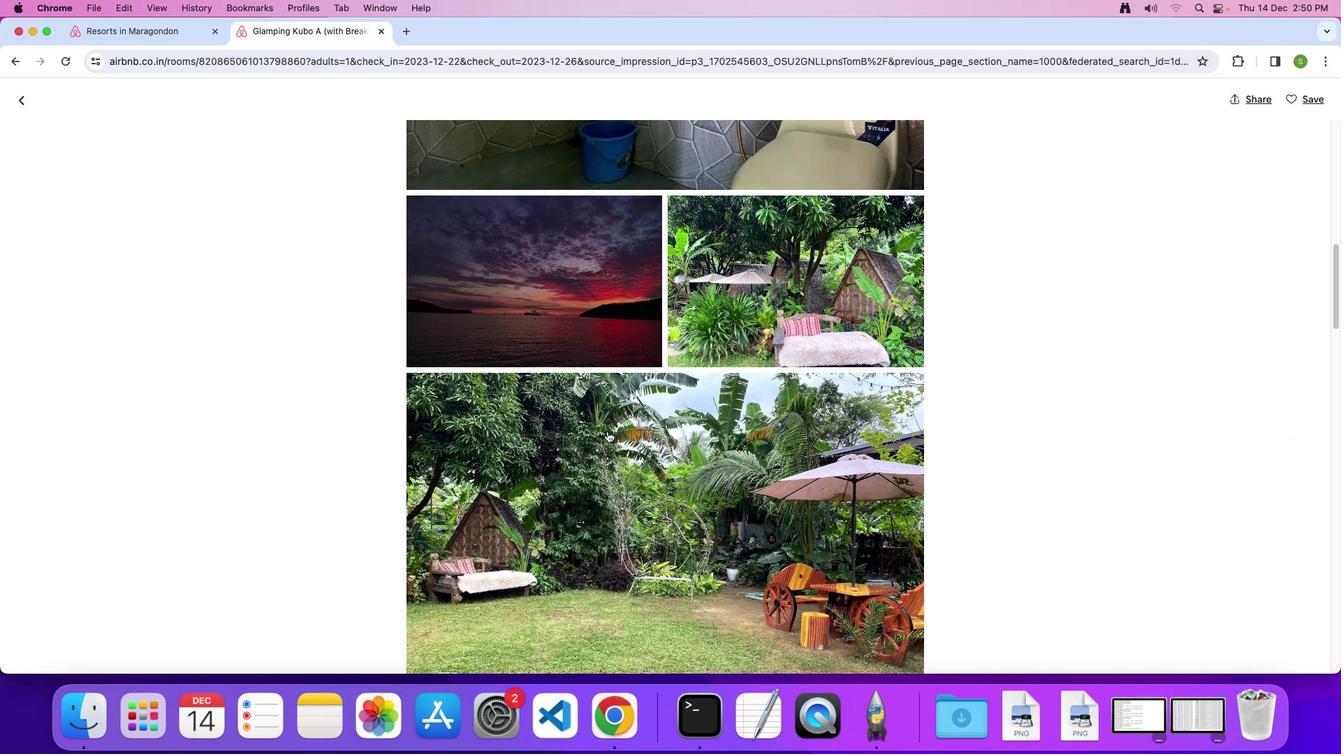 
Action: Mouse scrolled (607, 431) with delta (0, 0)
Screenshot: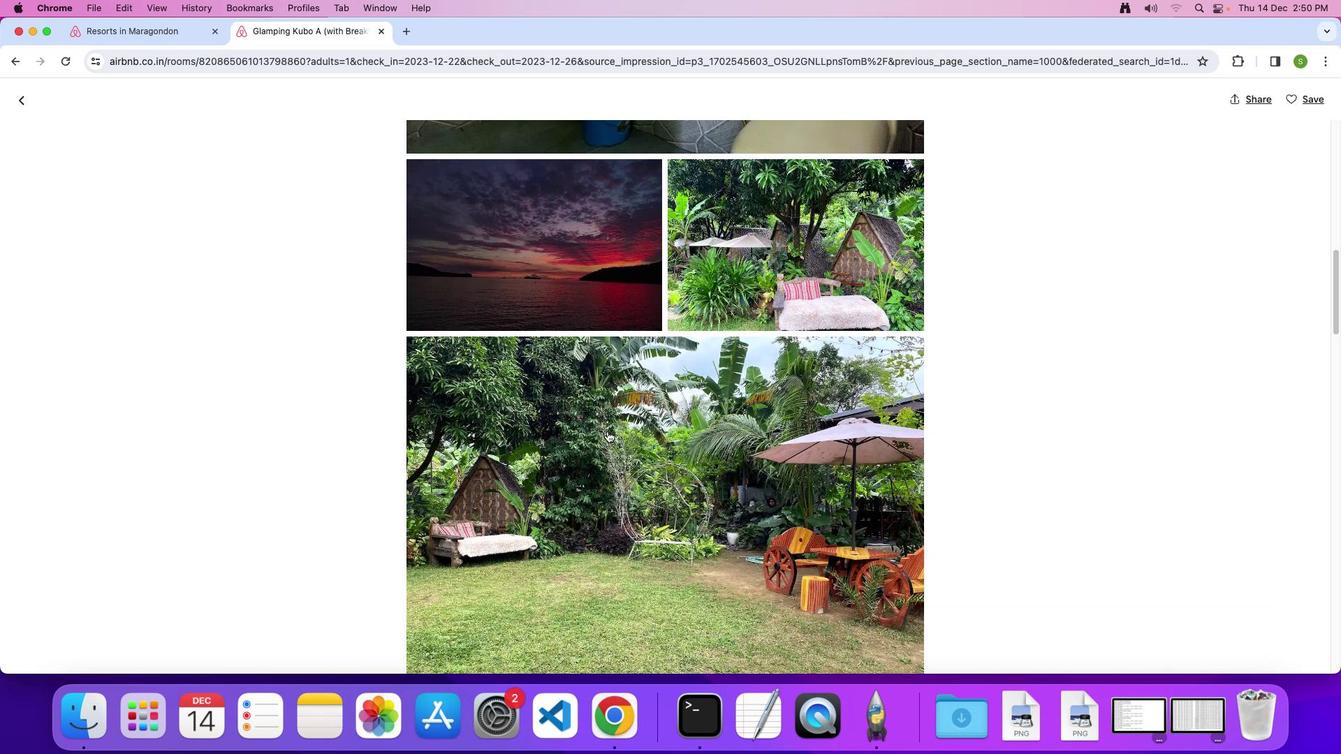 
Action: Mouse scrolled (607, 431) with delta (0, 0)
Screenshot: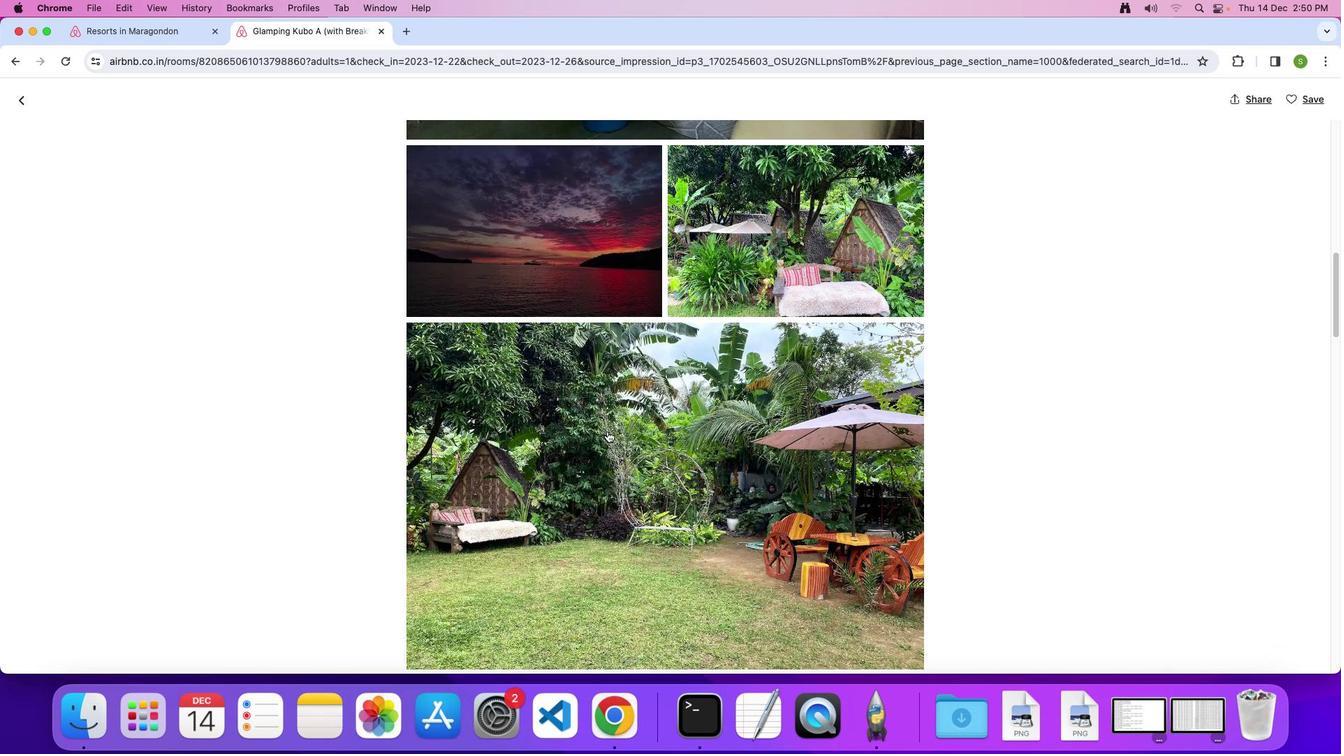 
Action: Mouse scrolled (607, 431) with delta (0, -2)
Screenshot: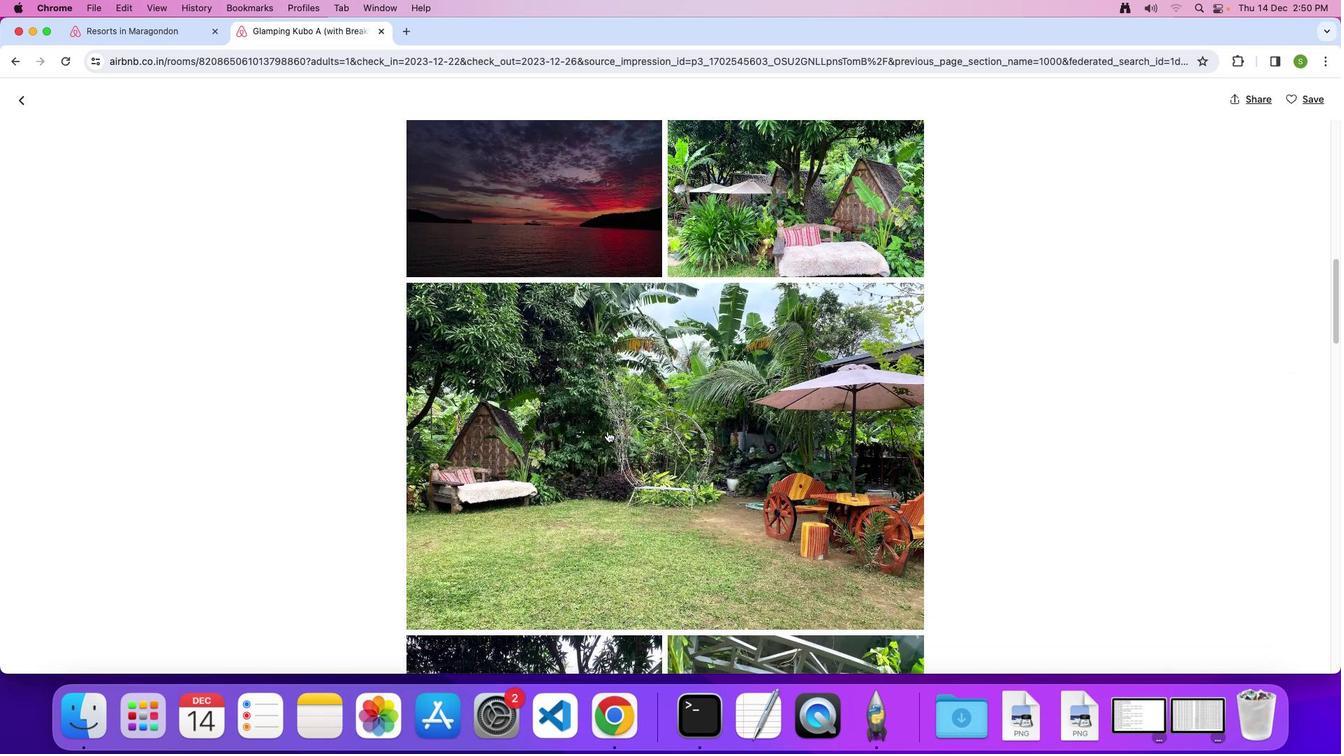 
Action: Mouse scrolled (607, 431) with delta (0, 0)
Screenshot: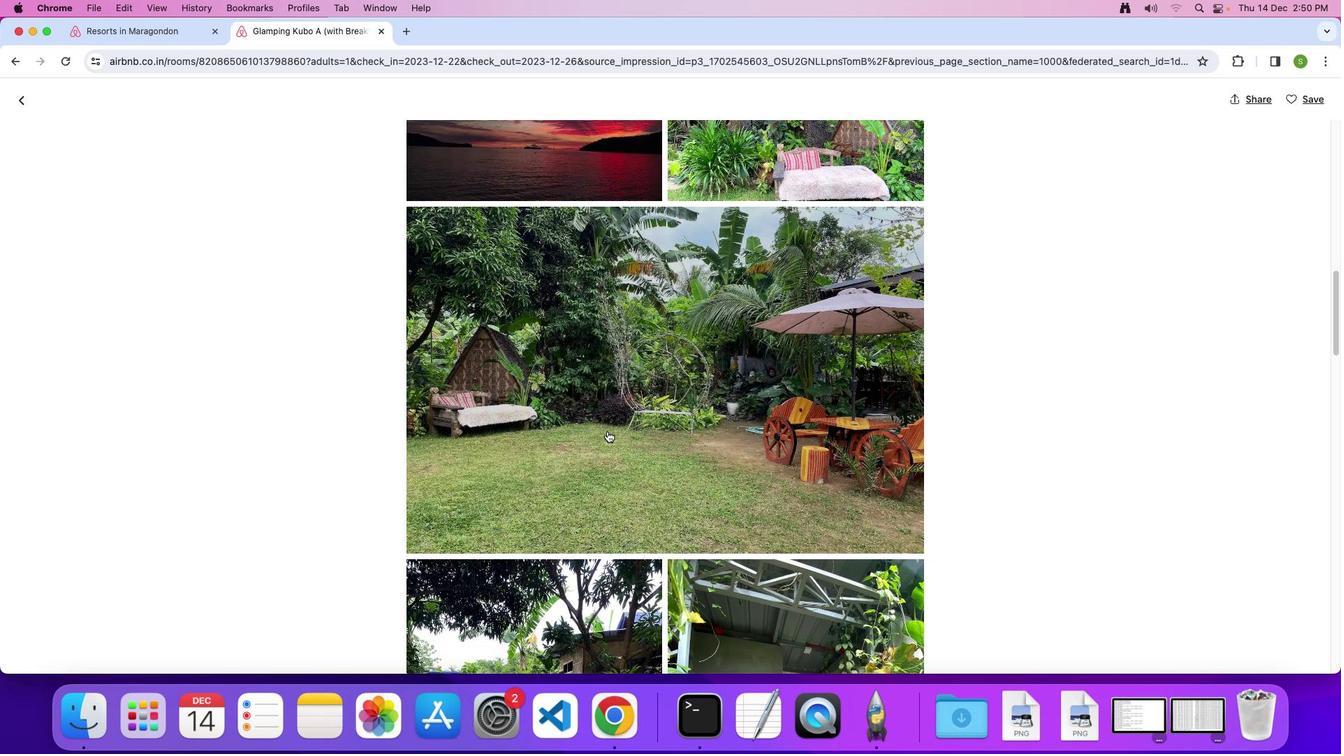 
Action: Mouse scrolled (607, 431) with delta (0, 0)
Screenshot: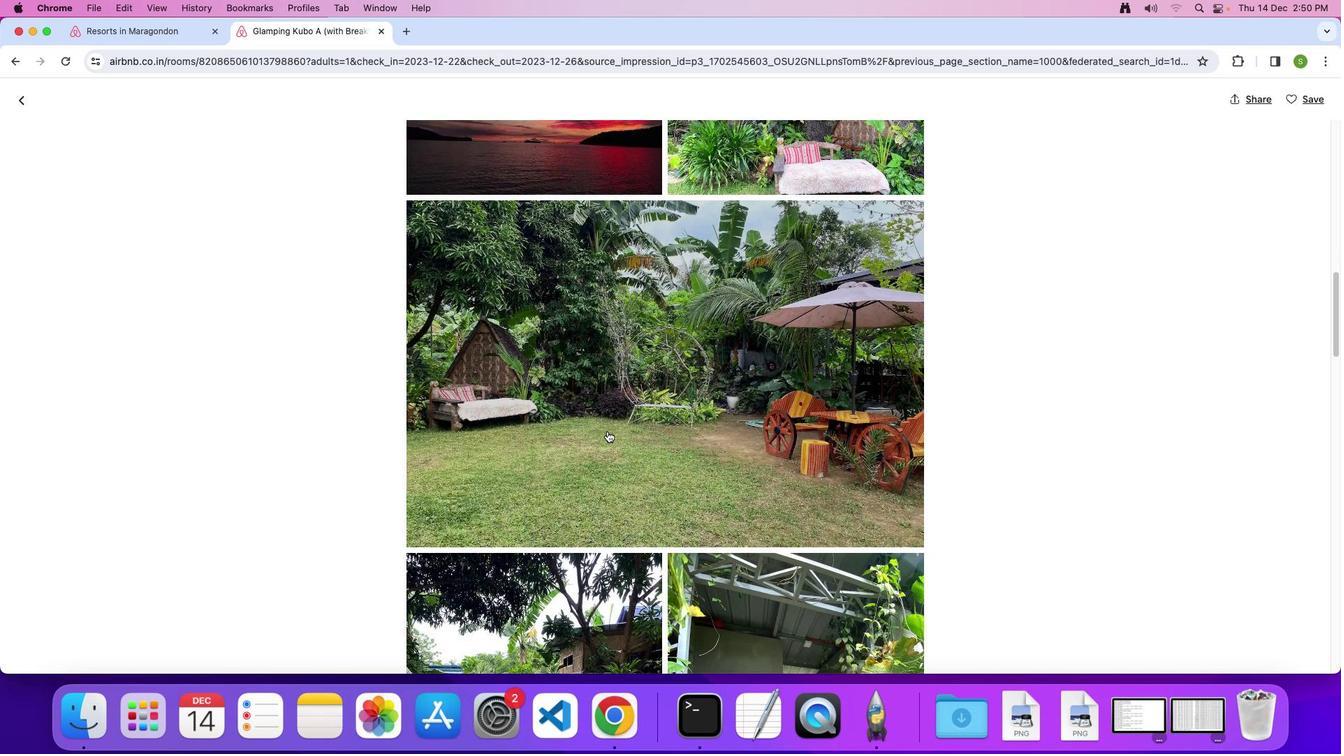 
Action: Mouse scrolled (607, 431) with delta (0, -2)
Screenshot: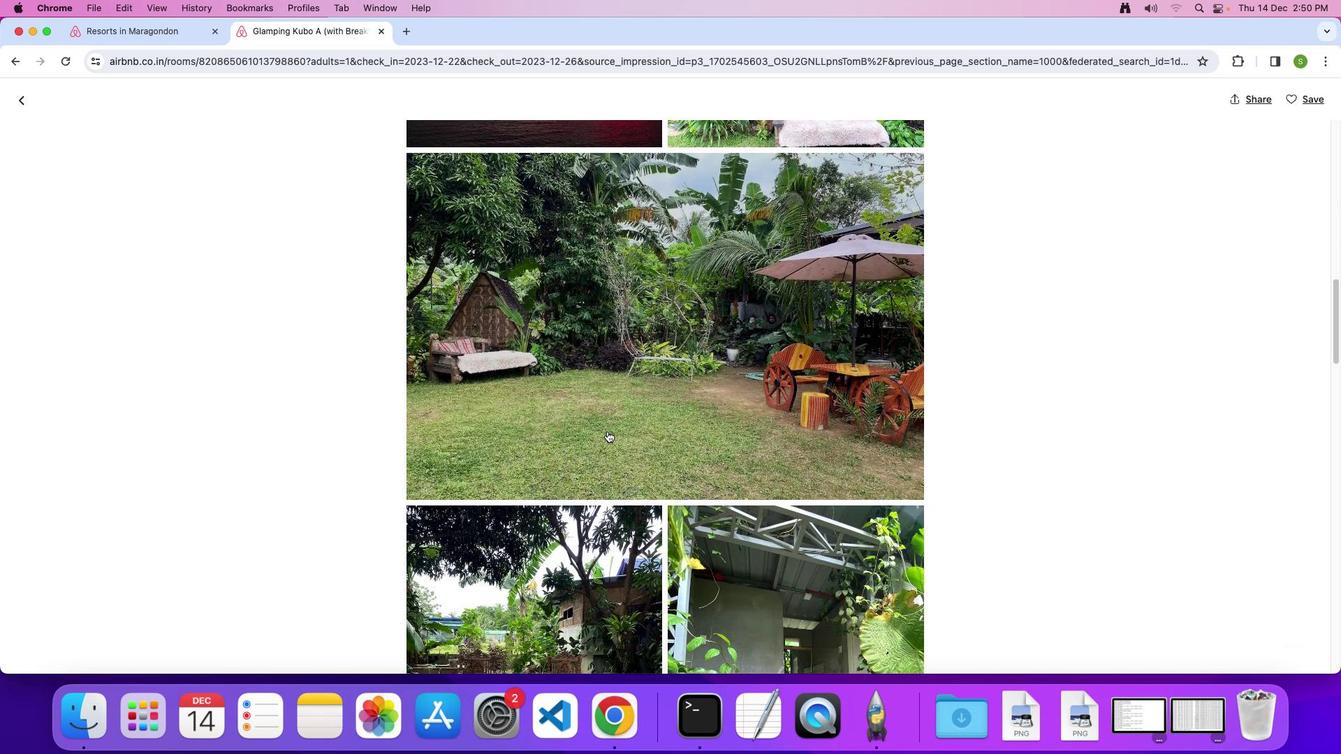 
Action: Mouse scrolled (607, 431) with delta (0, 0)
Screenshot: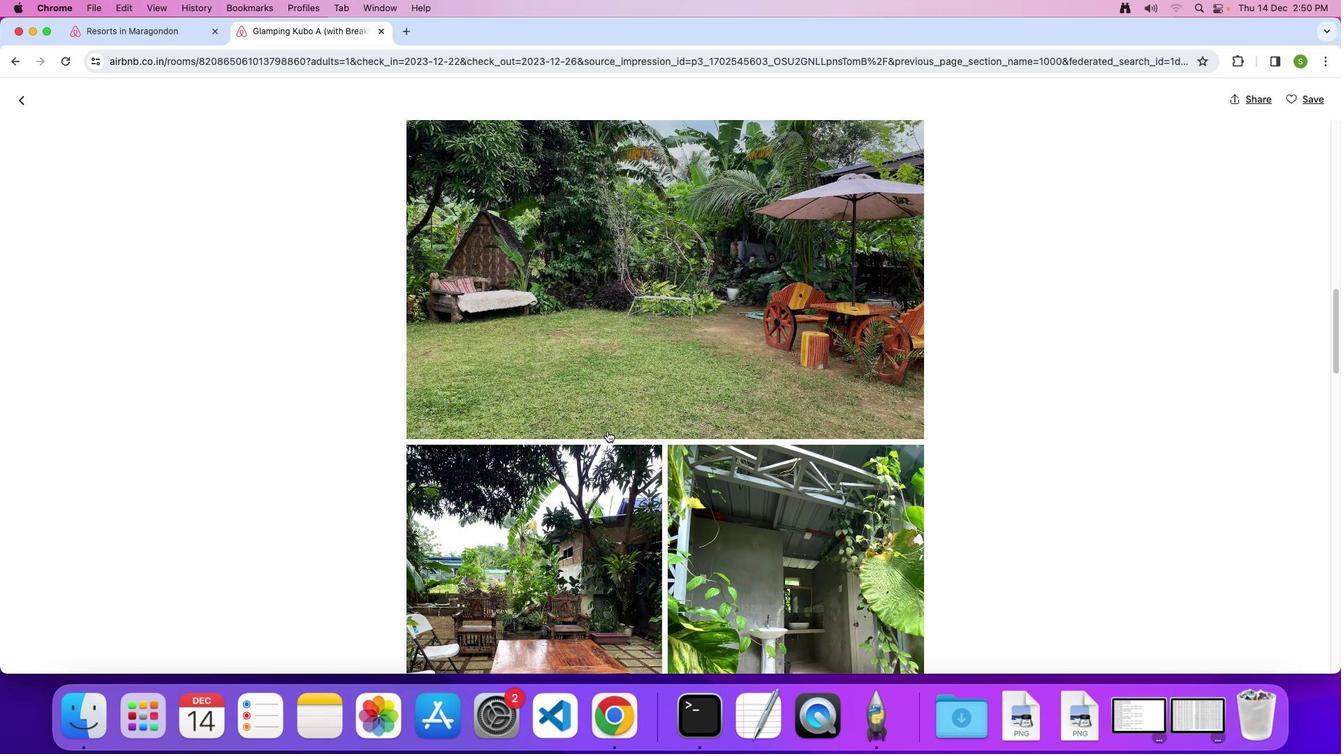 
Action: Mouse scrolled (607, 431) with delta (0, 0)
Screenshot: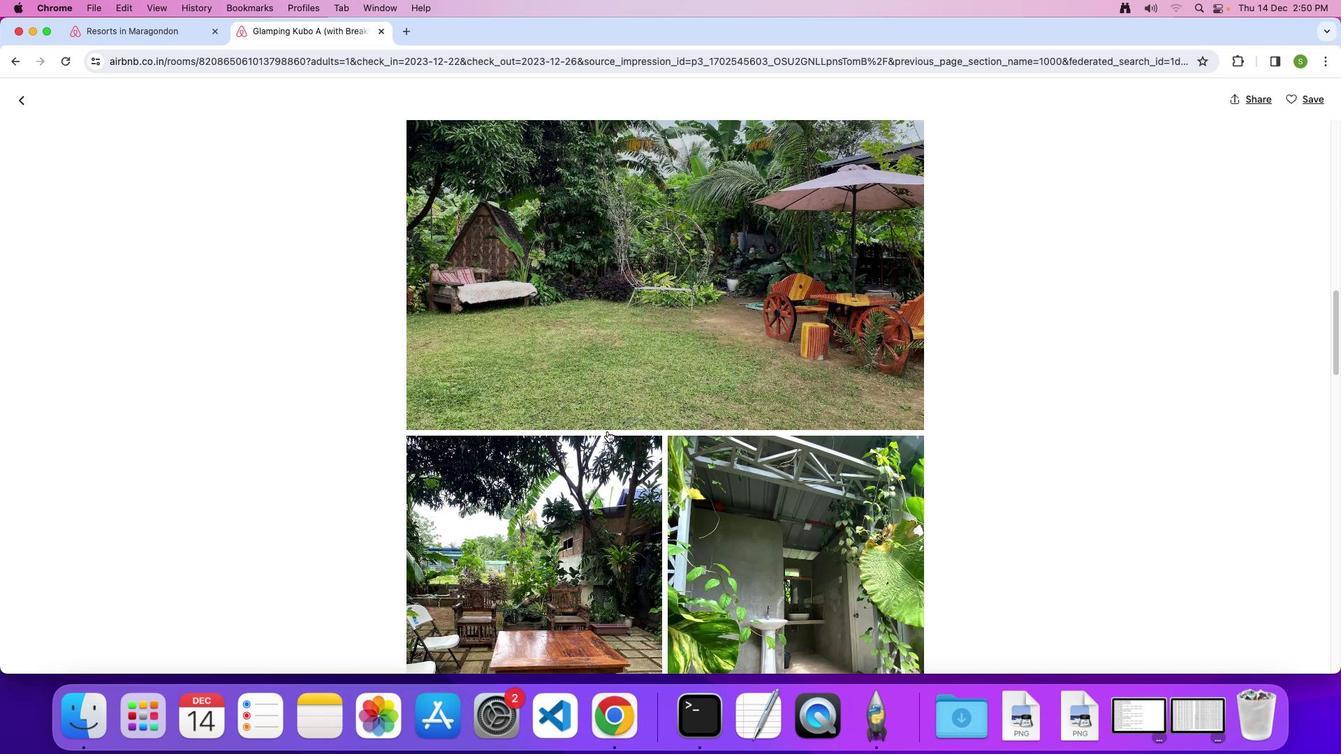 
Action: Mouse scrolled (607, 431) with delta (0, -1)
Screenshot: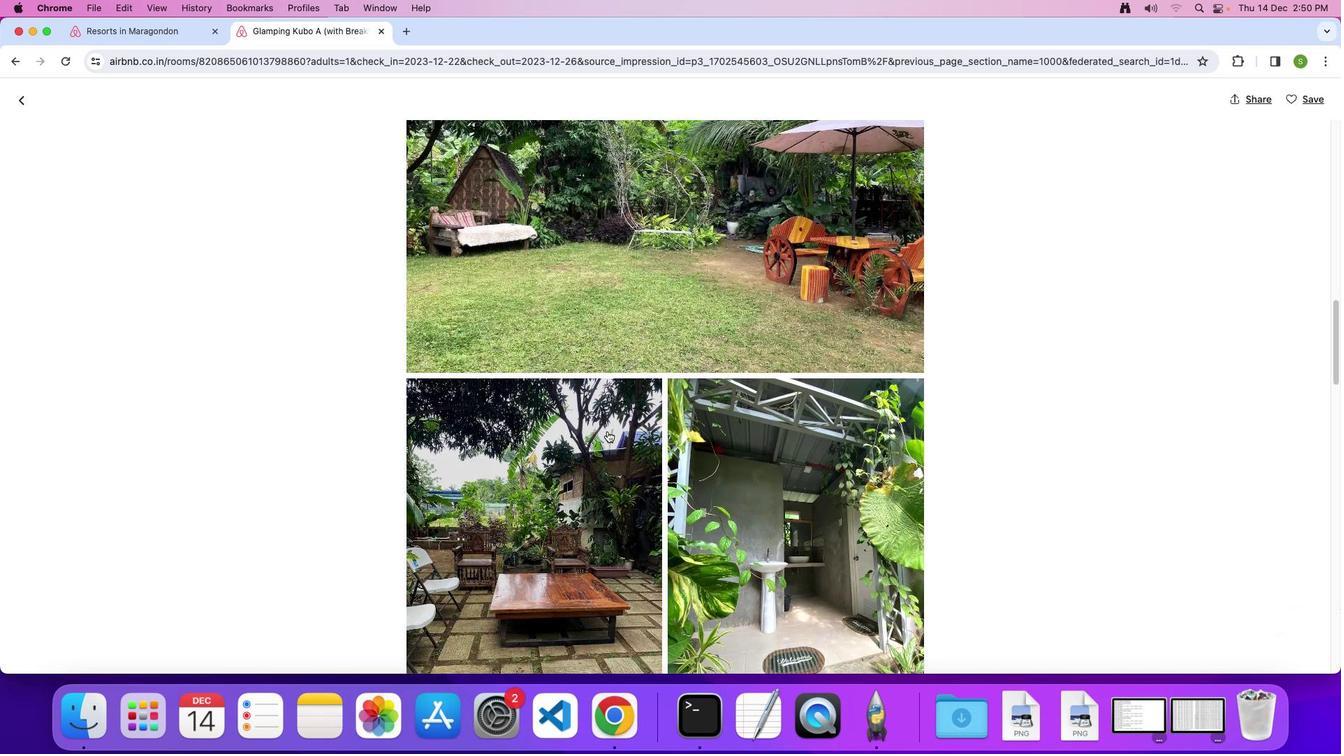 
Action: Mouse scrolled (607, 431) with delta (0, 0)
Screenshot: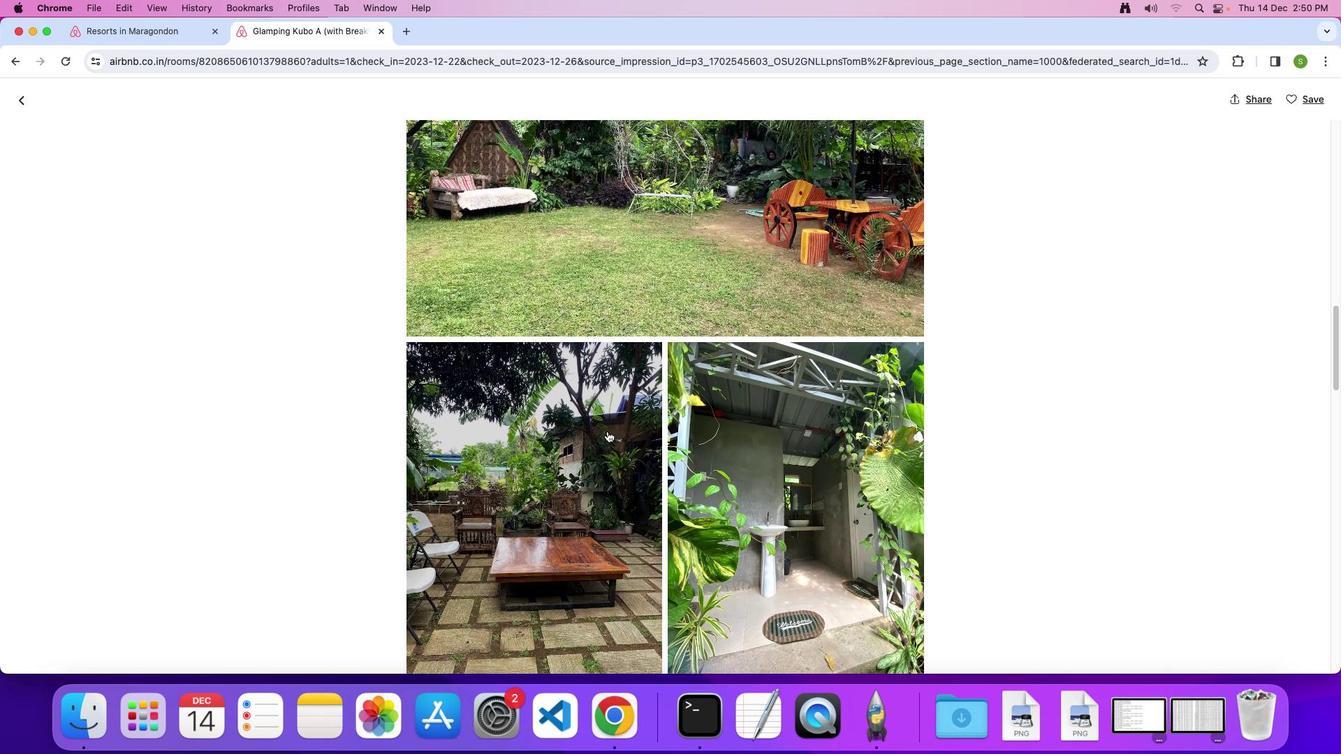 
Action: Mouse scrolled (607, 431) with delta (0, 0)
Screenshot: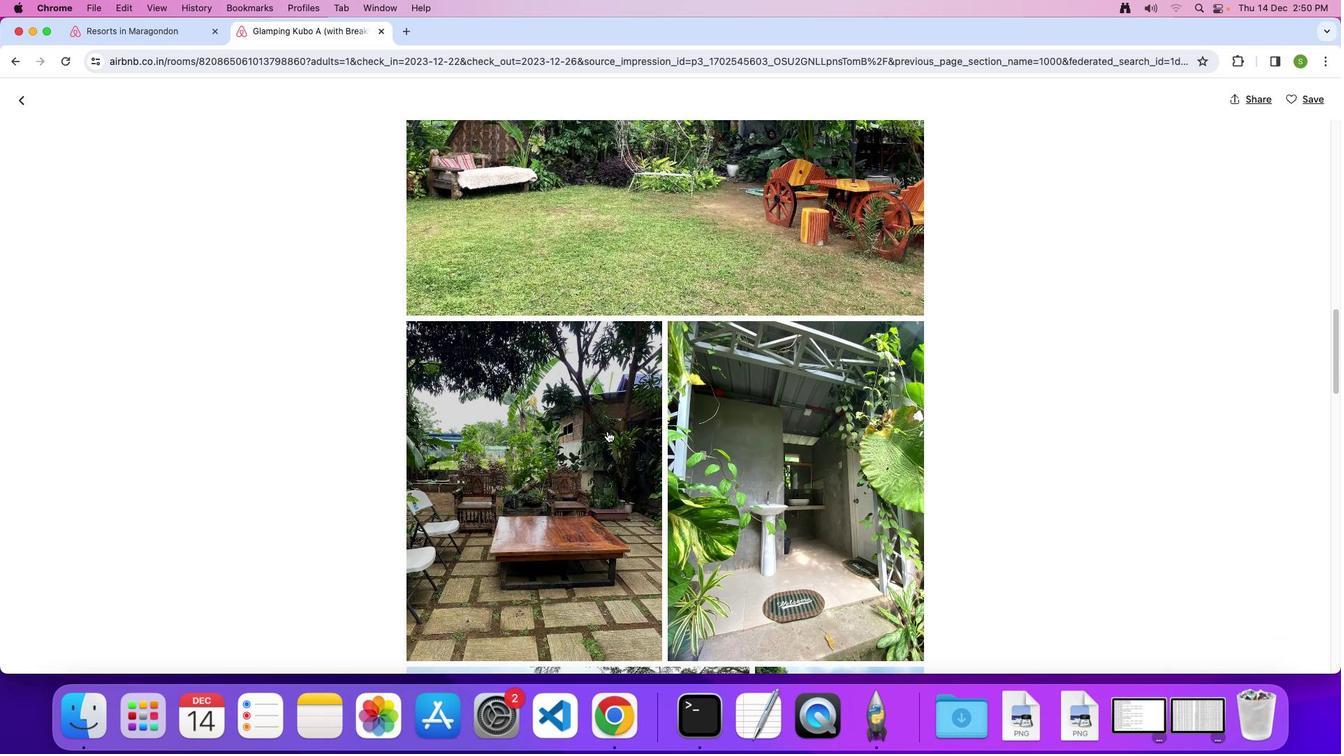 
Action: Mouse scrolled (607, 431) with delta (0, -2)
Screenshot: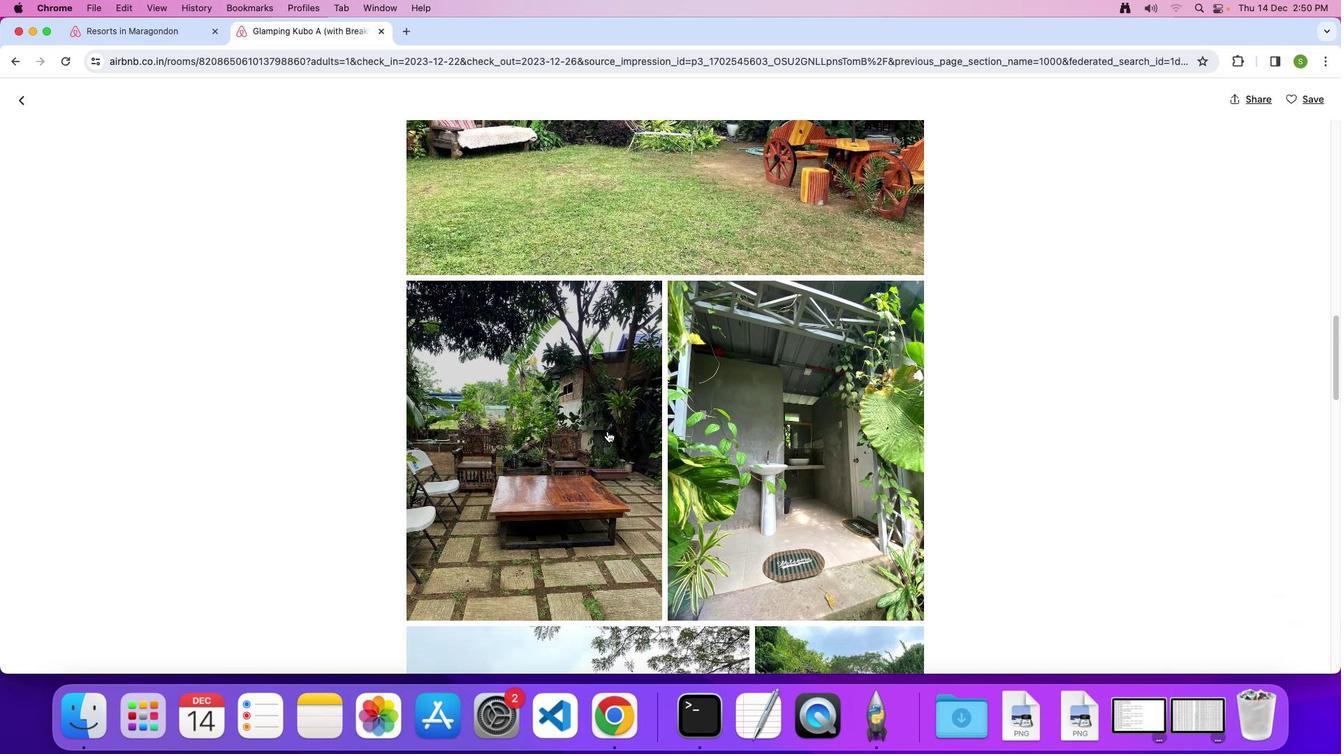 
Action: Mouse scrolled (607, 431) with delta (0, 0)
Screenshot: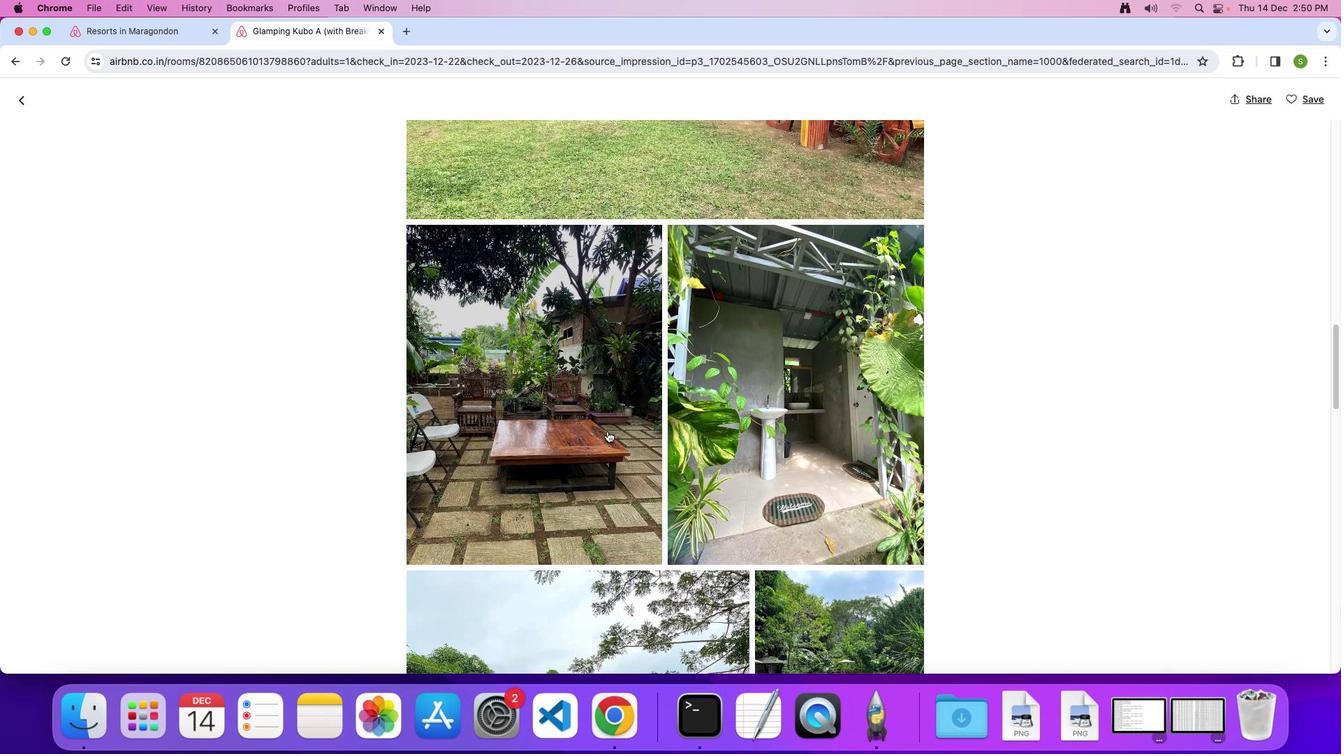 
Action: Mouse scrolled (607, 431) with delta (0, 0)
Screenshot: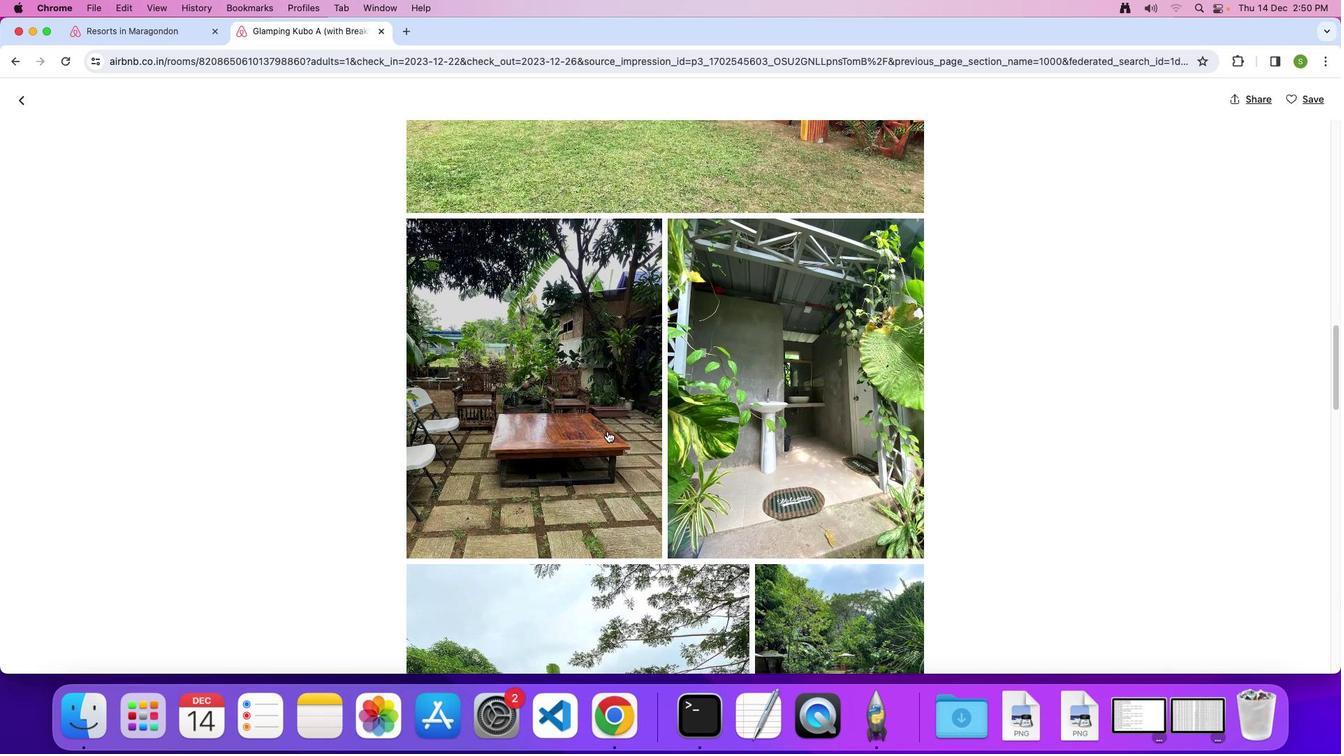 
Action: Mouse scrolled (607, 431) with delta (0, -1)
Screenshot: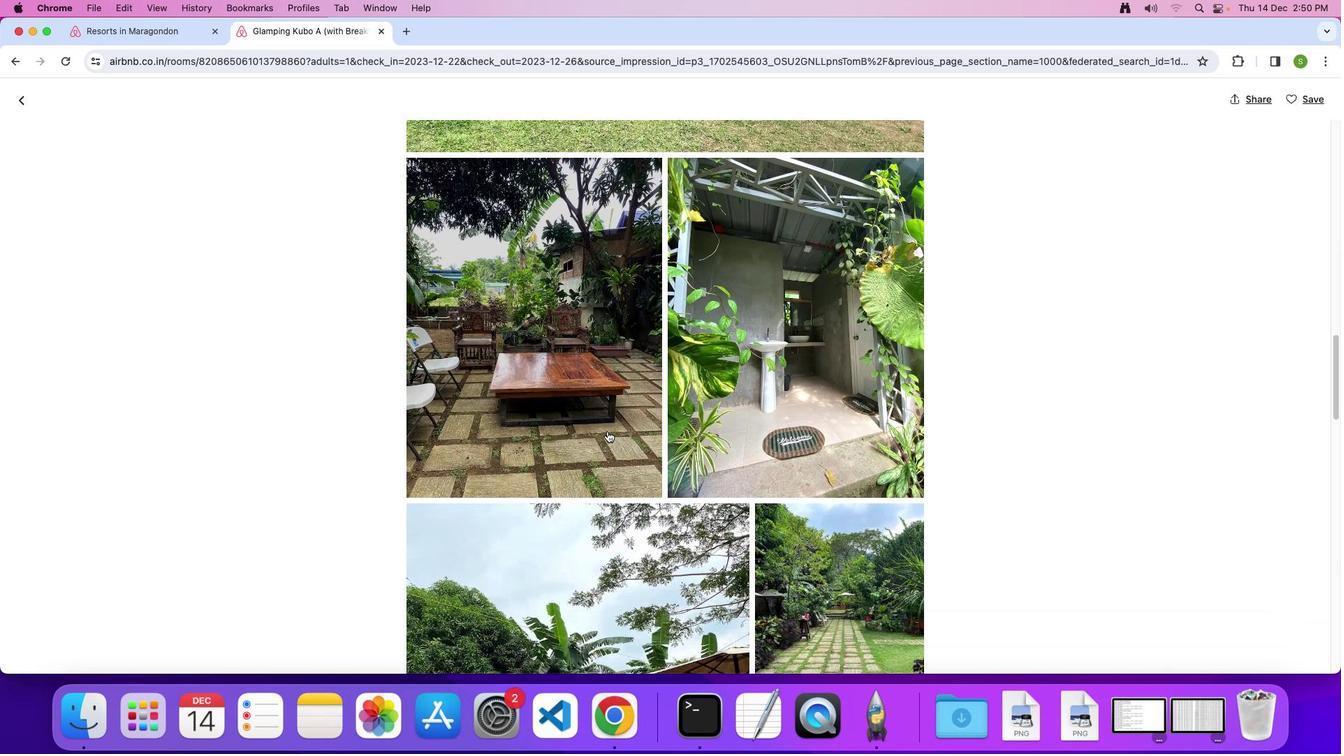
Action: Mouse scrolled (607, 431) with delta (0, 0)
Screenshot: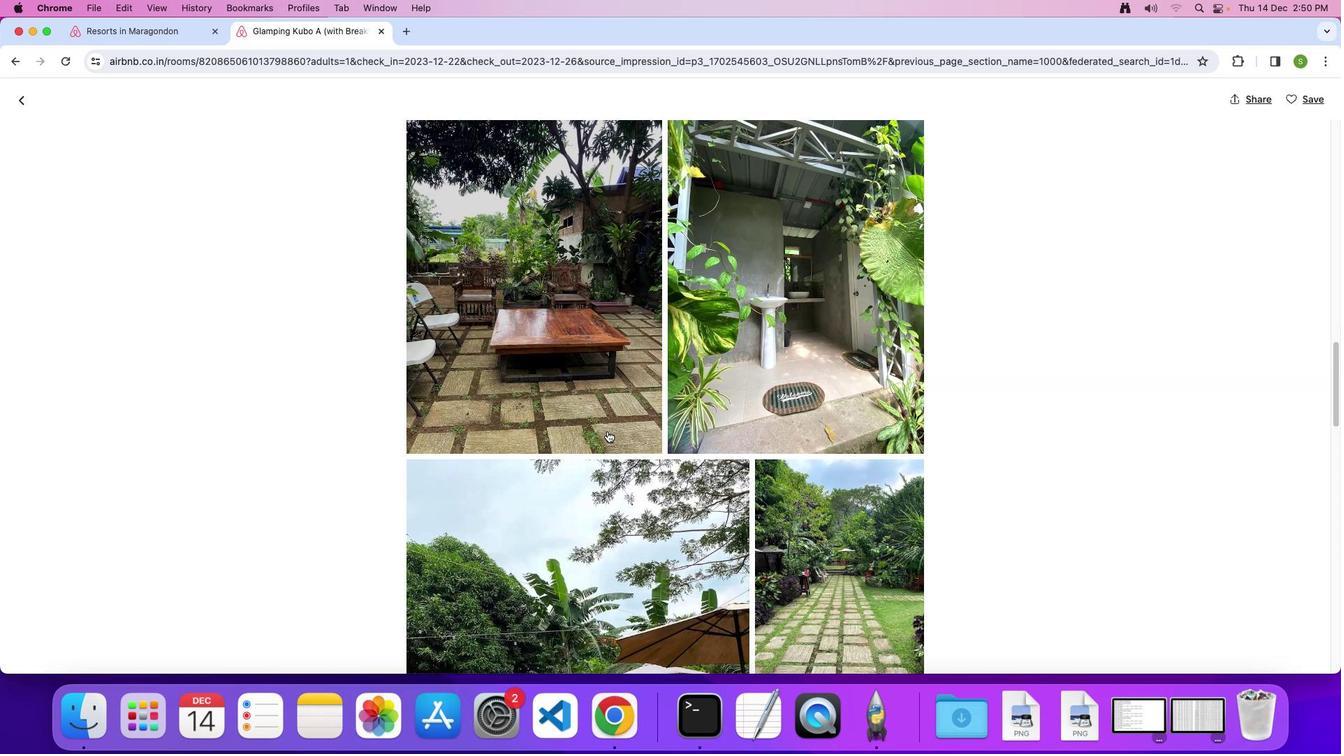 
Action: Mouse scrolled (607, 431) with delta (0, 0)
Screenshot: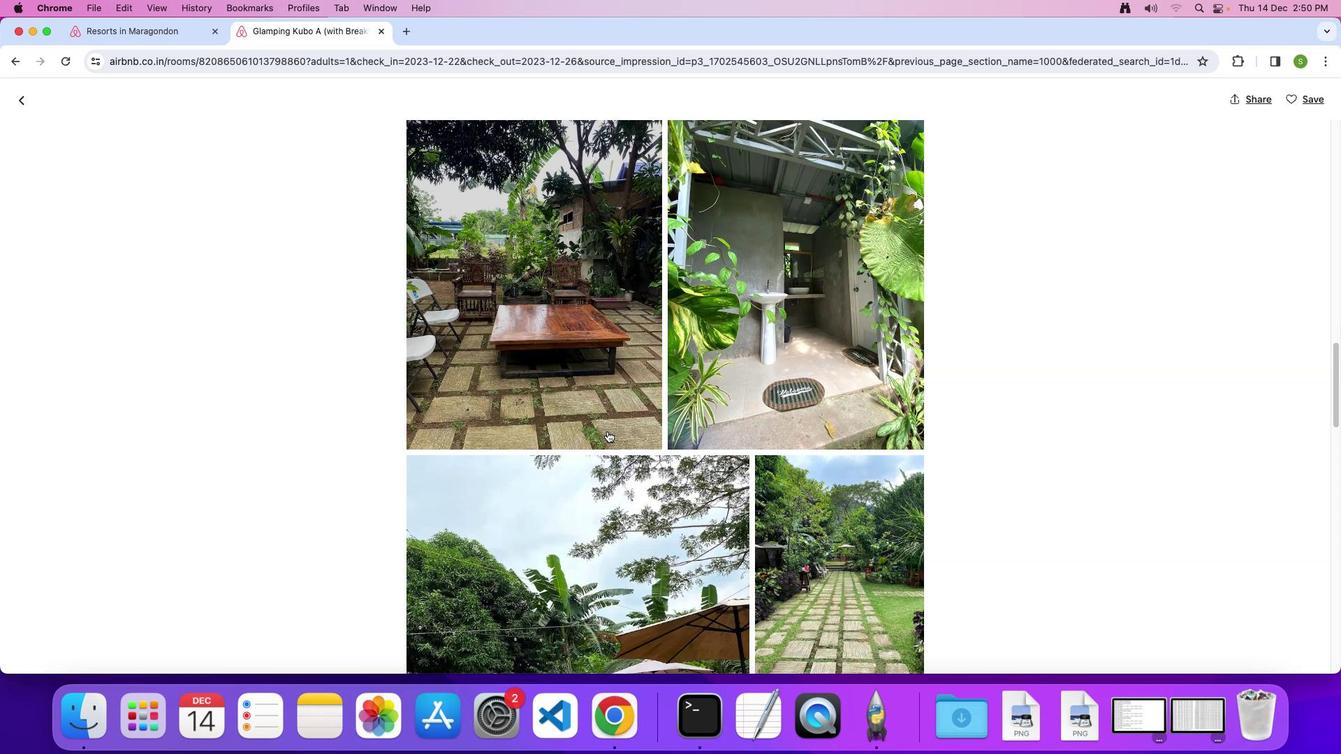 
Action: Mouse scrolled (607, 431) with delta (0, -1)
Screenshot: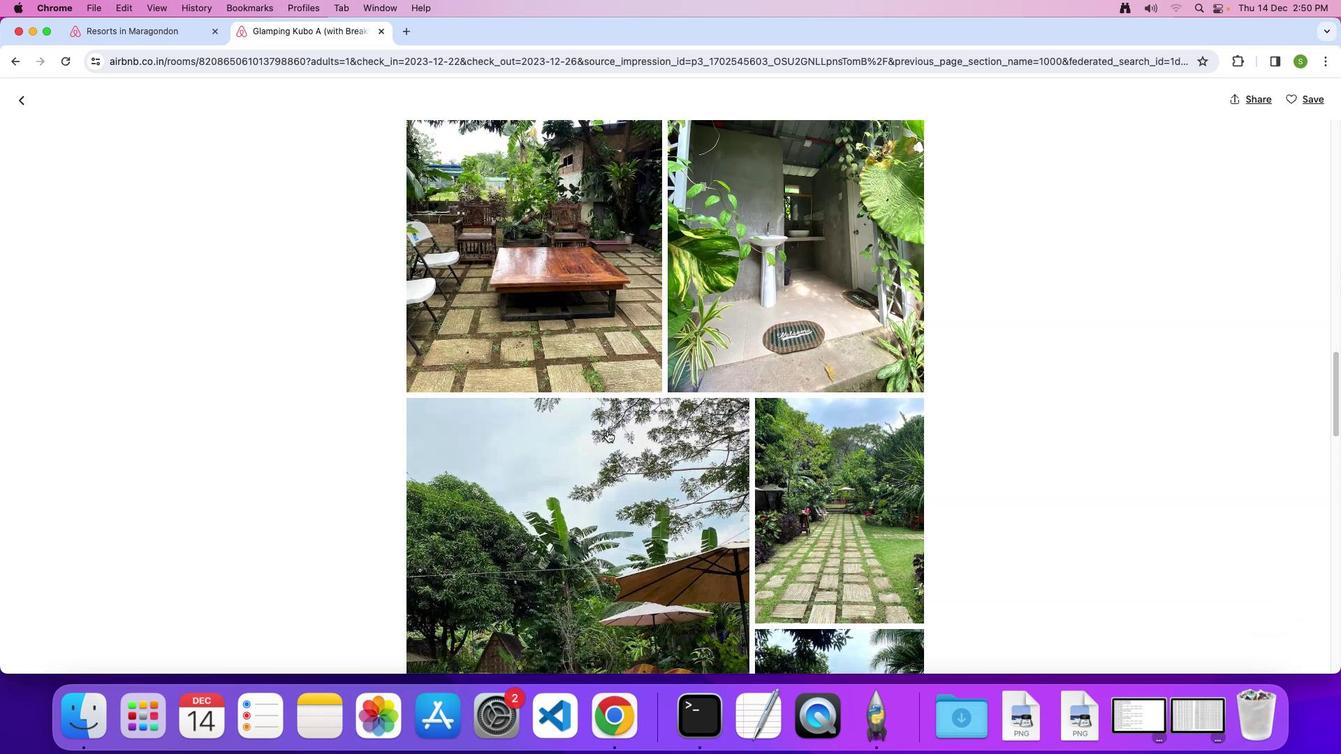 
Action: Mouse scrolled (607, 431) with delta (0, 0)
Screenshot: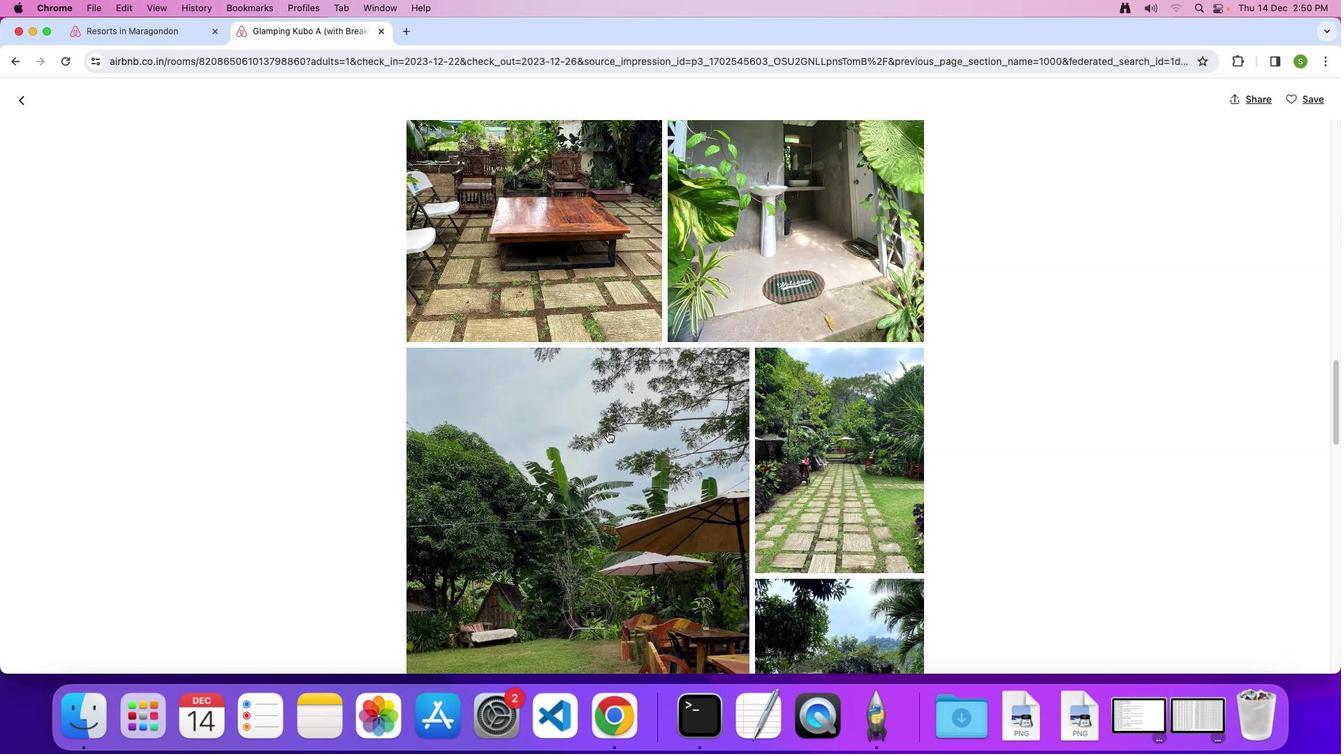 
Action: Mouse scrolled (607, 431) with delta (0, 0)
Screenshot: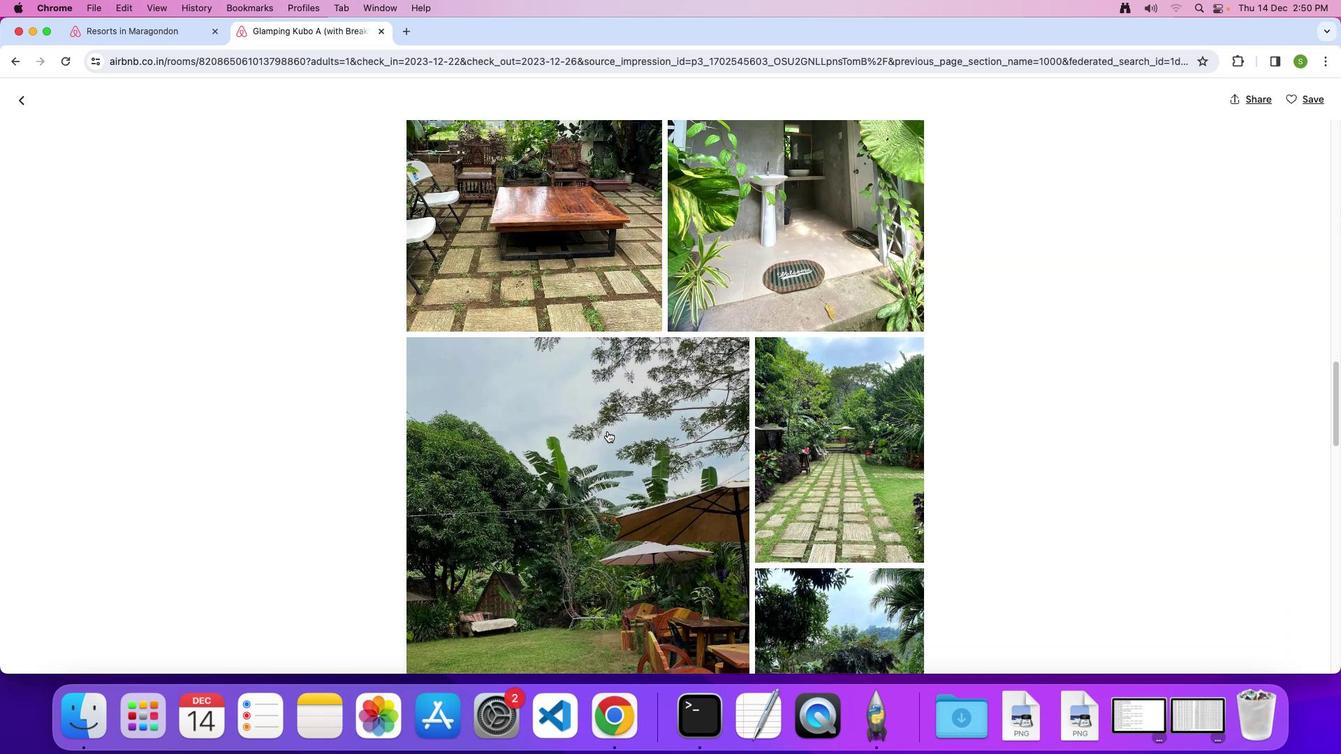 
Action: Mouse scrolled (607, 431) with delta (0, -1)
Screenshot: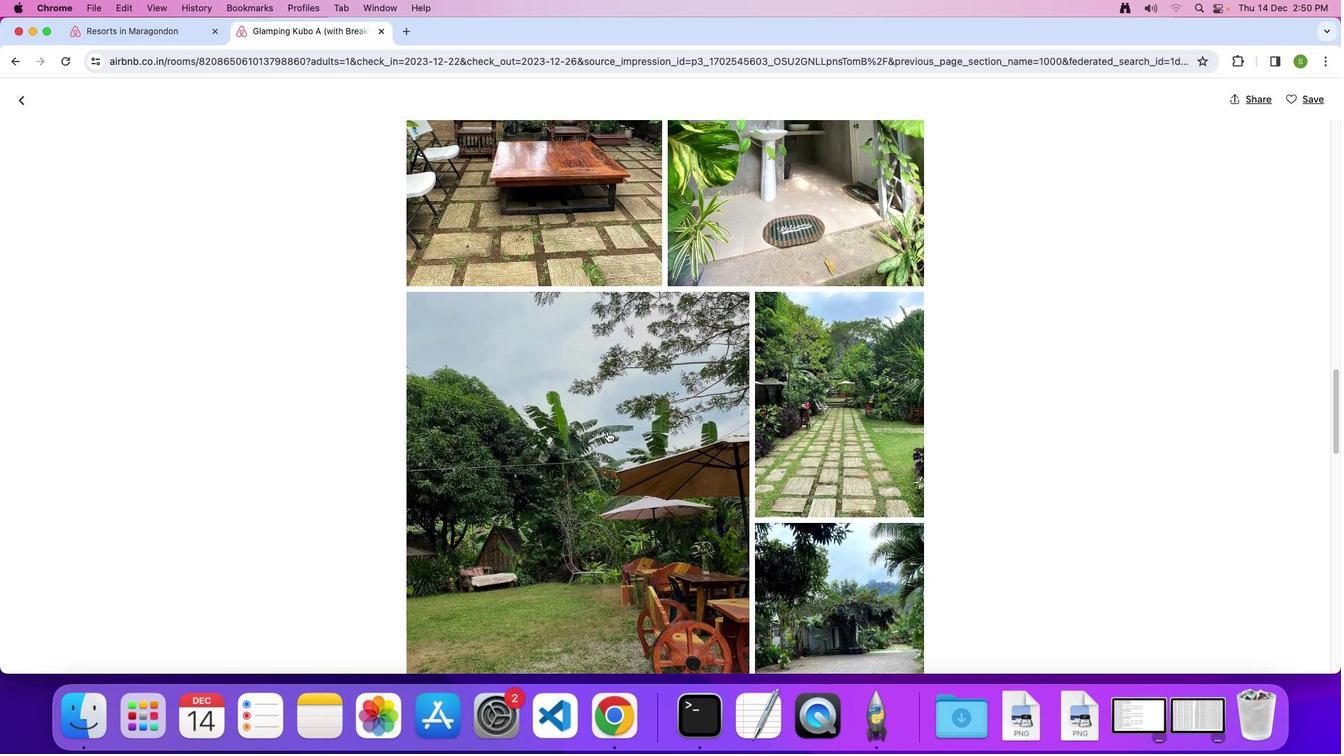
Action: Mouse scrolled (607, 431) with delta (0, 0)
Screenshot: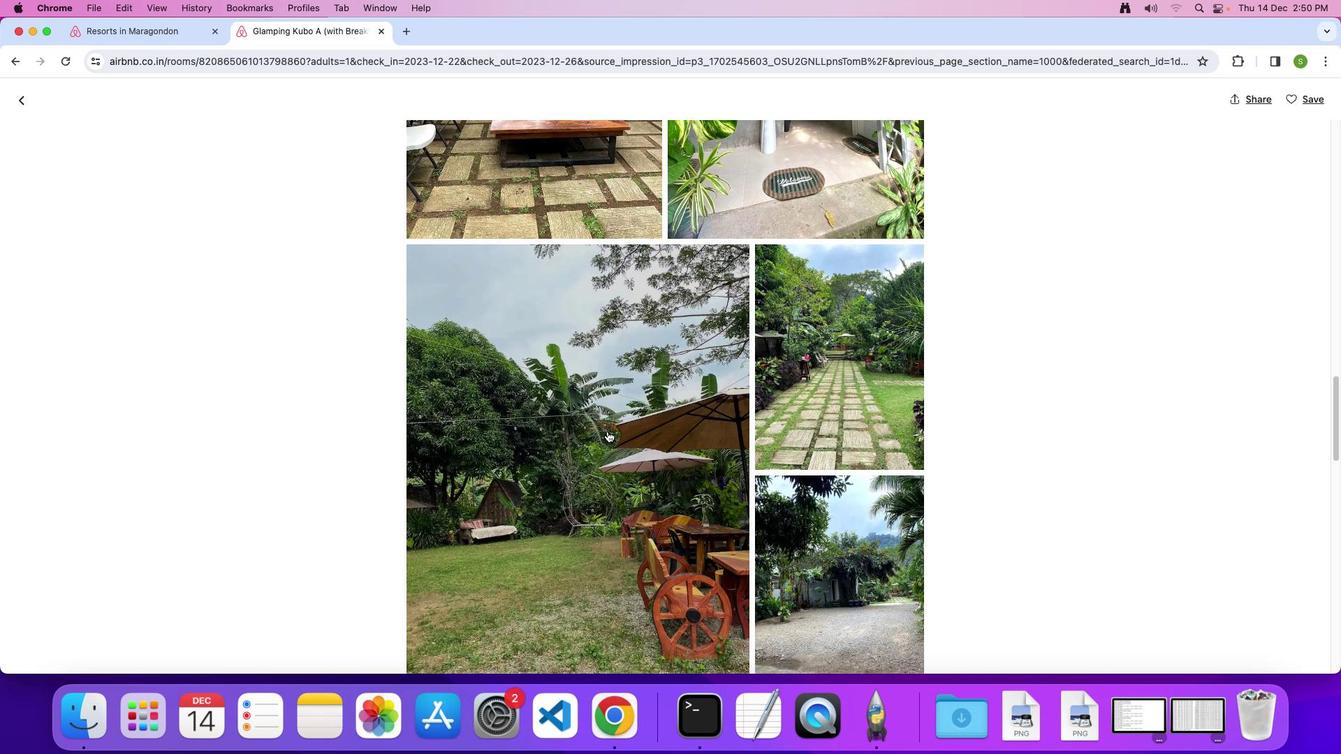 
Action: Mouse scrolled (607, 431) with delta (0, 0)
Screenshot: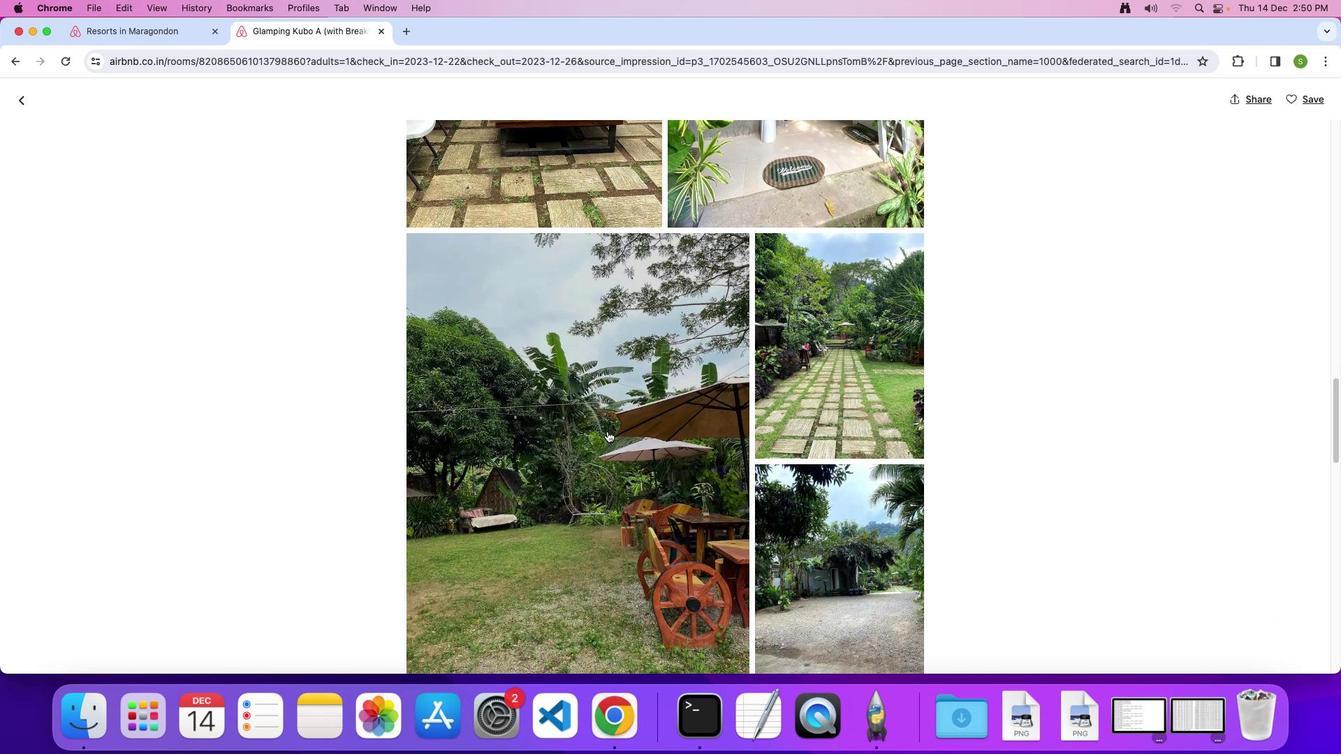 
Action: Mouse scrolled (607, 431) with delta (0, -1)
Screenshot: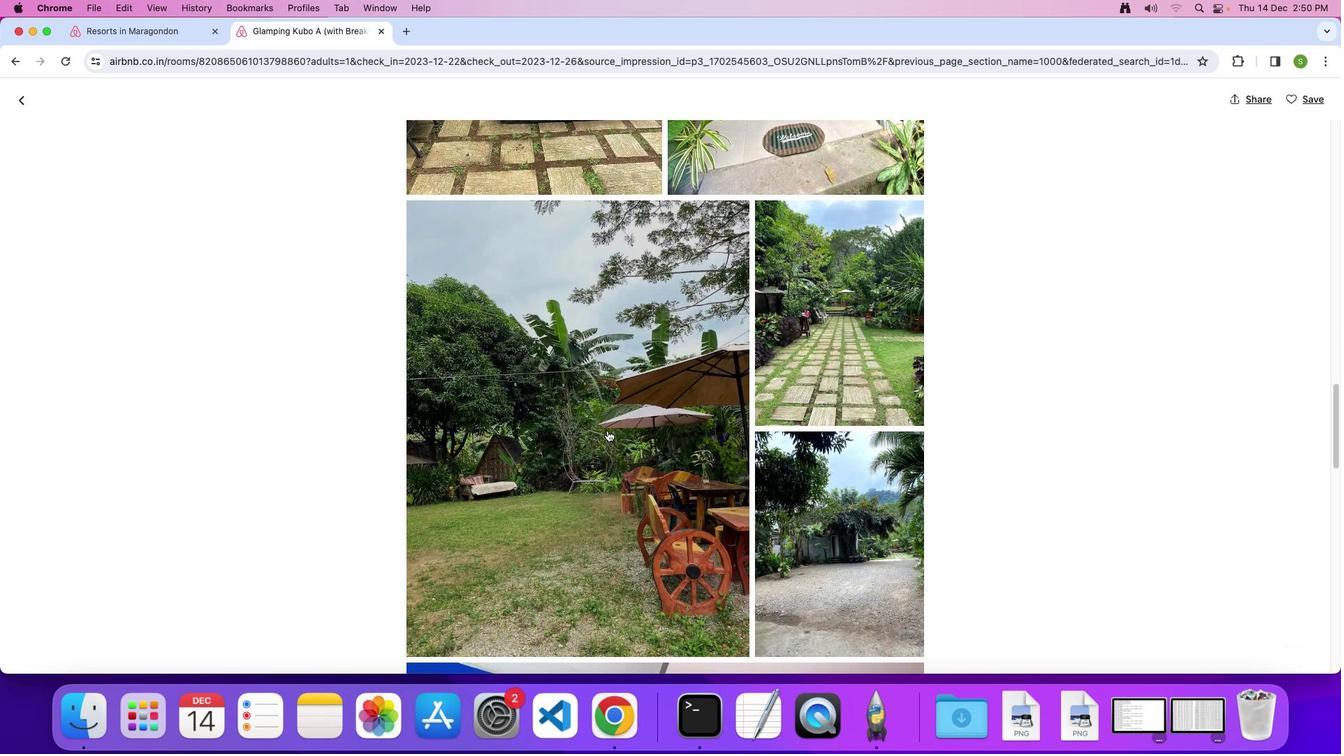 
Action: Mouse moved to (607, 430)
Screenshot: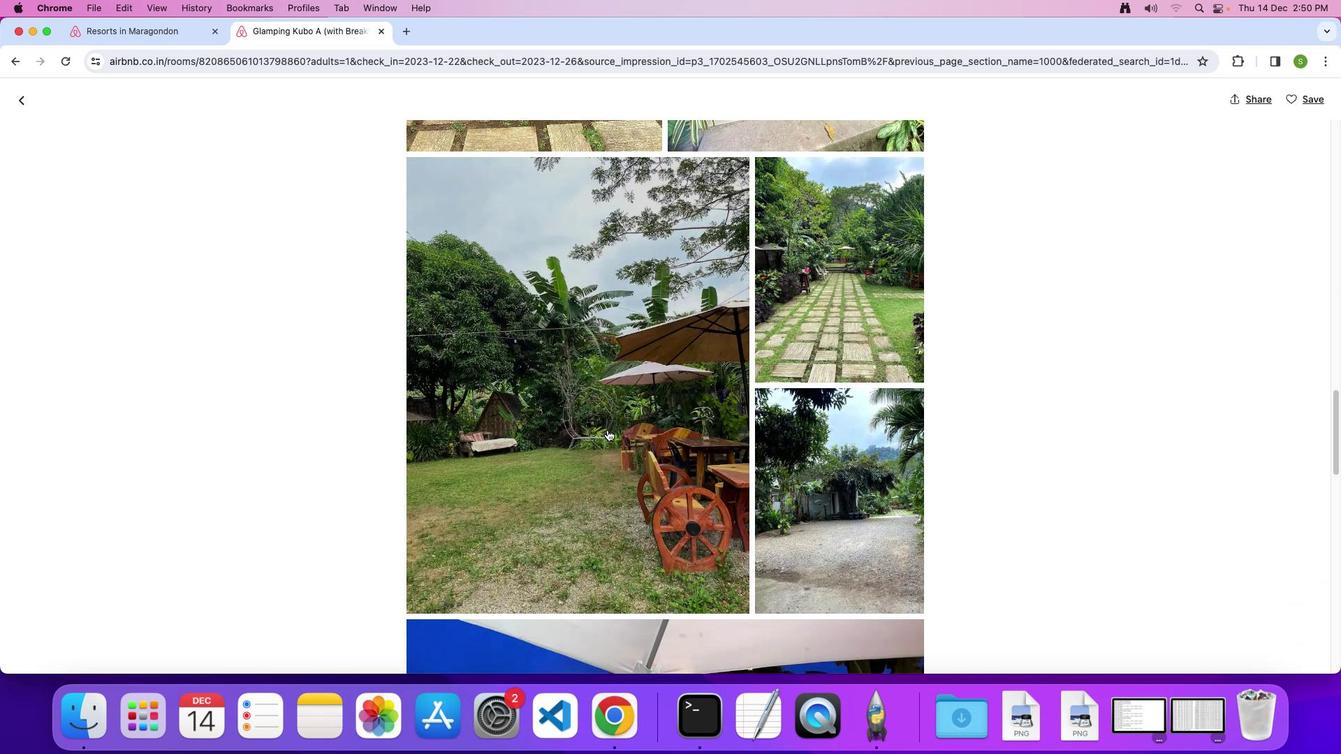 
Action: Mouse scrolled (607, 430) with delta (0, 0)
Screenshot: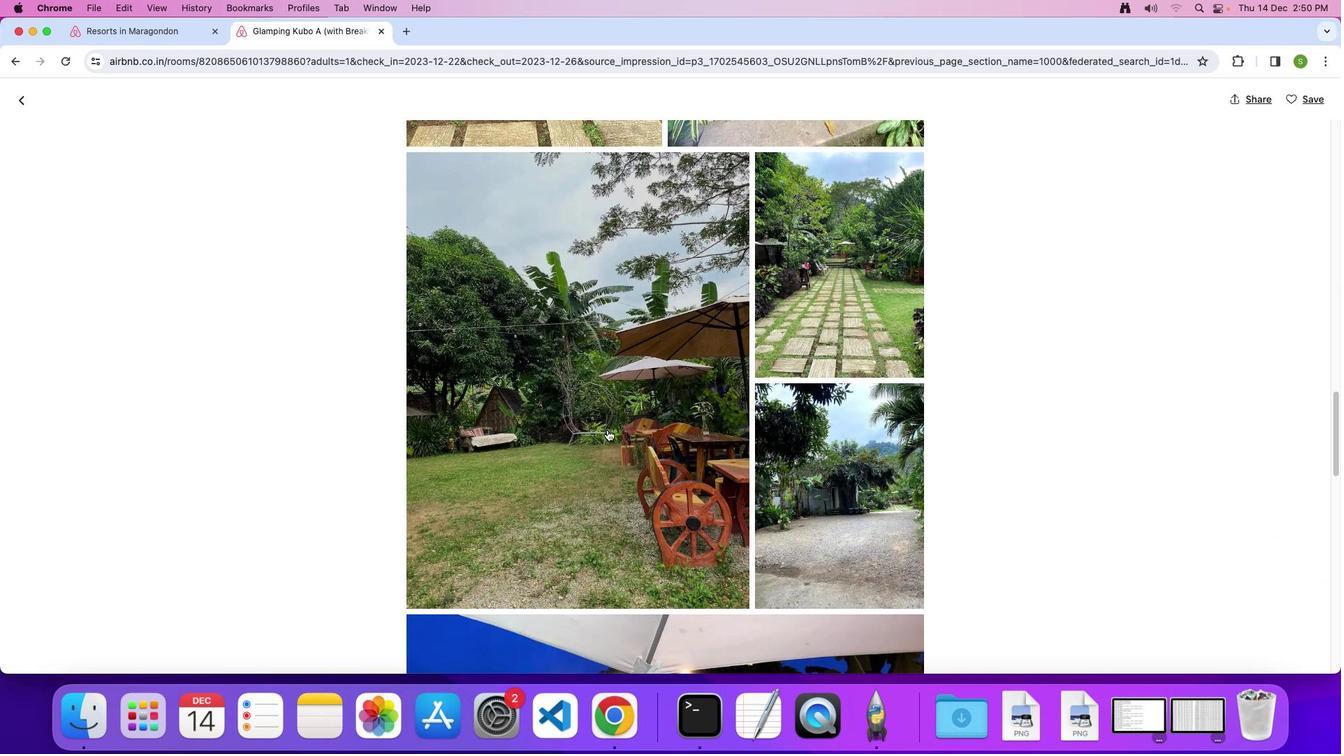 
Action: Mouse scrolled (607, 430) with delta (0, 0)
Screenshot: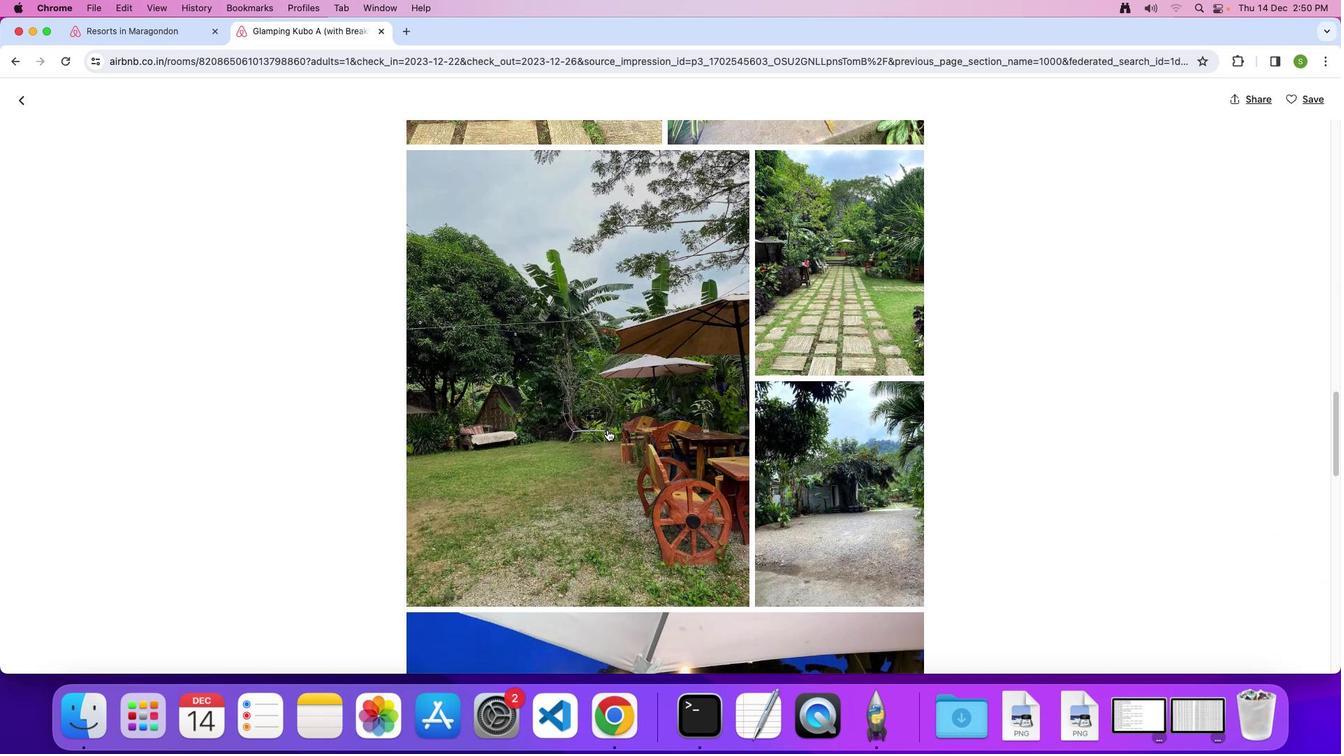
Action: Mouse scrolled (607, 430) with delta (0, -1)
Screenshot: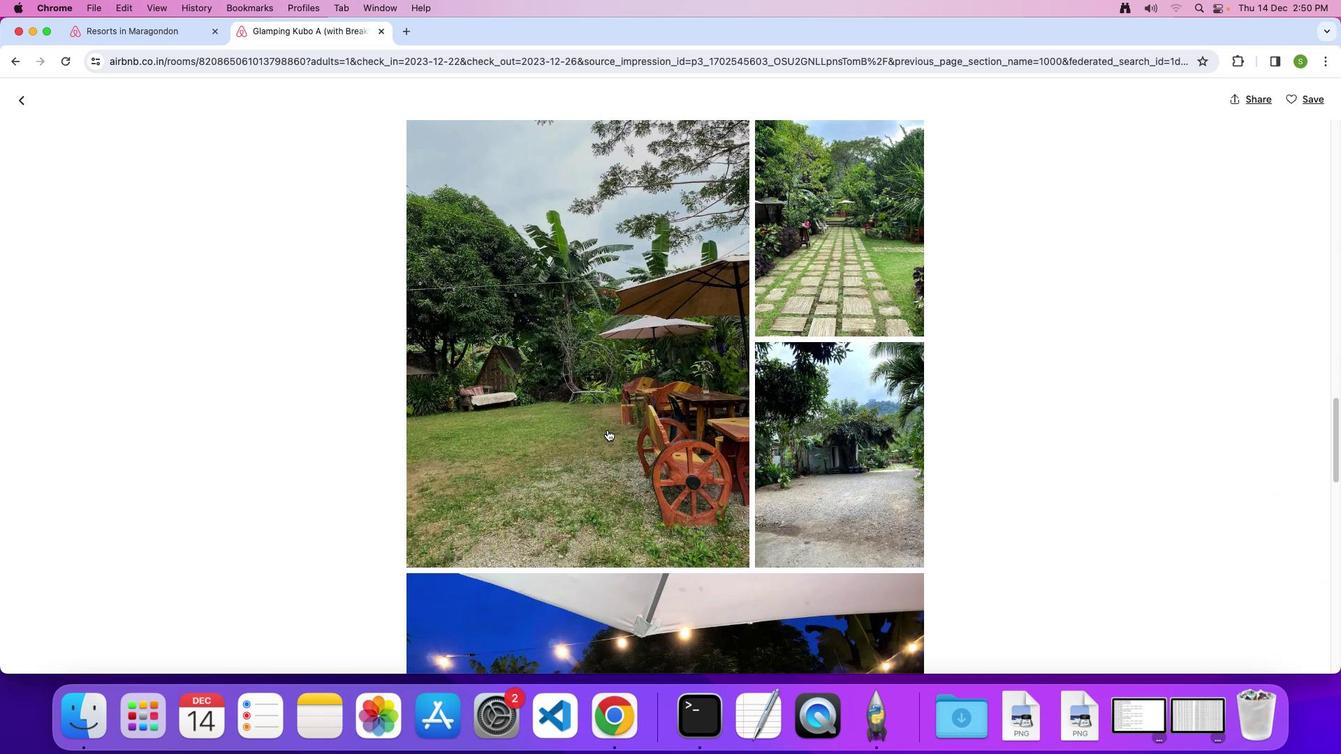 
Action: Mouse scrolled (607, 430) with delta (0, 0)
Screenshot: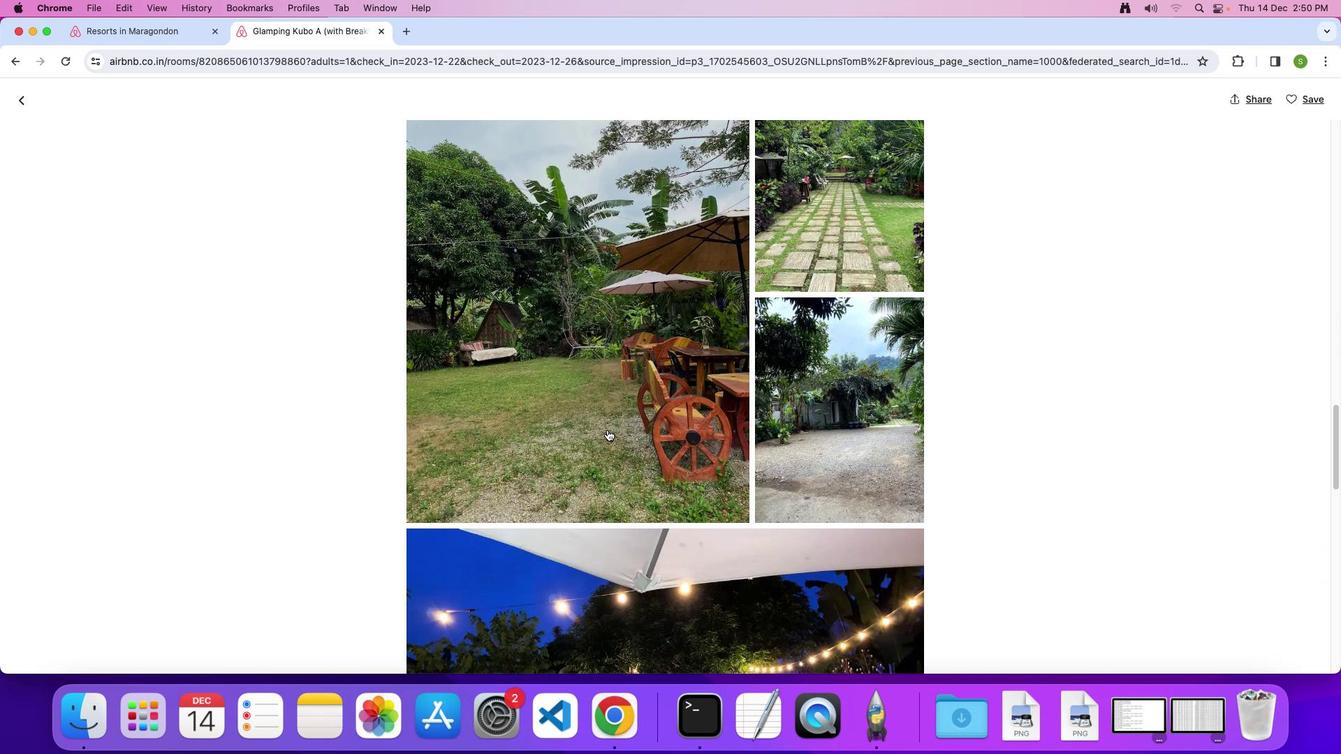 
Action: Mouse scrolled (607, 430) with delta (0, 0)
Screenshot: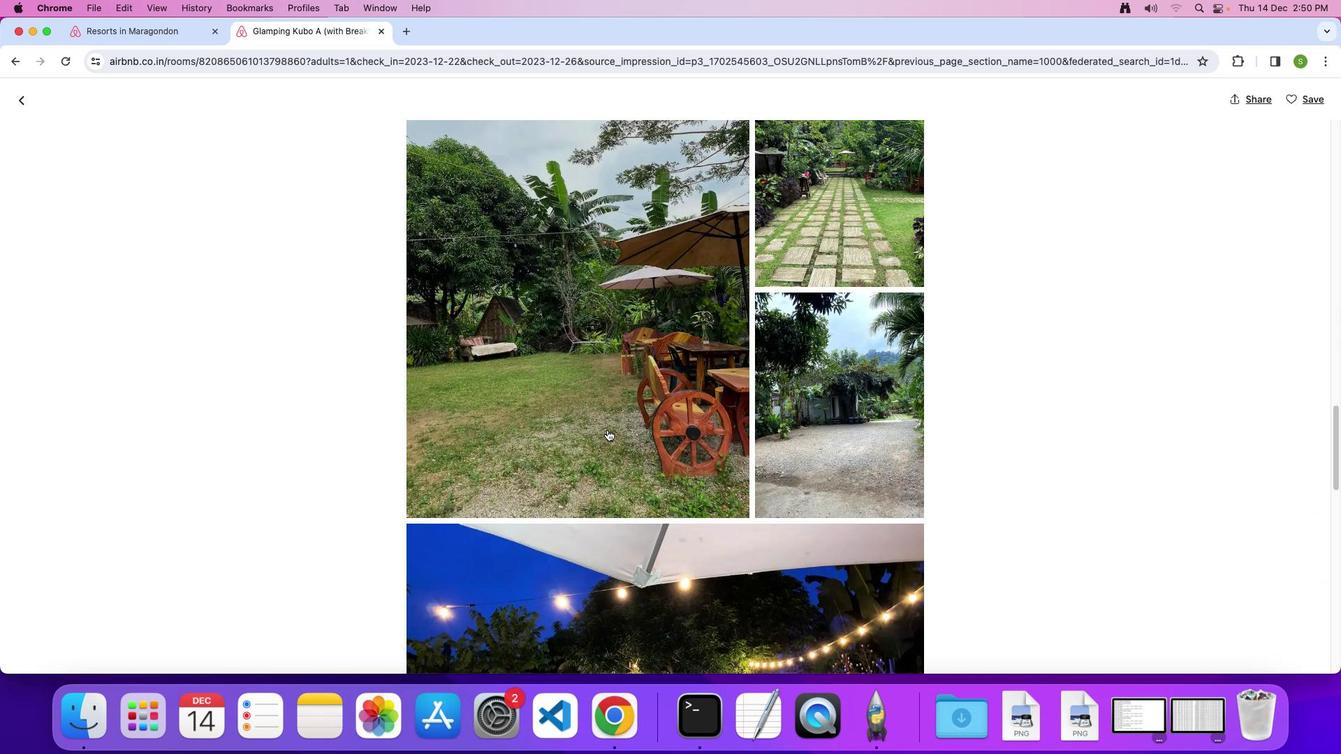 
Action: Mouse scrolled (607, 430) with delta (0, -2)
Screenshot: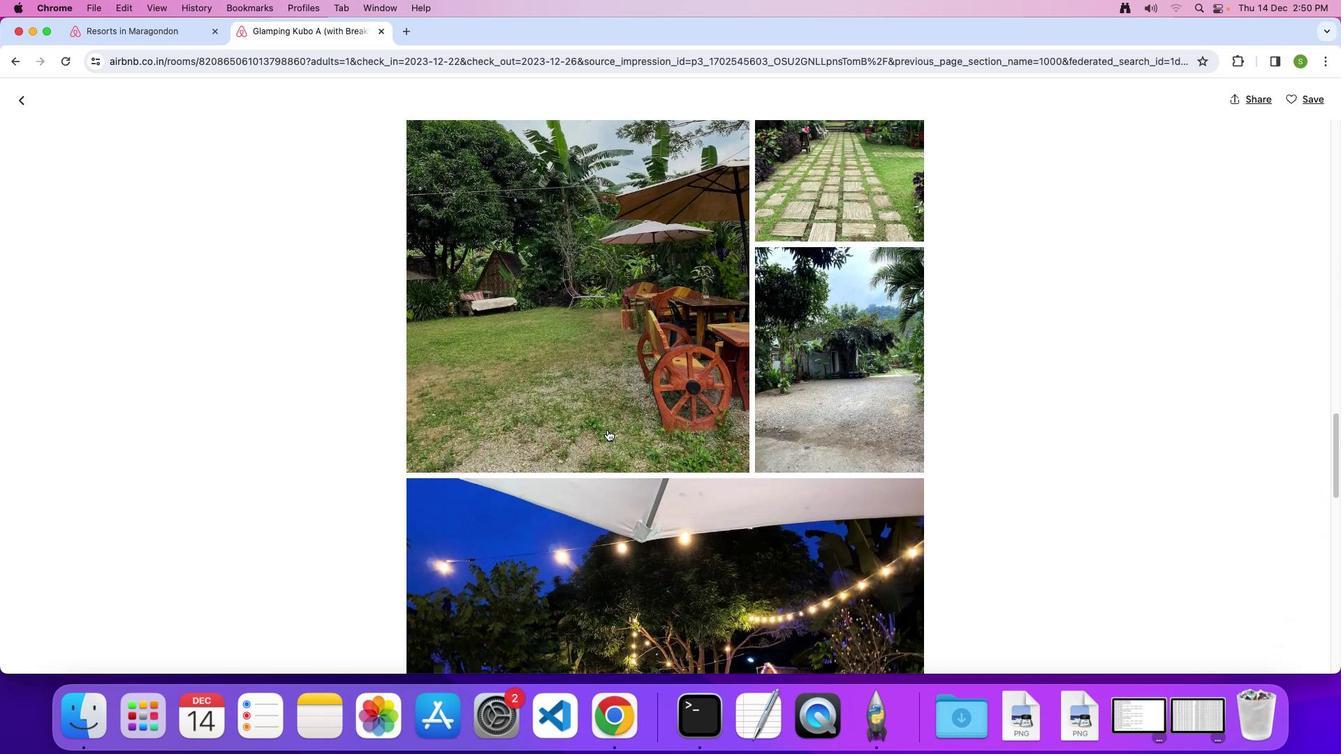
Action: Mouse scrolled (607, 430) with delta (0, 0)
Screenshot: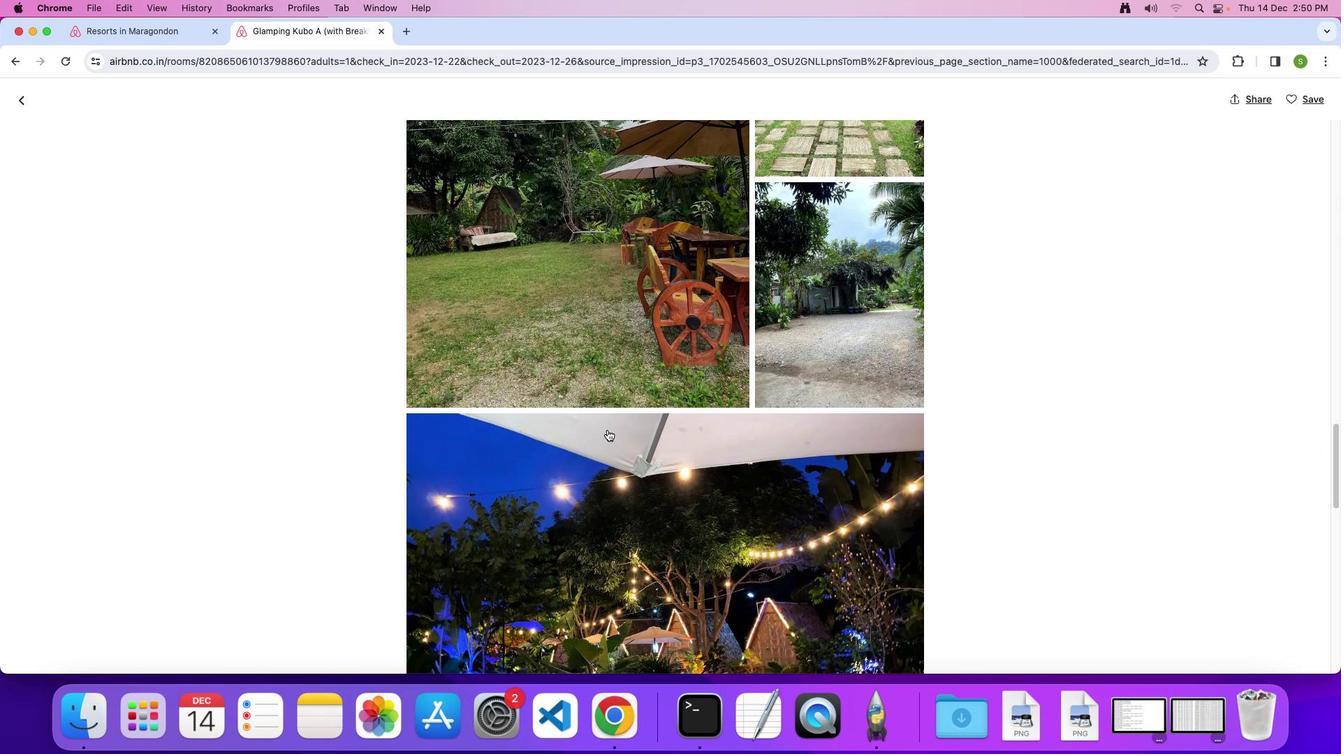 
Action: Mouse scrolled (607, 430) with delta (0, 0)
Screenshot: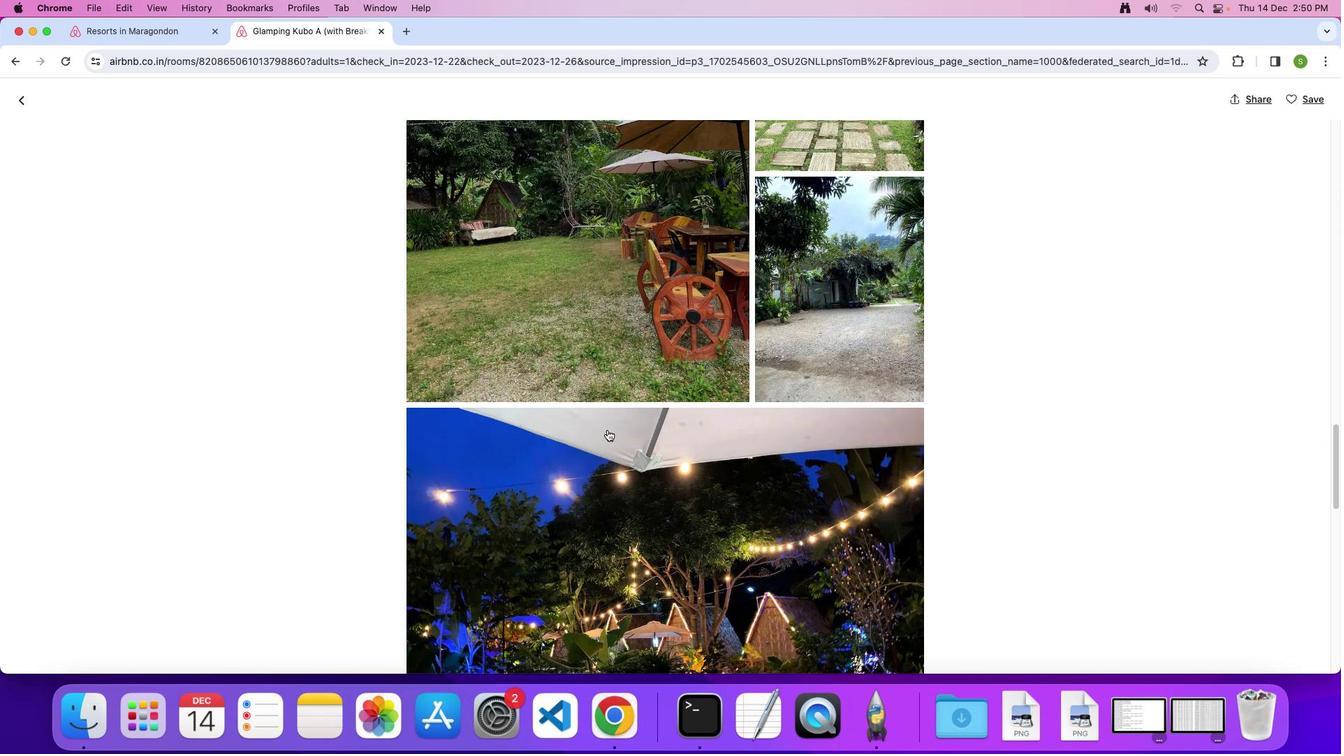 
Action: Mouse scrolled (607, 430) with delta (0, -2)
Screenshot: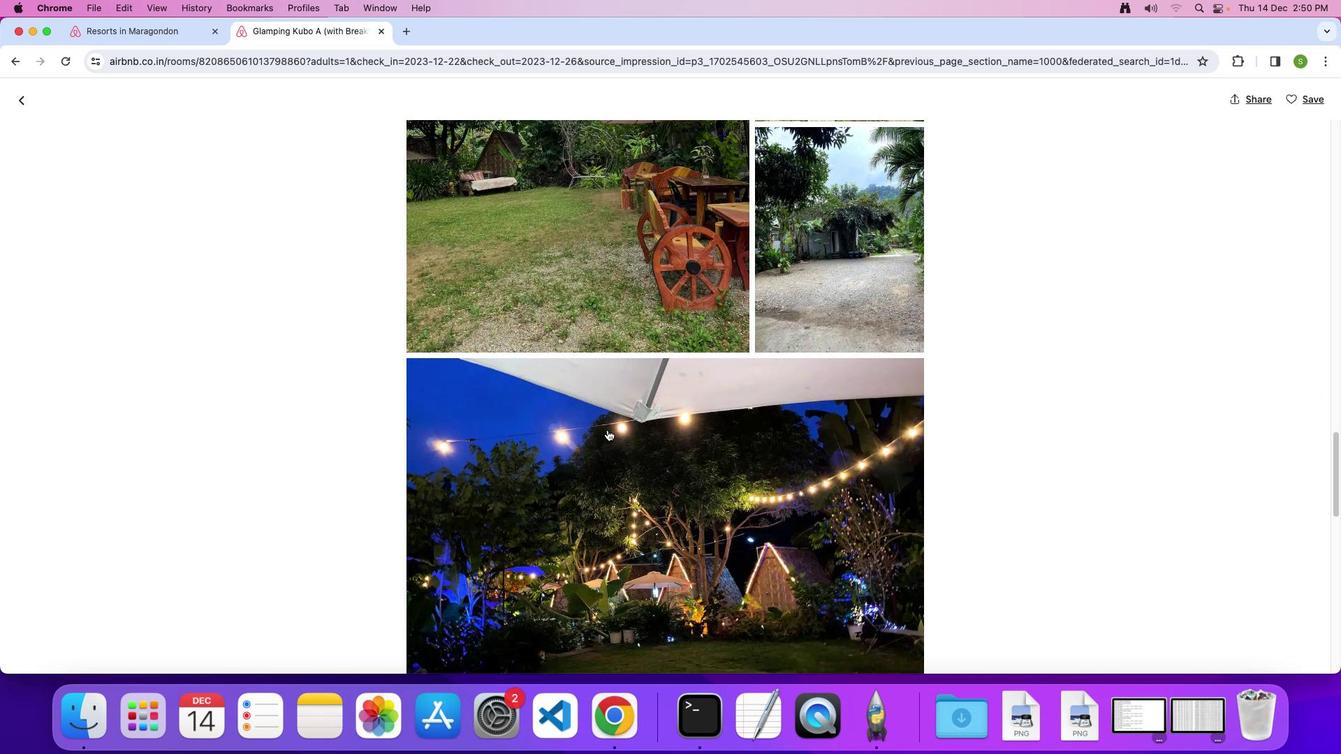 
Action: Mouse scrolled (607, 430) with delta (0, 0)
Screenshot: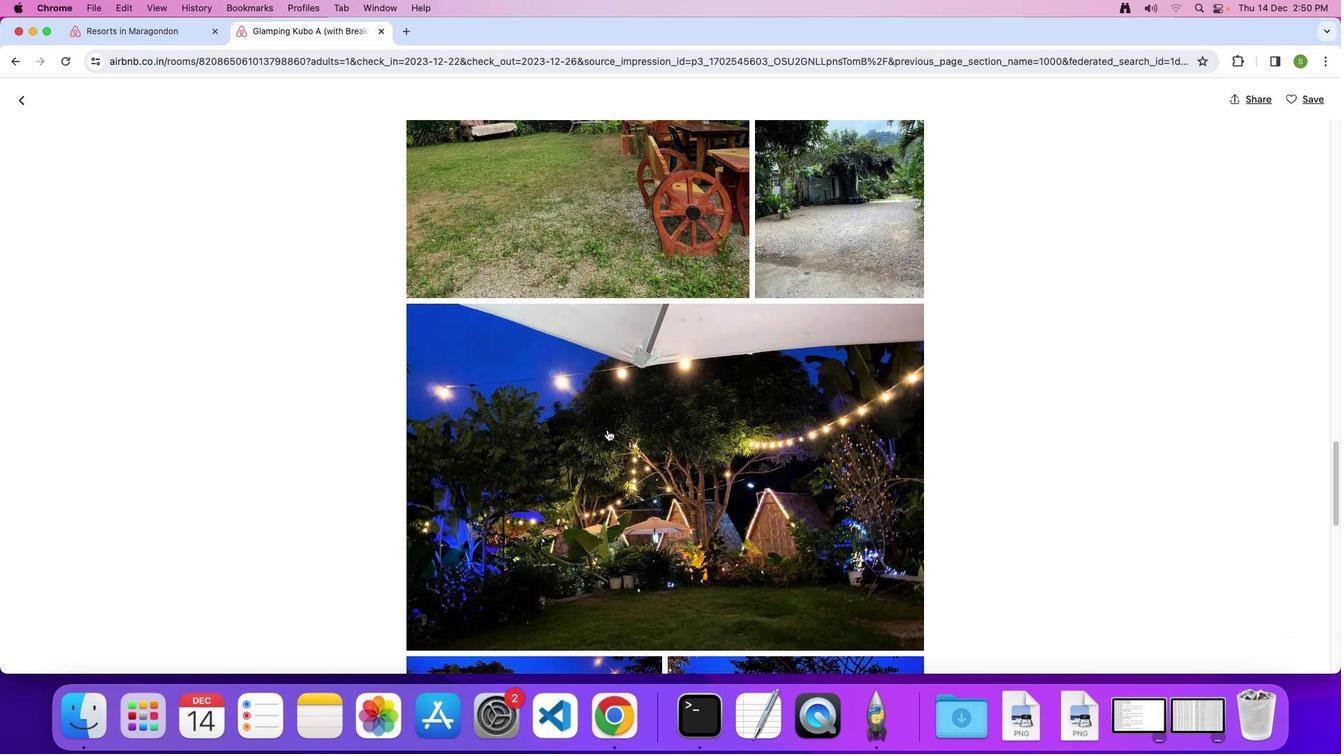 
Action: Mouse scrolled (607, 430) with delta (0, 0)
Screenshot: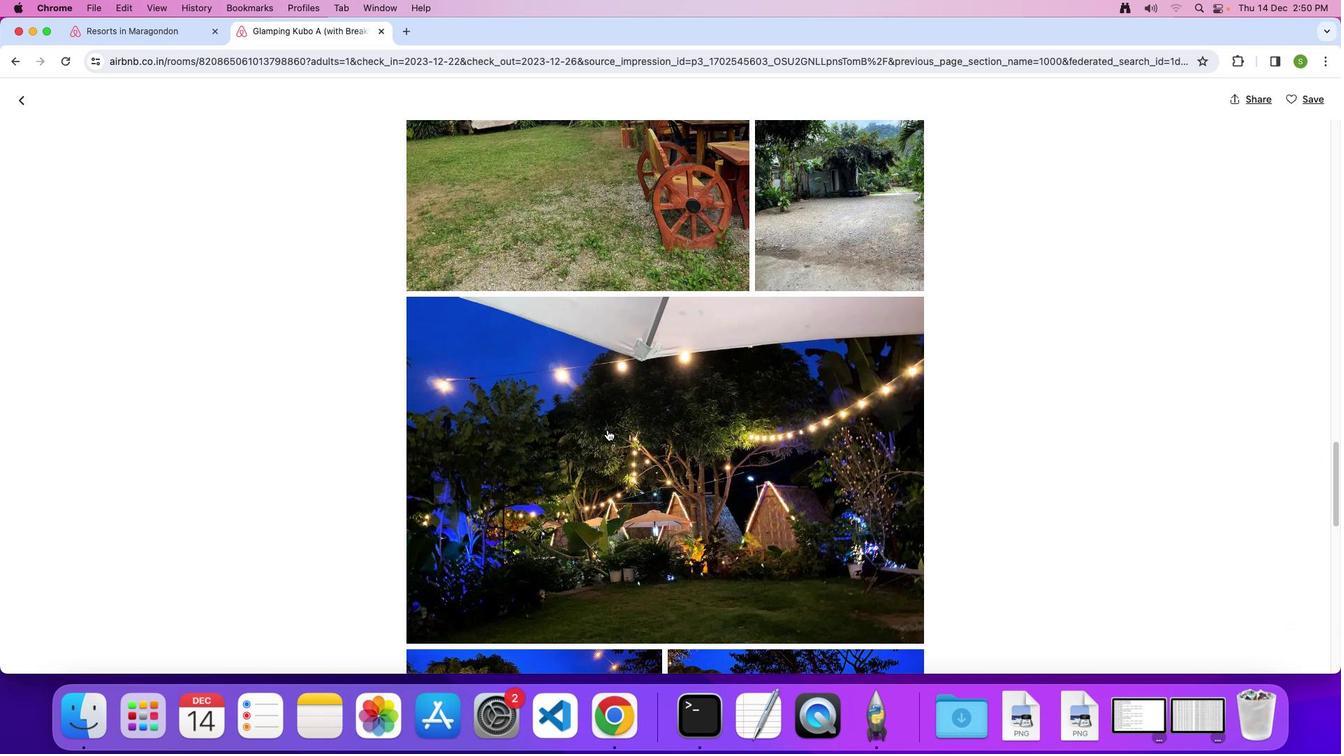 
Action: Mouse scrolled (607, 430) with delta (0, -1)
Screenshot: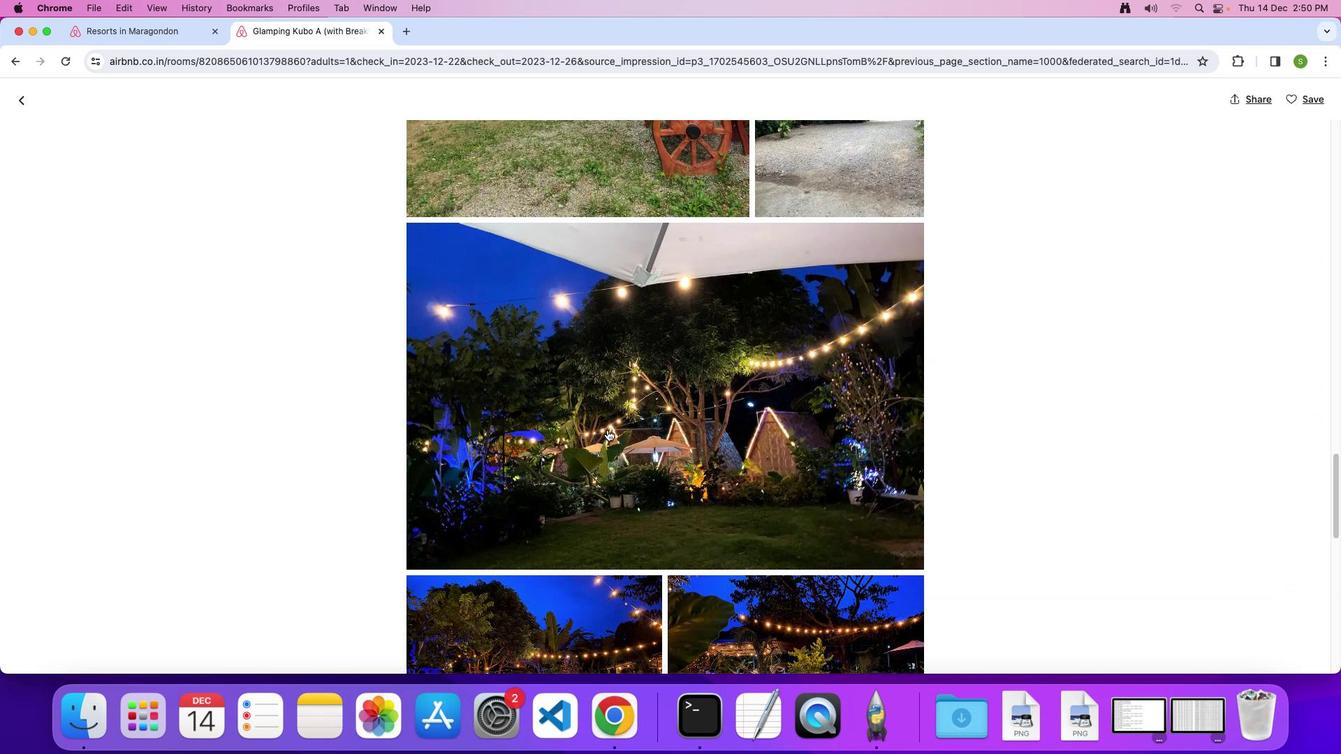
Action: Mouse scrolled (607, 430) with delta (0, 0)
Screenshot: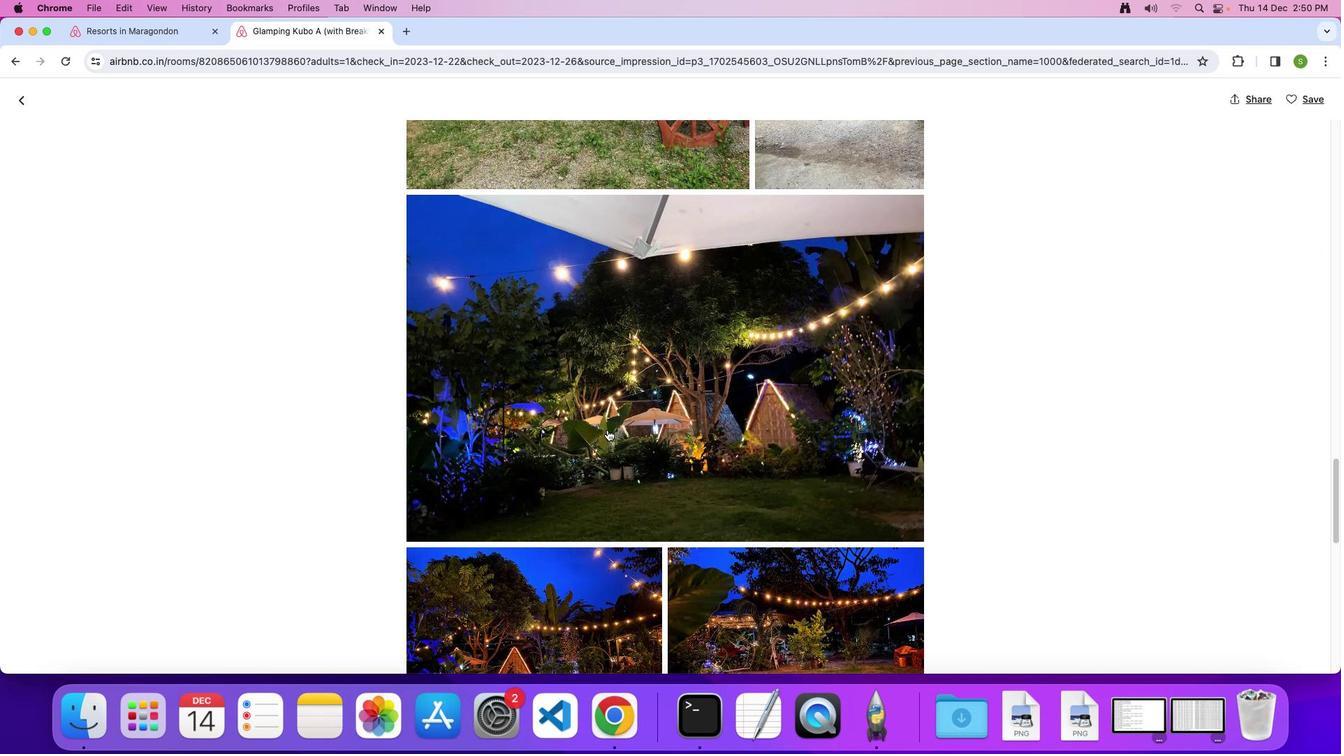 
Action: Mouse scrolled (607, 430) with delta (0, 0)
Screenshot: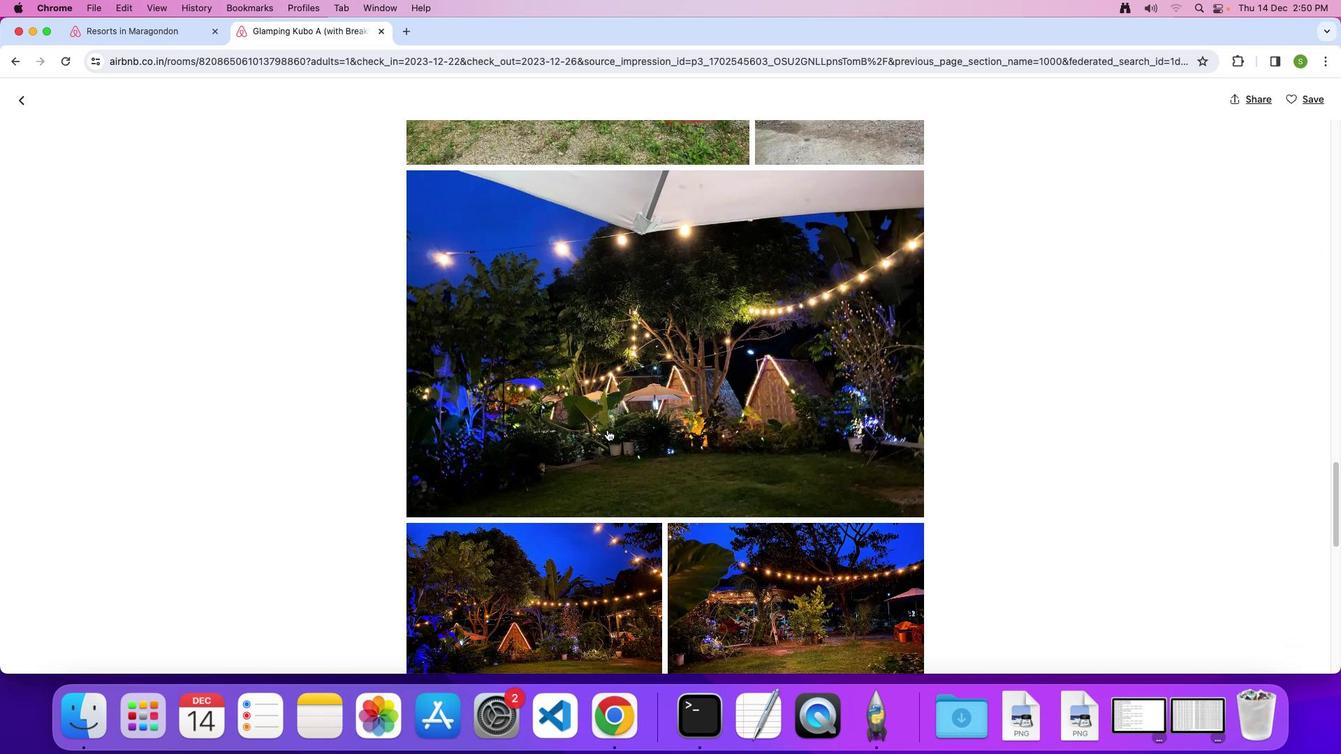 
Action: Mouse scrolled (607, 430) with delta (0, -1)
Screenshot: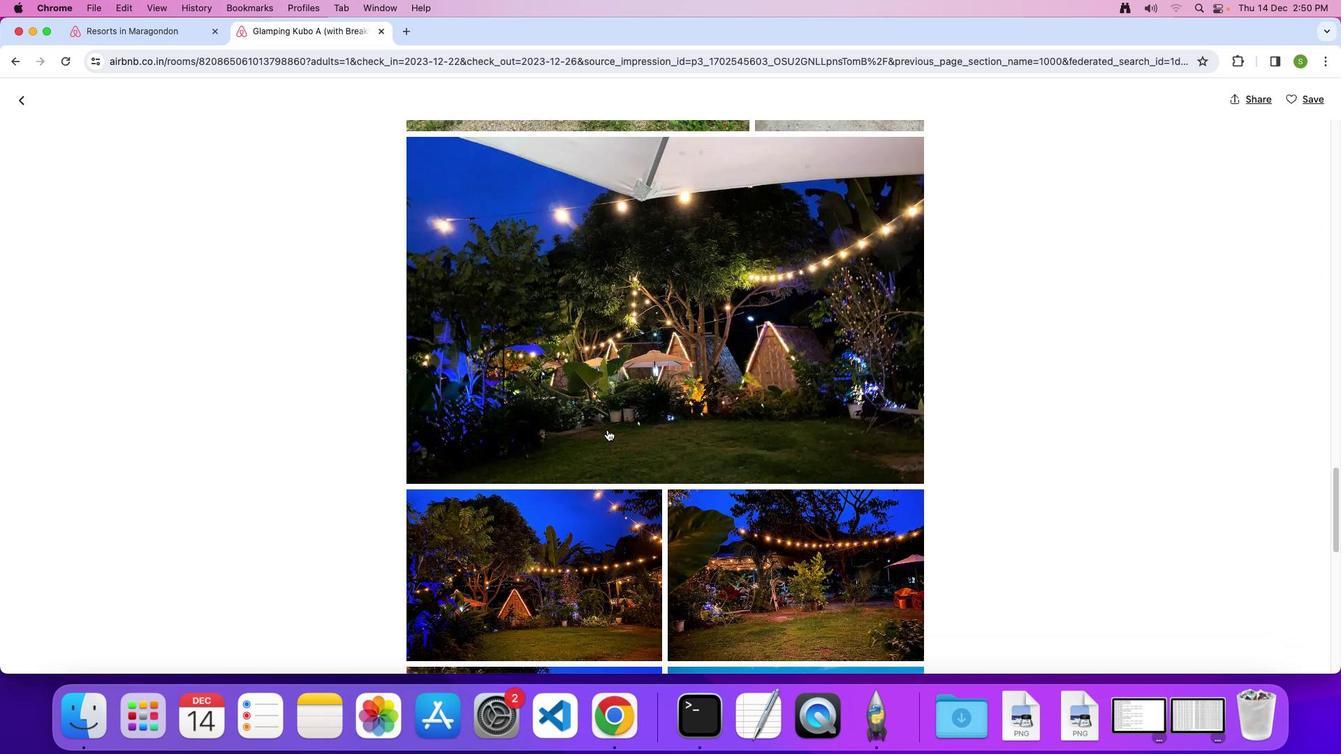 
Action: Mouse scrolled (607, 430) with delta (0, 0)
Screenshot: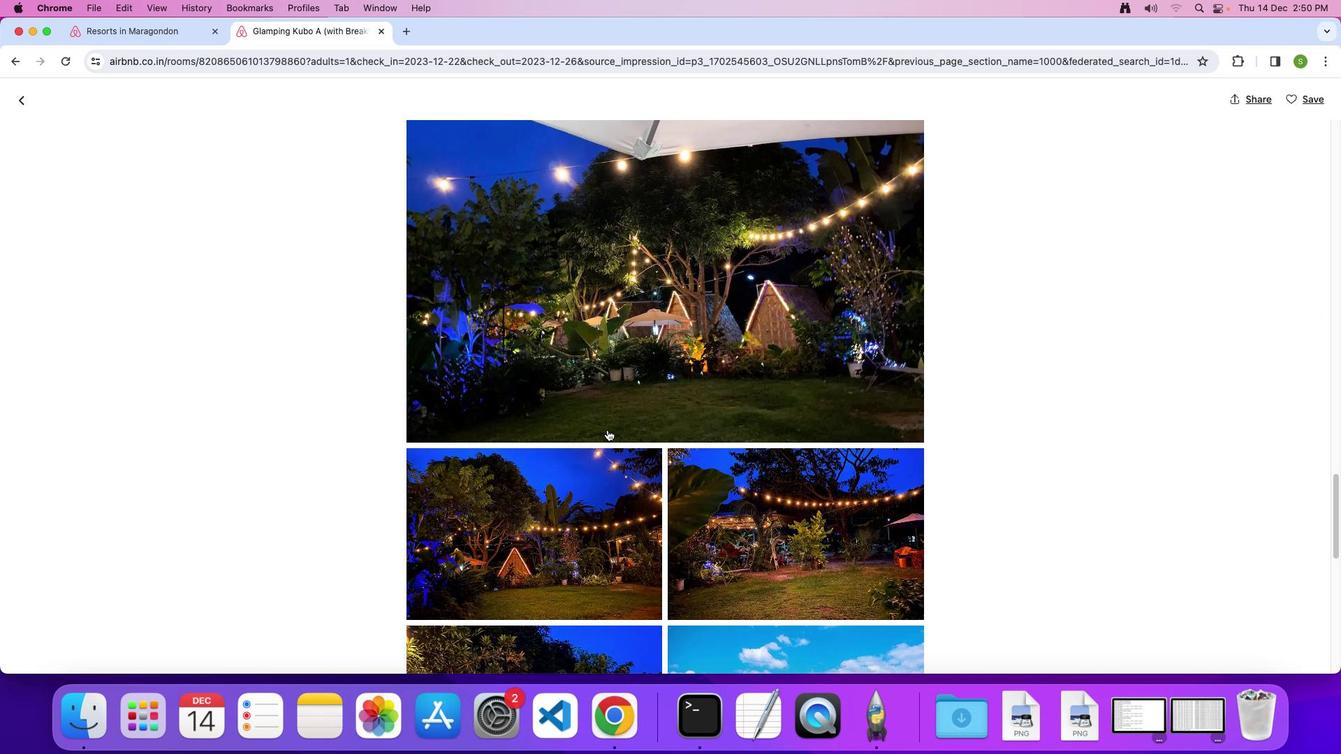 
Action: Mouse scrolled (607, 430) with delta (0, 0)
Screenshot: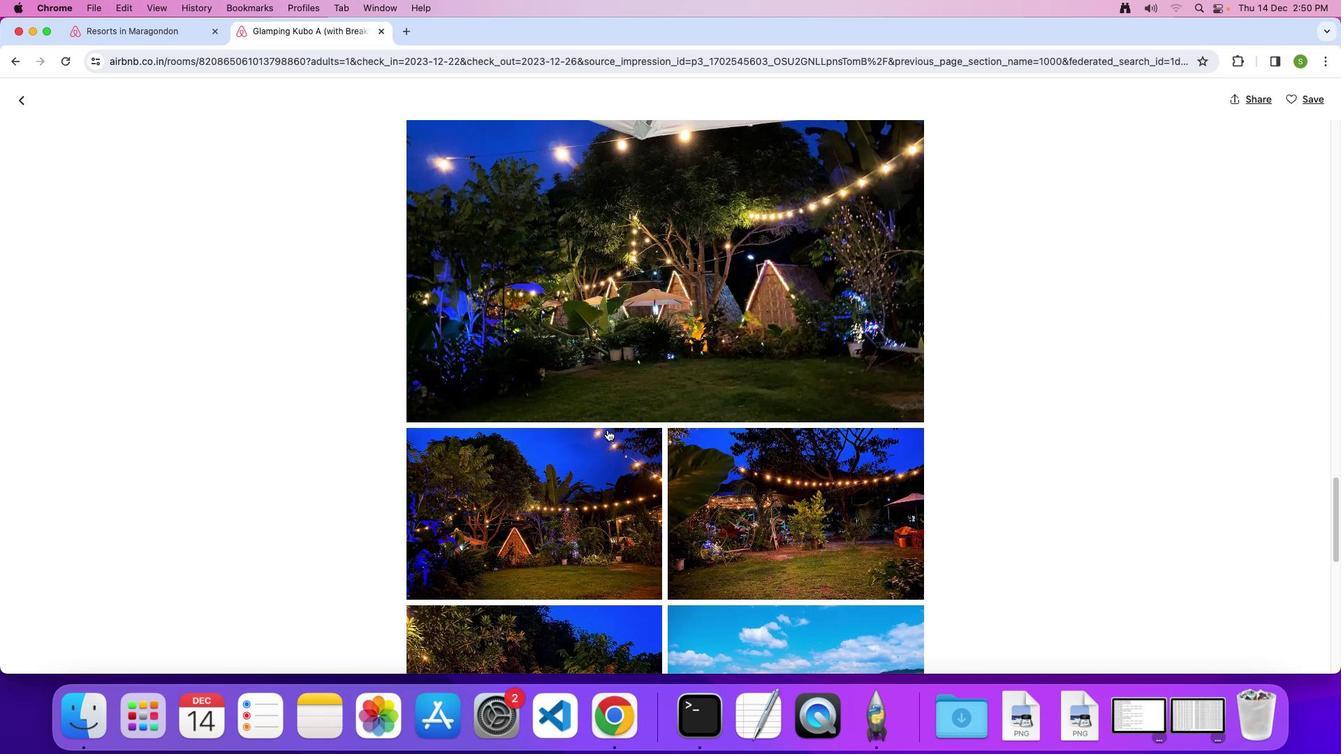 
Action: Mouse scrolled (607, 430) with delta (0, -1)
Screenshot: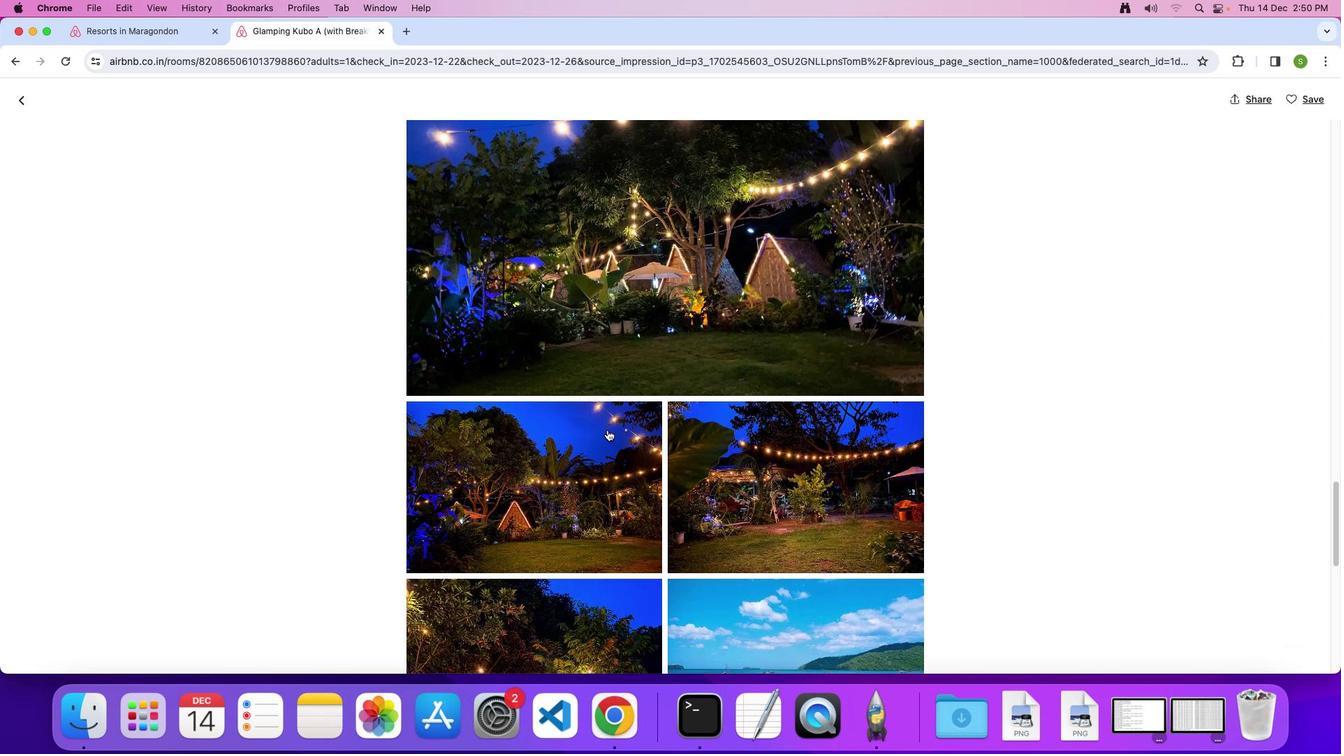 
Action: Mouse scrolled (607, 430) with delta (0, 0)
Screenshot: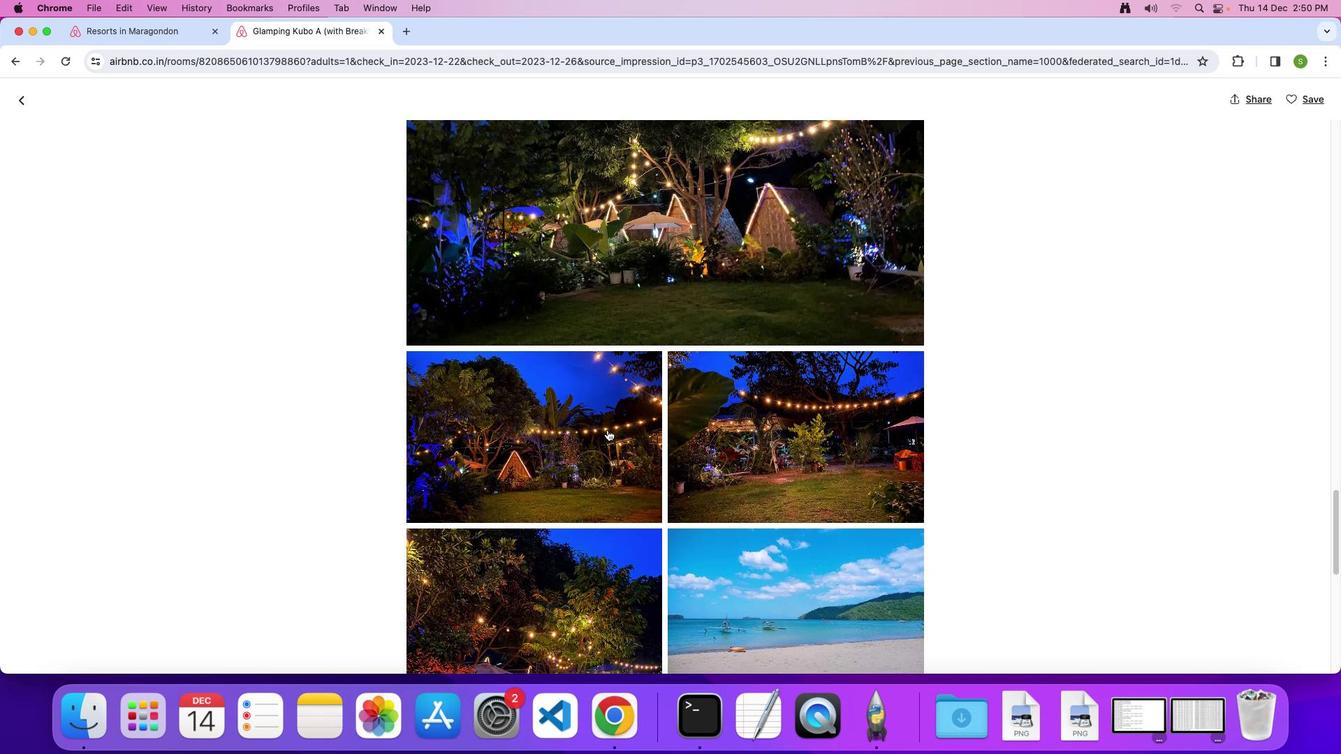 
Action: Mouse scrolled (607, 430) with delta (0, 0)
Screenshot: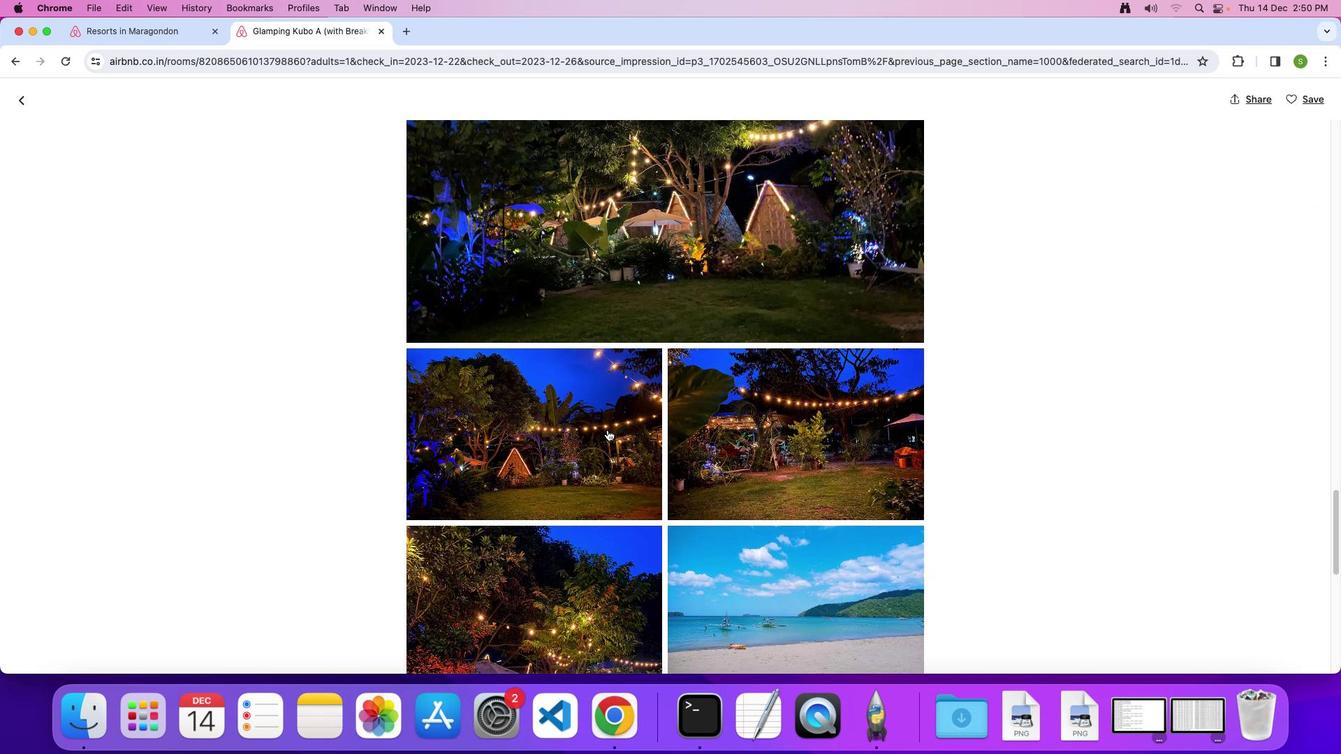 
Action: Mouse scrolled (607, 430) with delta (0, 0)
Screenshot: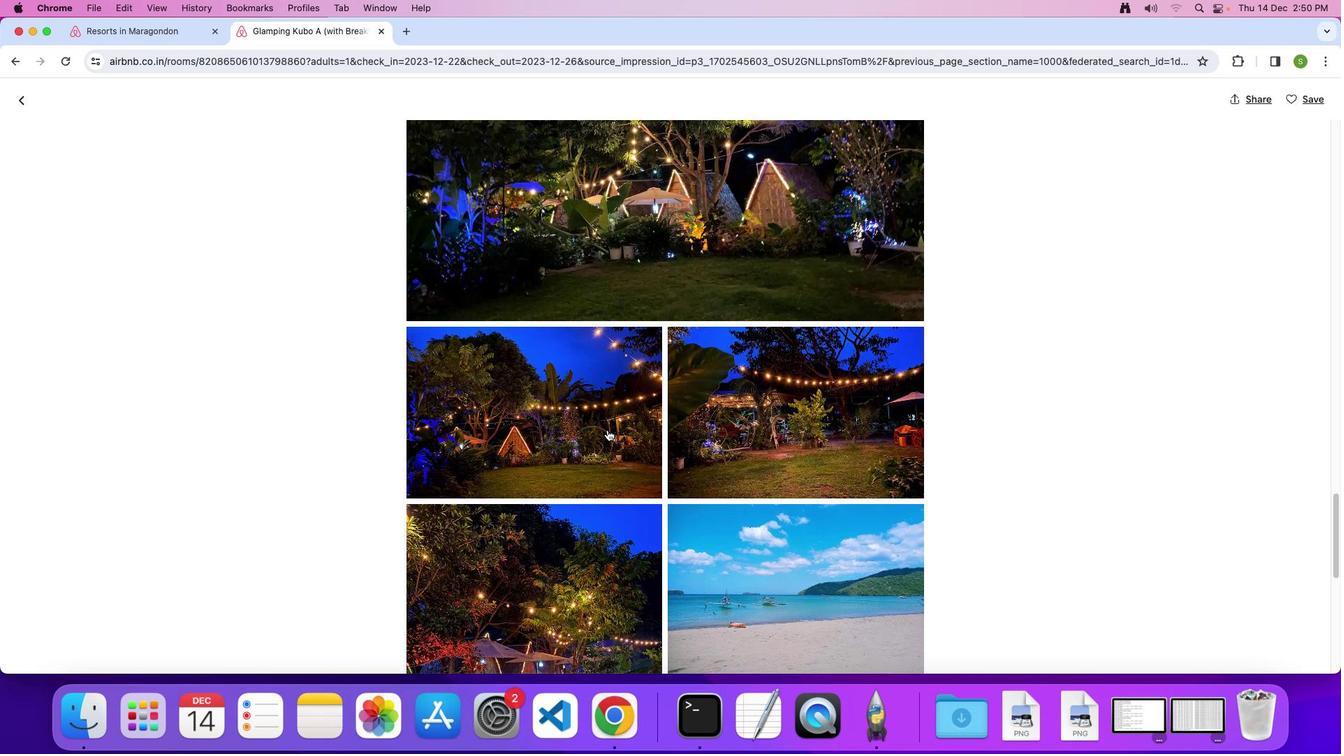 
Action: Mouse scrolled (607, 430) with delta (0, 0)
Screenshot: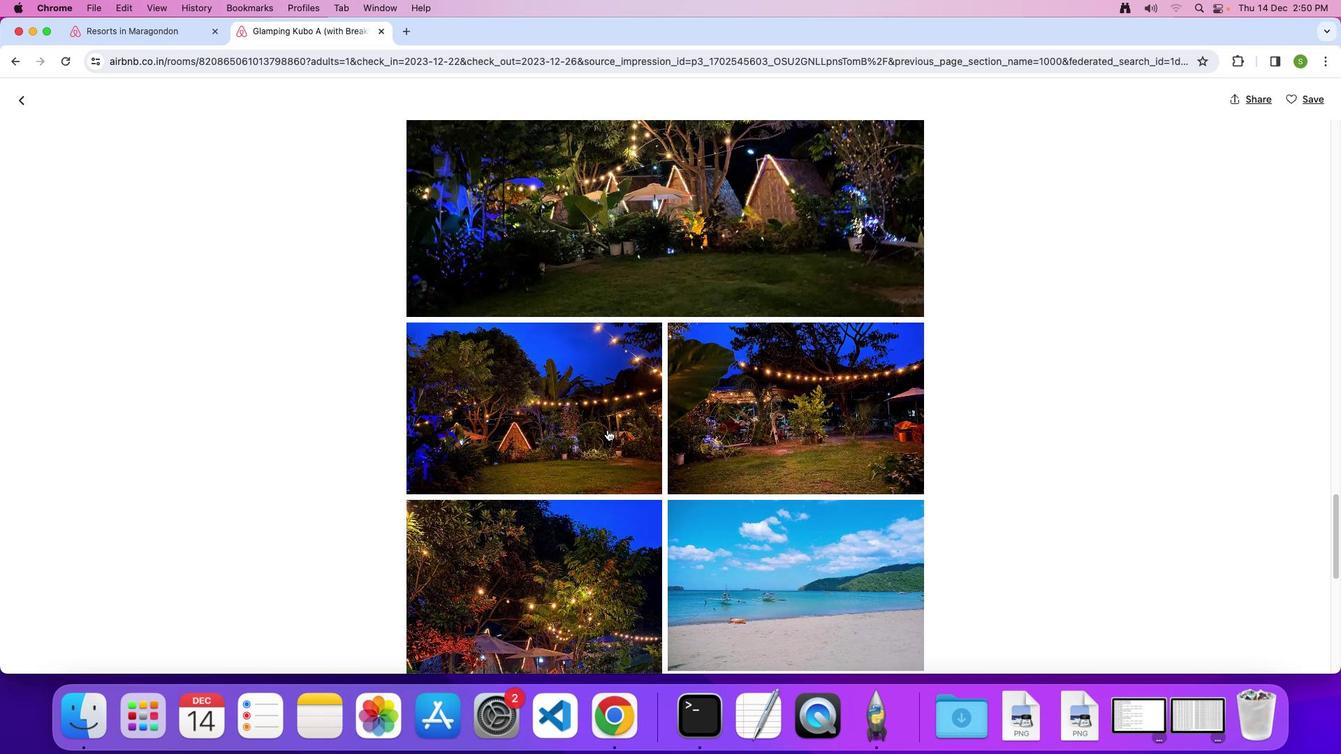 
Action: Mouse scrolled (607, 430) with delta (0, -2)
Screenshot: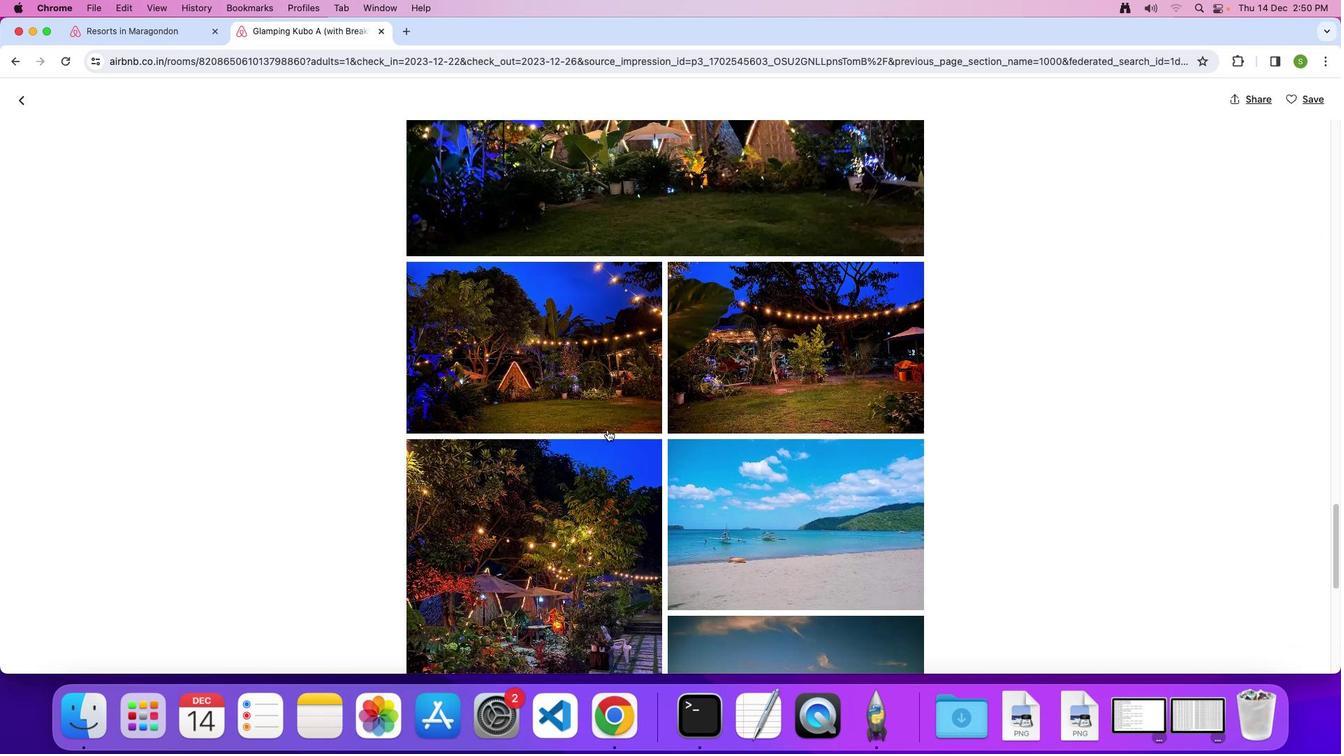 
Action: Mouse scrolled (607, 430) with delta (0, 0)
Screenshot: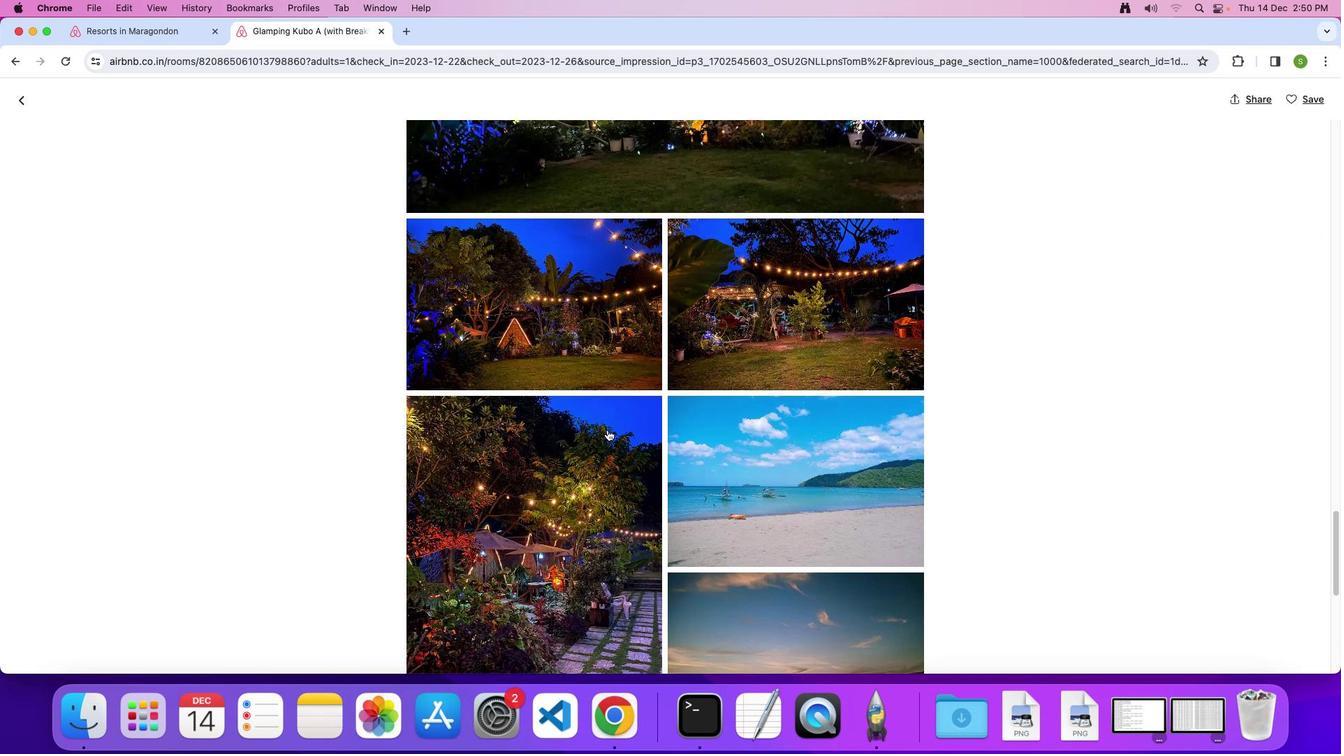 
Action: Mouse scrolled (607, 430) with delta (0, 0)
Screenshot: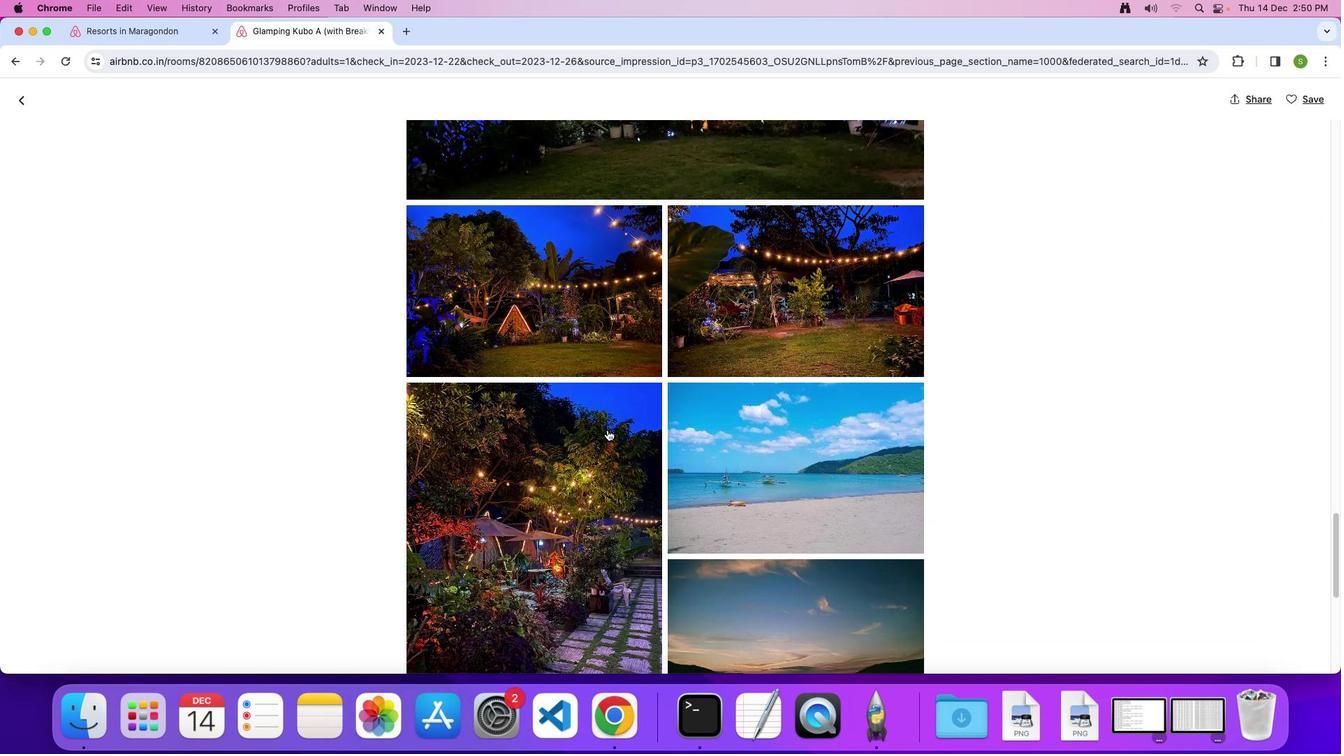 
Action: Mouse scrolled (607, 430) with delta (0, -1)
Screenshot: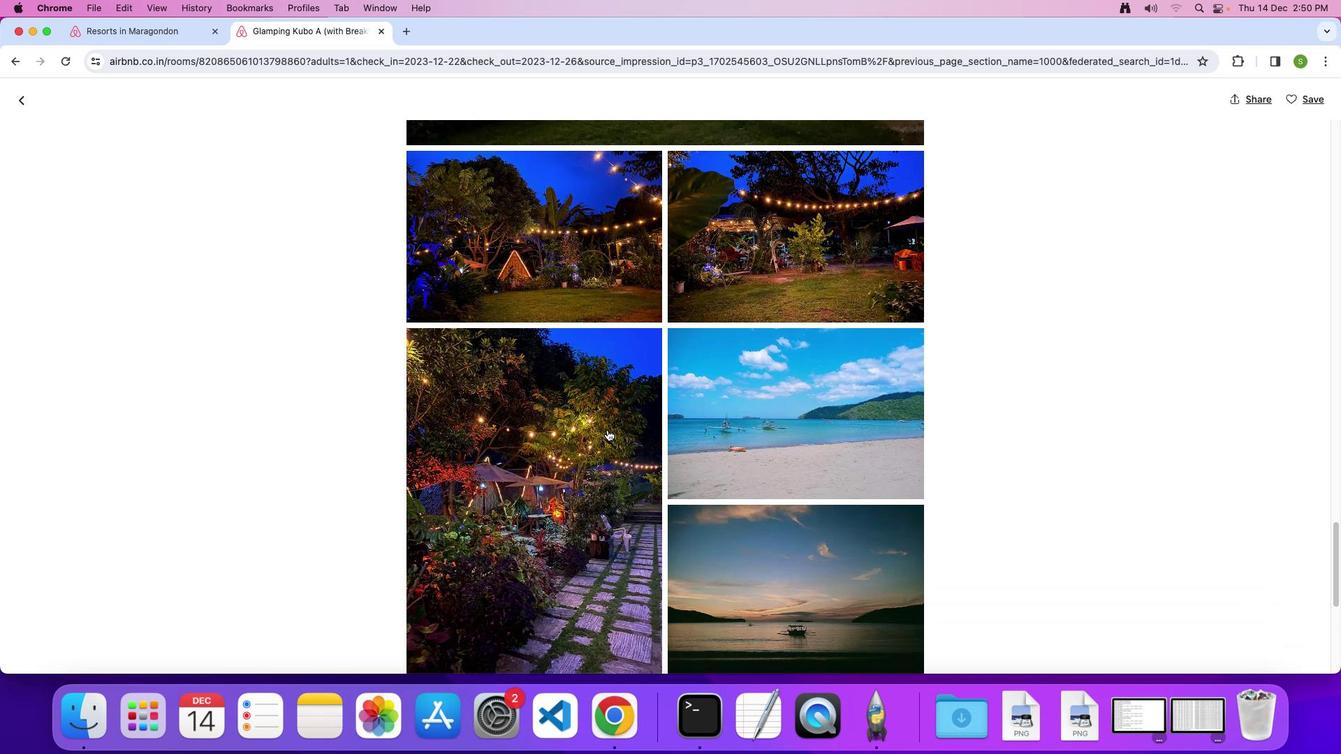 
Action: Mouse scrolled (607, 430) with delta (0, 0)
Screenshot: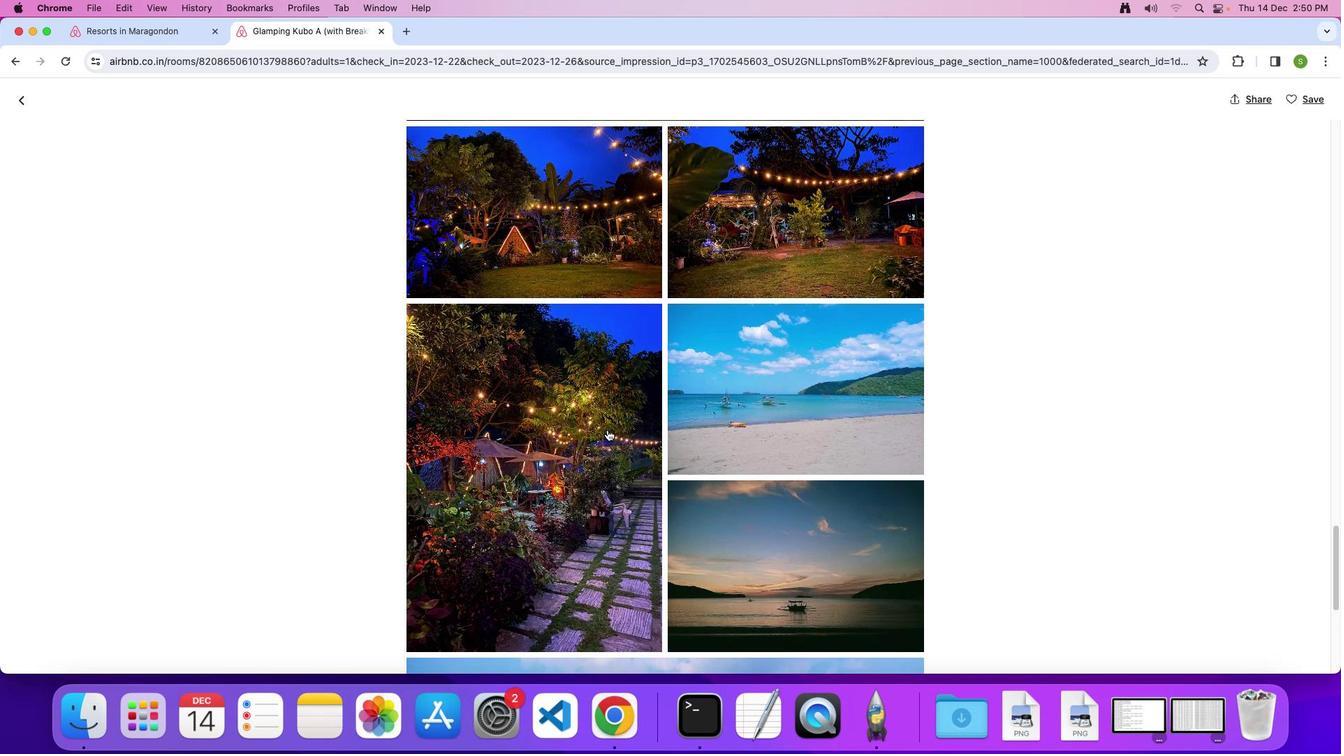 
Action: Mouse scrolled (607, 430) with delta (0, 0)
Screenshot: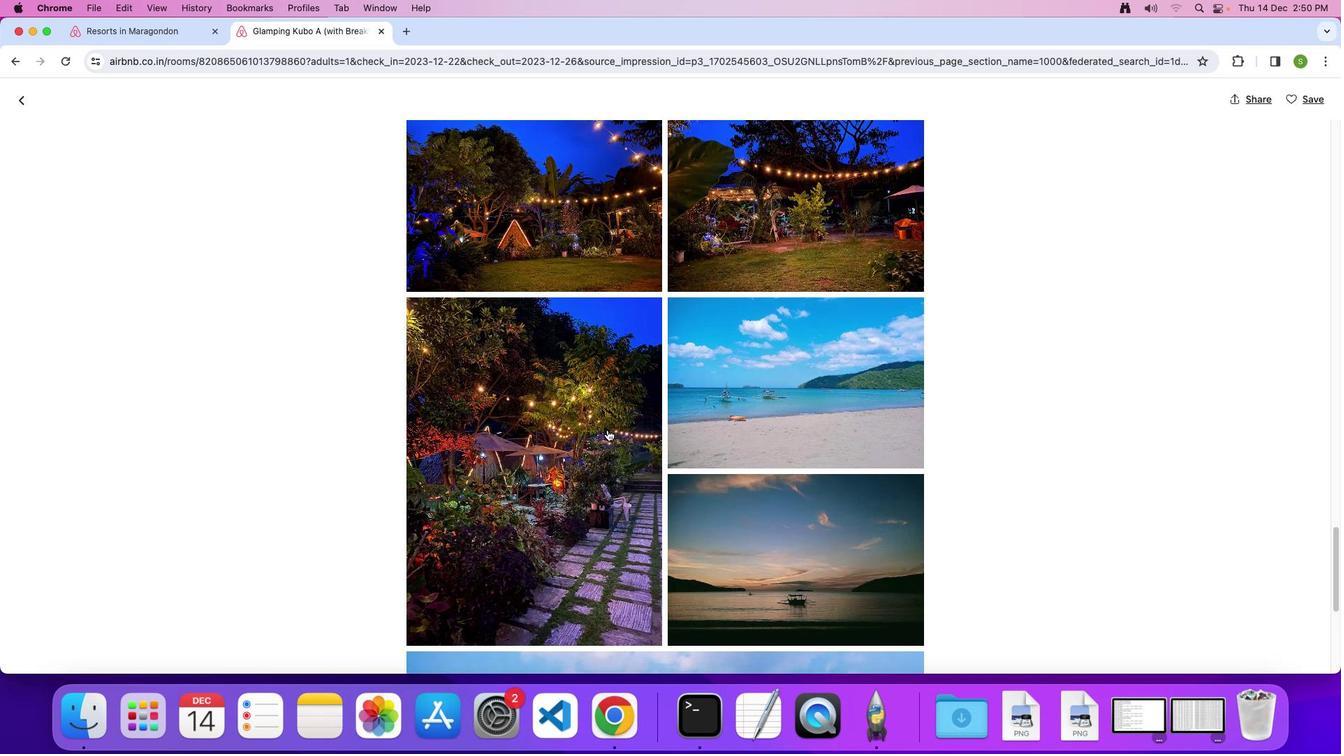 
Action: Mouse scrolled (607, 430) with delta (0, -1)
Screenshot: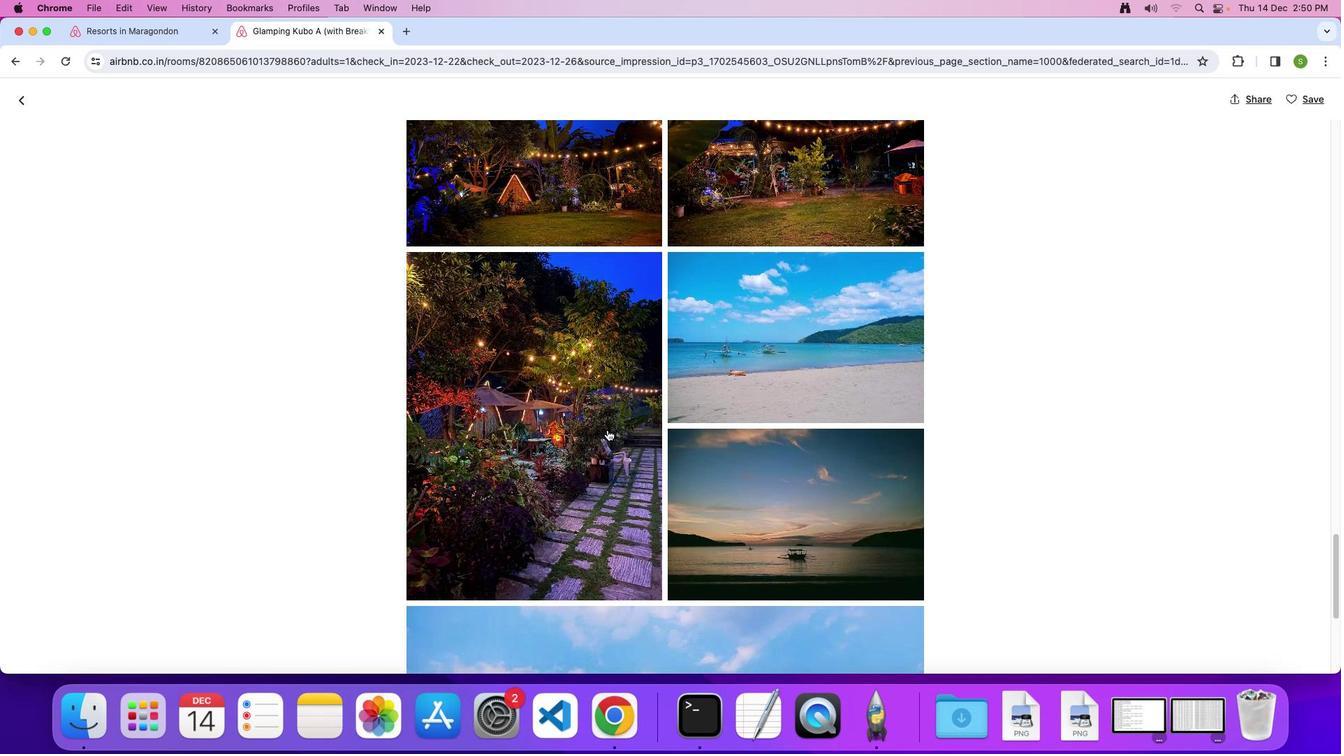 
Action: Mouse scrolled (607, 430) with delta (0, 0)
Screenshot: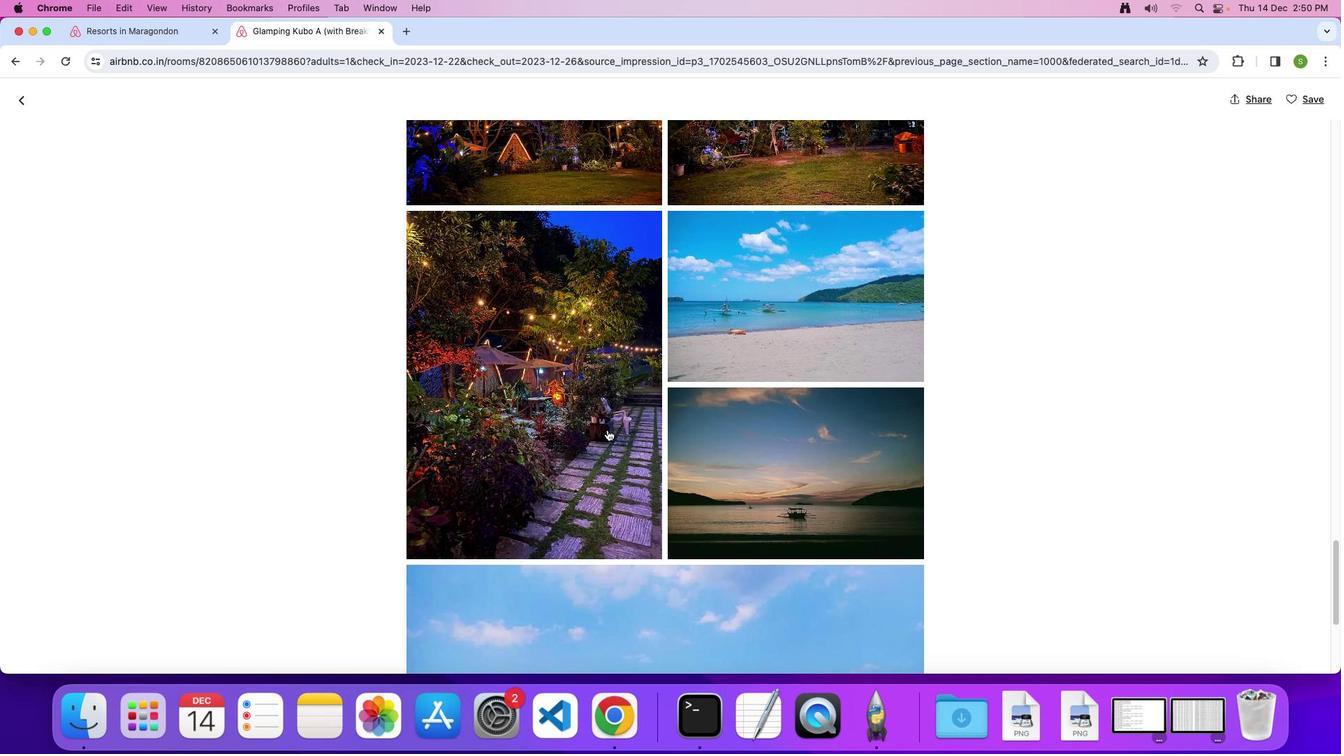 
Action: Mouse scrolled (607, 430) with delta (0, 0)
Screenshot: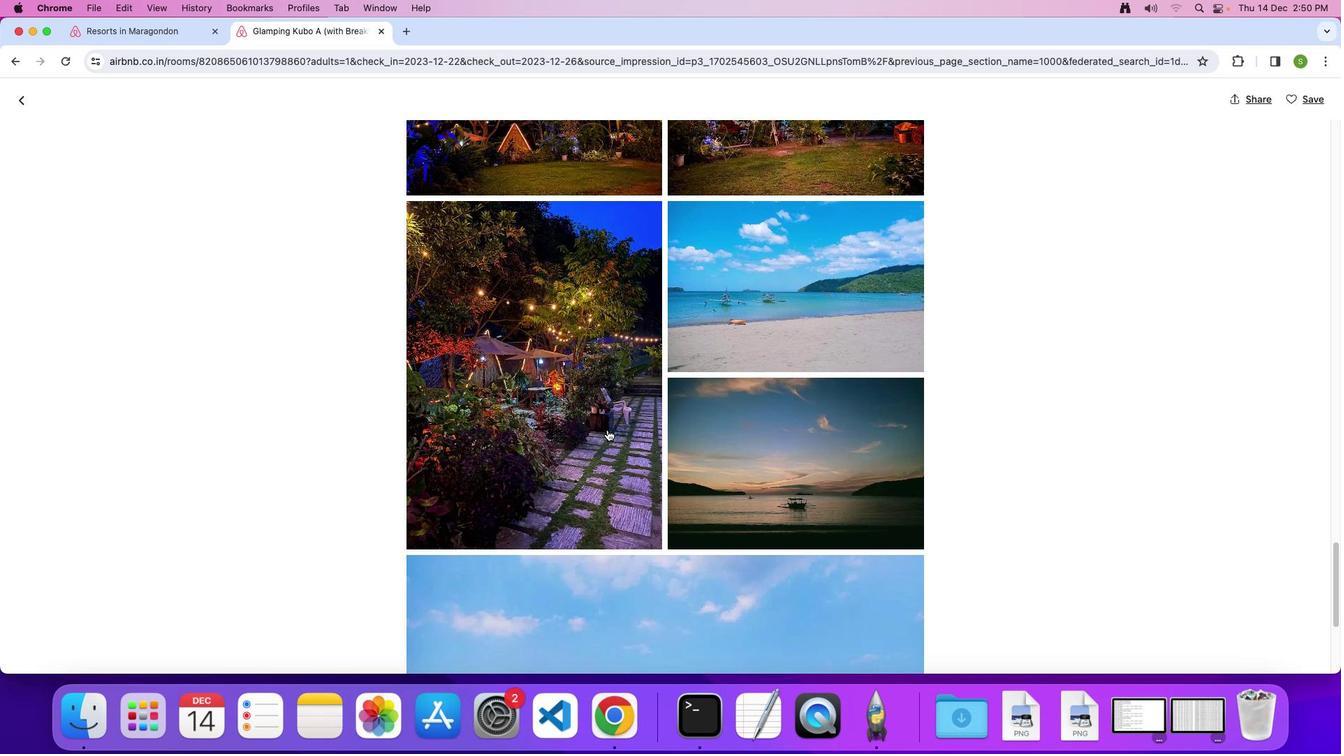 
Action: Mouse scrolled (607, 430) with delta (0, -1)
Screenshot: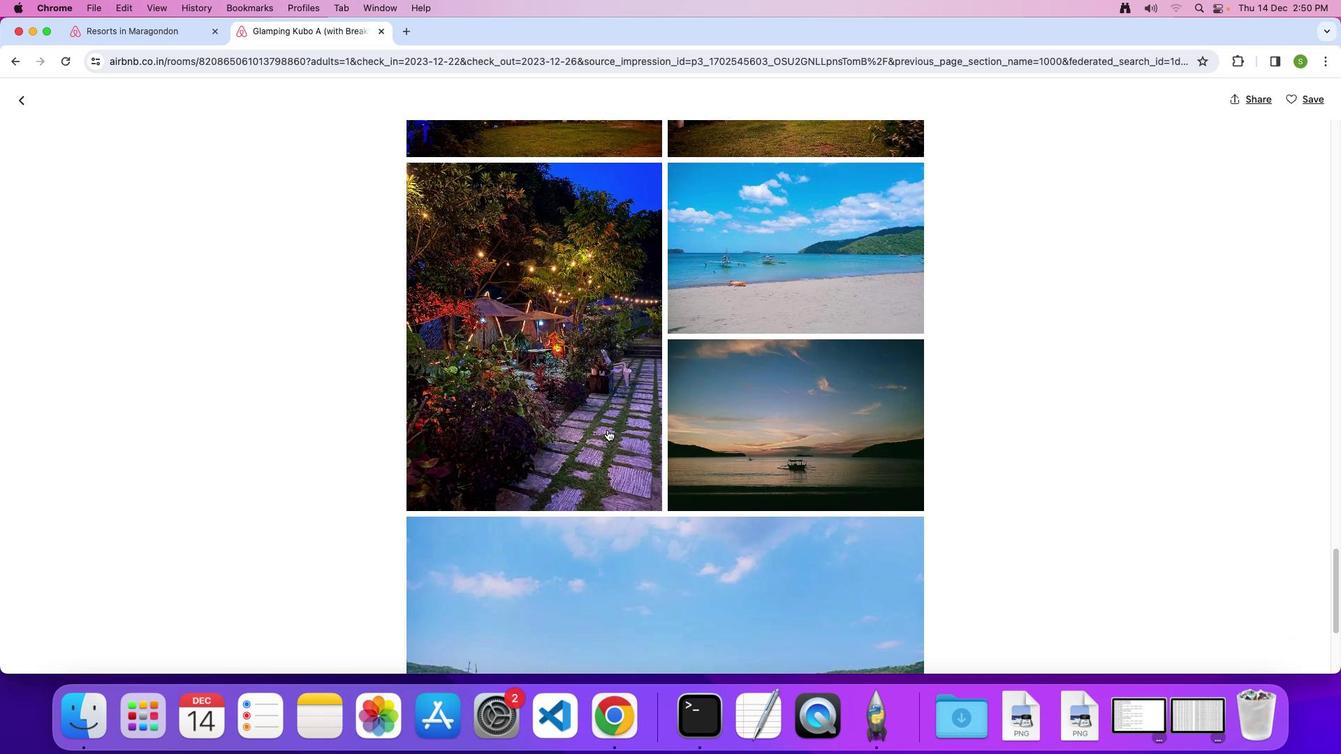 
Action: Mouse scrolled (607, 430) with delta (0, 0)
Screenshot: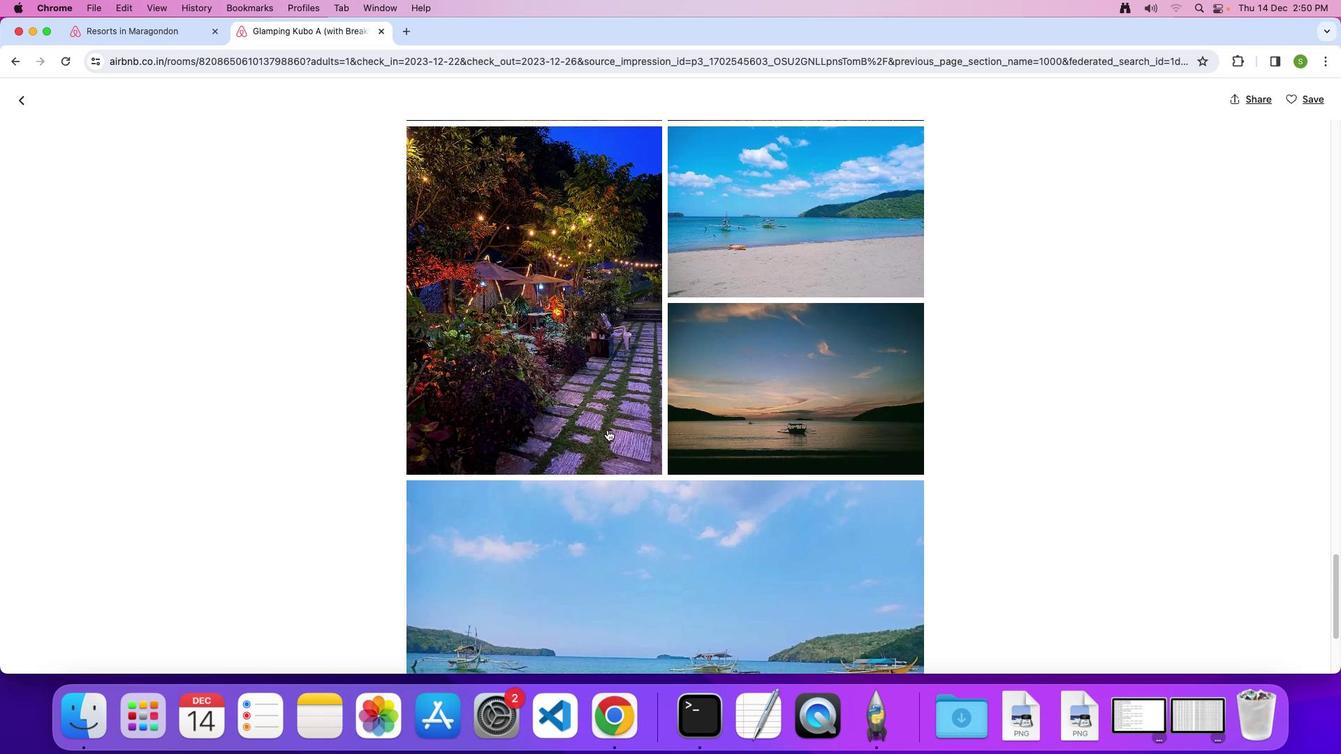 
Action: Mouse scrolled (607, 430) with delta (0, 0)
Screenshot: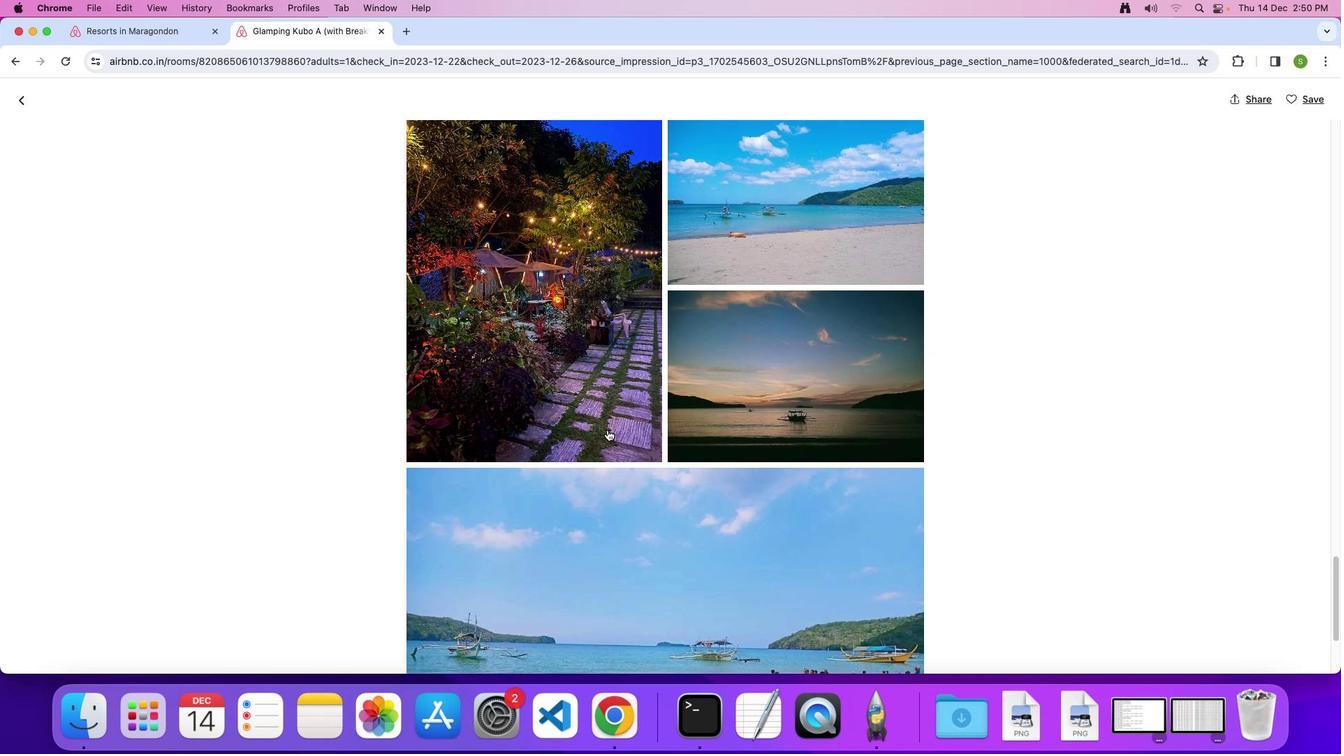 
Action: Mouse scrolled (607, 430) with delta (0, 0)
Screenshot: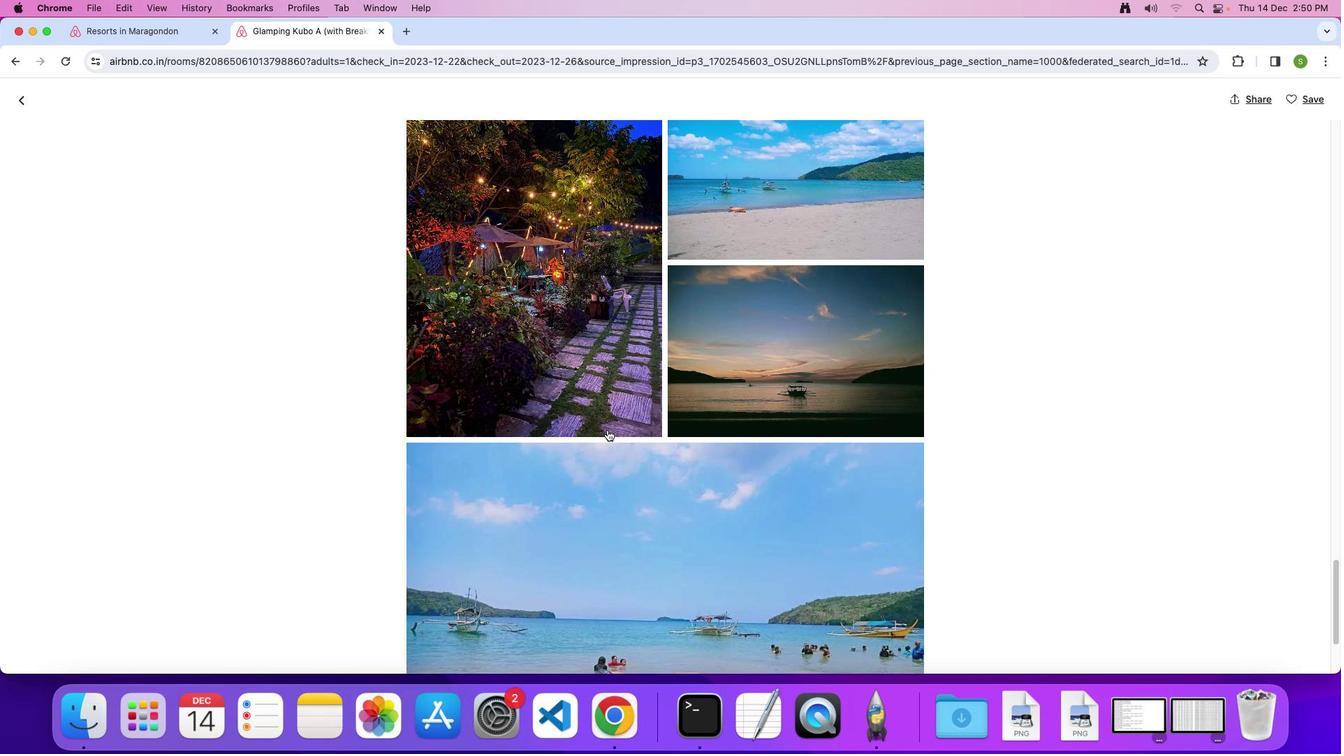 
Action: Mouse scrolled (607, 430) with delta (0, 0)
Screenshot: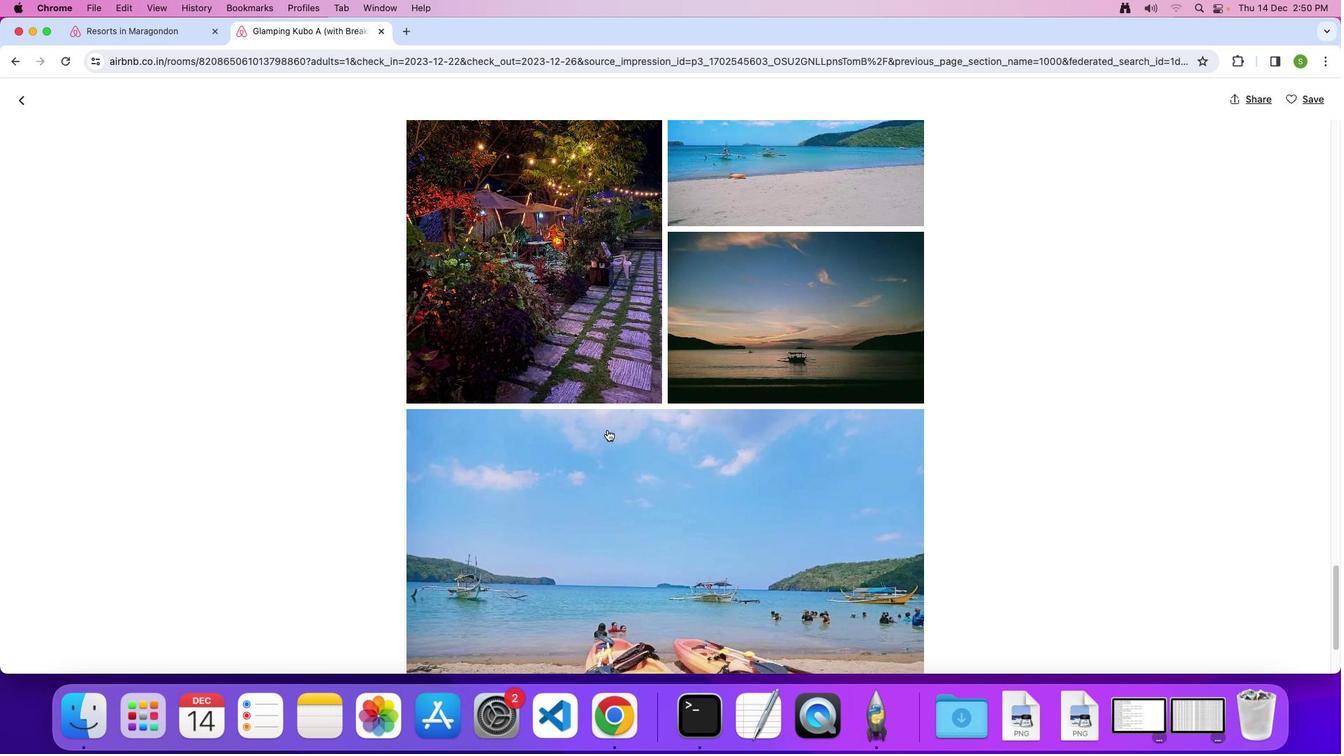 
Action: Mouse scrolled (607, 430) with delta (0, 0)
Screenshot: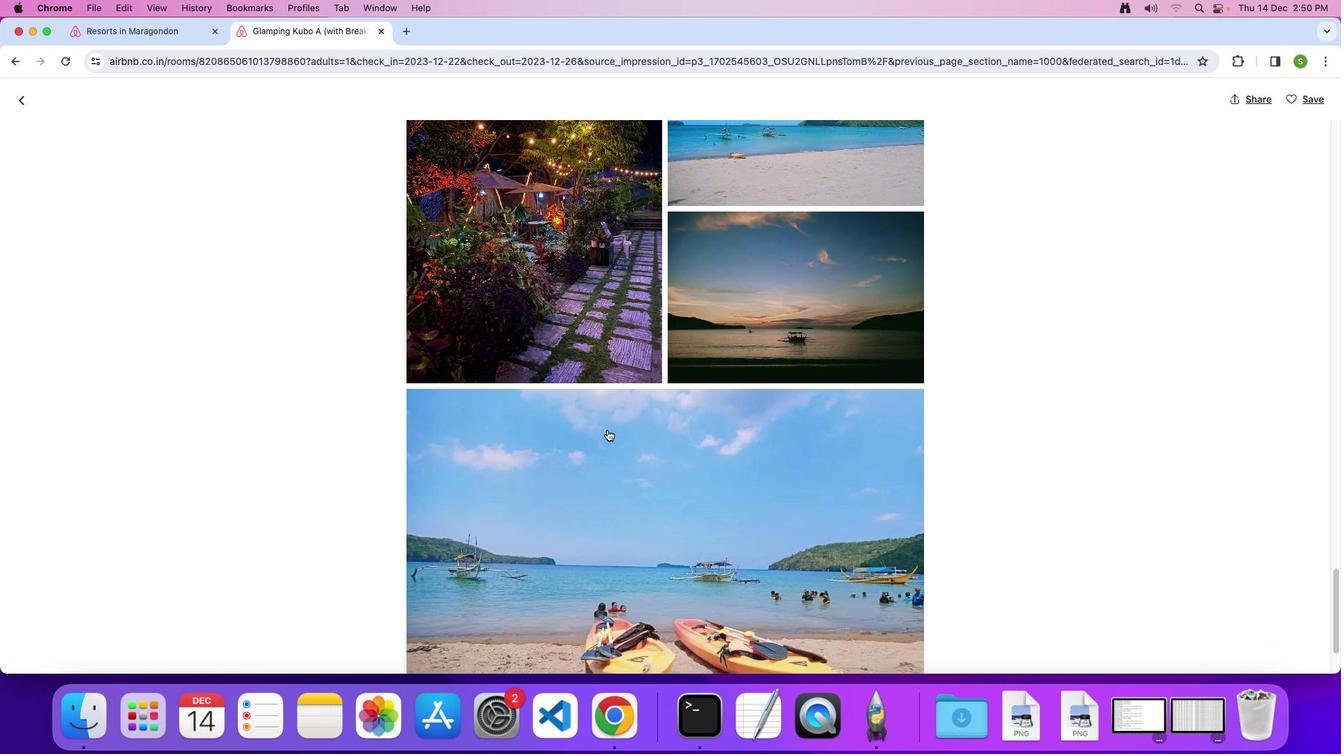 
Action: Mouse scrolled (607, 430) with delta (0, -1)
Screenshot: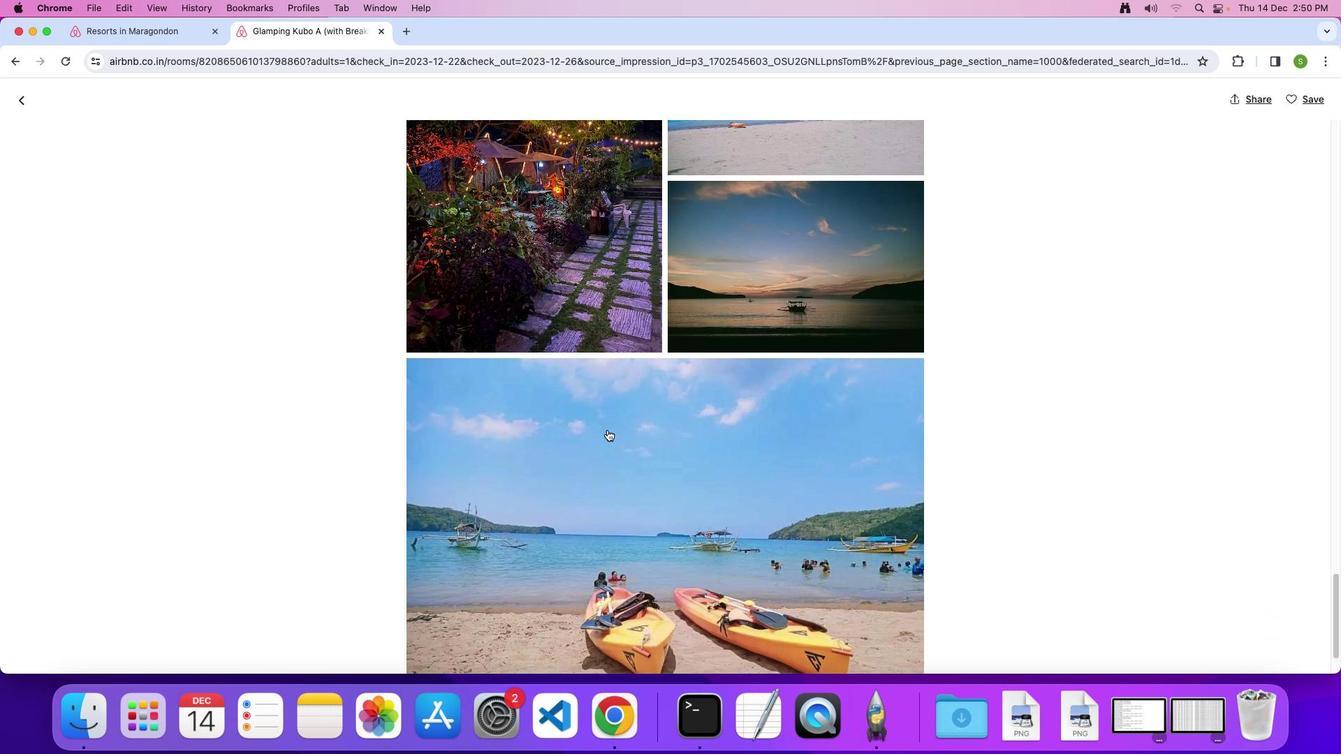 
Action: Mouse scrolled (607, 430) with delta (0, 0)
Screenshot: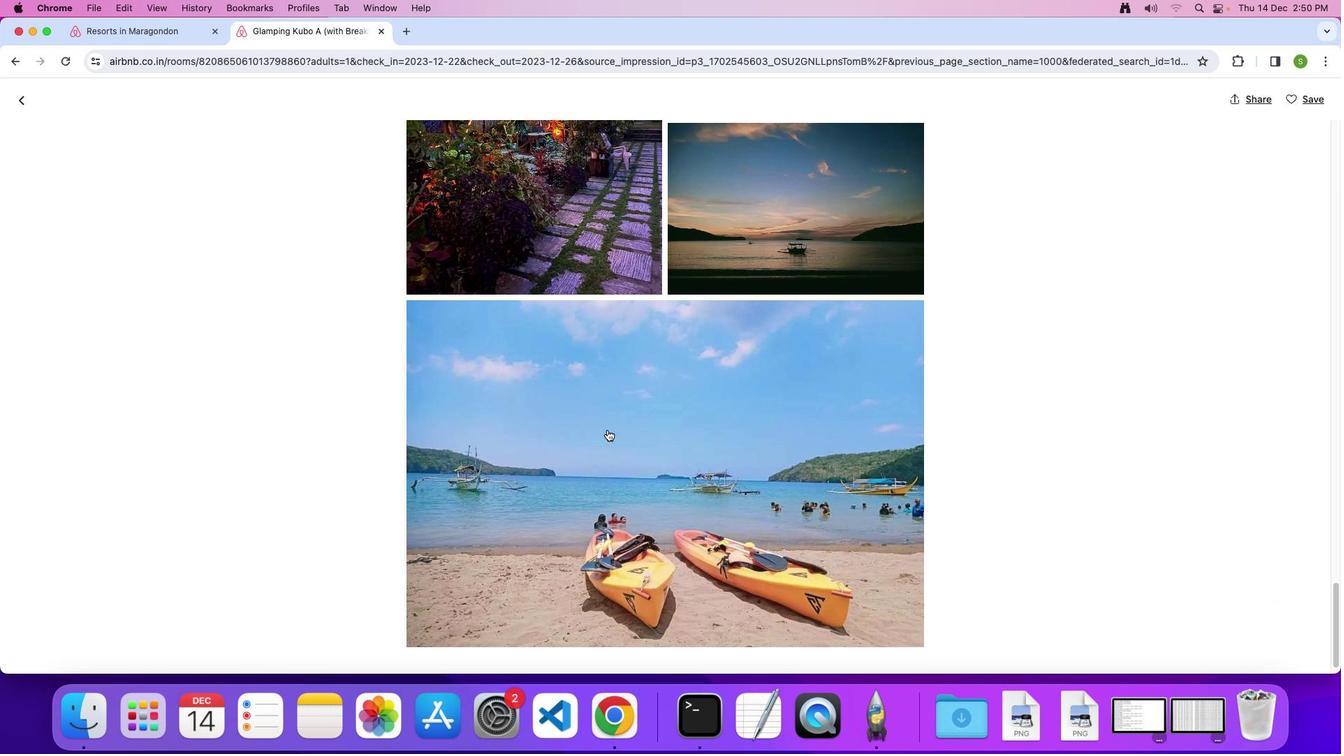 
Action: Mouse scrolled (607, 430) with delta (0, 0)
Screenshot: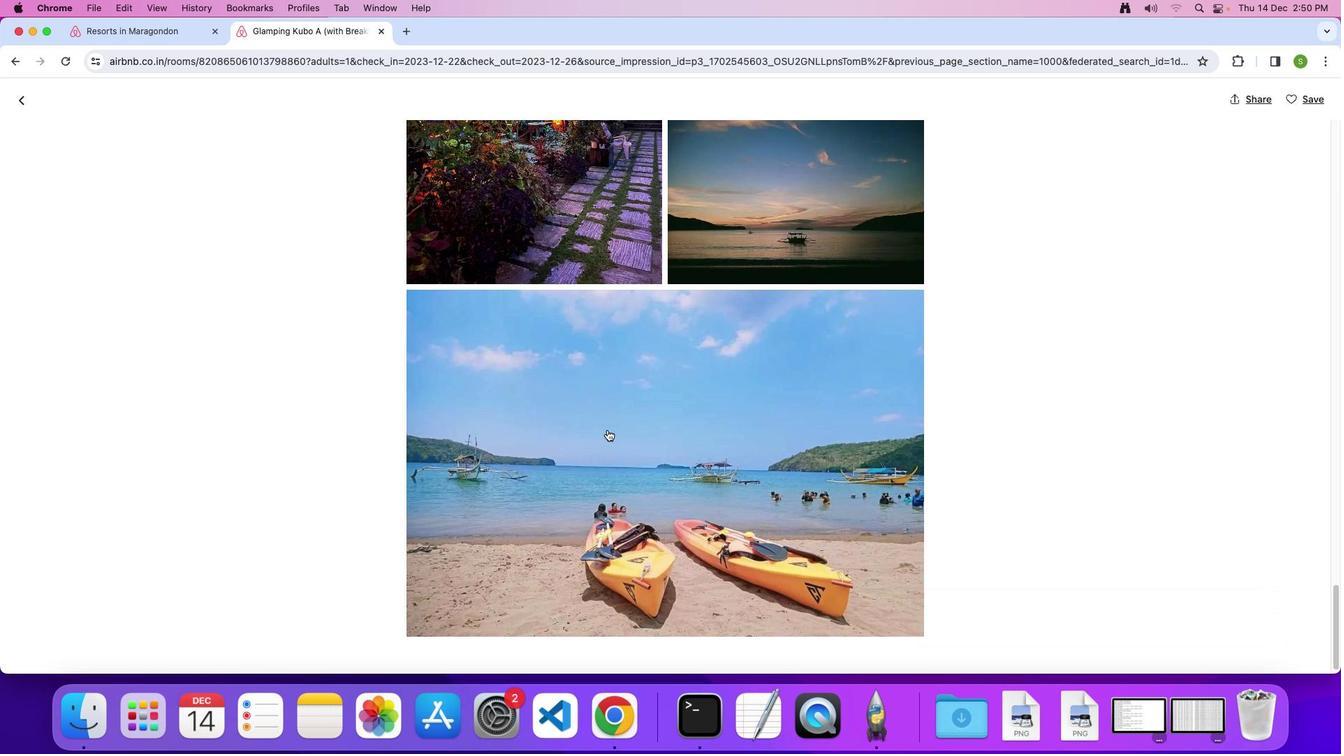 
Action: Mouse scrolled (607, 430) with delta (0, -2)
Screenshot: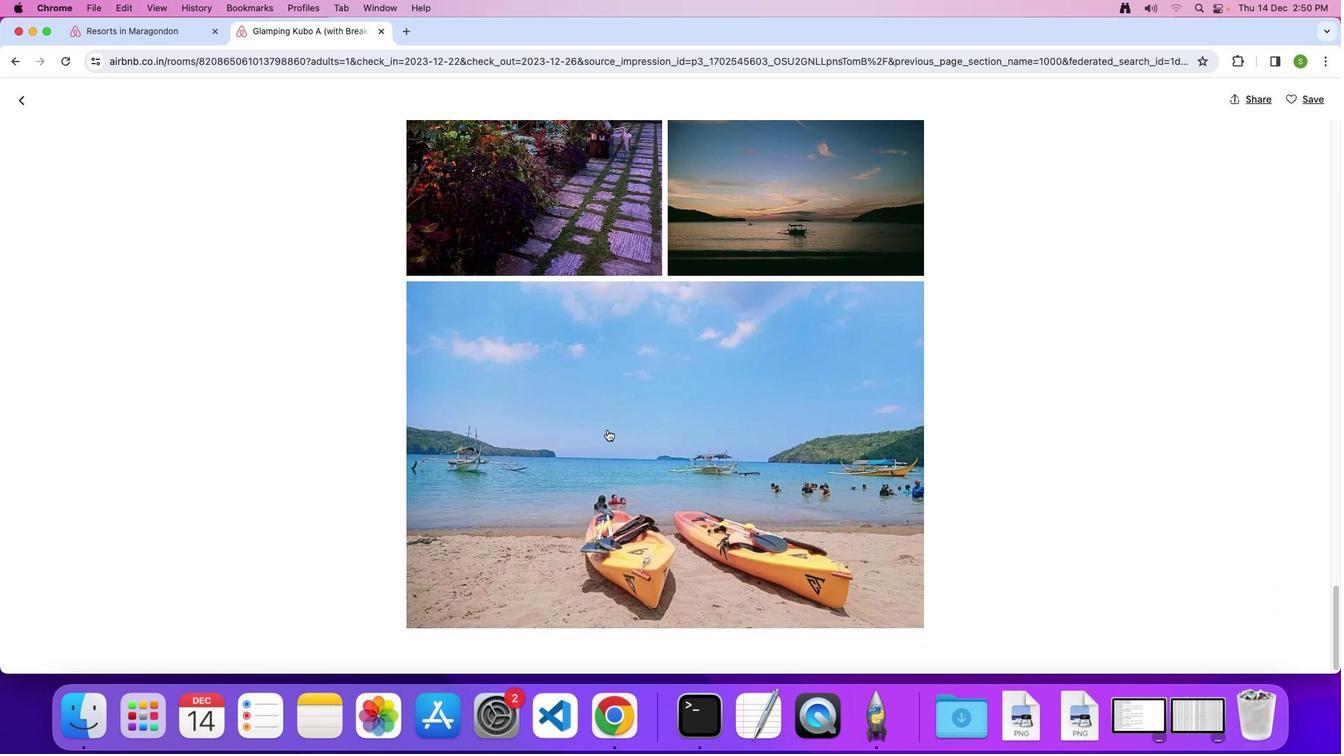 
Action: Mouse moved to (30, 106)
Screenshot: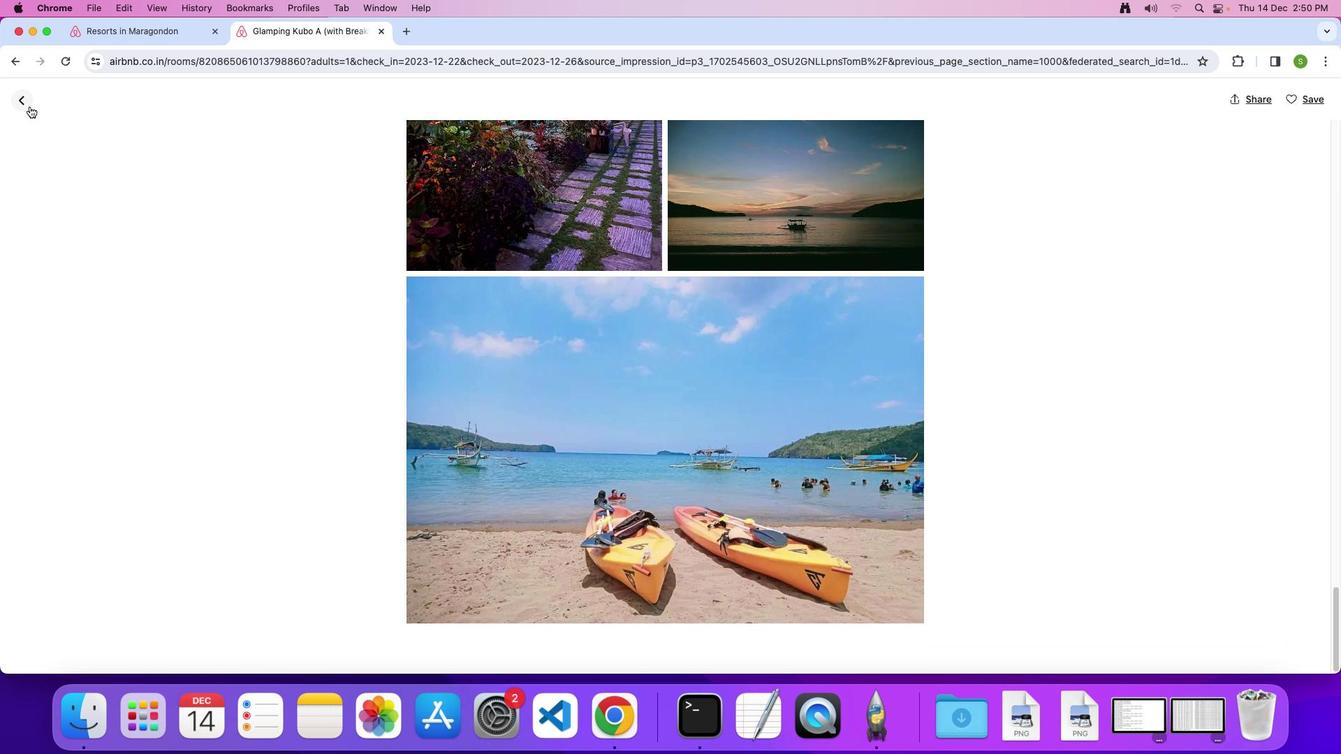
Action: Mouse pressed left at (30, 106)
Screenshot: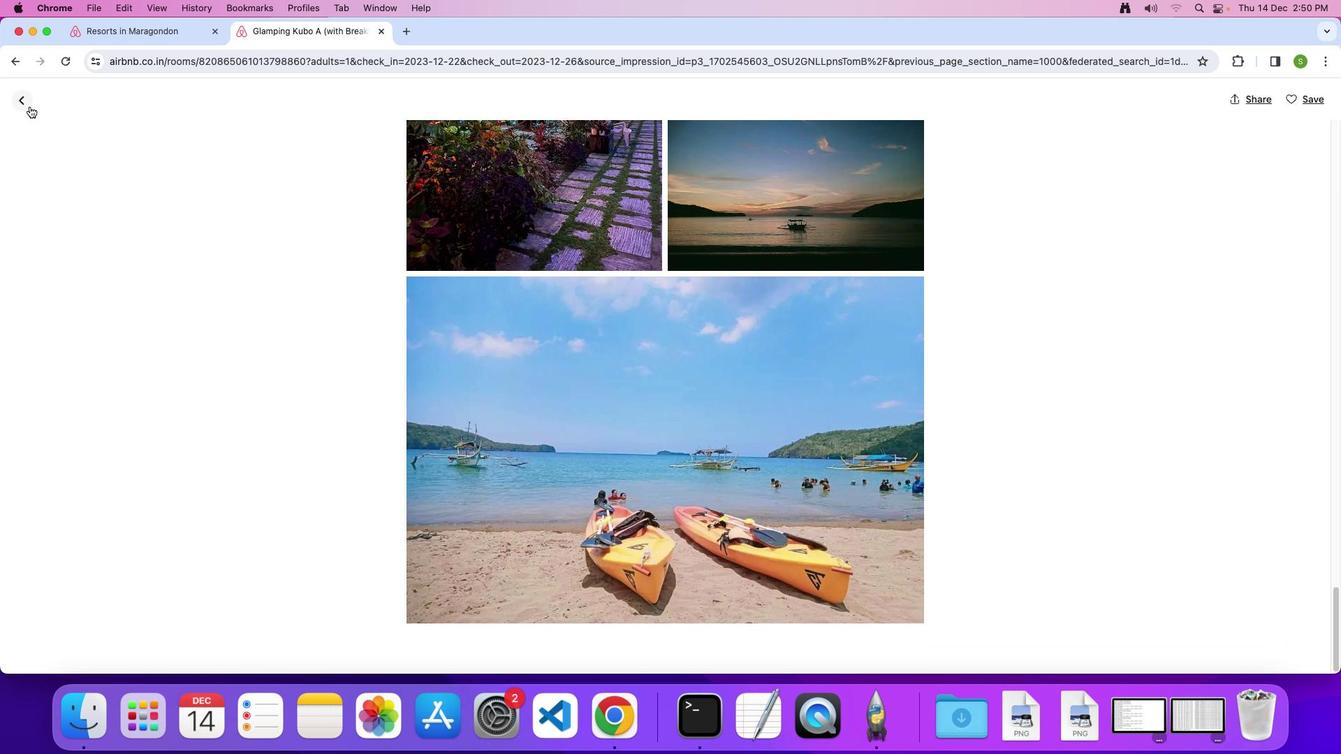 
Action: Mouse moved to (671, 477)
Screenshot: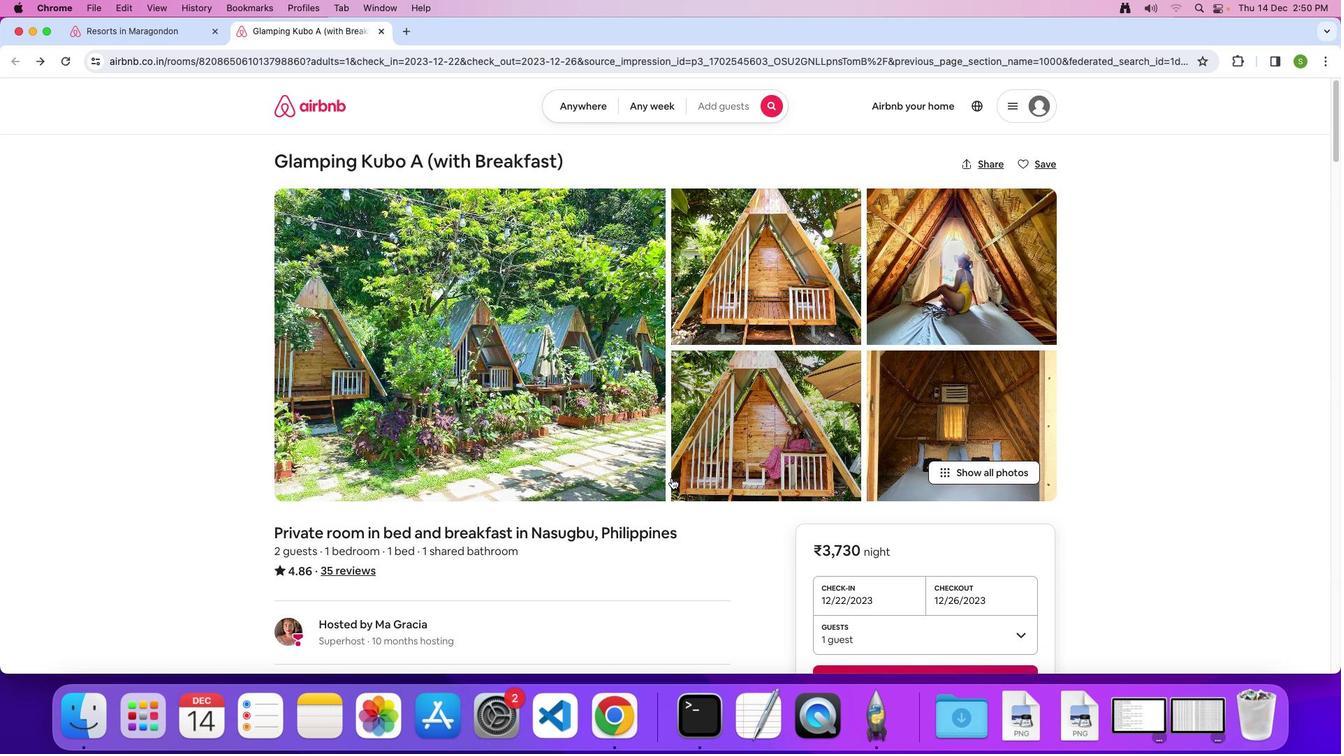 
Action: Mouse scrolled (671, 477) with delta (0, 0)
Screenshot: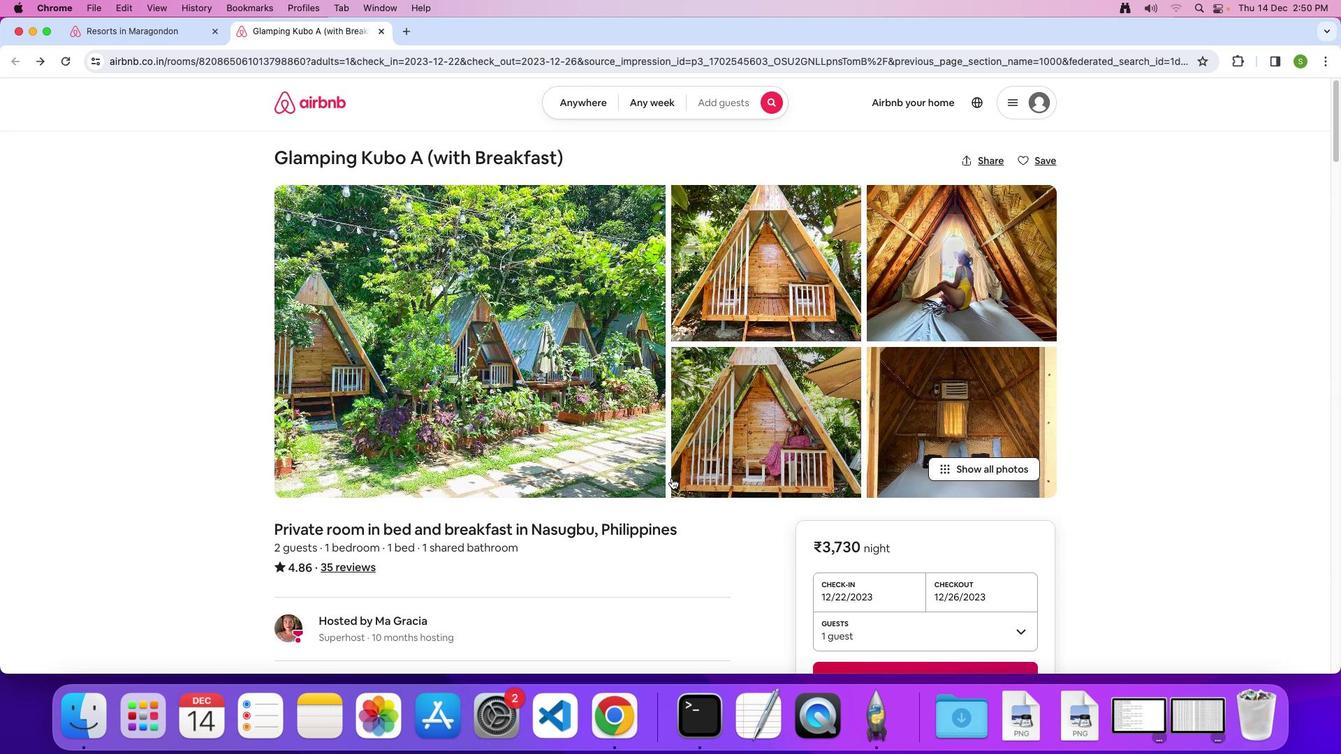 
Action: Mouse scrolled (671, 477) with delta (0, 0)
Screenshot: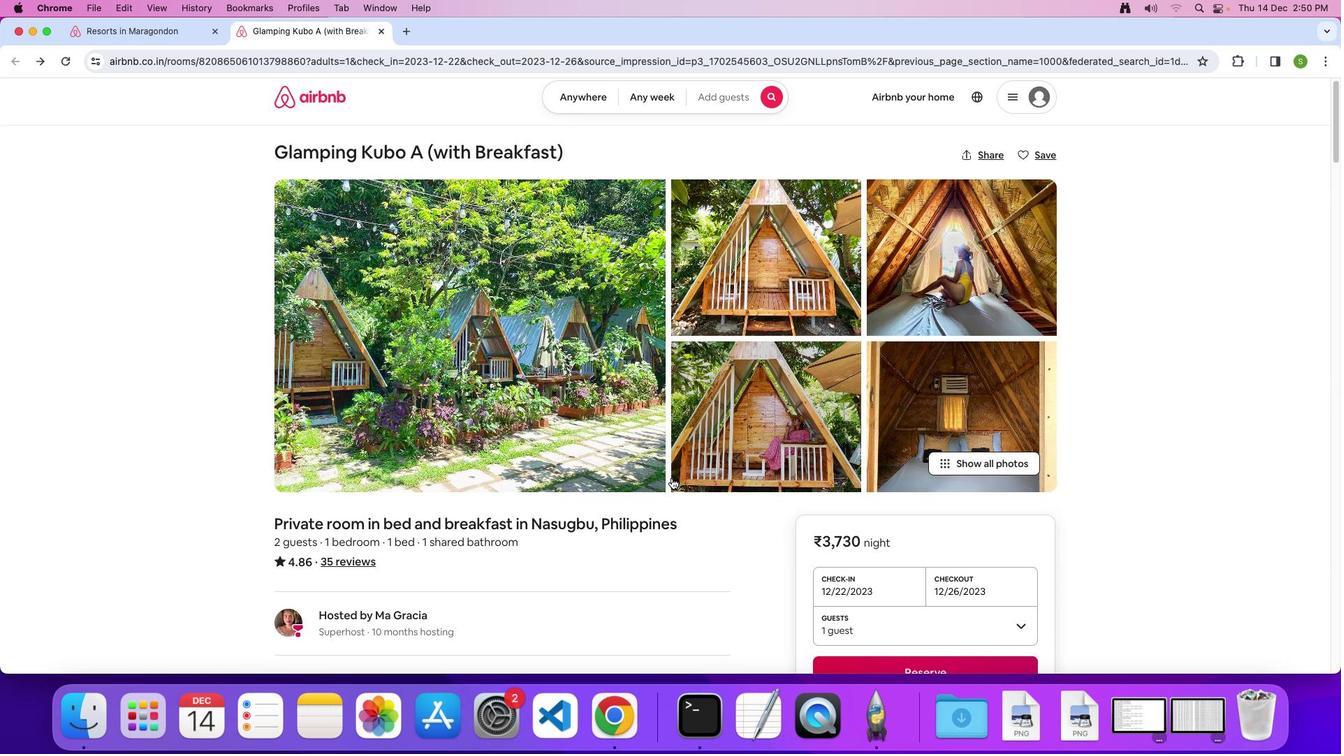 
Action: Mouse scrolled (671, 477) with delta (0, -1)
Screenshot: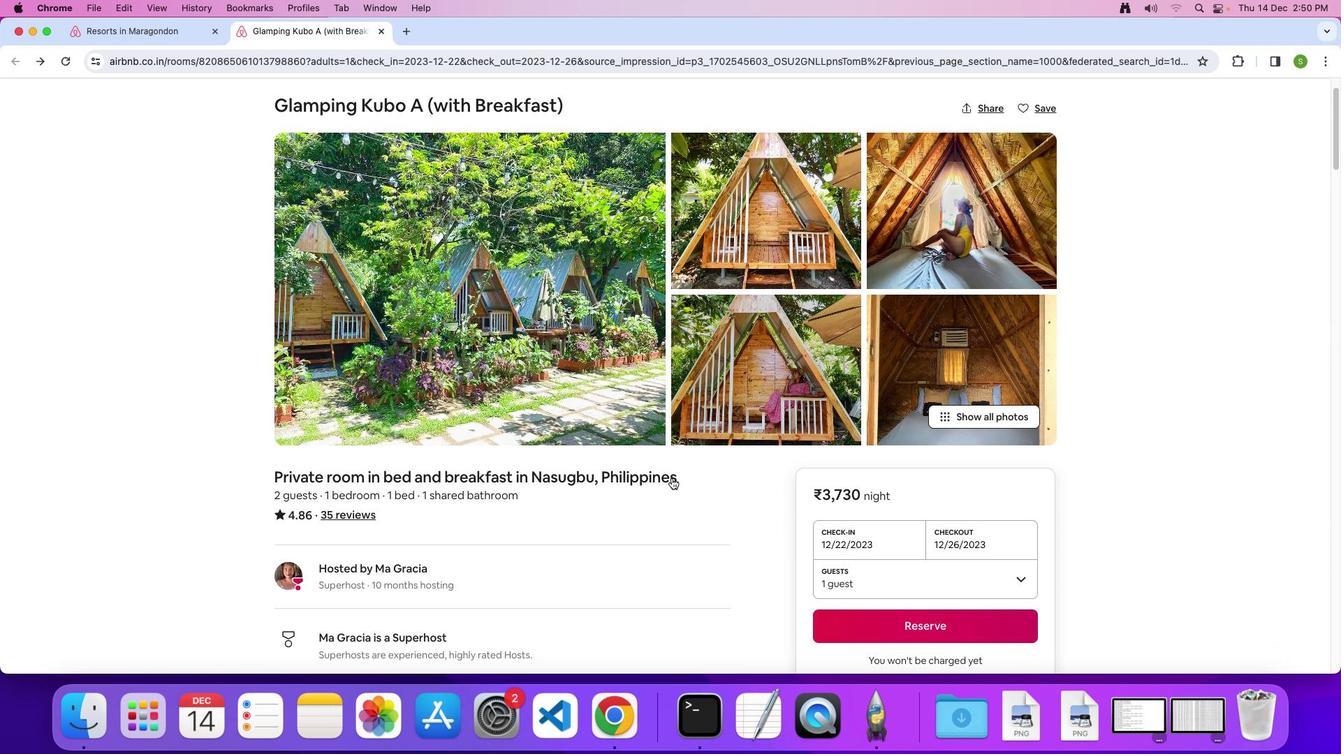 
Action: Mouse scrolled (671, 477) with delta (0, 0)
Screenshot: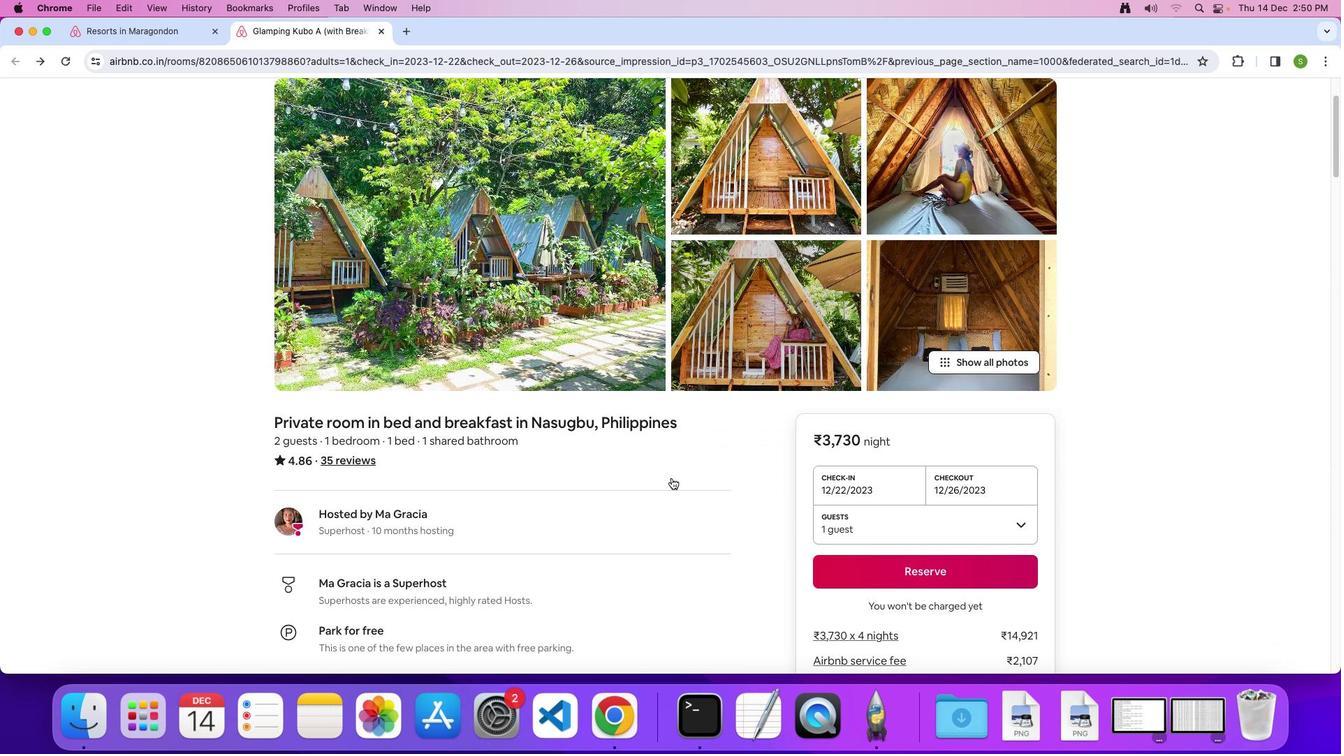 
Action: Mouse scrolled (671, 477) with delta (0, 0)
Screenshot: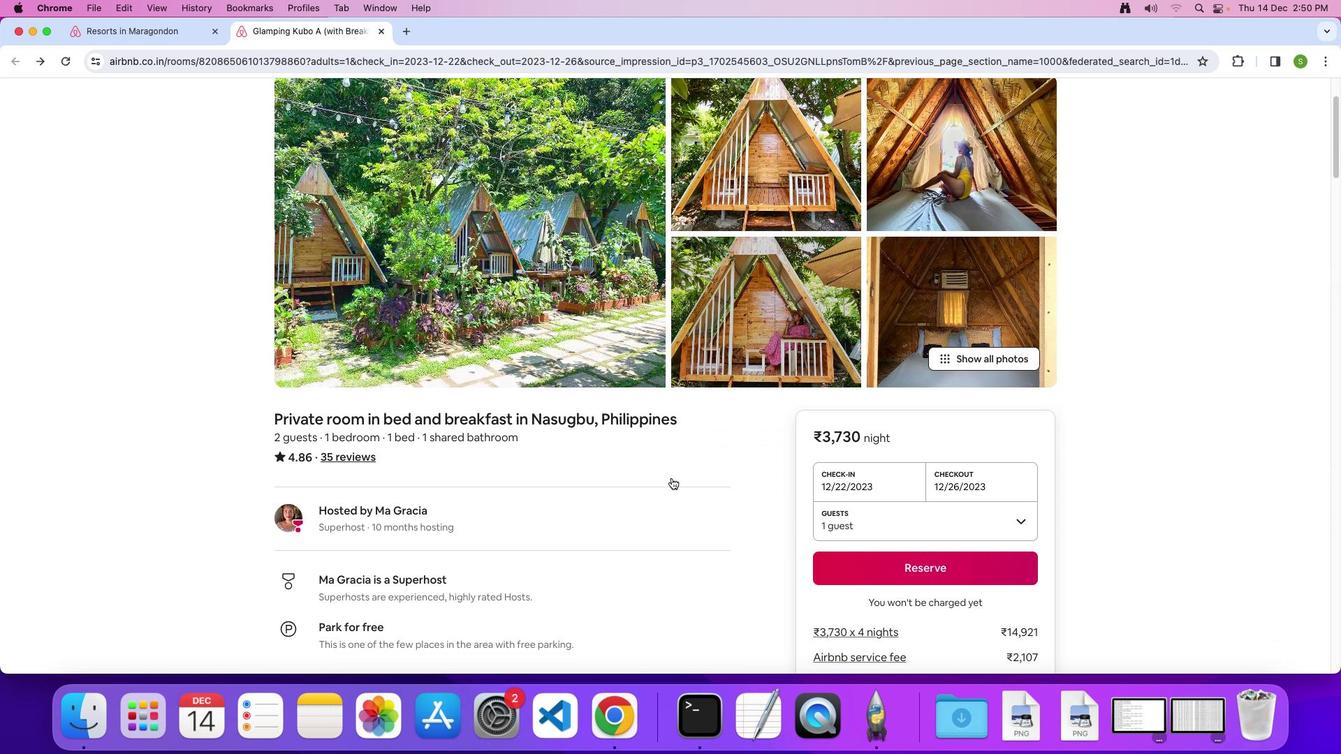 
Action: Mouse scrolled (671, 477) with delta (0, -1)
Screenshot: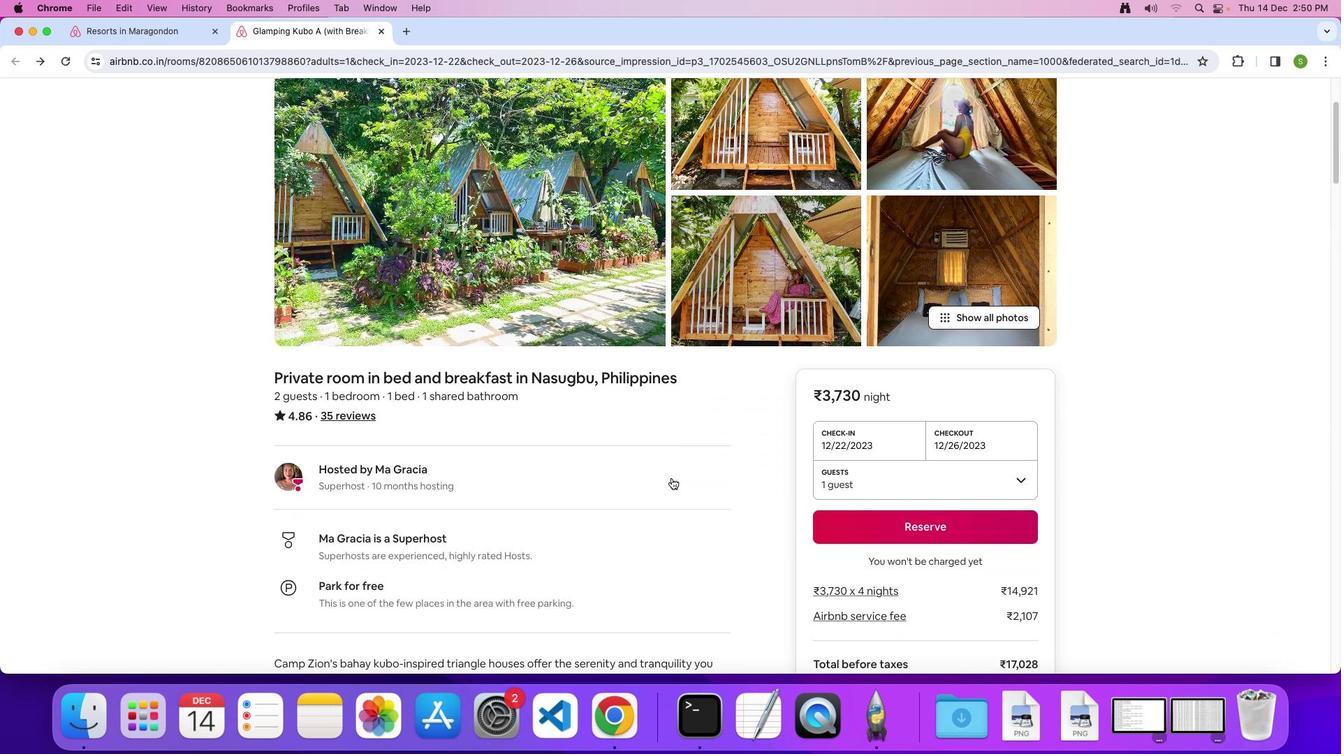 
Action: Mouse scrolled (671, 477) with delta (0, 0)
Screenshot: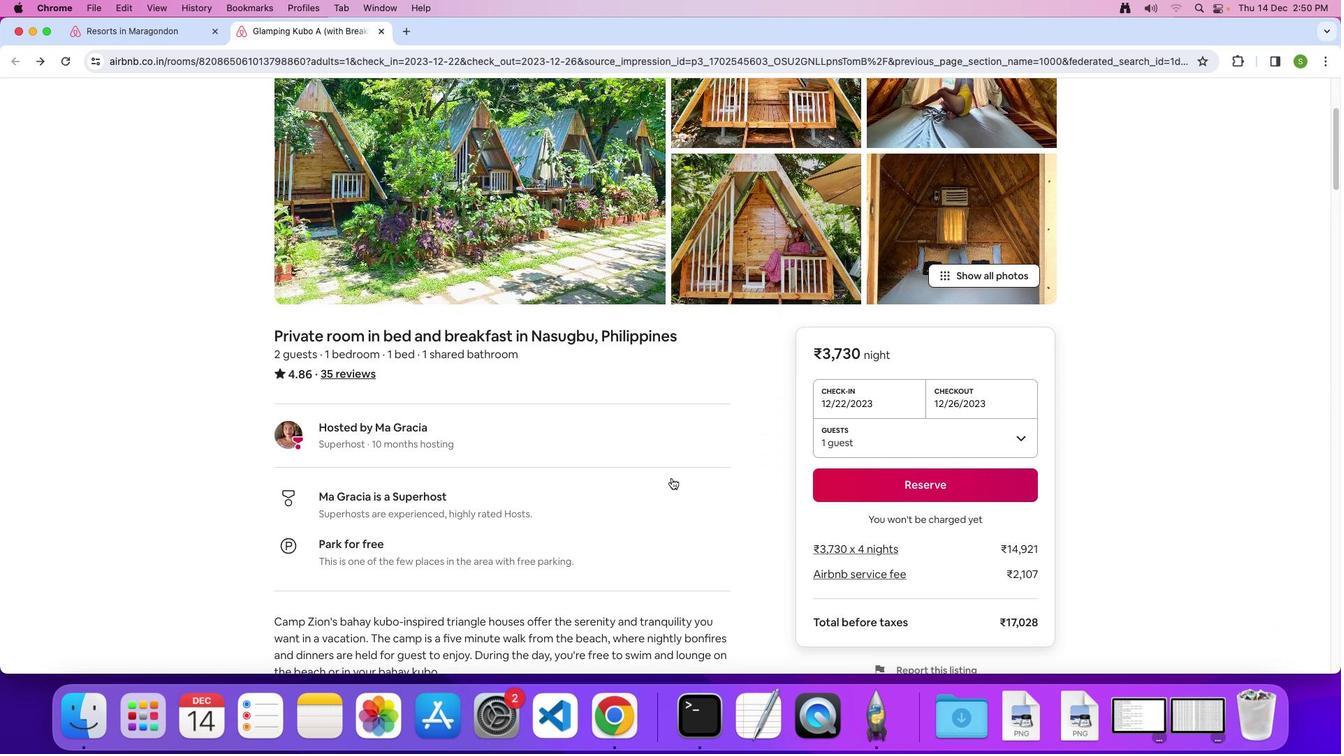 
Action: Mouse scrolled (671, 477) with delta (0, 0)
Screenshot: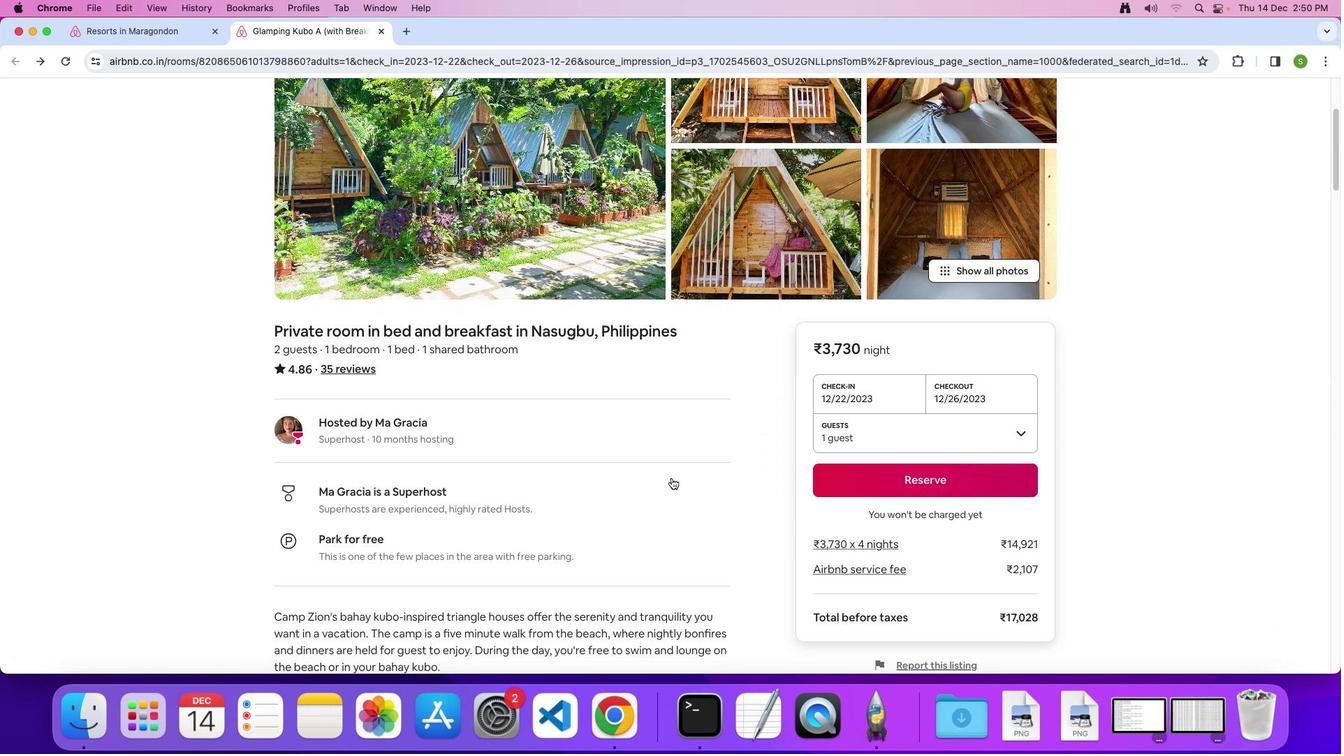 
Action: Mouse scrolled (671, 477) with delta (0, -1)
Screenshot: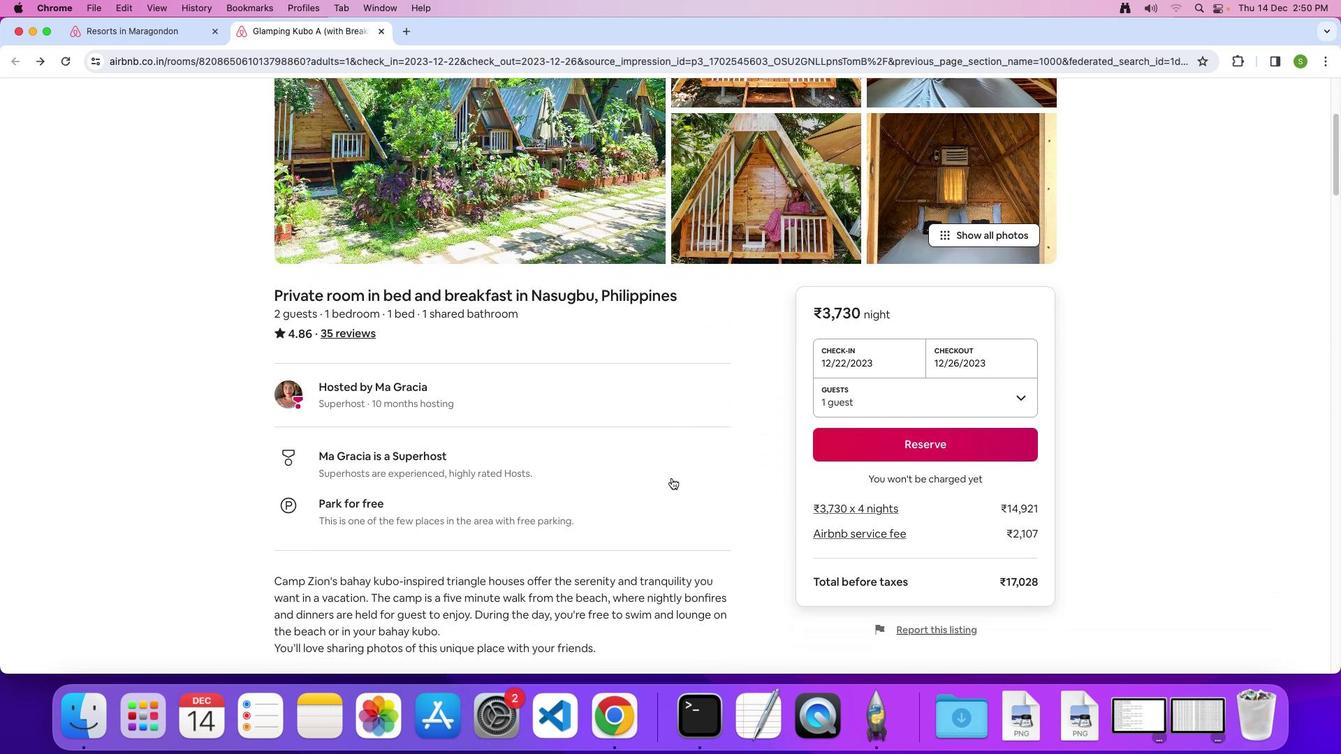 
Action: Mouse scrolled (671, 477) with delta (0, 0)
Screenshot: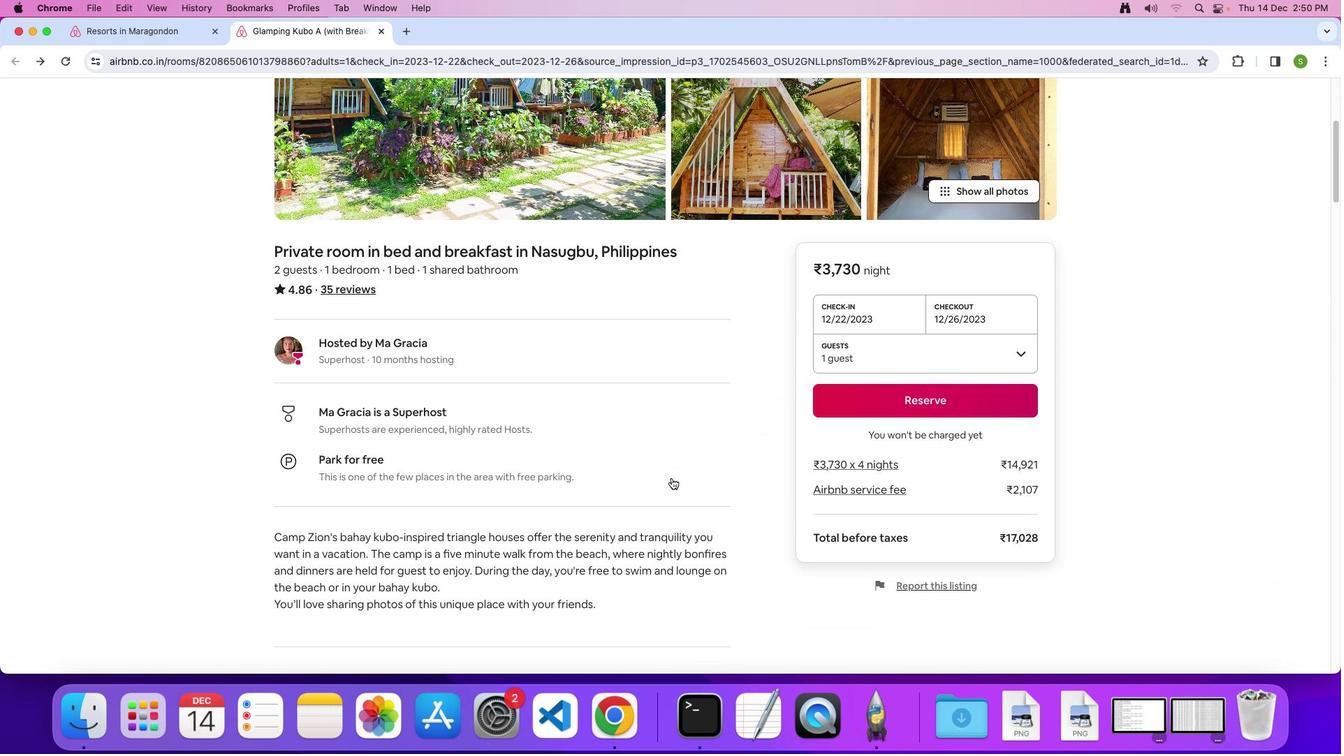 
Action: Mouse scrolled (671, 477) with delta (0, 0)
Screenshot: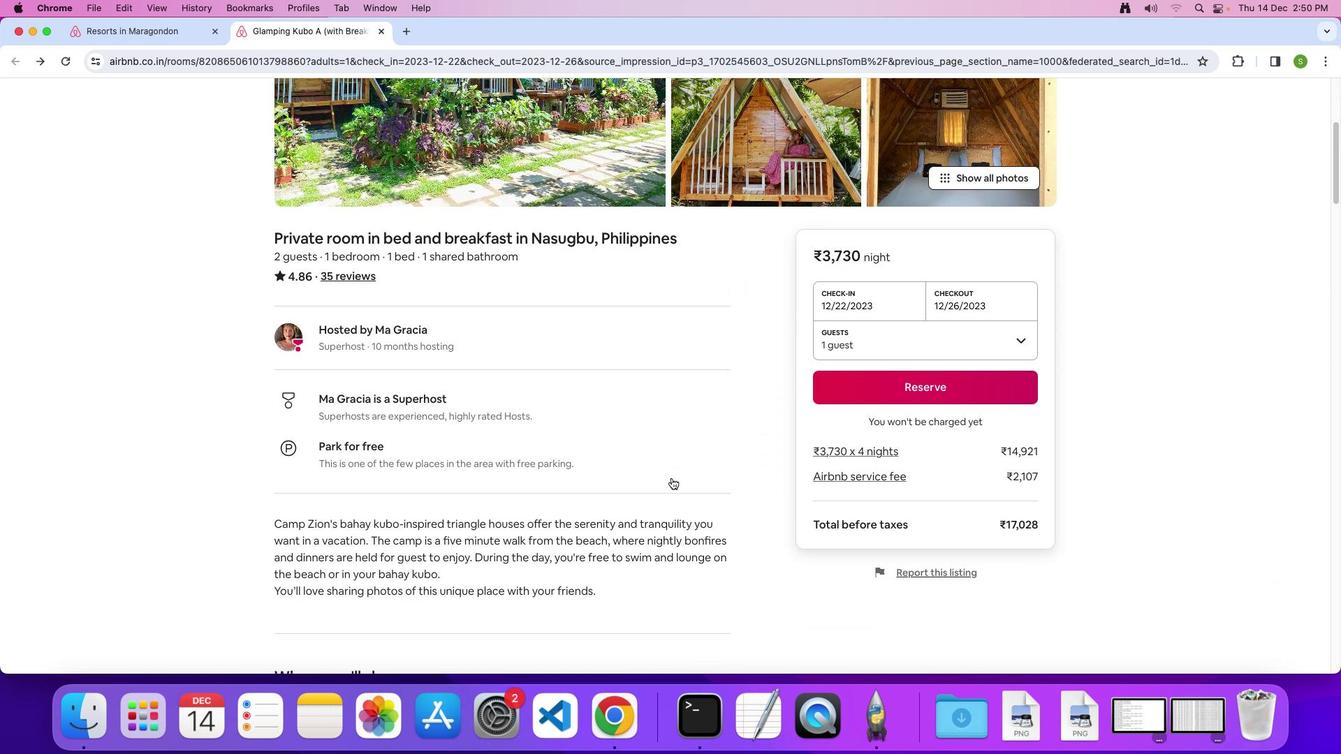 
Action: Mouse scrolled (671, 477) with delta (0, 0)
Screenshot: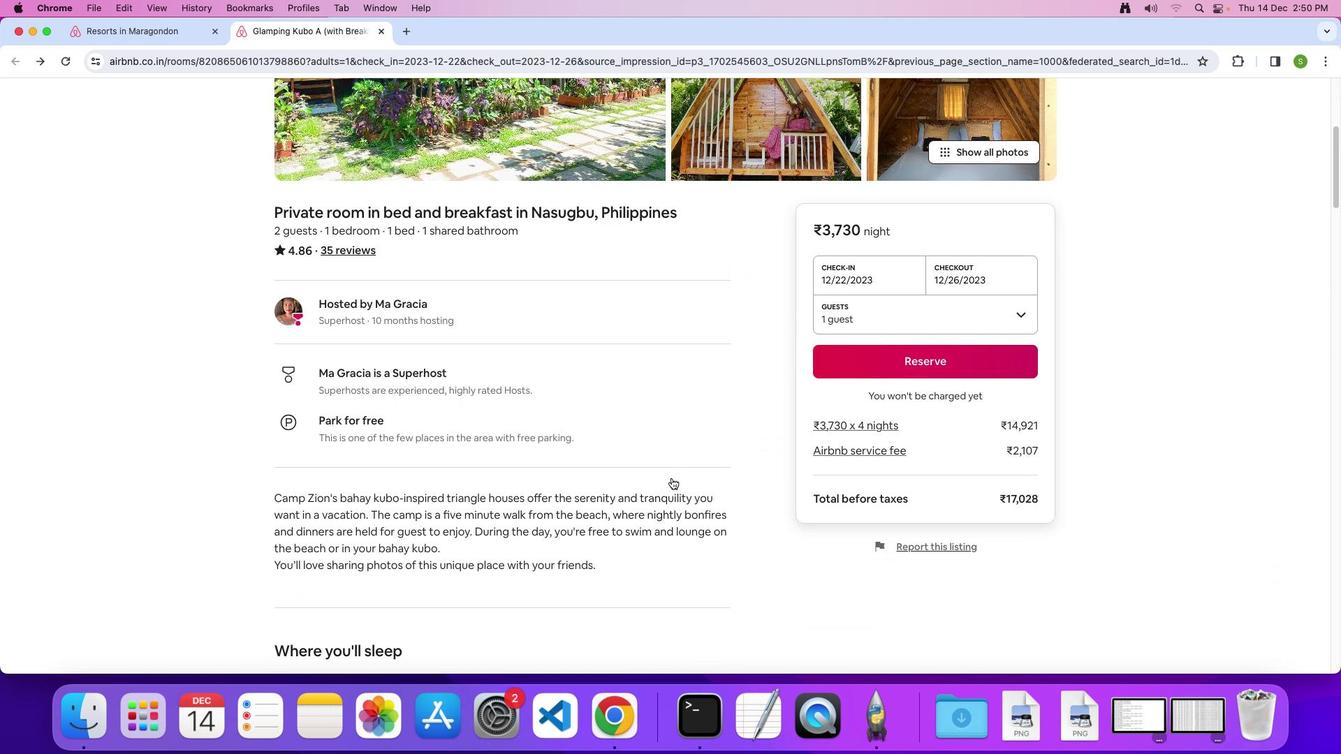 
Action: Mouse scrolled (671, 477) with delta (0, 0)
Screenshot: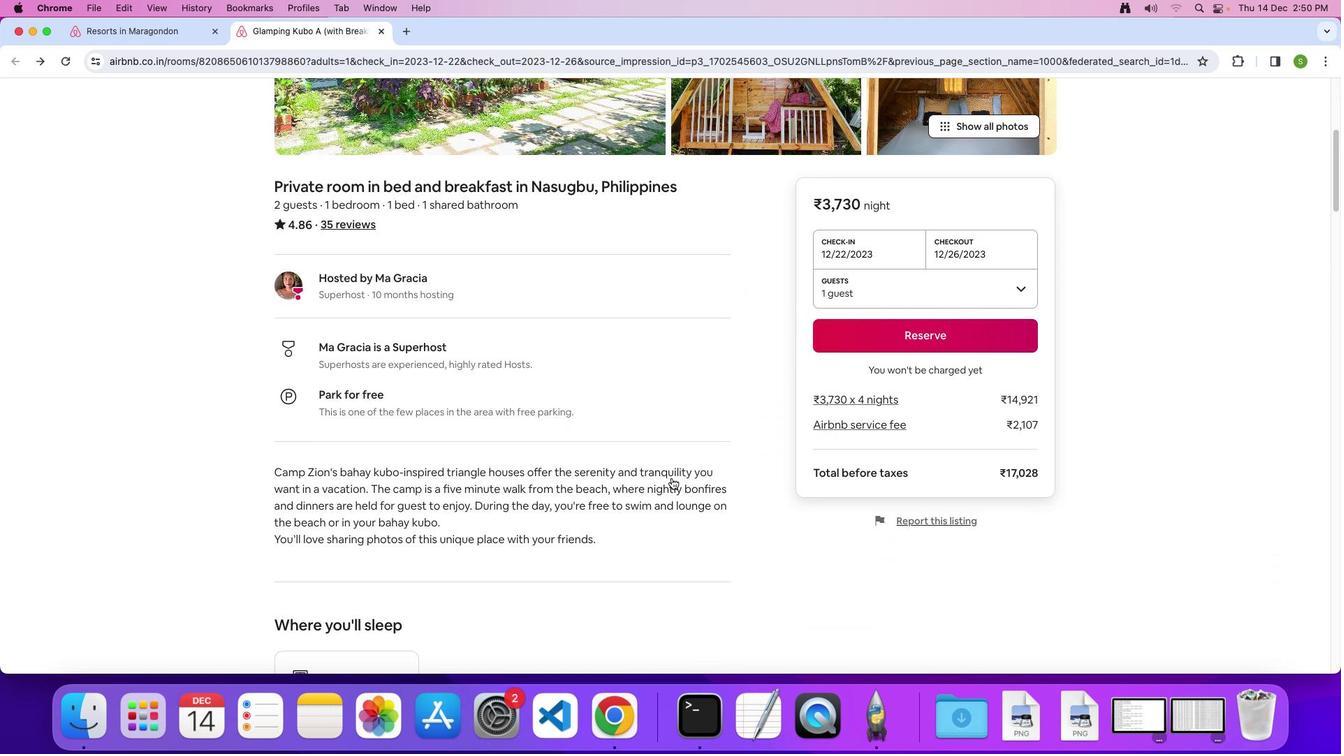 
Action: Mouse scrolled (671, 477) with delta (0, 0)
Screenshot: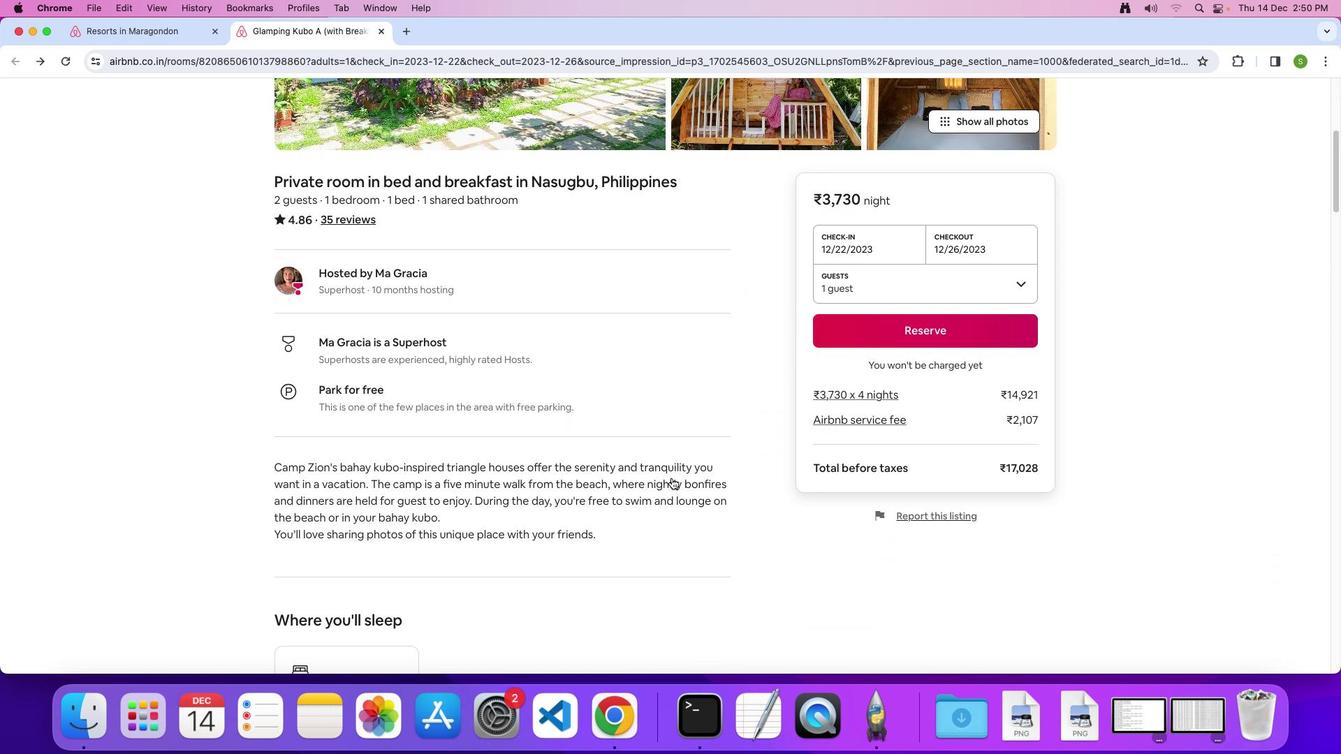 
Action: Mouse scrolled (671, 477) with delta (0, 0)
Screenshot: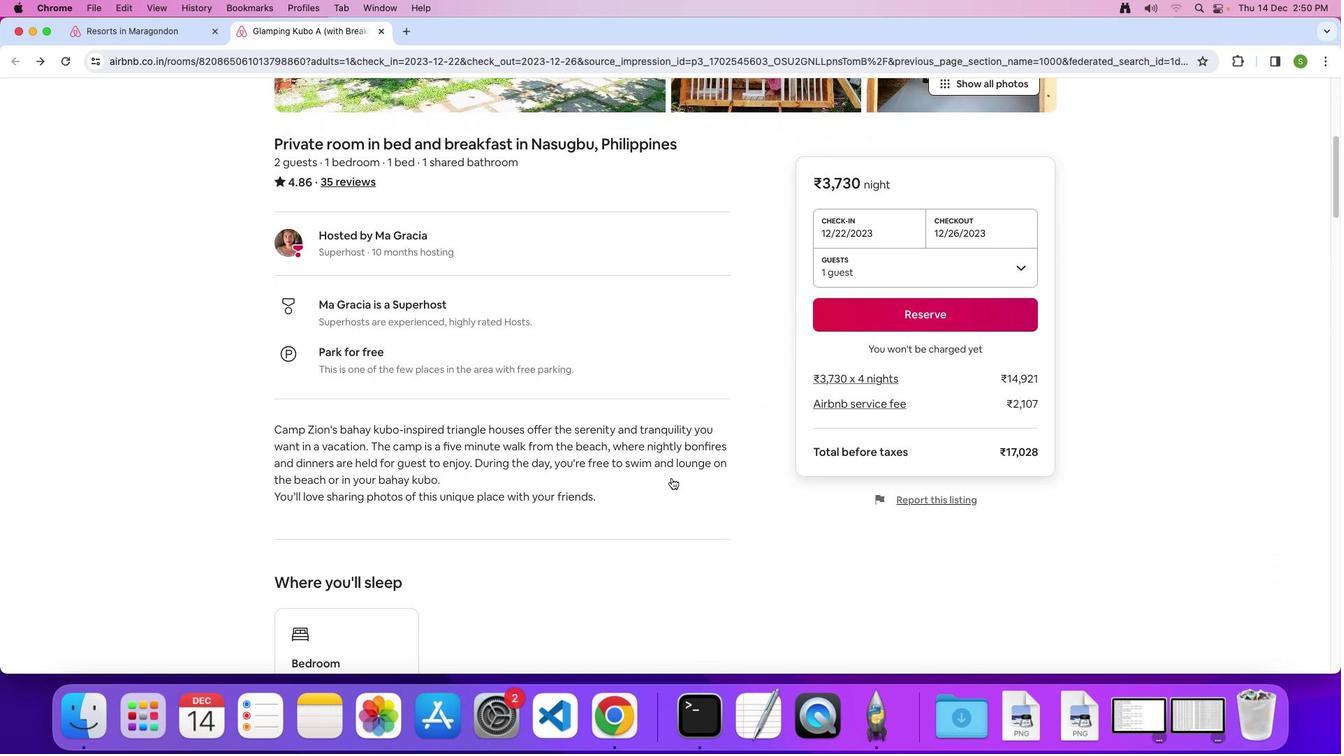 
Action: Mouse scrolled (671, 477) with delta (0, 0)
Screenshot: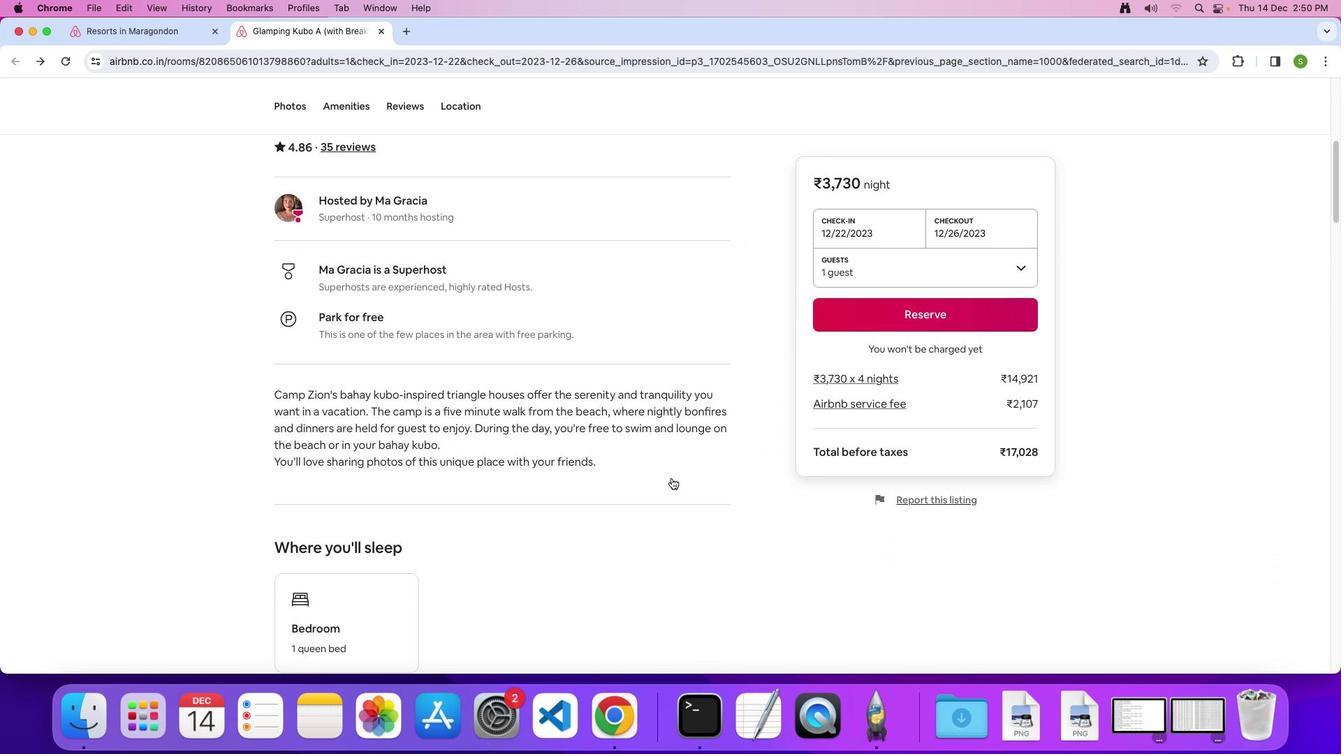 
Action: Mouse scrolled (671, 477) with delta (0, 0)
Screenshot: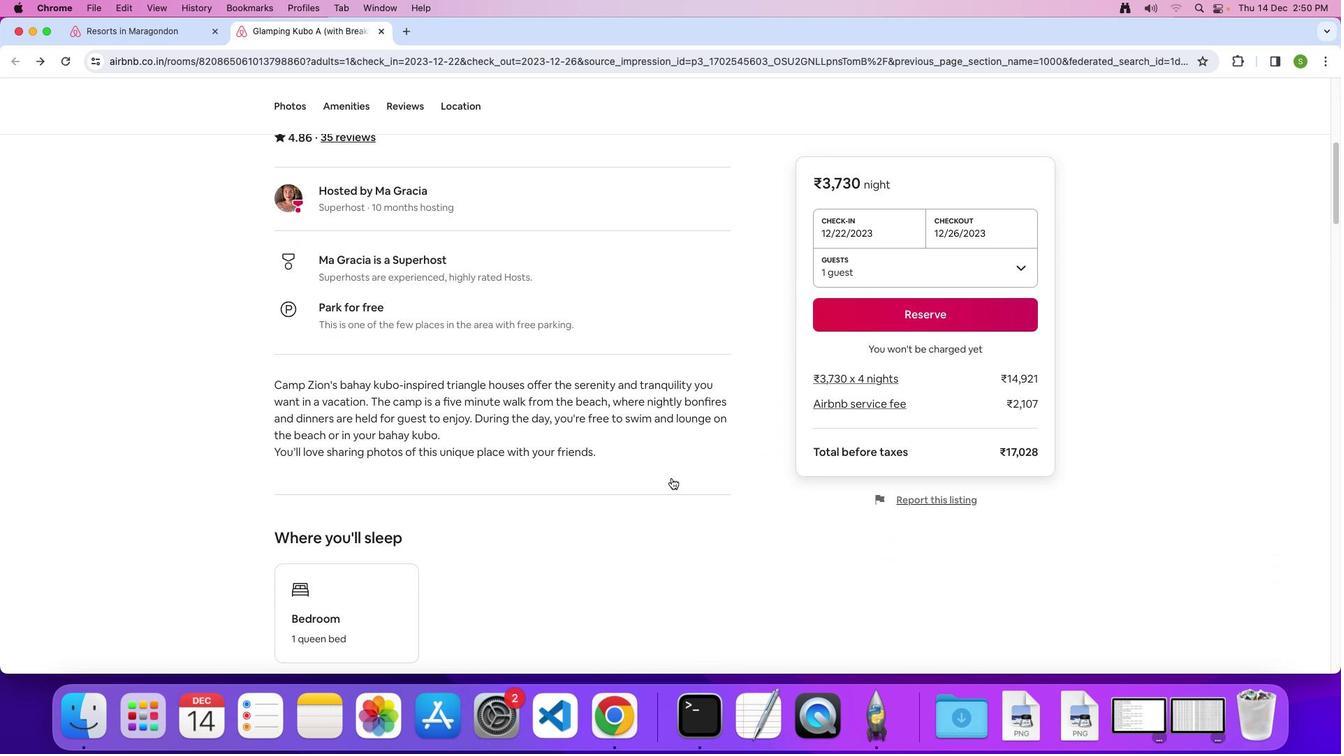 
Action: Mouse scrolled (671, 477) with delta (0, -1)
Screenshot: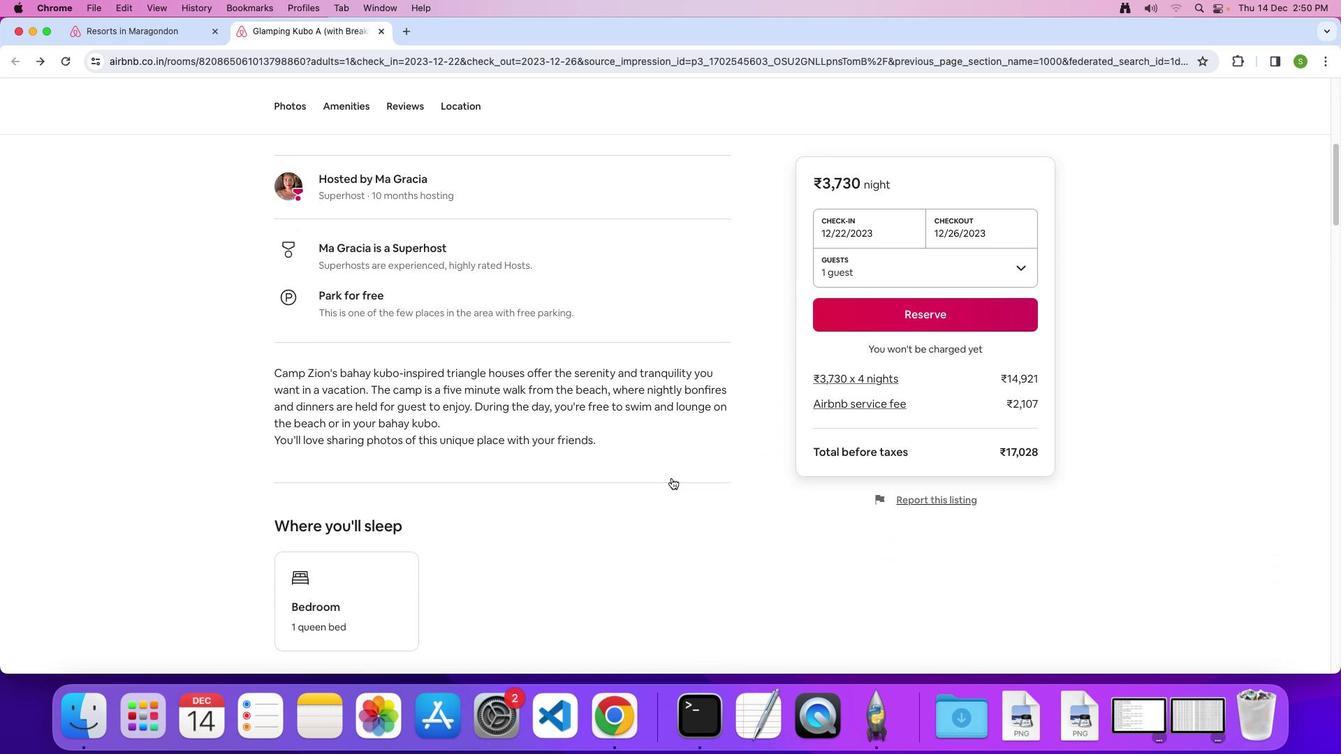 
Action: Mouse scrolled (671, 477) with delta (0, 0)
Screenshot: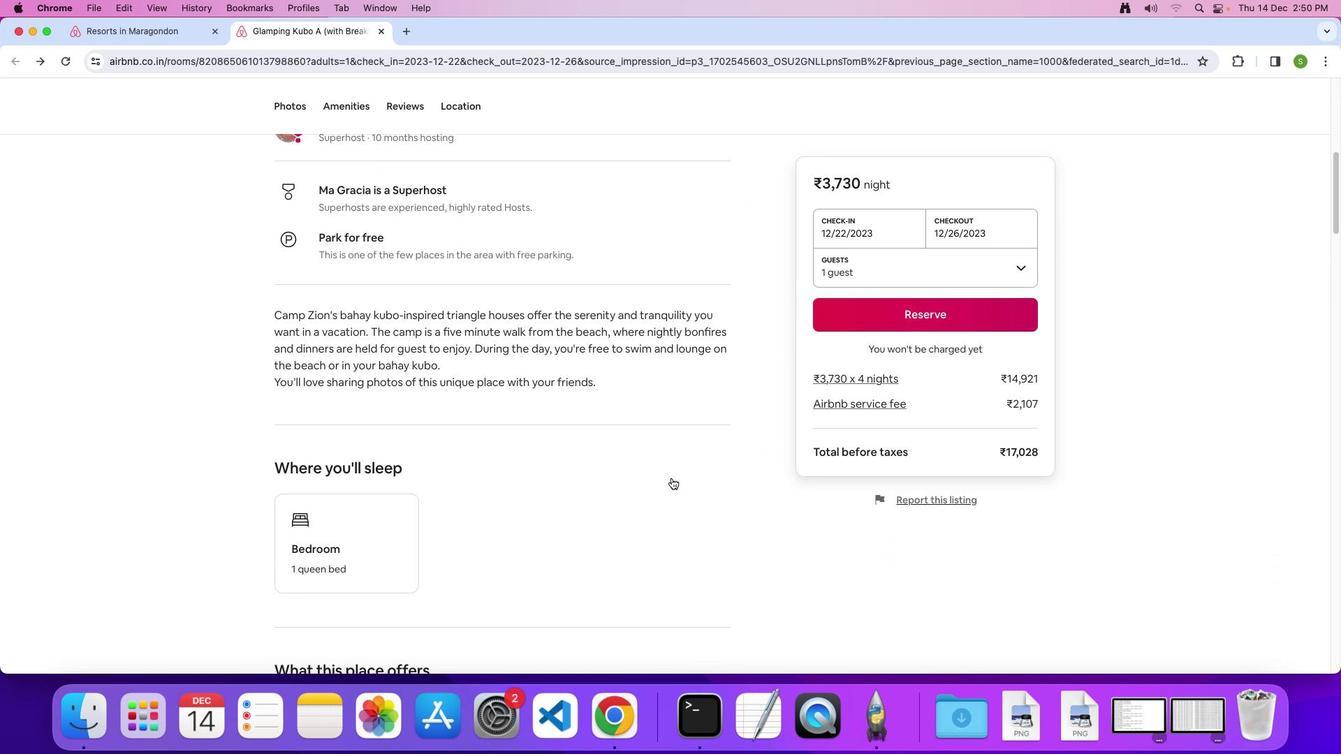 
Action: Mouse scrolled (671, 477) with delta (0, 0)
Screenshot: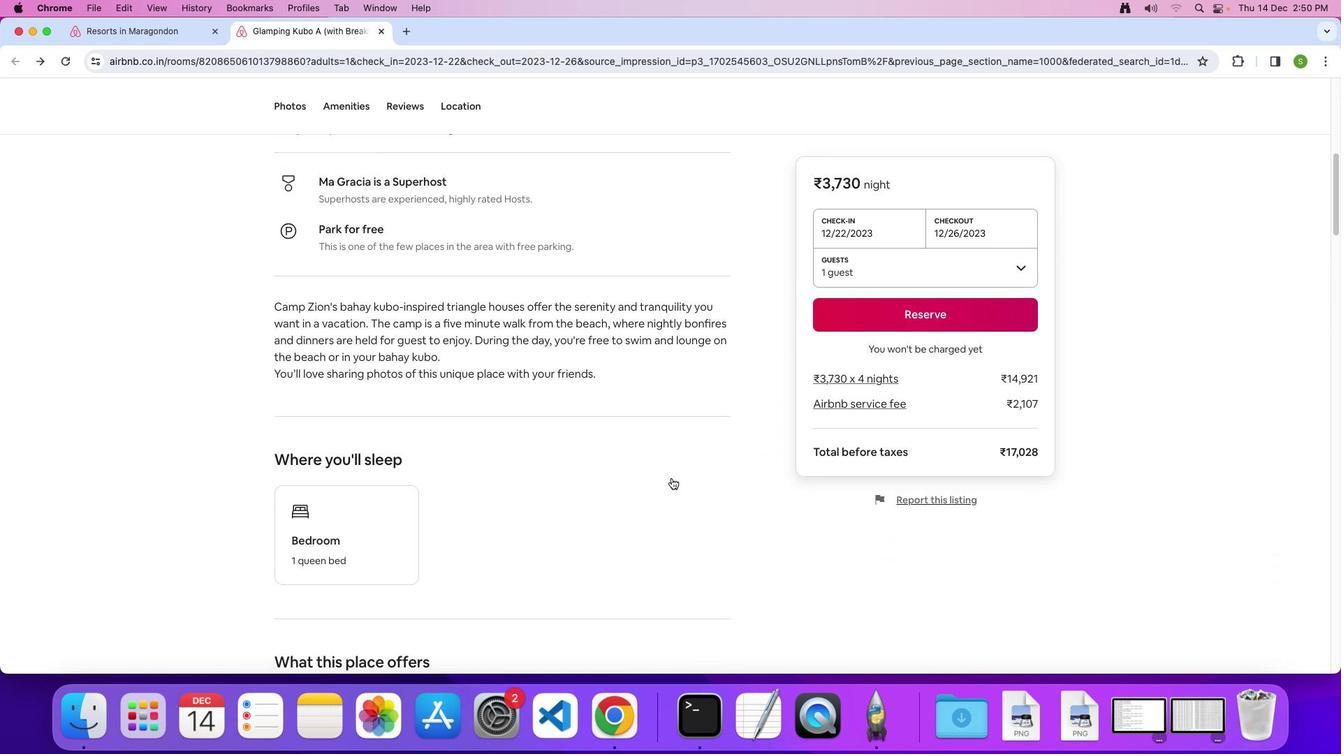 
Action: Mouse scrolled (671, 477) with delta (0, 0)
Screenshot: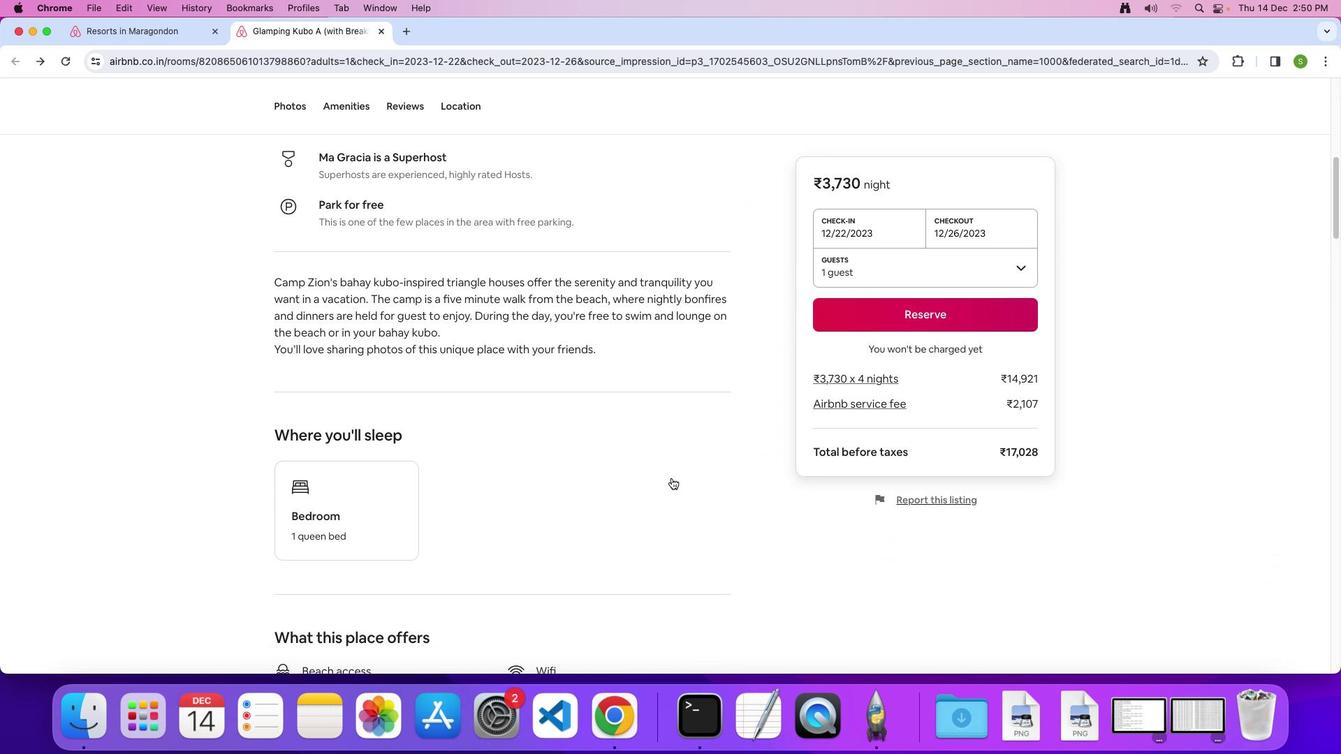
Action: Mouse scrolled (671, 477) with delta (0, 0)
Screenshot: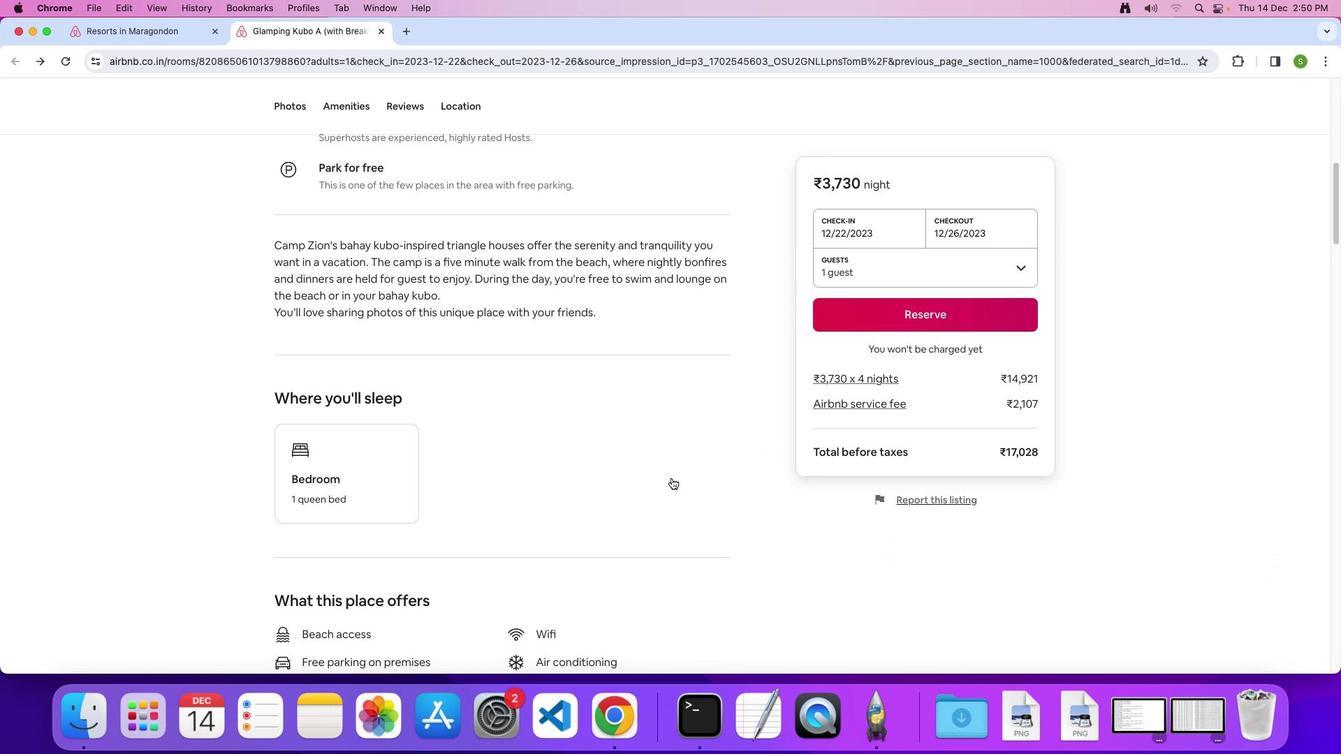 
Action: Mouse scrolled (671, 477) with delta (0, 0)
Screenshot: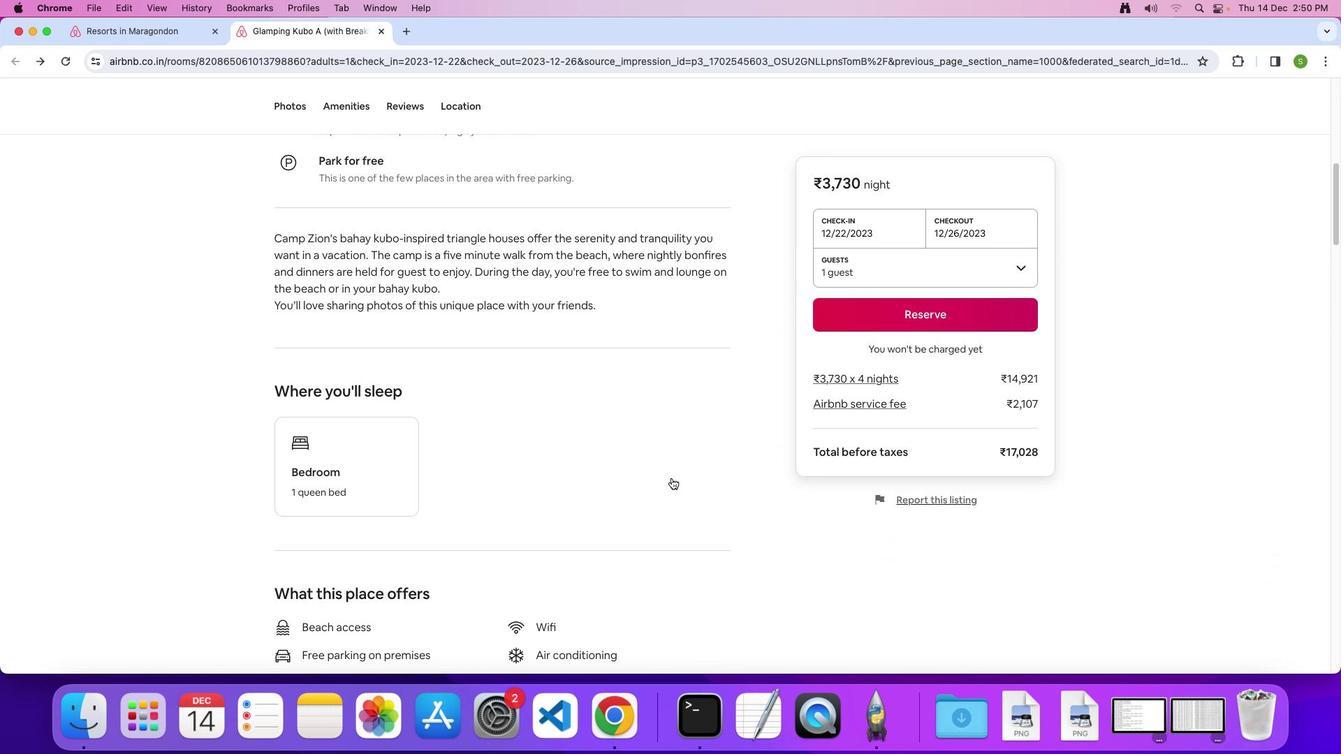 
Action: Mouse scrolled (671, 477) with delta (0, 0)
Screenshot: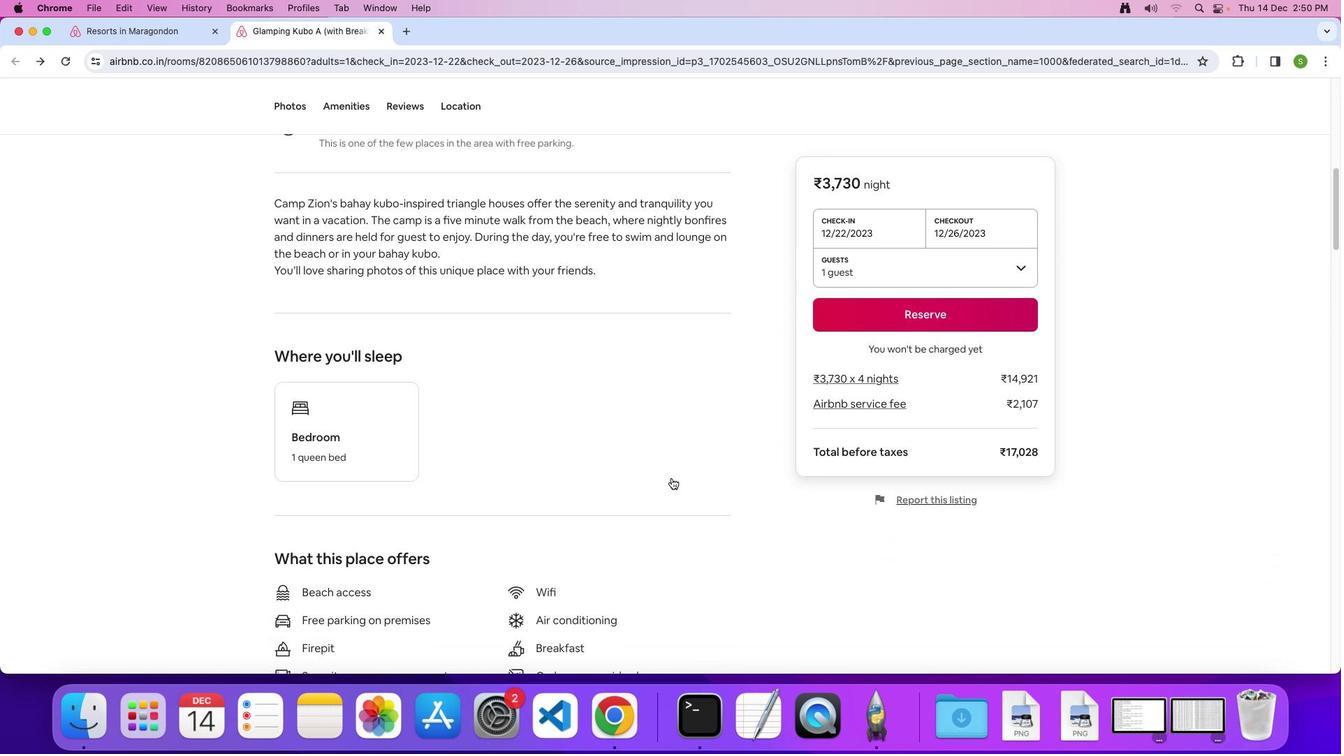 
Action: Mouse scrolled (671, 477) with delta (0, 0)
Screenshot: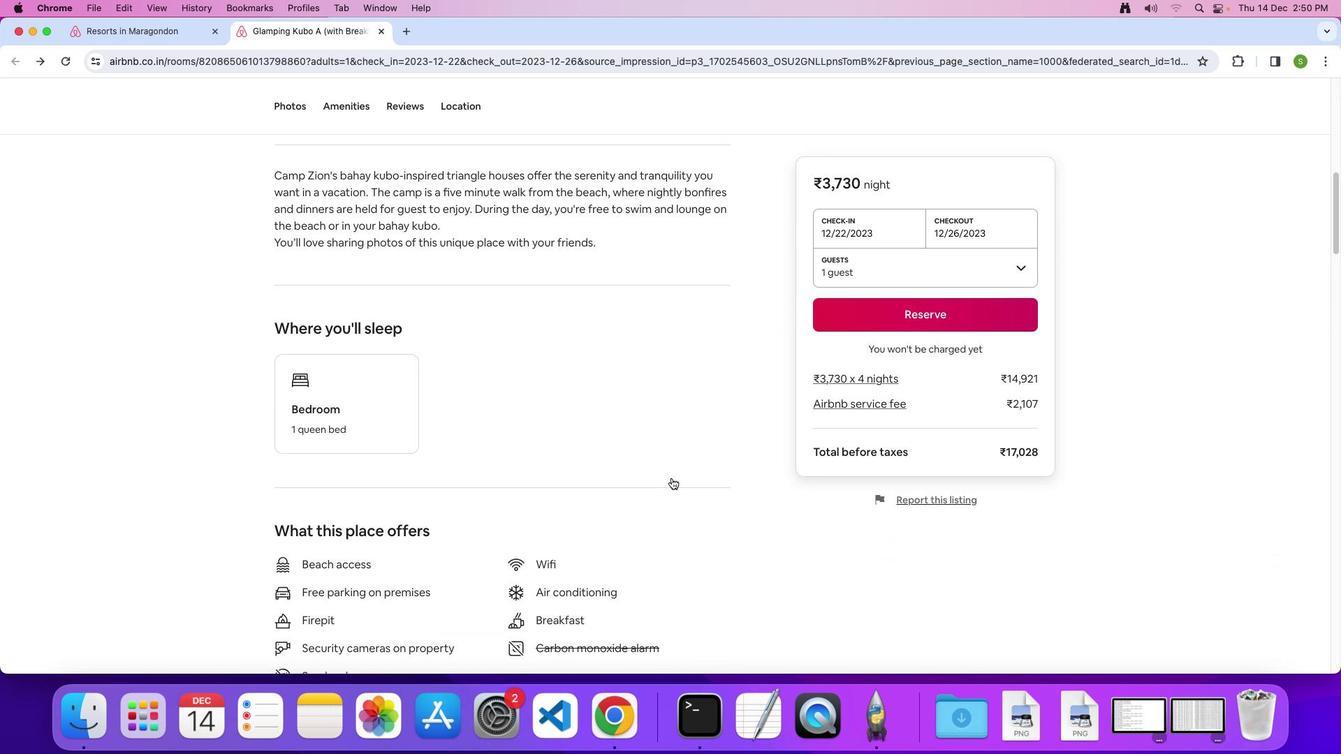
Action: Mouse scrolled (671, 477) with delta (0, 0)
Screenshot: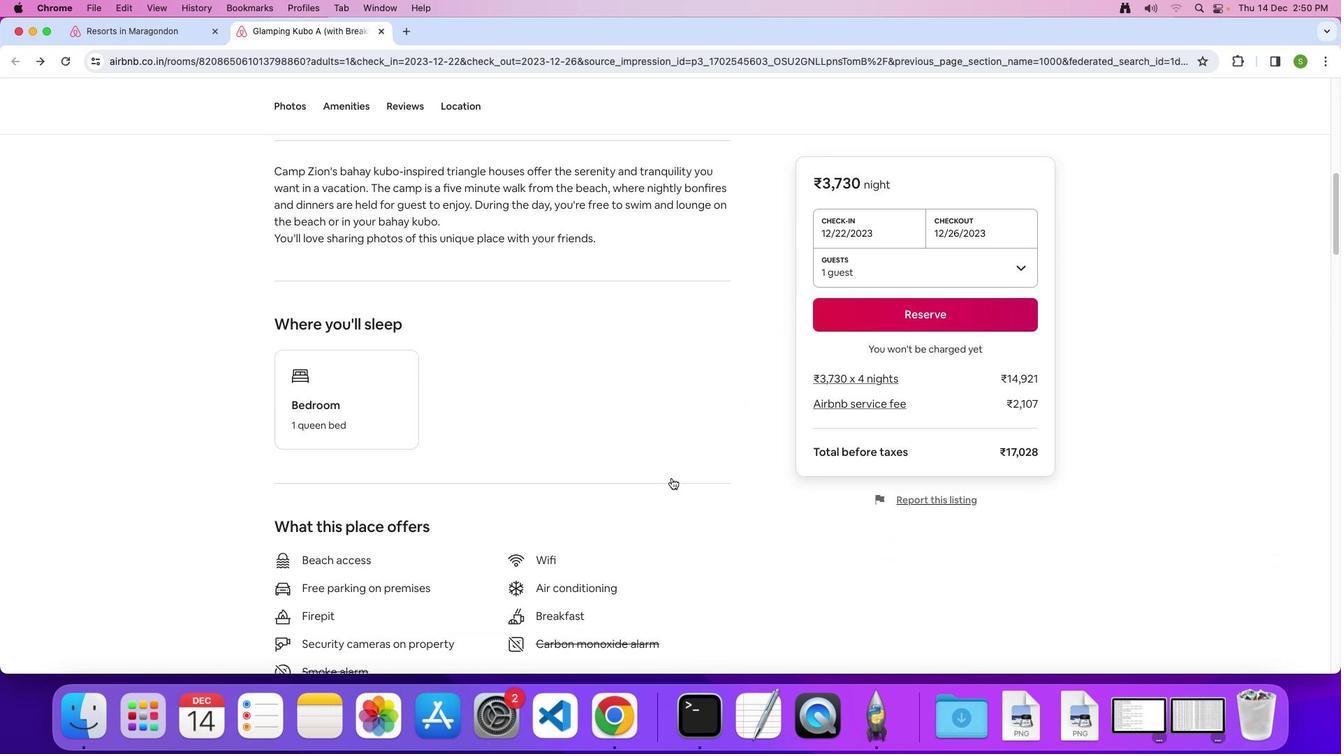 
Action: Mouse scrolled (671, 477) with delta (0, 0)
Screenshot: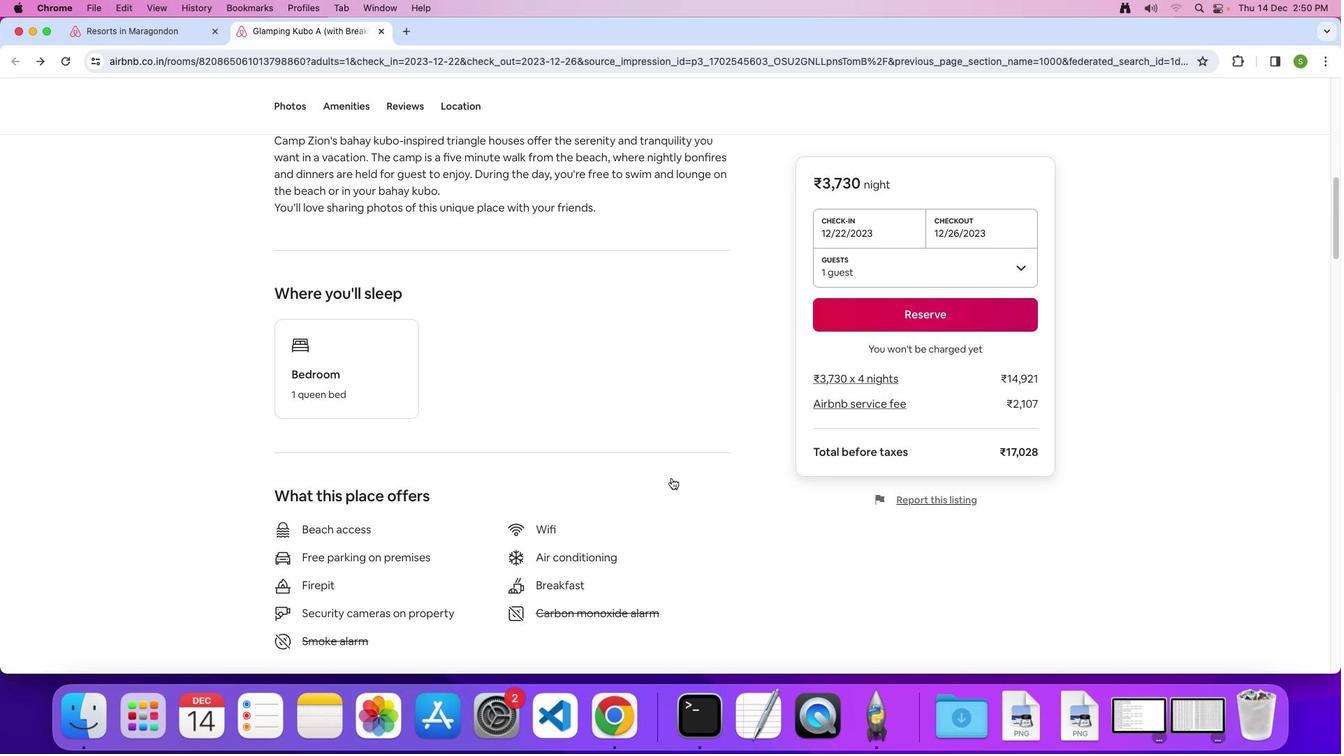 
Action: Mouse scrolled (671, 477) with delta (0, 0)
Screenshot: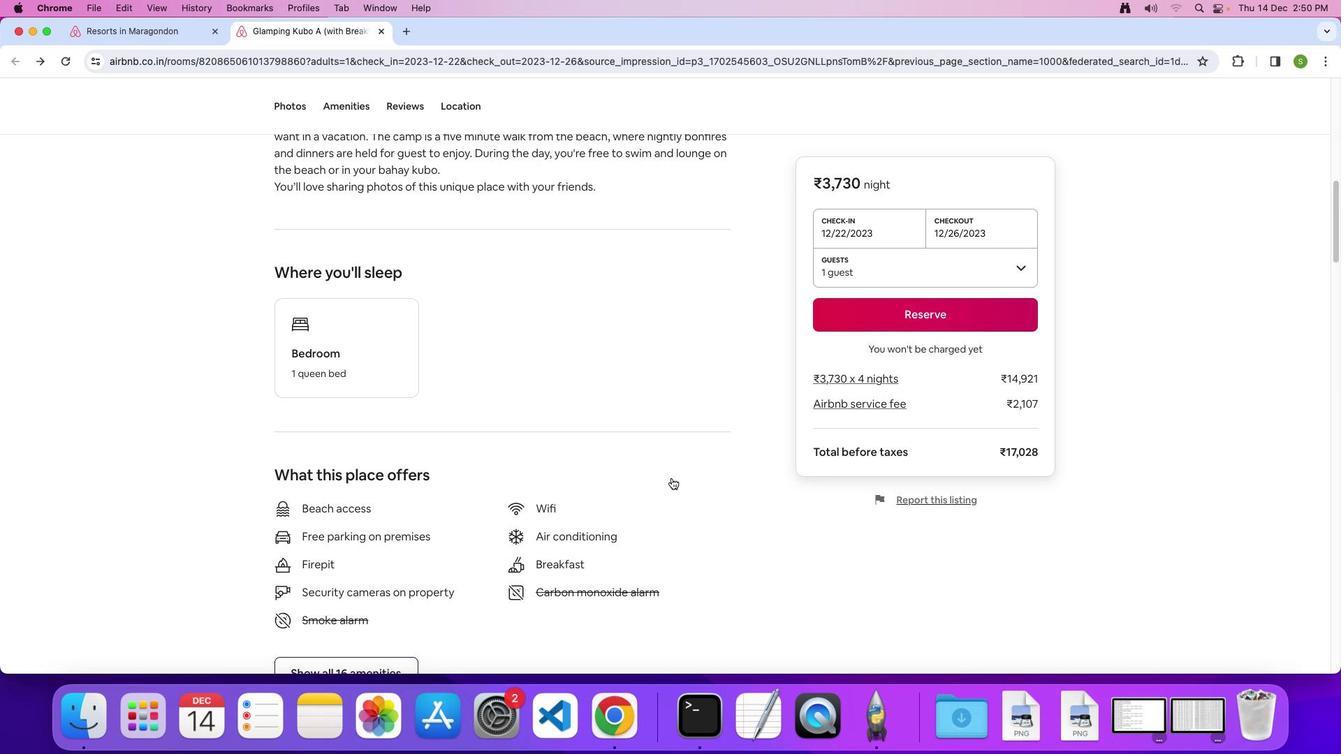 
Action: Mouse scrolled (671, 477) with delta (0, 0)
Screenshot: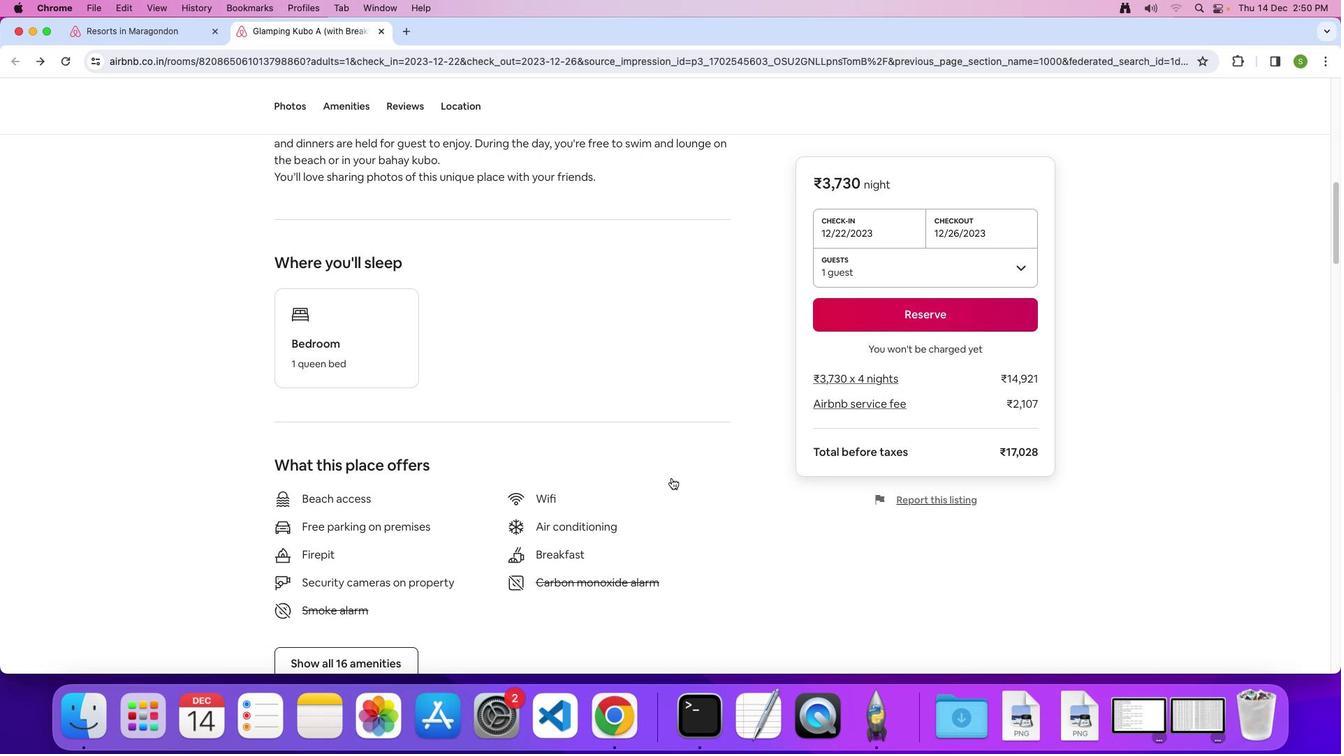 
Action: Mouse scrolled (671, 477) with delta (0, 0)
Screenshot: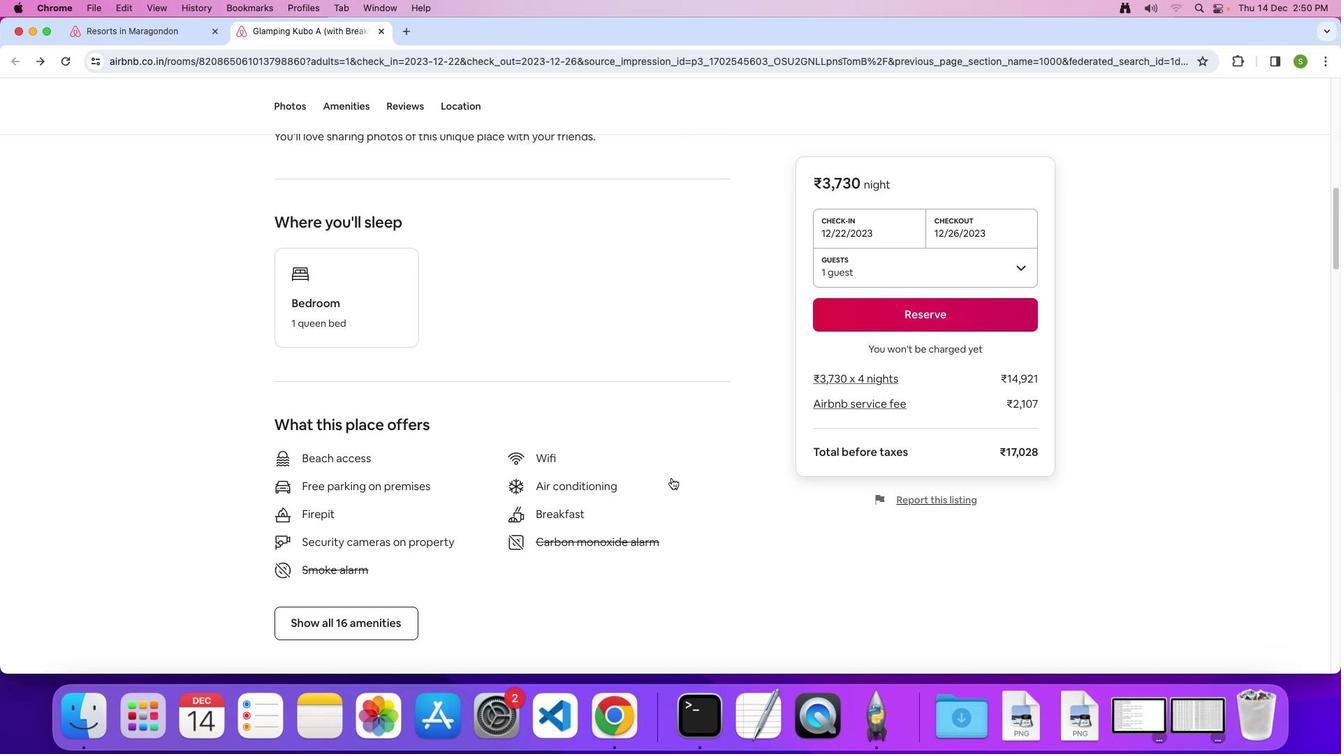 
Action: Mouse scrolled (671, 477) with delta (0, 0)
Screenshot: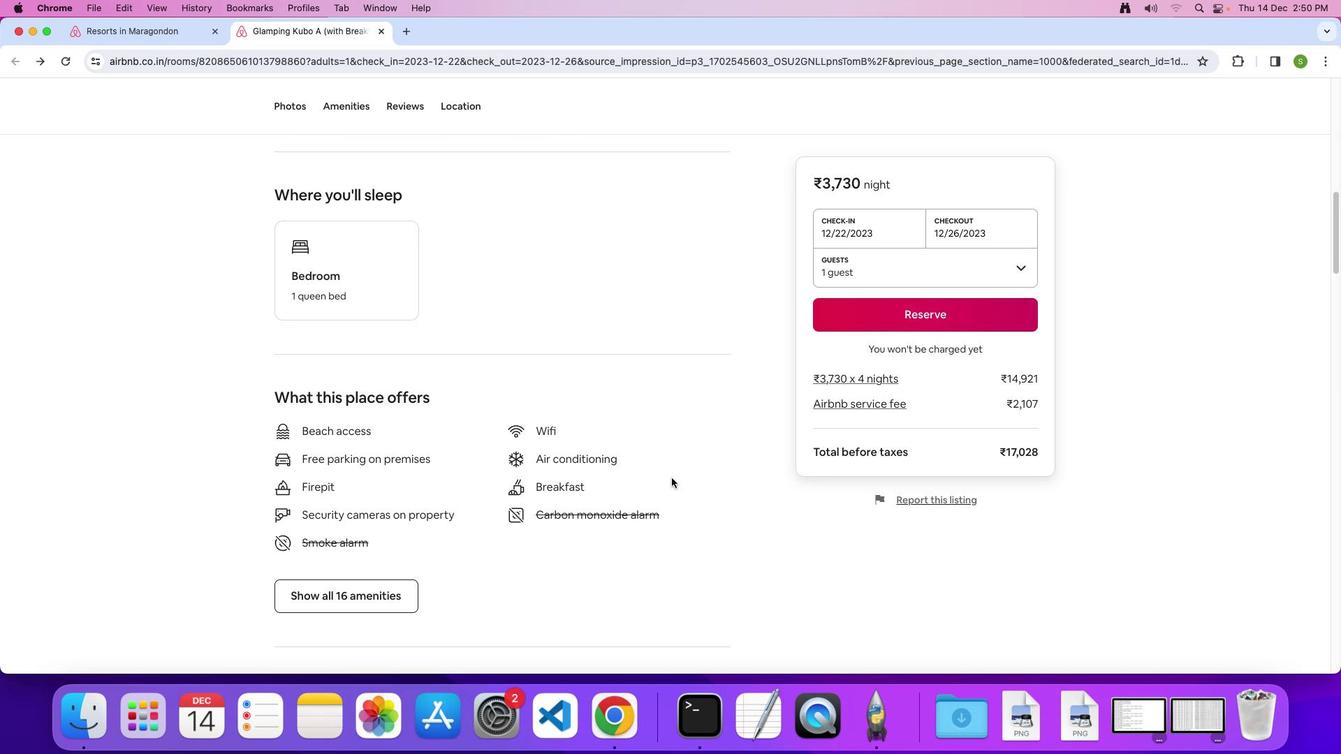 
Action: Mouse scrolled (671, 477) with delta (0, 0)
Screenshot: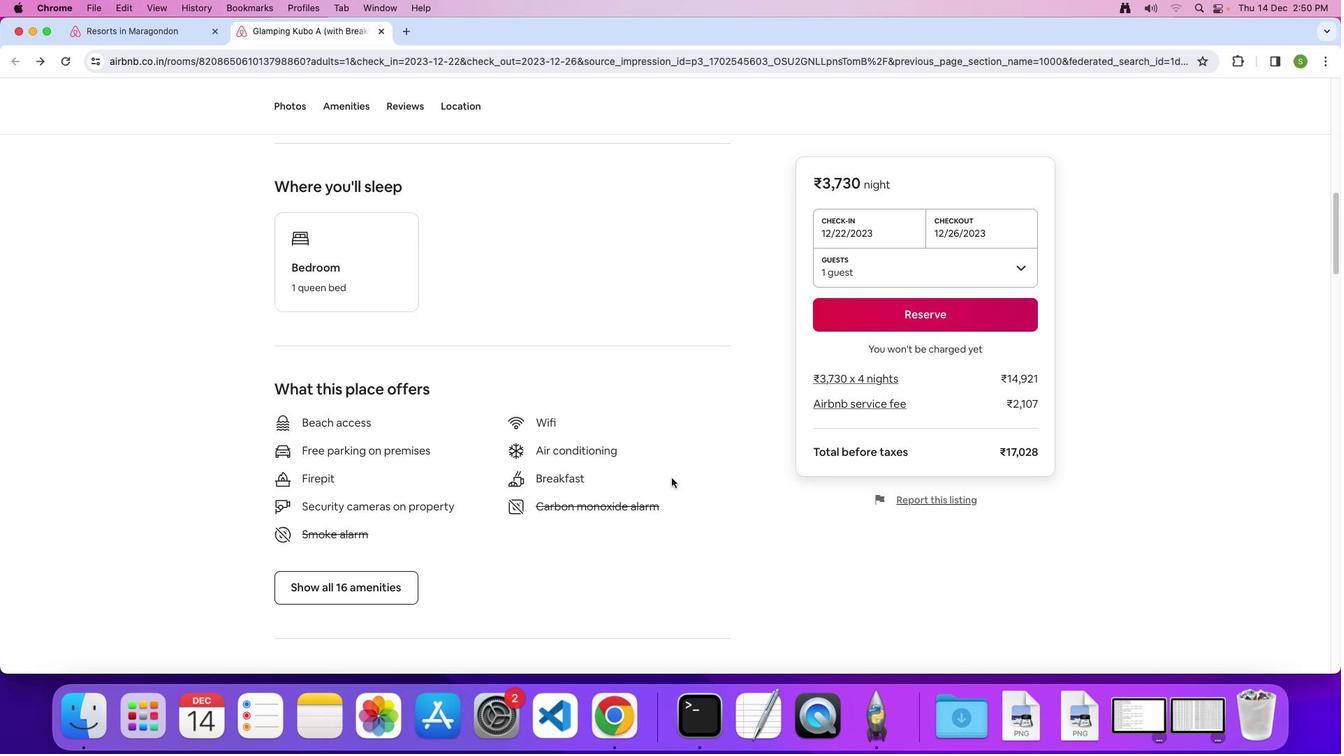 
Action: Mouse scrolled (671, 477) with delta (0, 0)
Screenshot: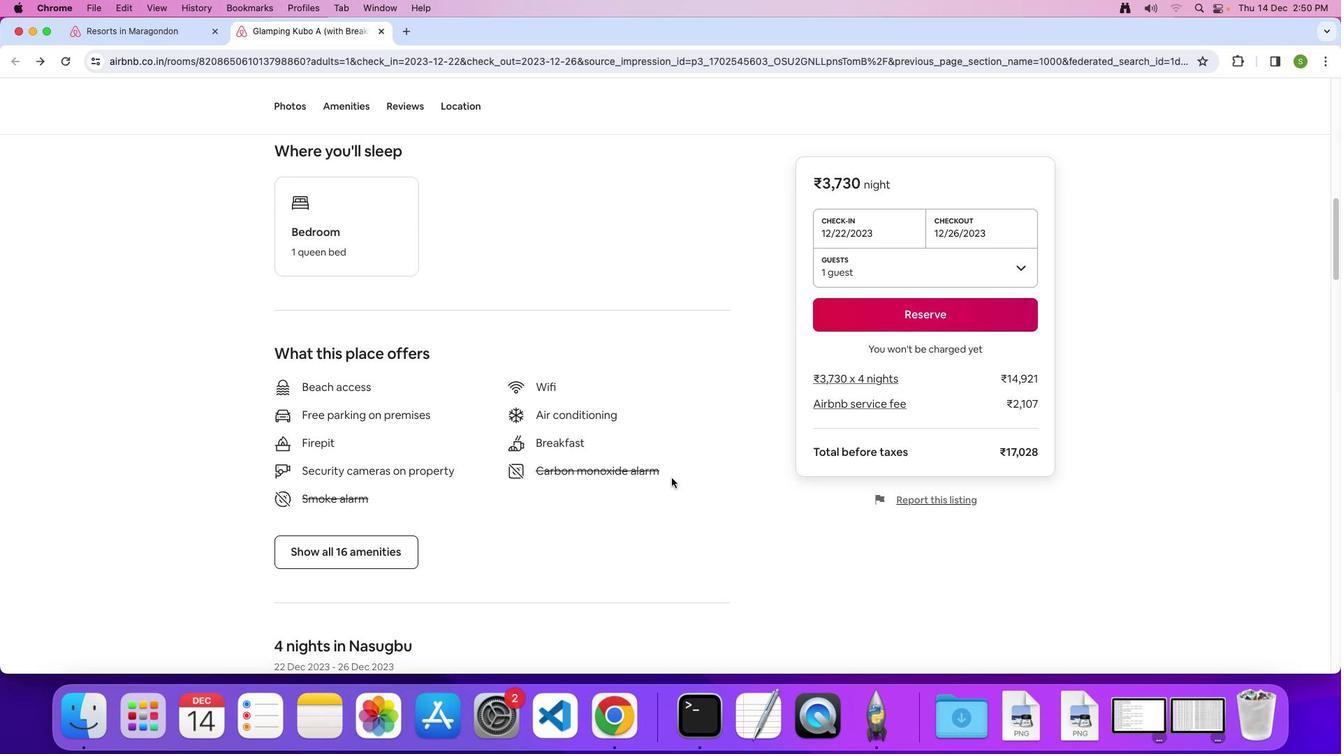 
Action: Mouse scrolled (671, 477) with delta (0, 0)
Screenshot: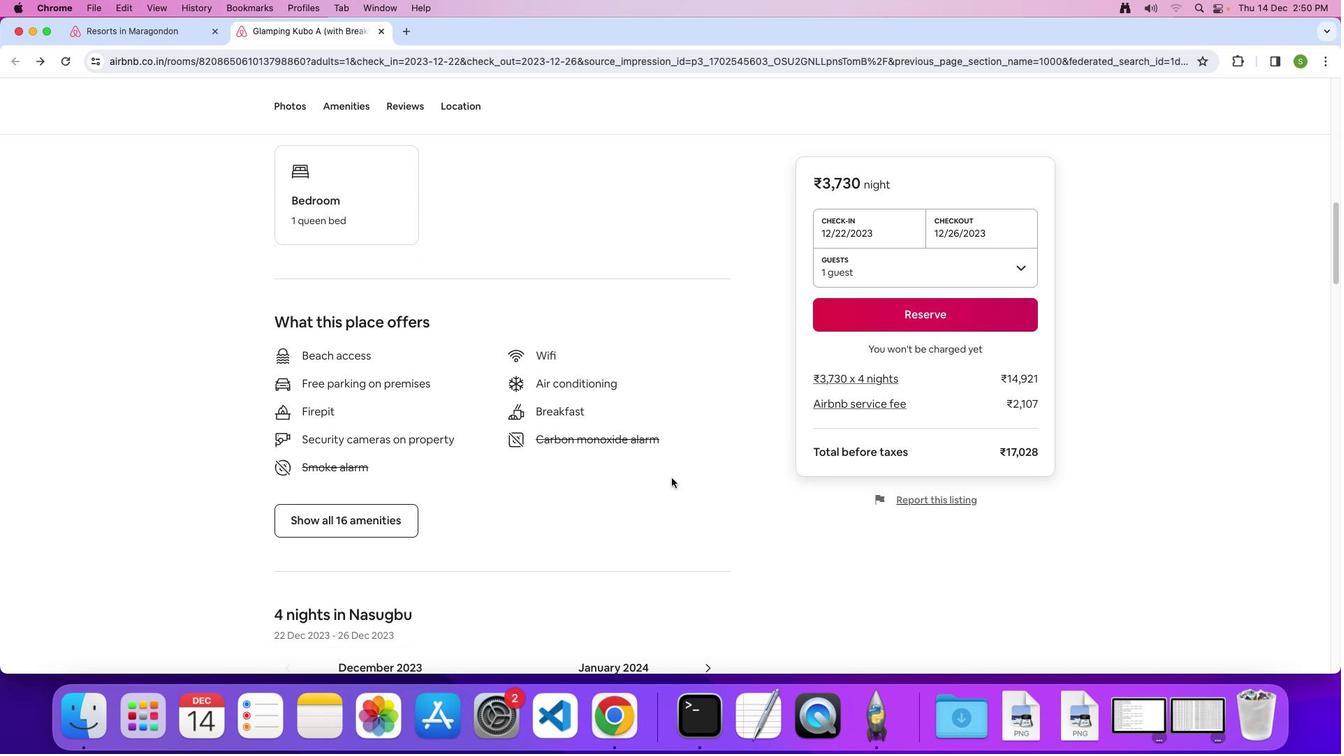 
Action: Mouse scrolled (671, 477) with delta (0, 0)
Screenshot: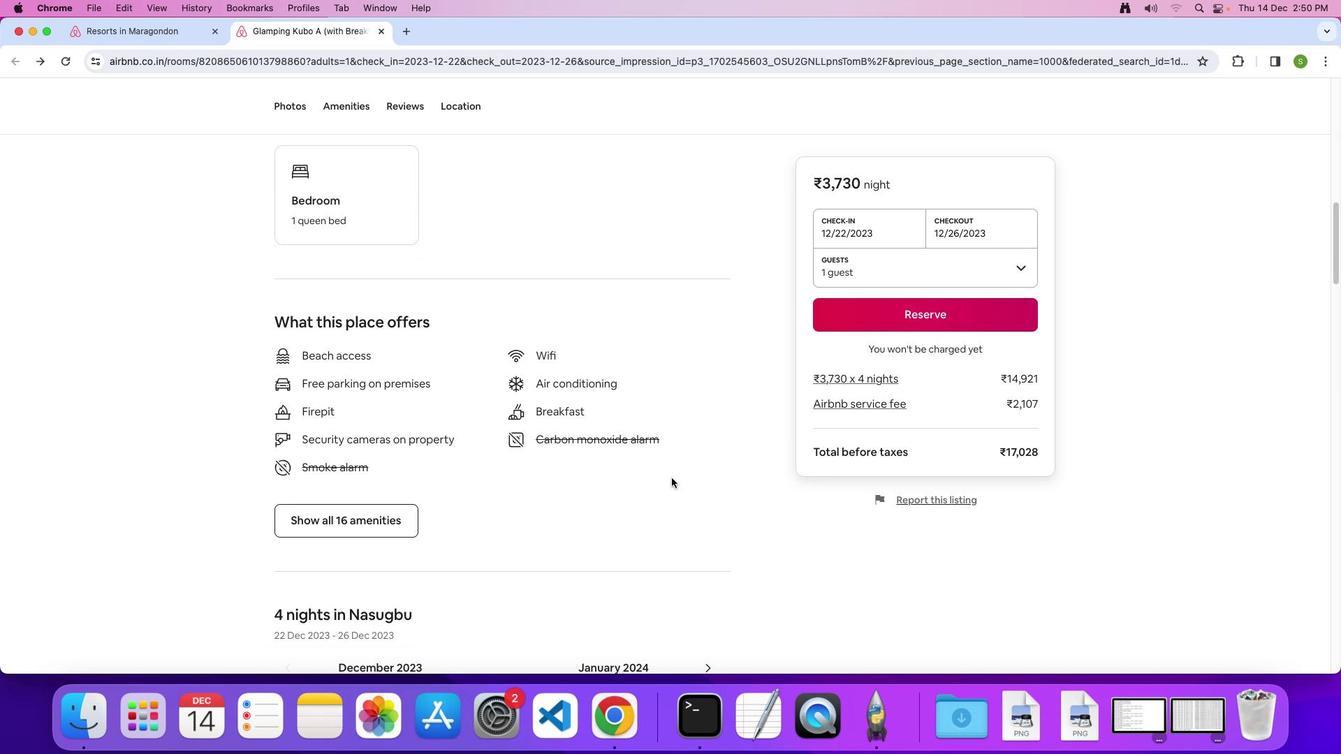
Action: Mouse scrolled (671, 477) with delta (0, 0)
Screenshot: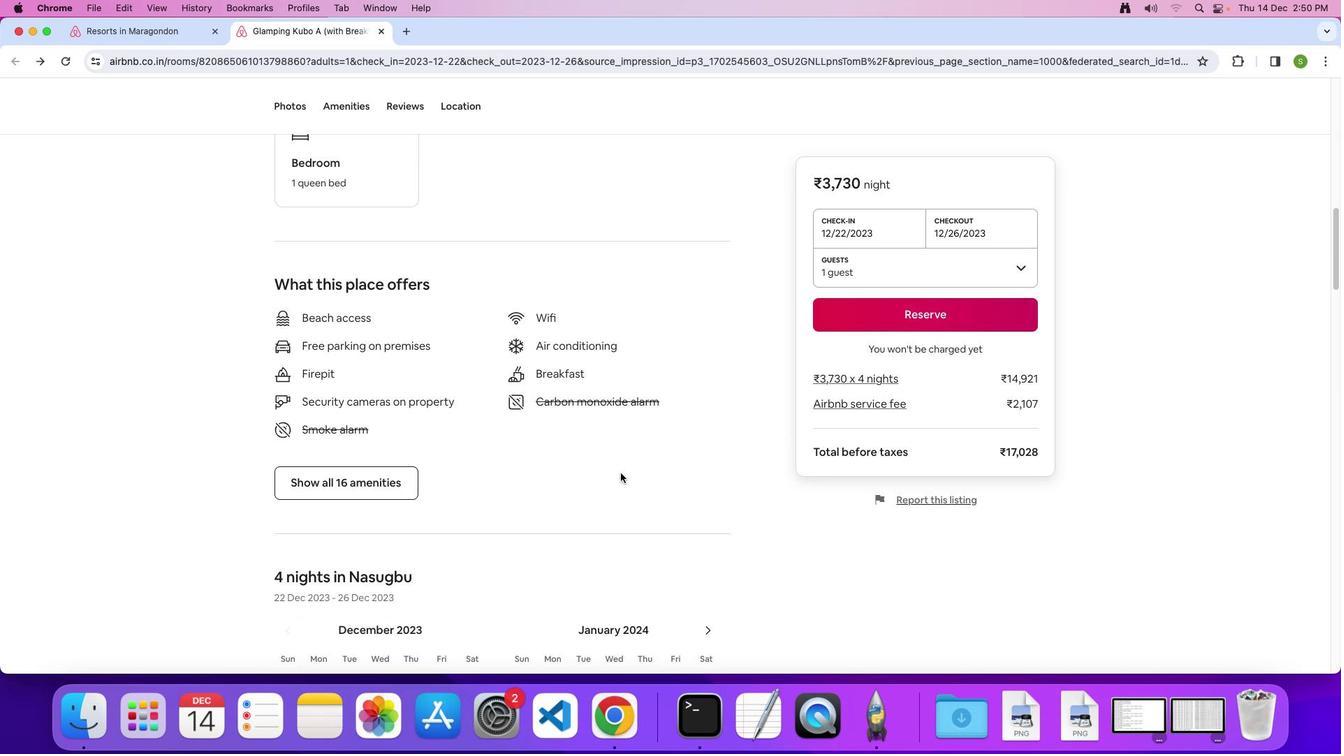 
Action: Mouse moved to (325, 459)
Screenshot: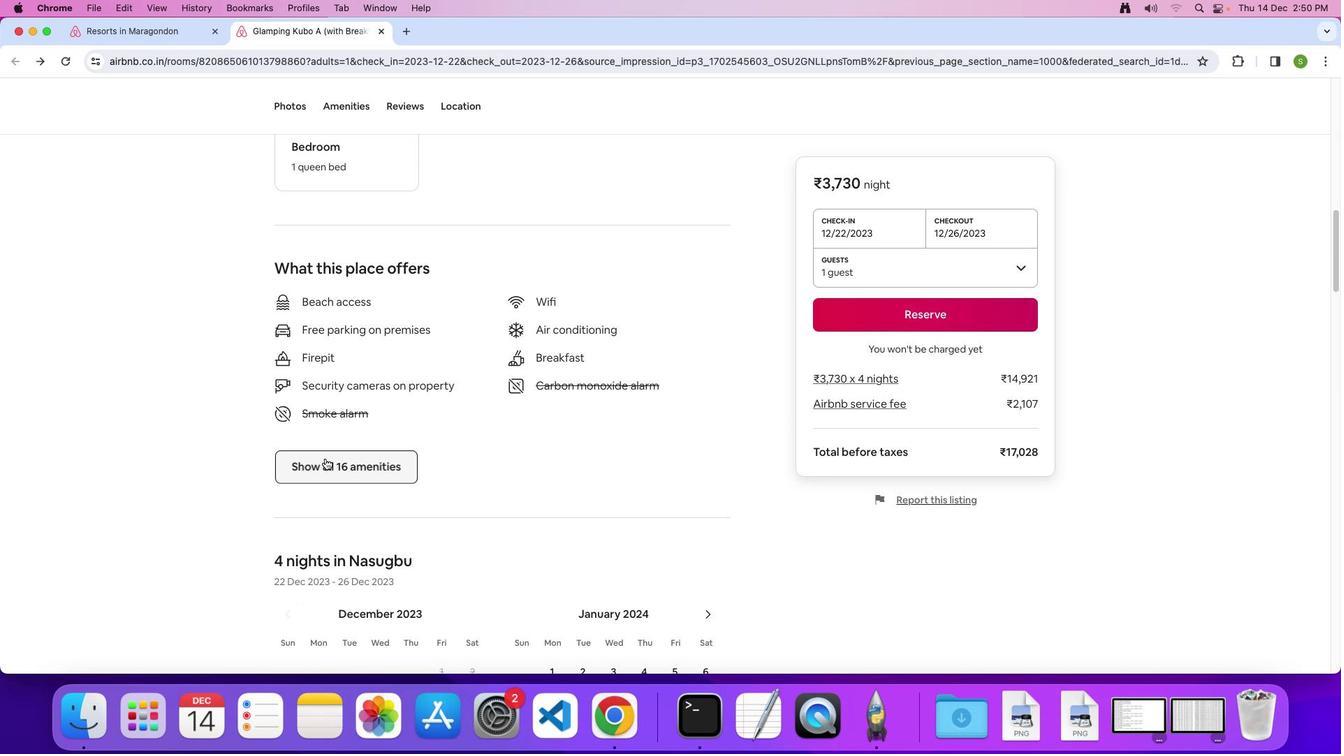 
Action: Mouse pressed left at (325, 459)
Screenshot: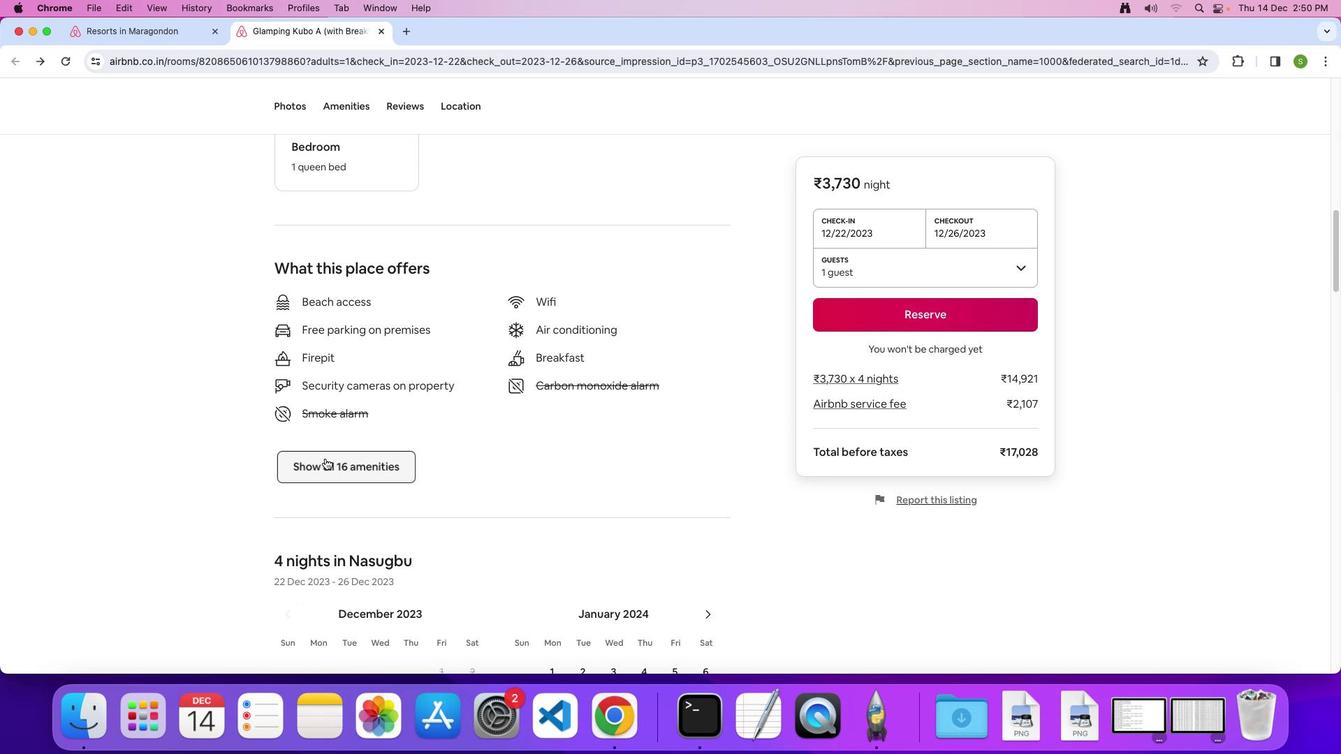 
Action: Mouse moved to (751, 426)
Screenshot: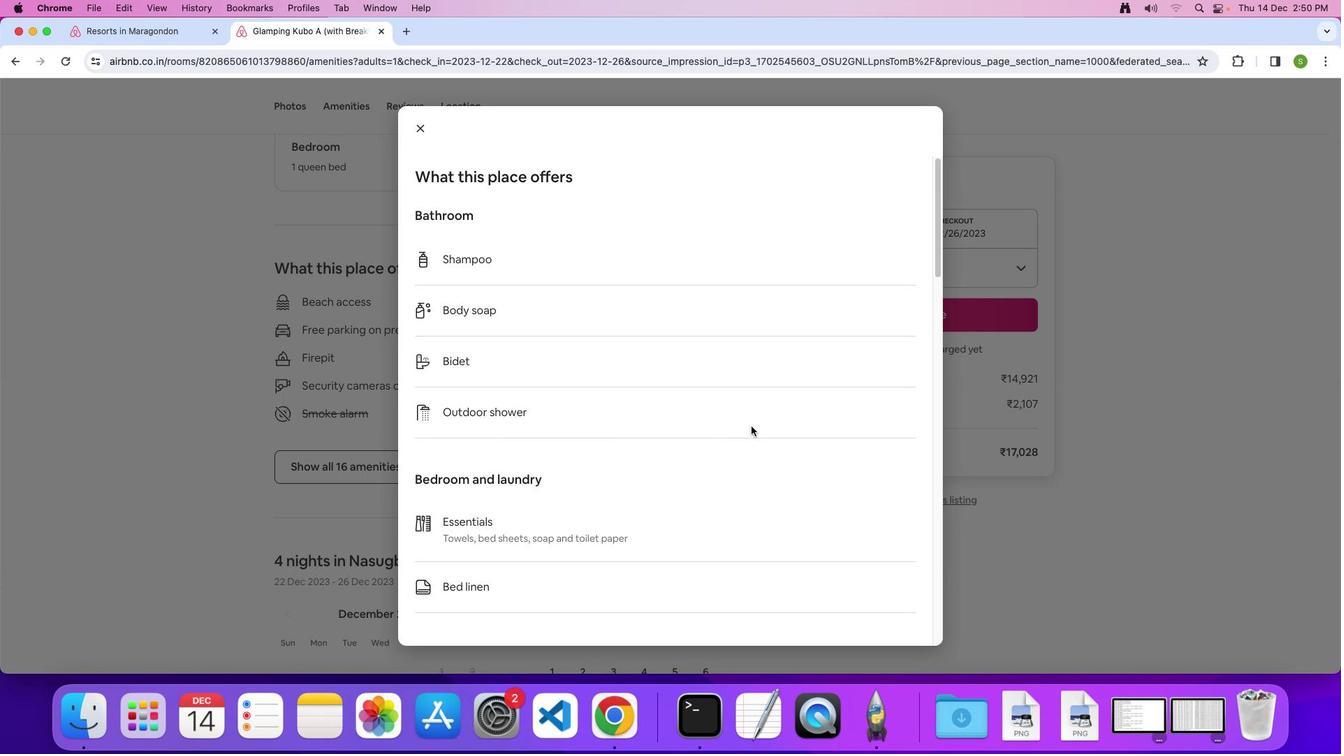 
Action: Mouse scrolled (751, 426) with delta (0, 0)
Screenshot: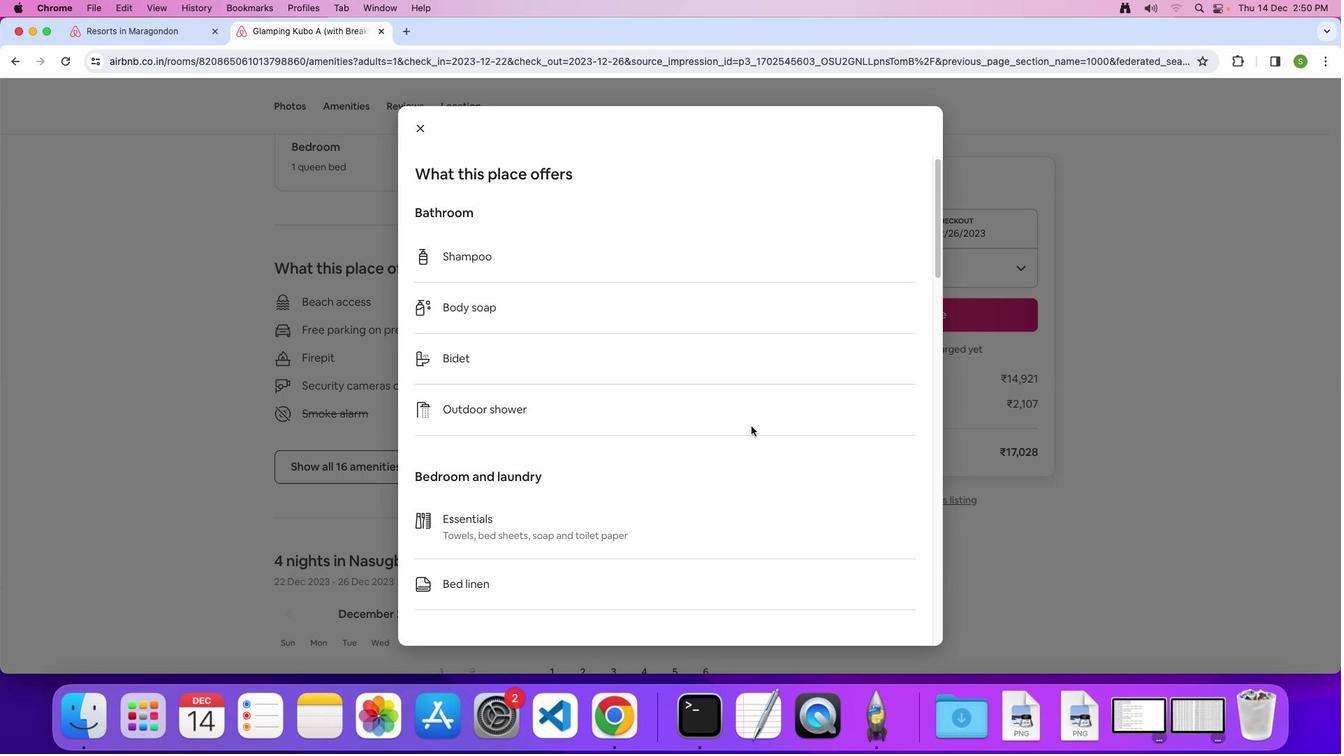 
Action: Mouse scrolled (751, 426) with delta (0, 0)
Screenshot: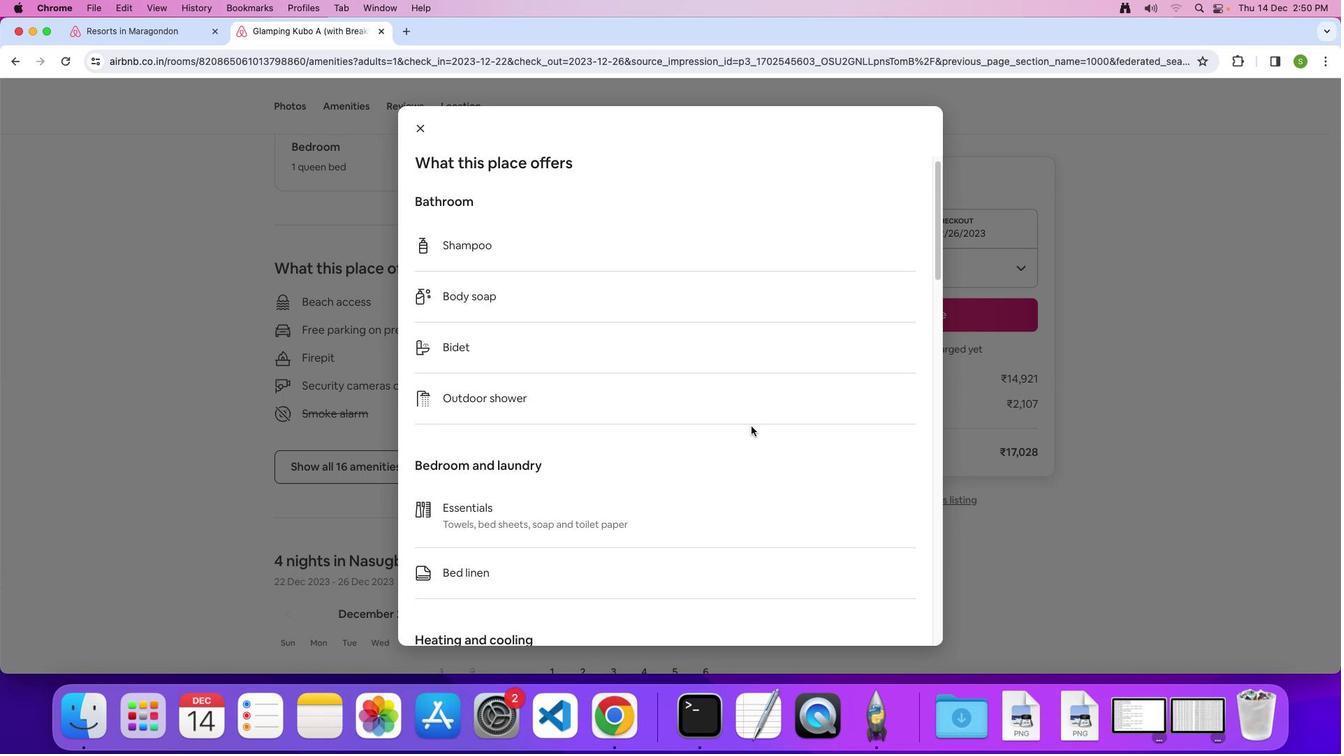 
Action: Mouse scrolled (751, 426) with delta (0, -1)
Screenshot: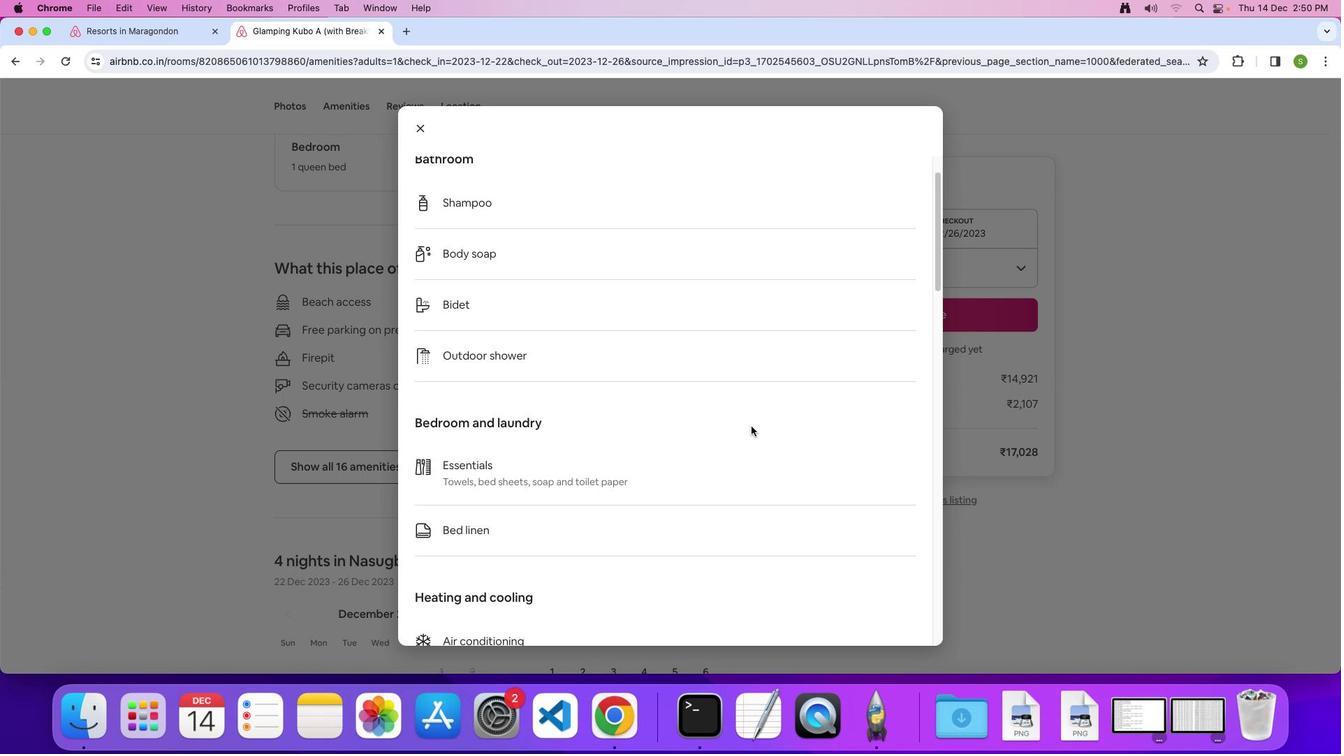 
Action: Mouse scrolled (751, 426) with delta (0, 0)
Screenshot: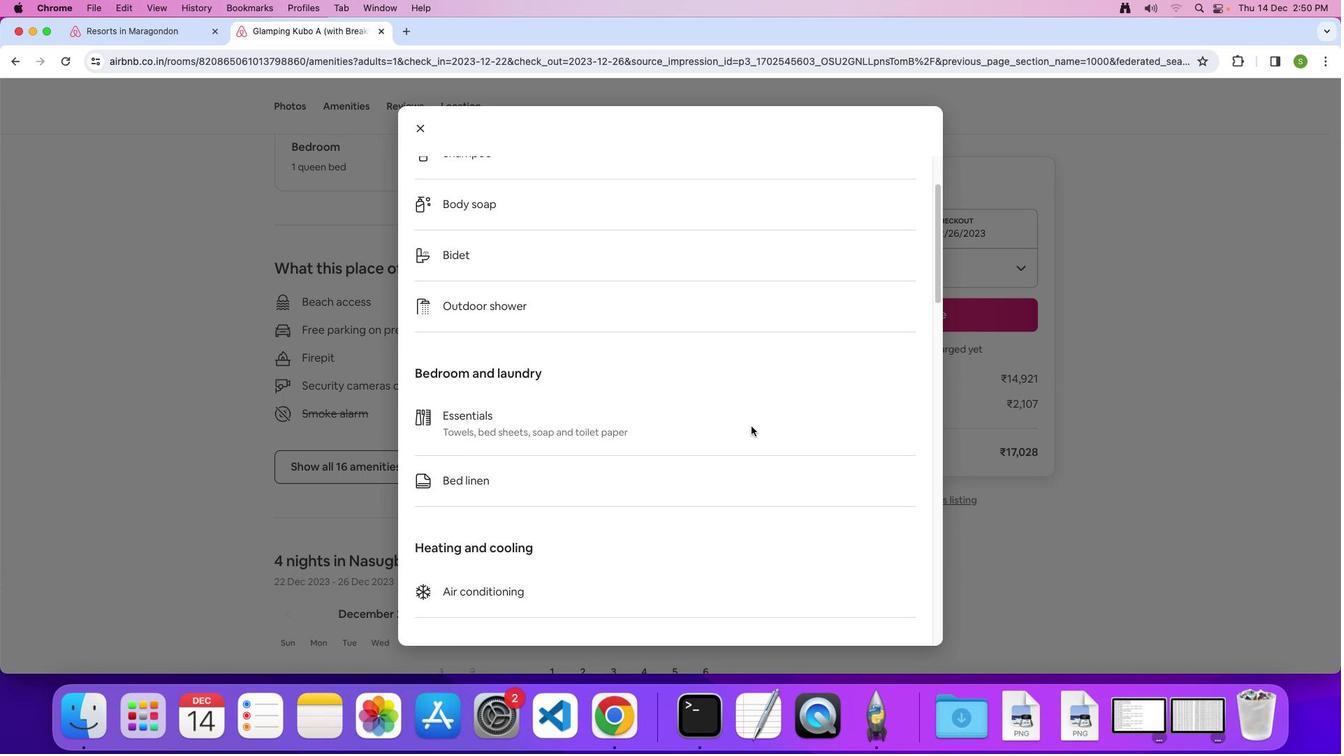 
Action: Mouse scrolled (751, 426) with delta (0, 0)
Screenshot: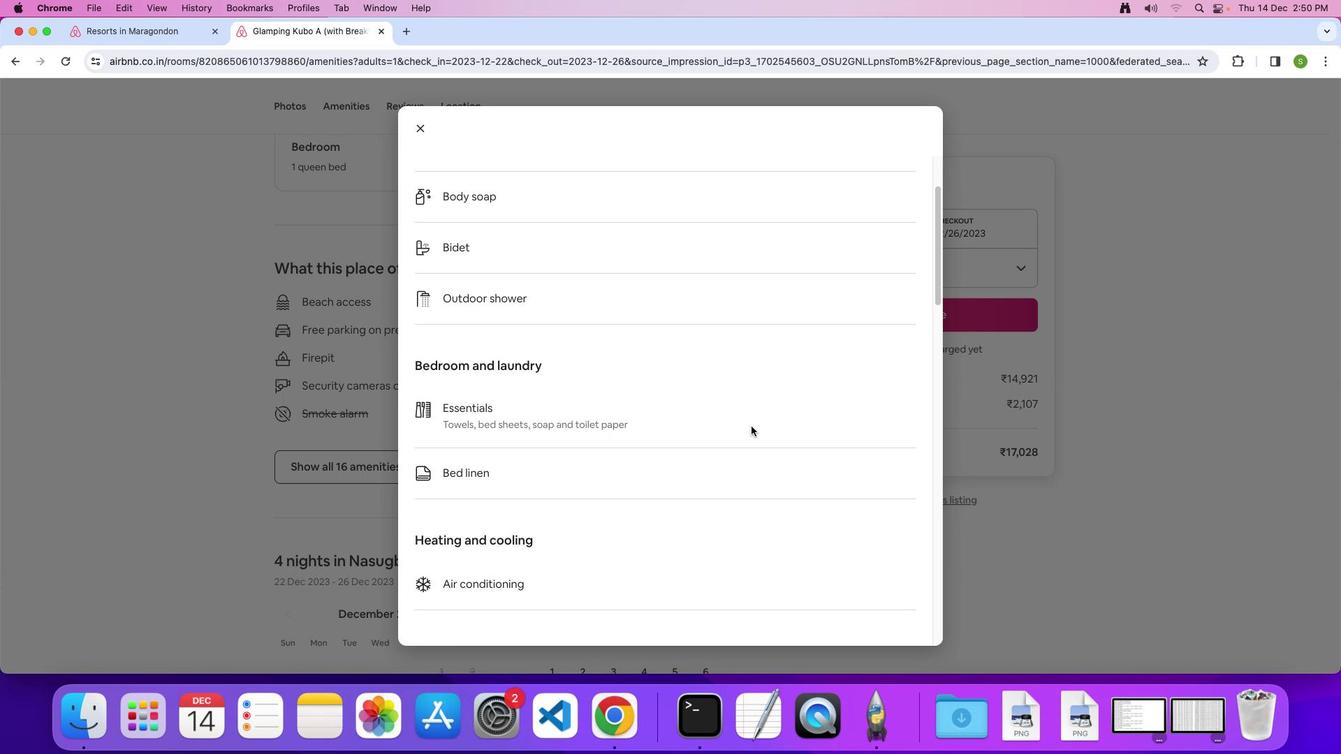 
Action: Mouse scrolled (751, 426) with delta (0, 0)
Screenshot: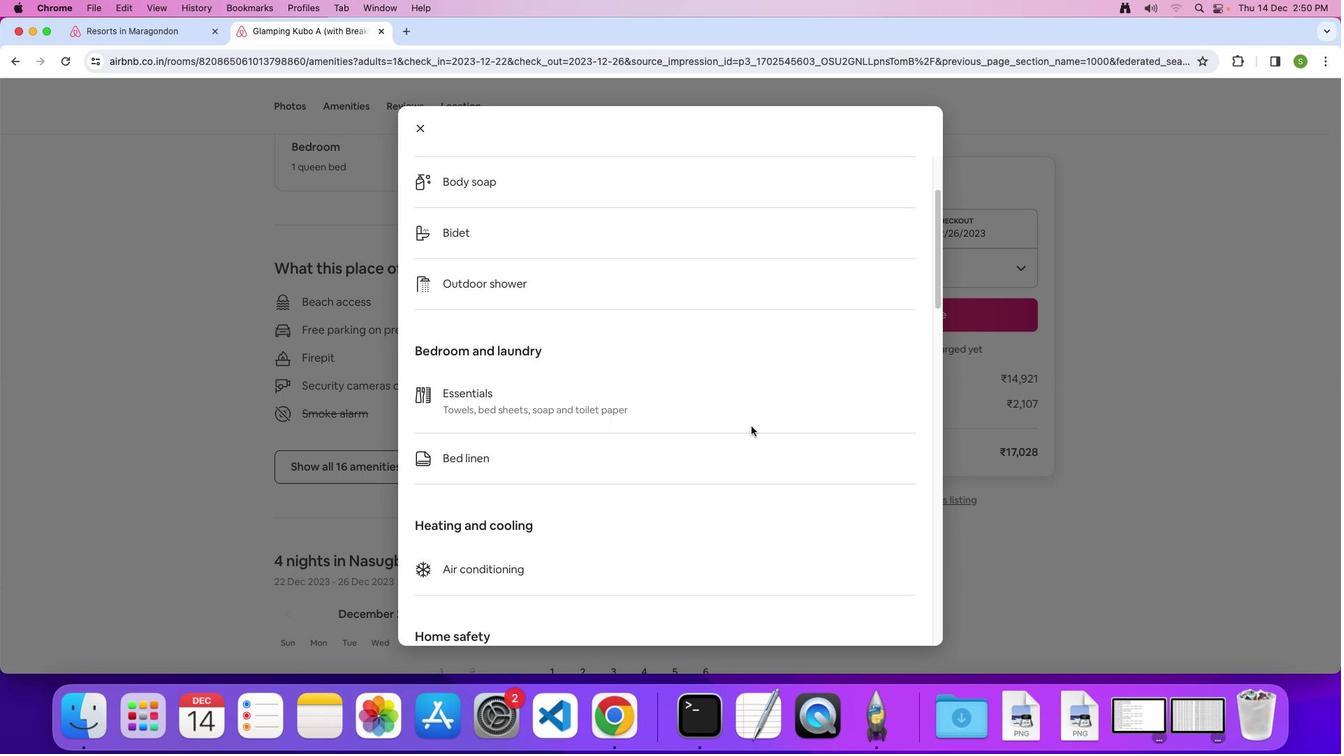 
Action: Mouse scrolled (751, 426) with delta (0, 0)
Screenshot: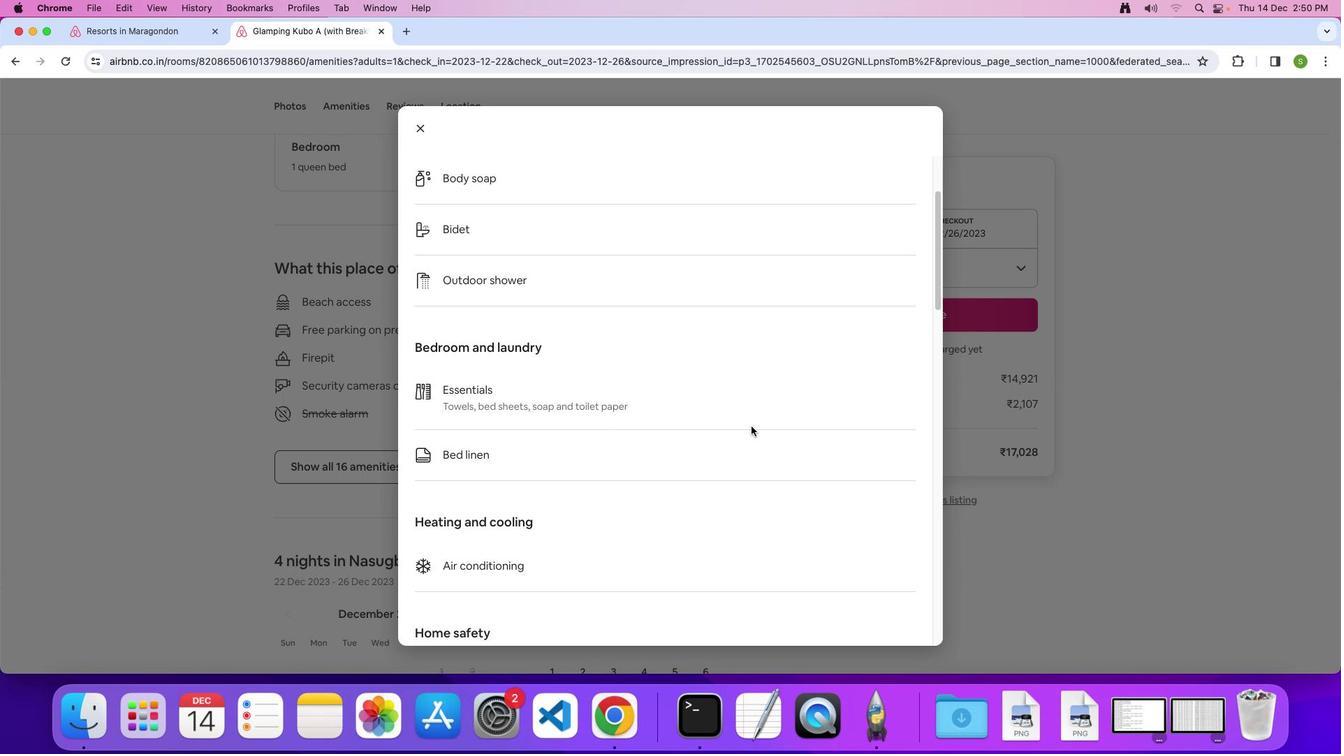 
Action: Mouse scrolled (751, 426) with delta (0, -1)
Screenshot: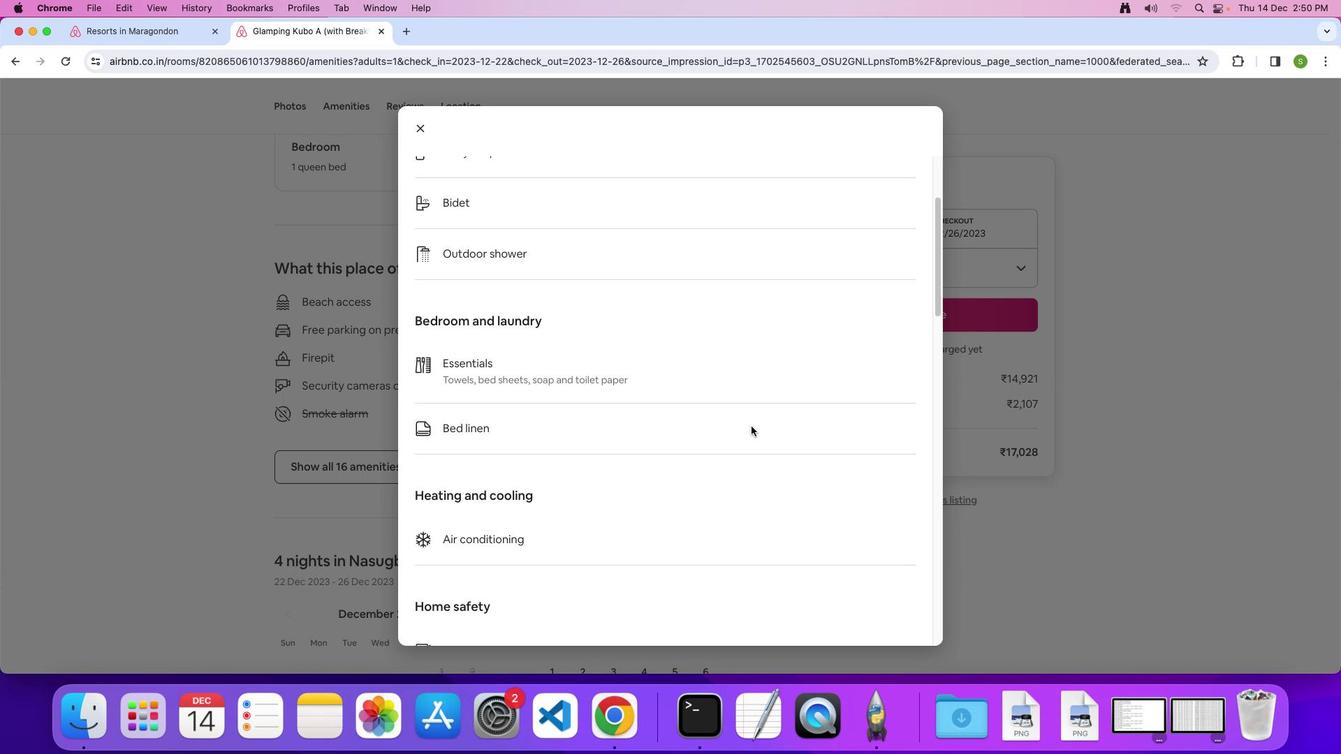 
Action: Mouse scrolled (751, 426) with delta (0, 0)
Screenshot: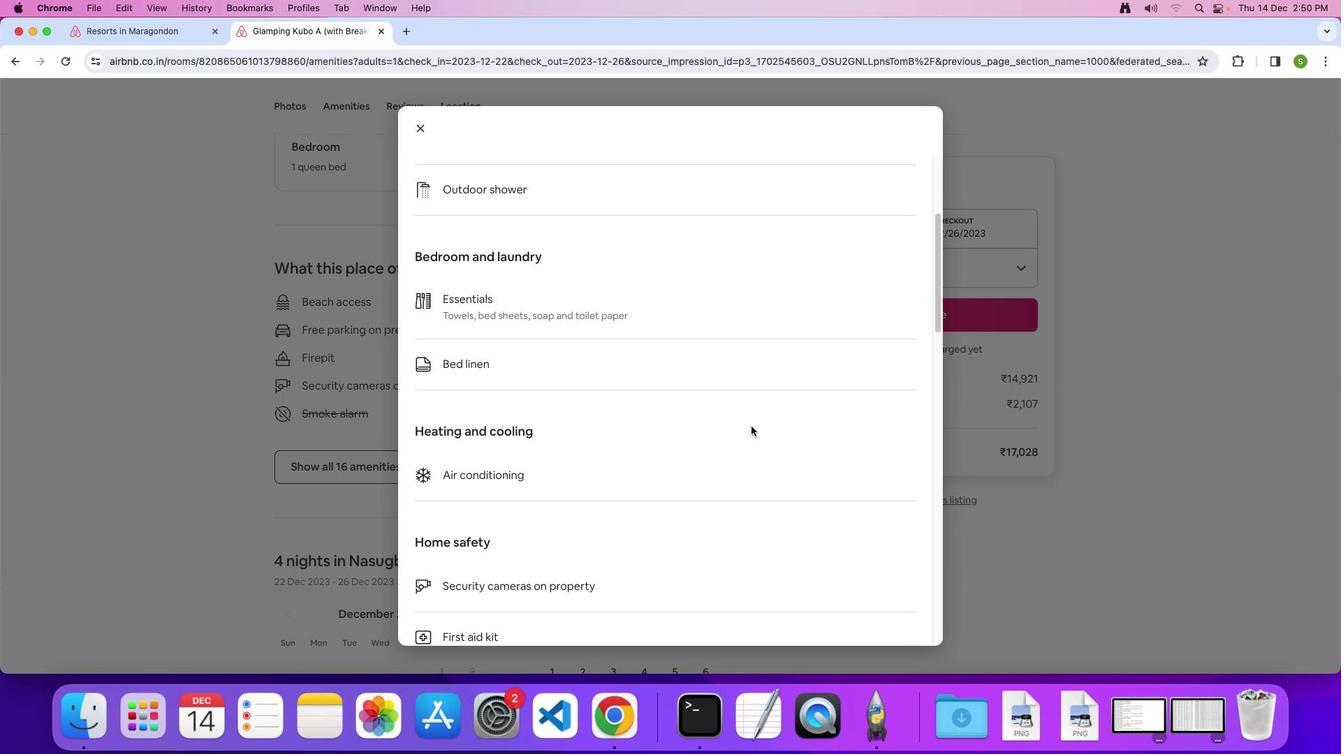 
Action: Mouse scrolled (751, 426) with delta (0, 0)
Screenshot: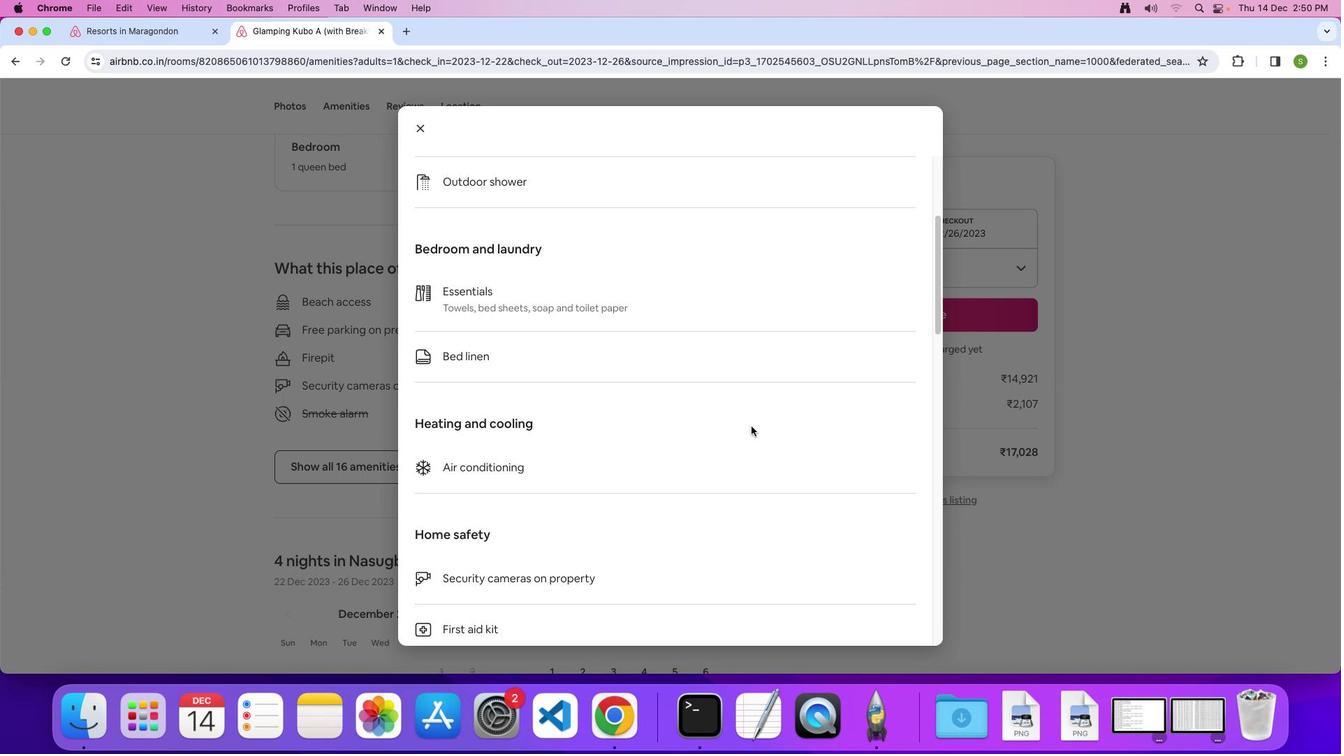 
Action: Mouse scrolled (751, 426) with delta (0, 0)
Screenshot: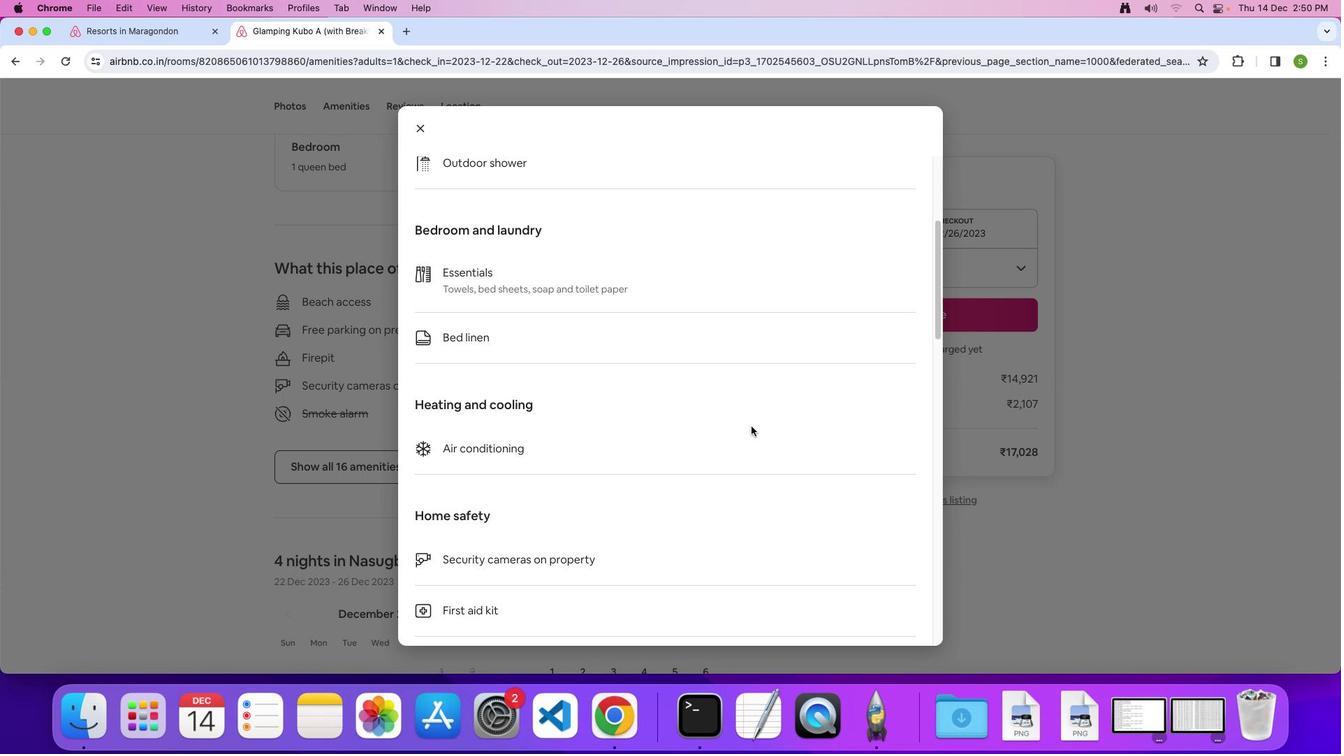 
Action: Mouse scrolled (751, 426) with delta (0, 0)
